 Task: Create a new custom object named 'Position' in Salesforce with fields for Position Name, Job Description, Min Pay, Max Pay, Location, Open Date, and Travel Required.
Action: Mouse moved to (743, 575)
Screenshot: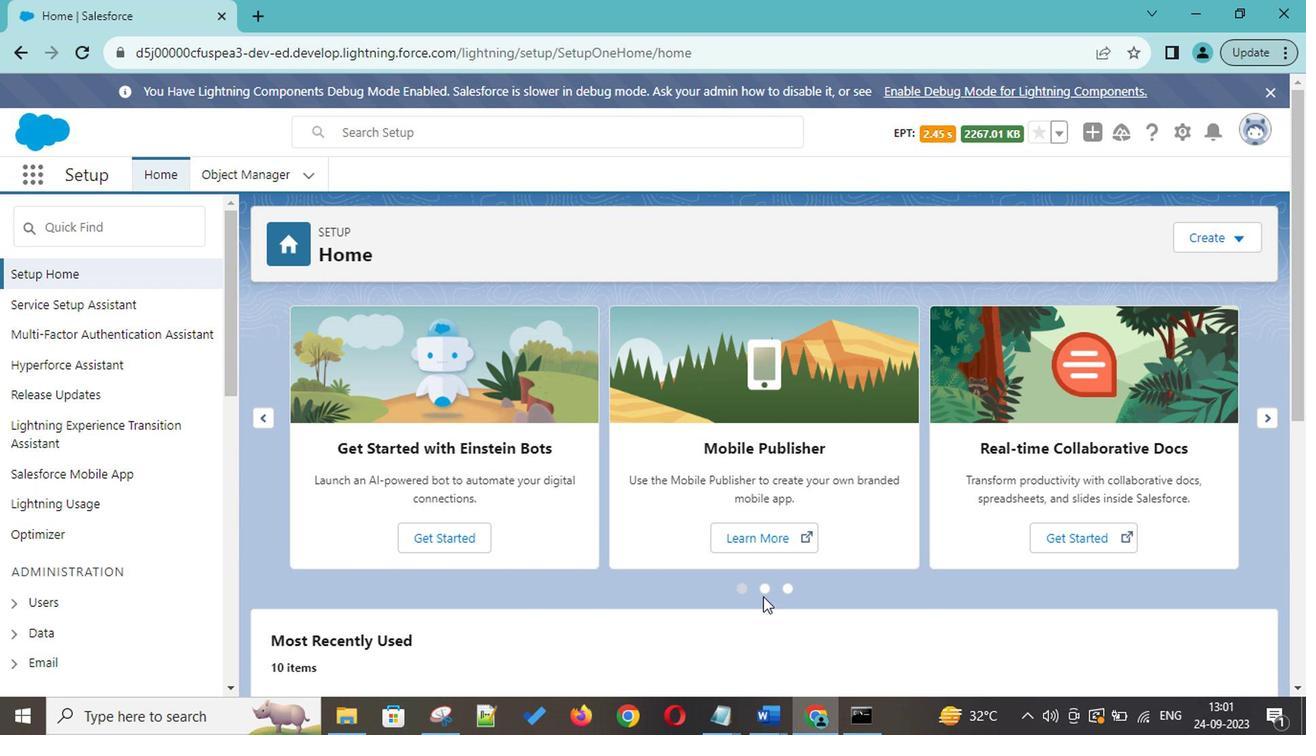 
Action: Mouse pressed left at (743, 575)
Screenshot: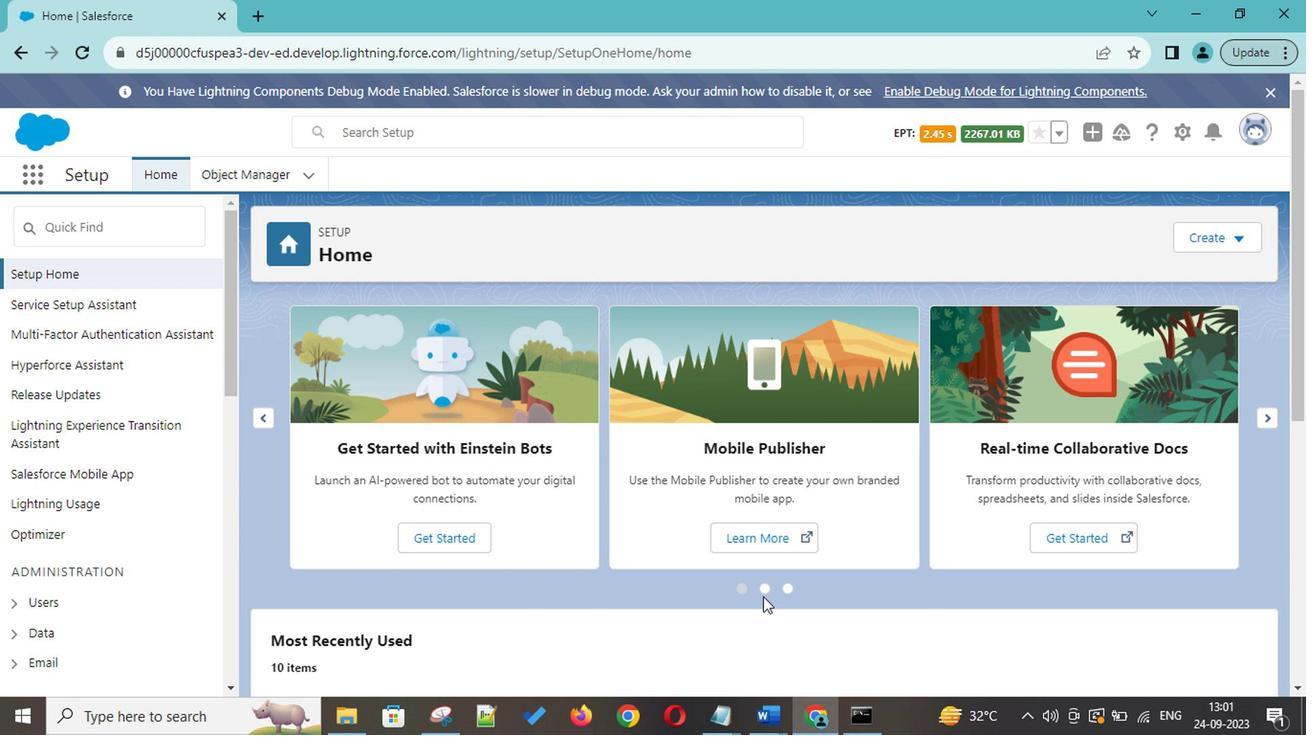 
Action: Mouse moved to (1070, 314)
Screenshot: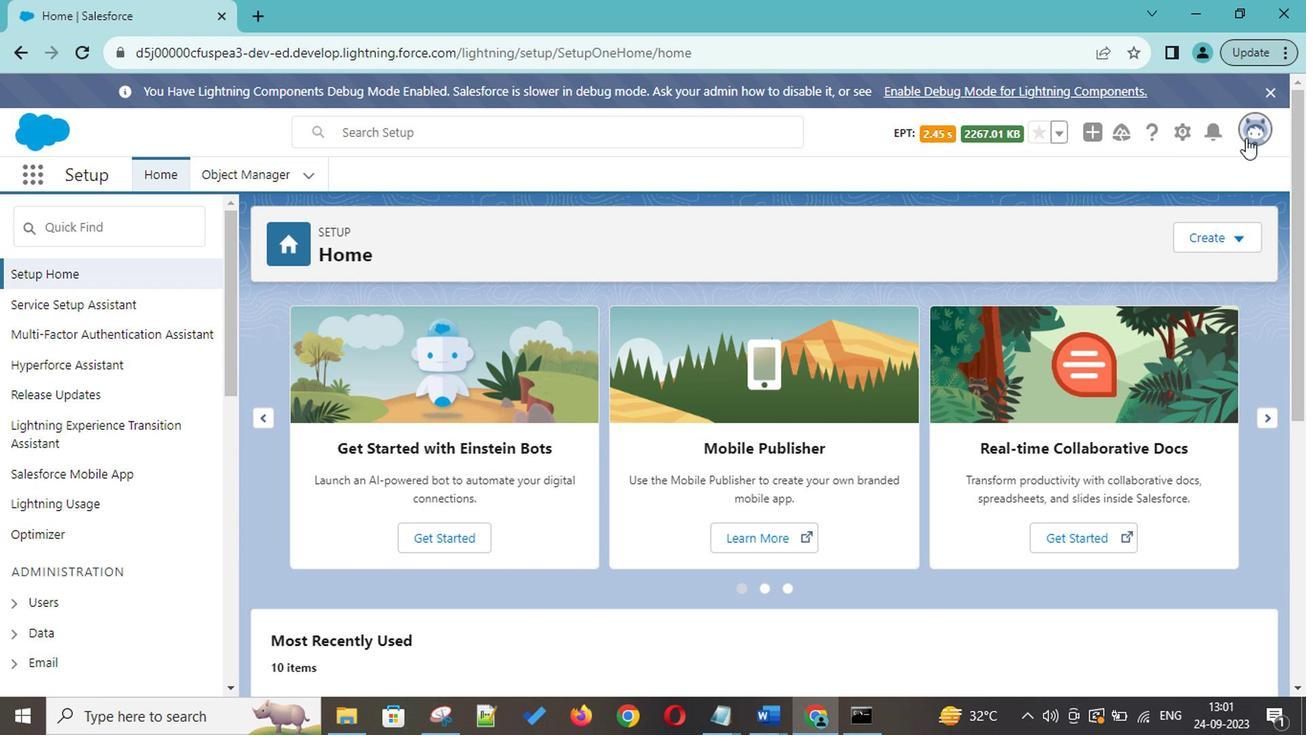
Action: Mouse pressed left at (1070, 314)
Screenshot: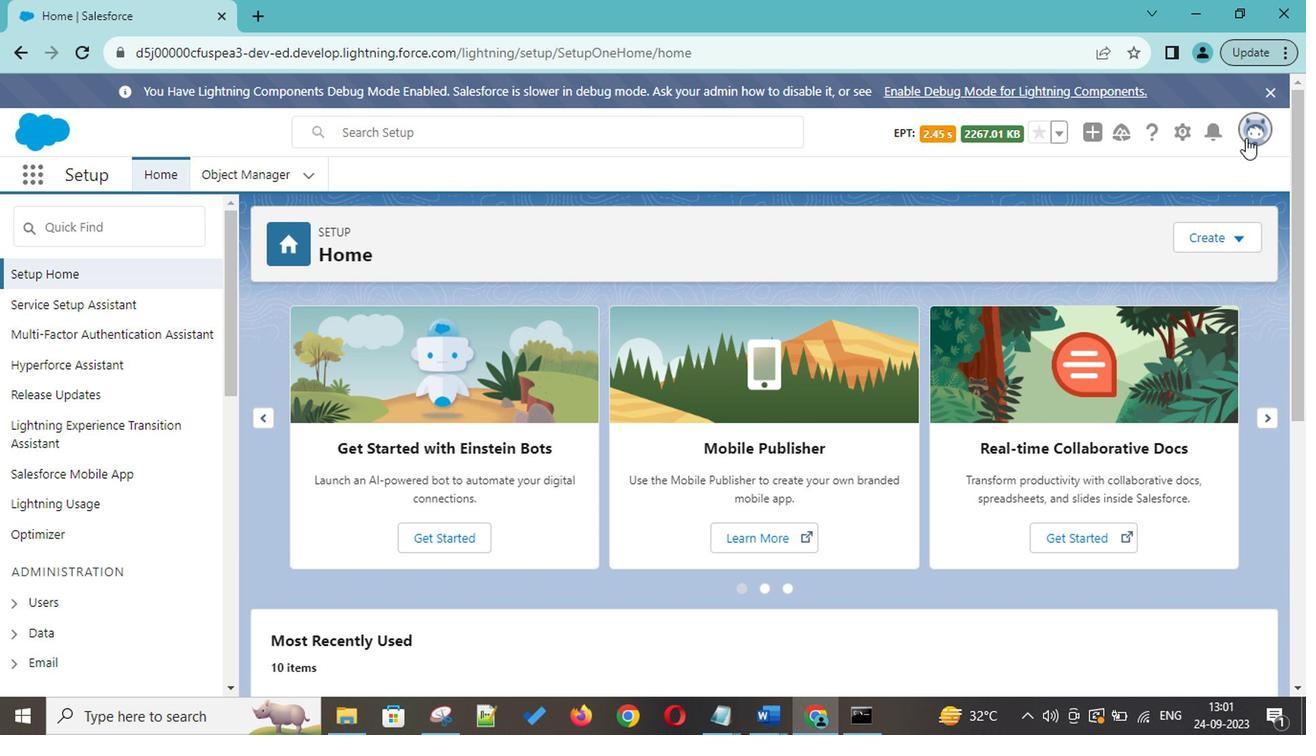 
Action: Mouse moved to (941, 472)
Screenshot: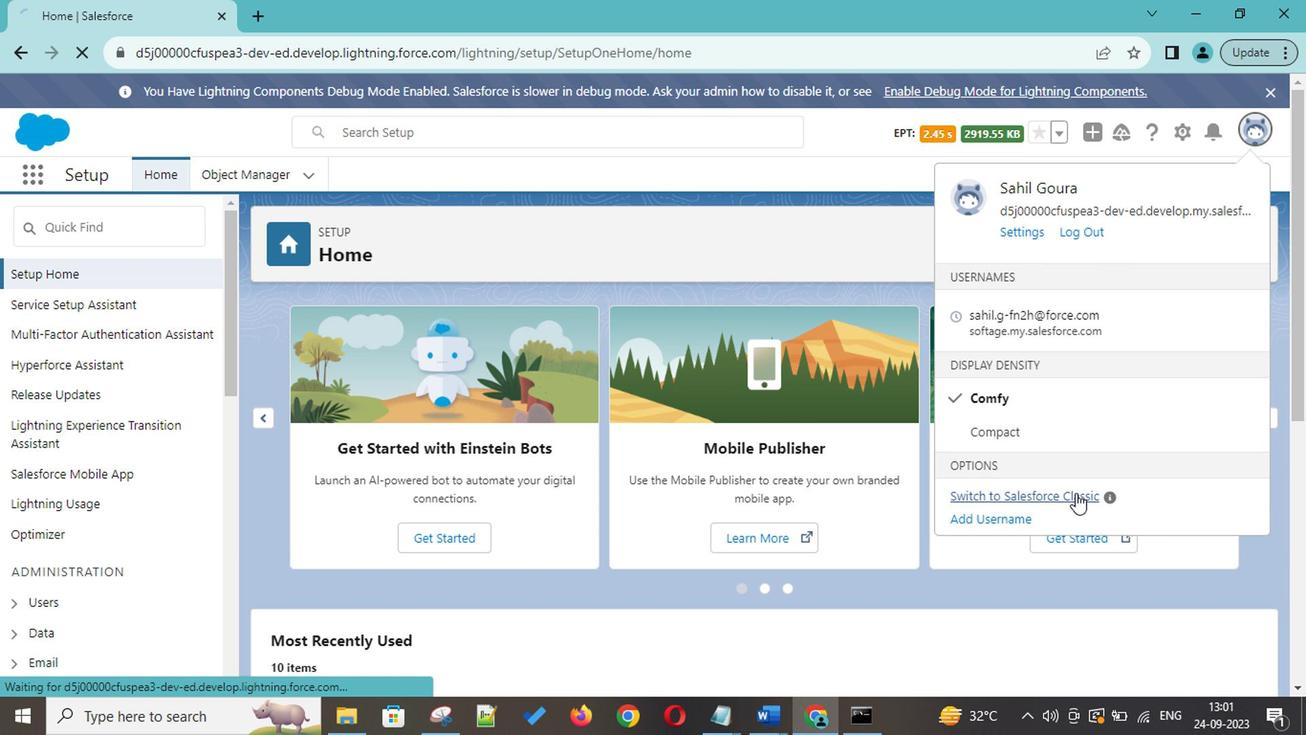 
Action: Mouse pressed left at (941, 472)
Screenshot: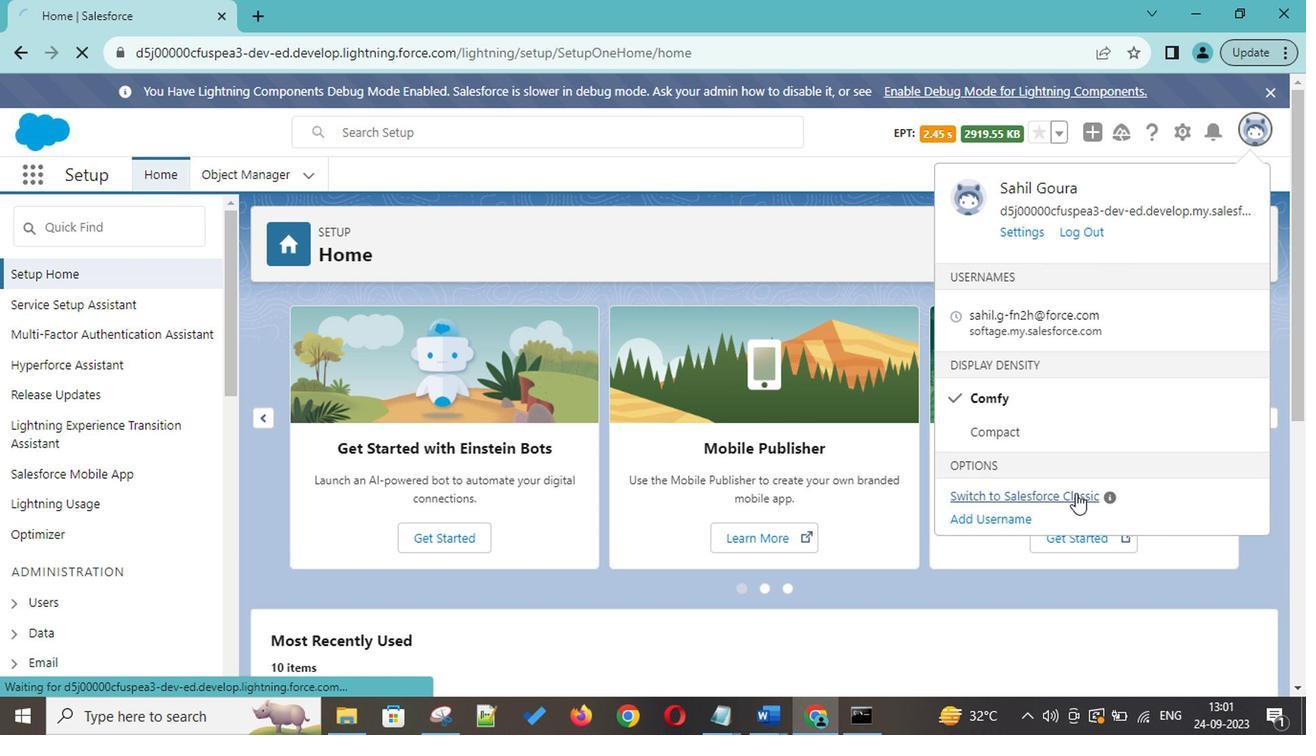 
Action: Mouse moved to (255, 438)
Screenshot: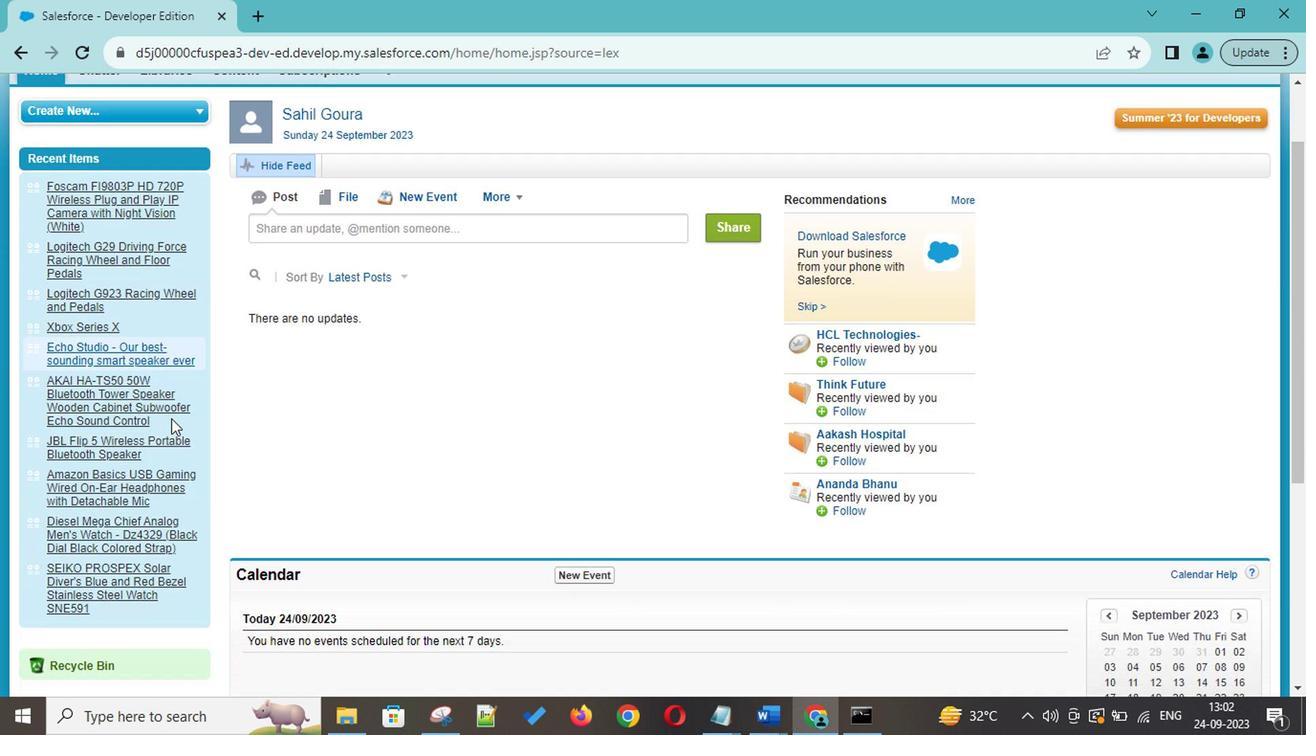 
Action: Mouse scrolled (255, 437) with delta (0, 0)
Screenshot: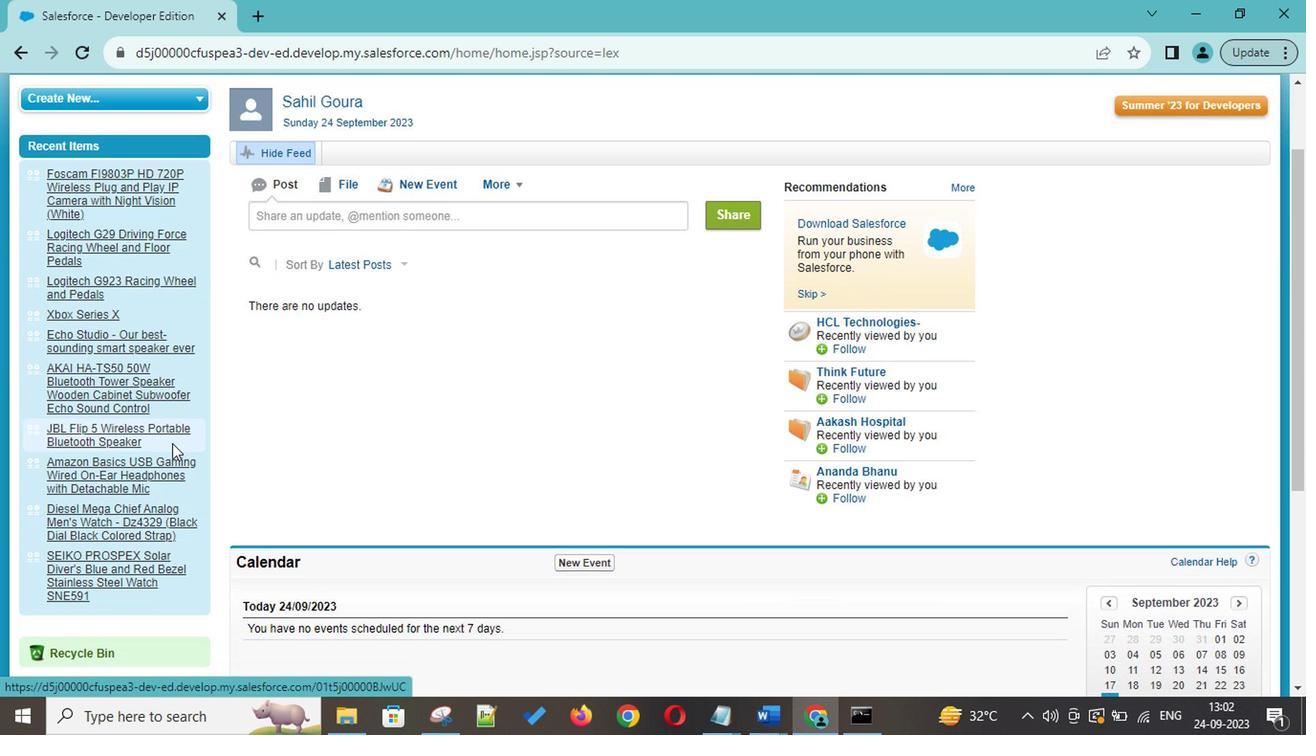 
Action: Mouse moved to (256, 449)
Screenshot: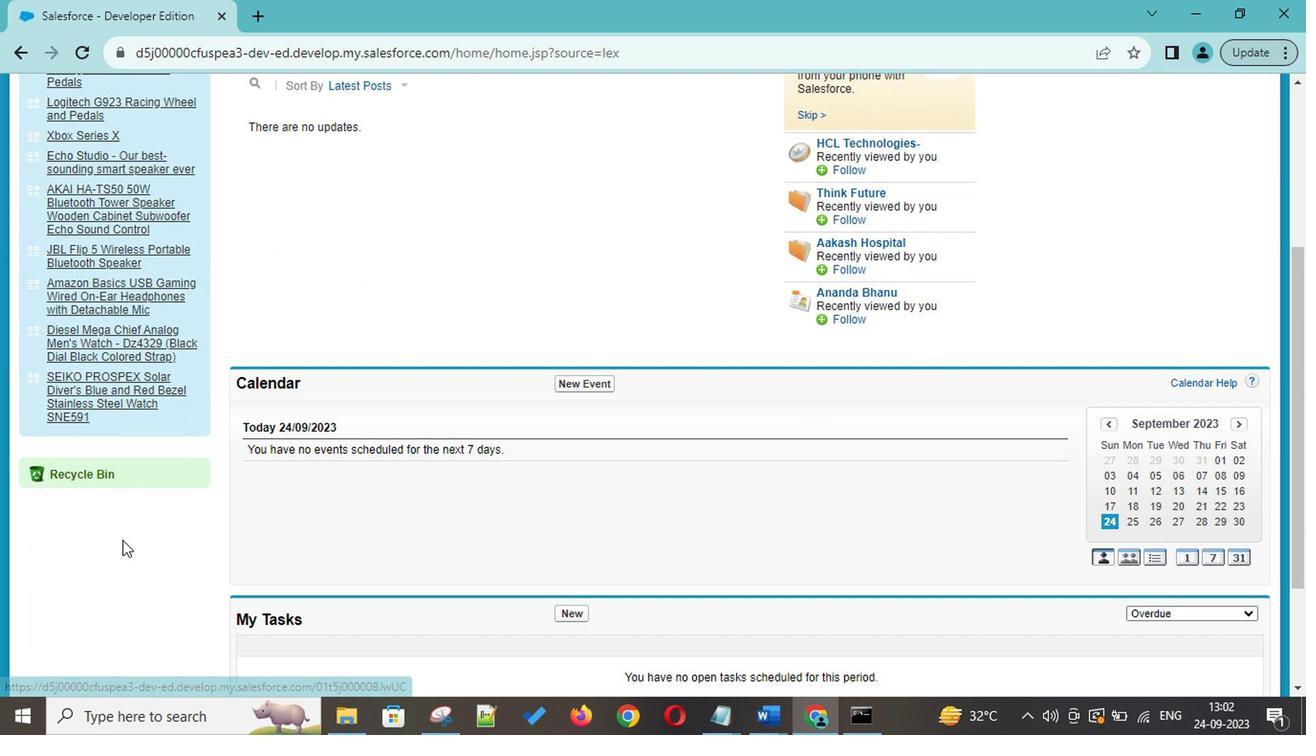 
Action: Mouse scrolled (256, 449) with delta (0, 0)
Screenshot: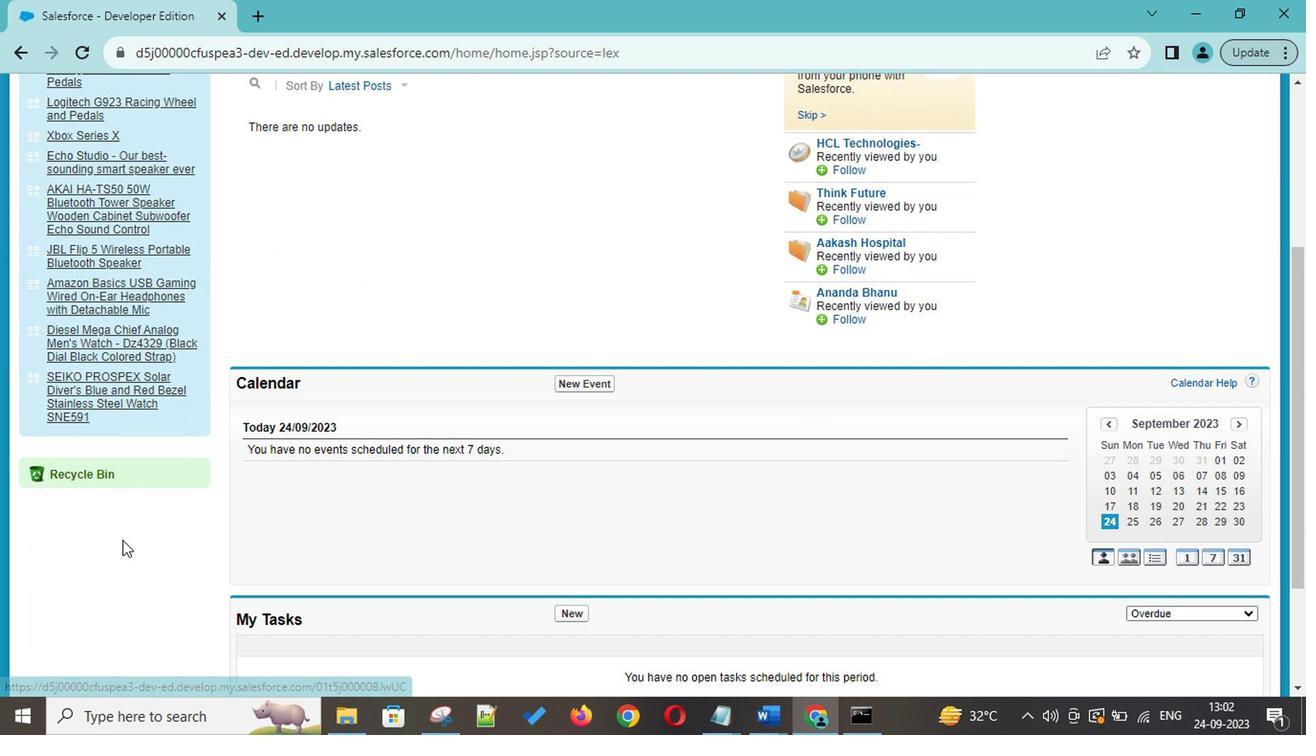 
Action: Mouse moved to (256, 451)
Screenshot: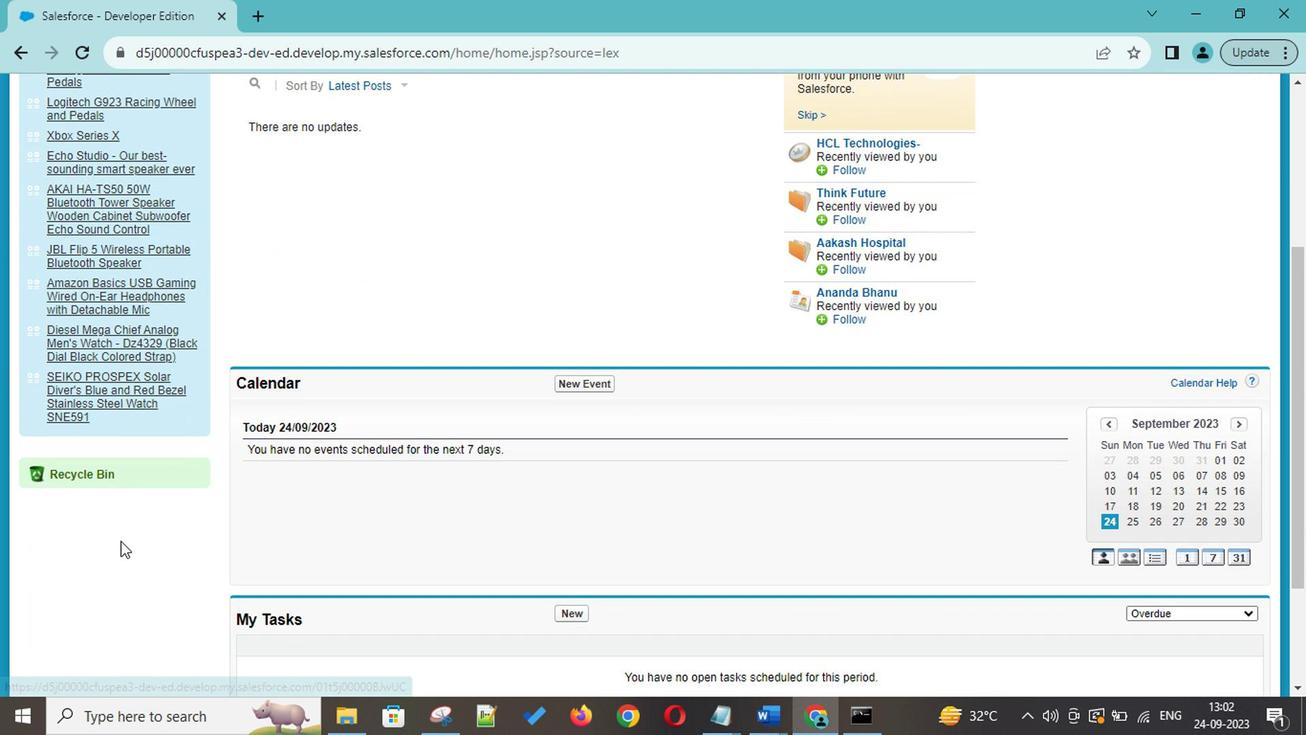 
Action: Mouse scrolled (256, 450) with delta (0, 0)
Screenshot: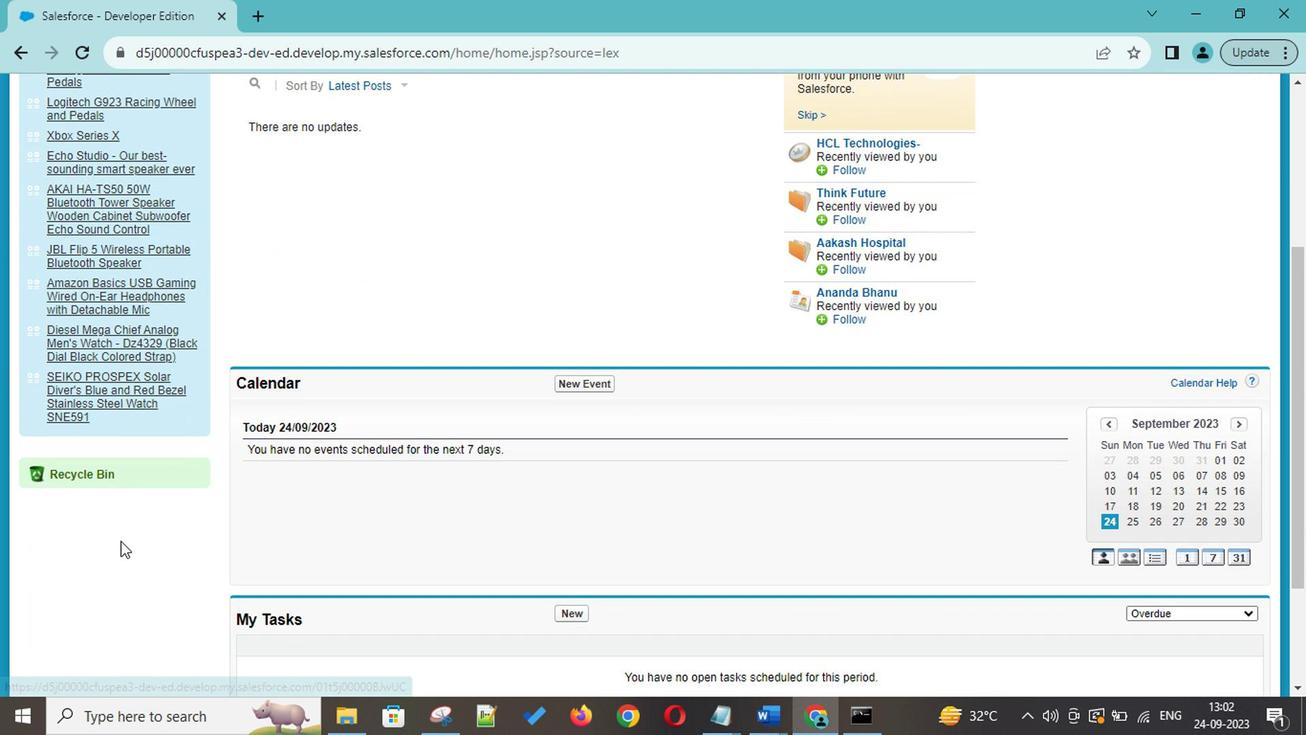 
Action: Mouse moved to (713, 383)
Screenshot: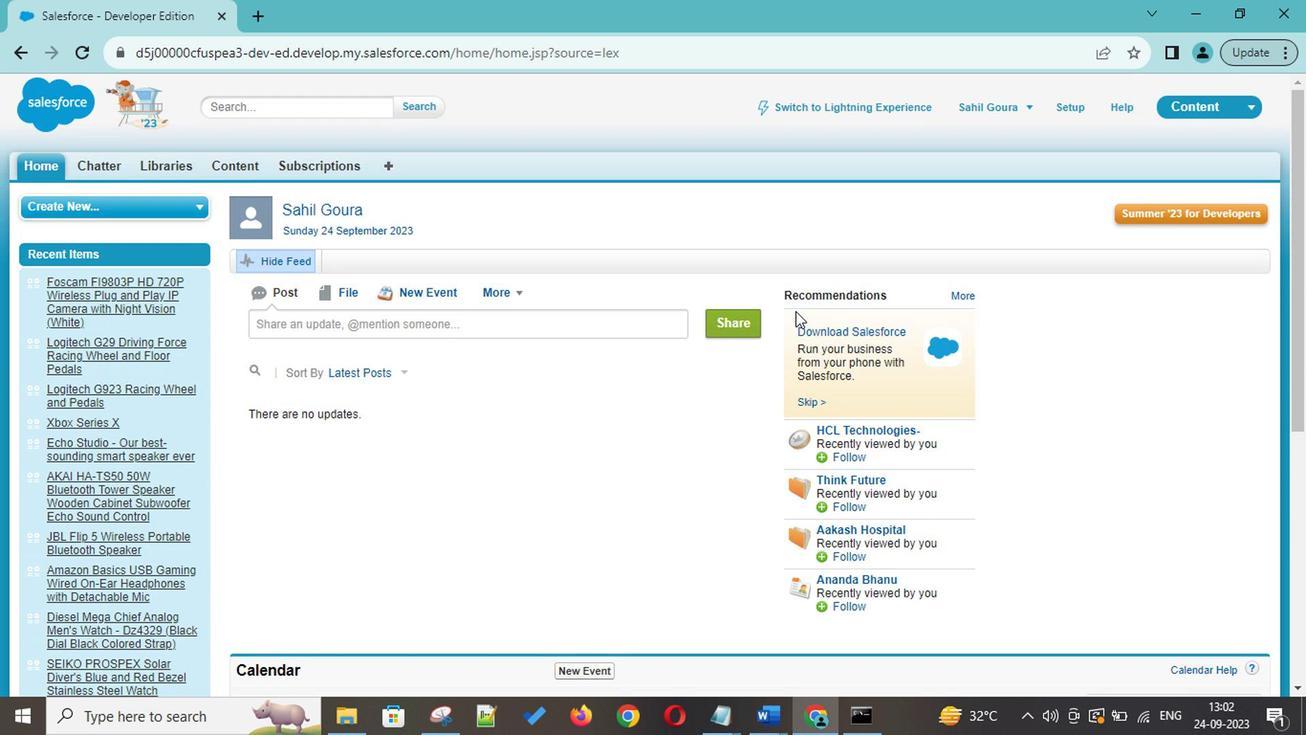 
Action: Mouse scrolled (713, 384) with delta (0, 0)
Screenshot: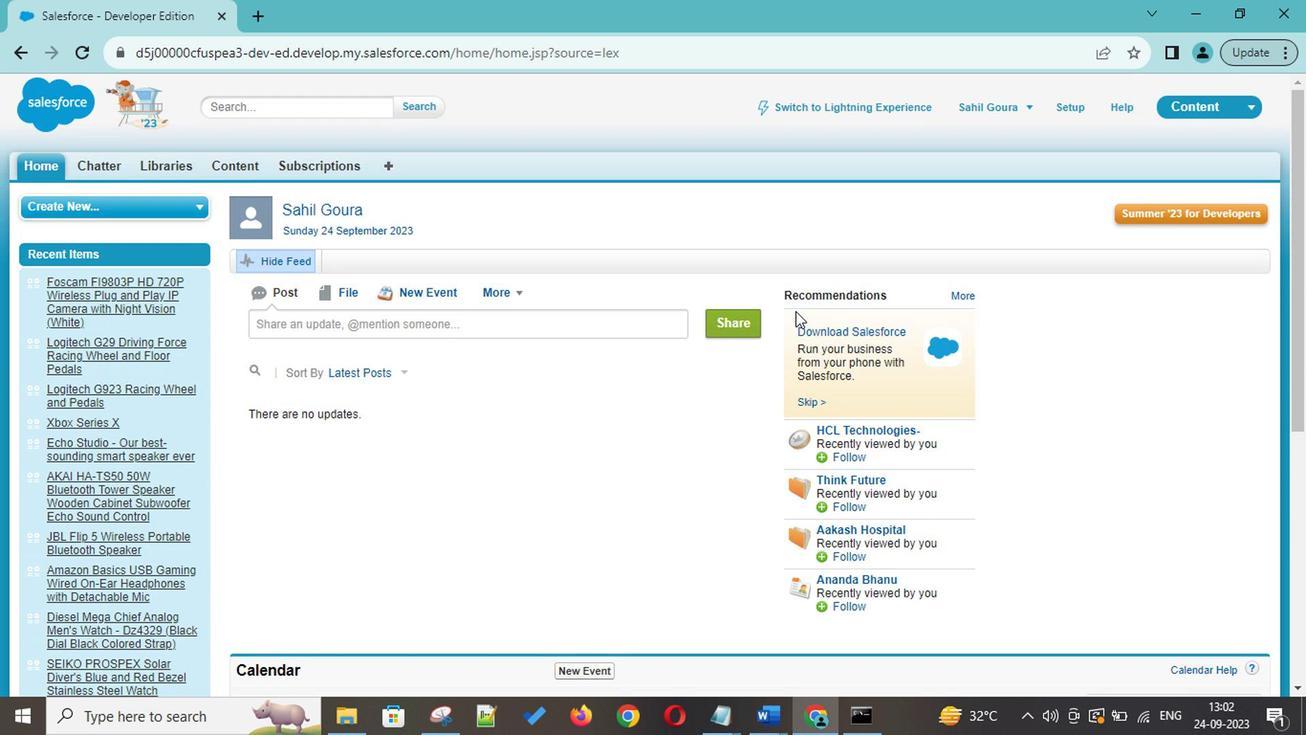 
Action: Mouse moved to (715, 384)
Screenshot: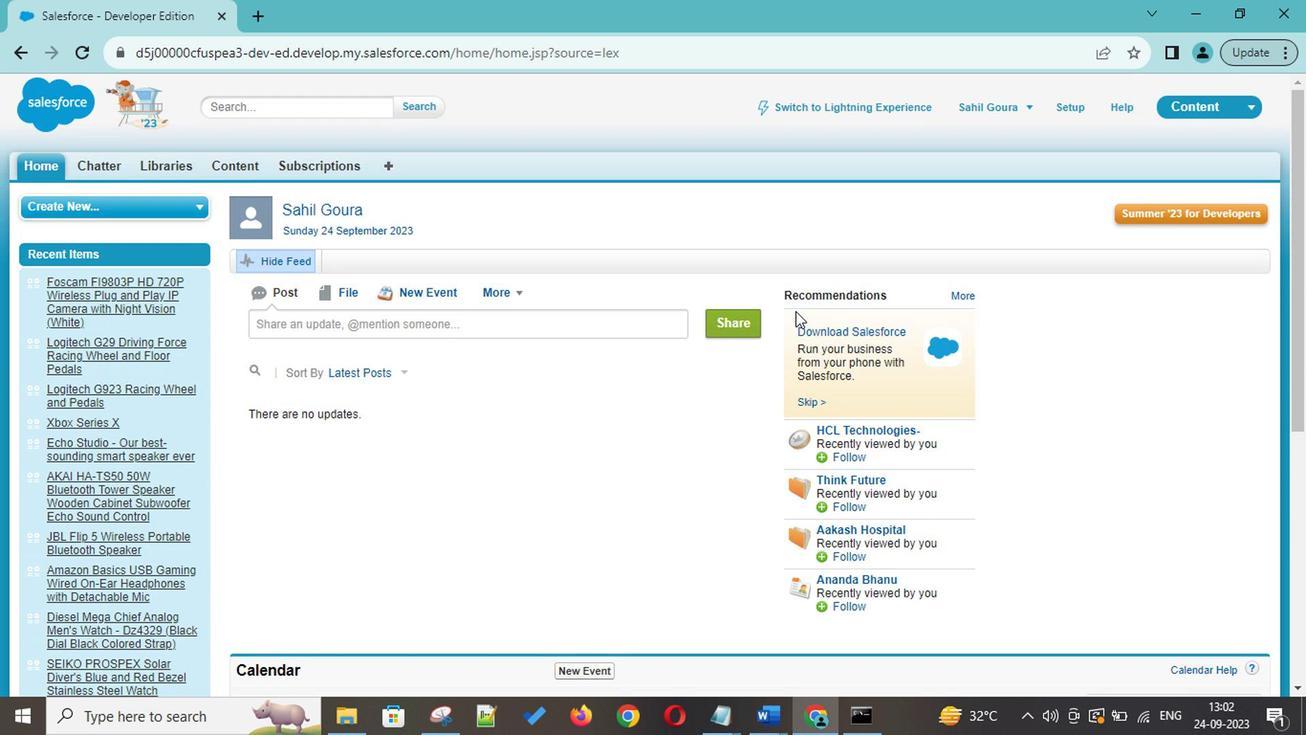 
Action: Mouse scrolled (715, 385) with delta (0, 0)
Screenshot: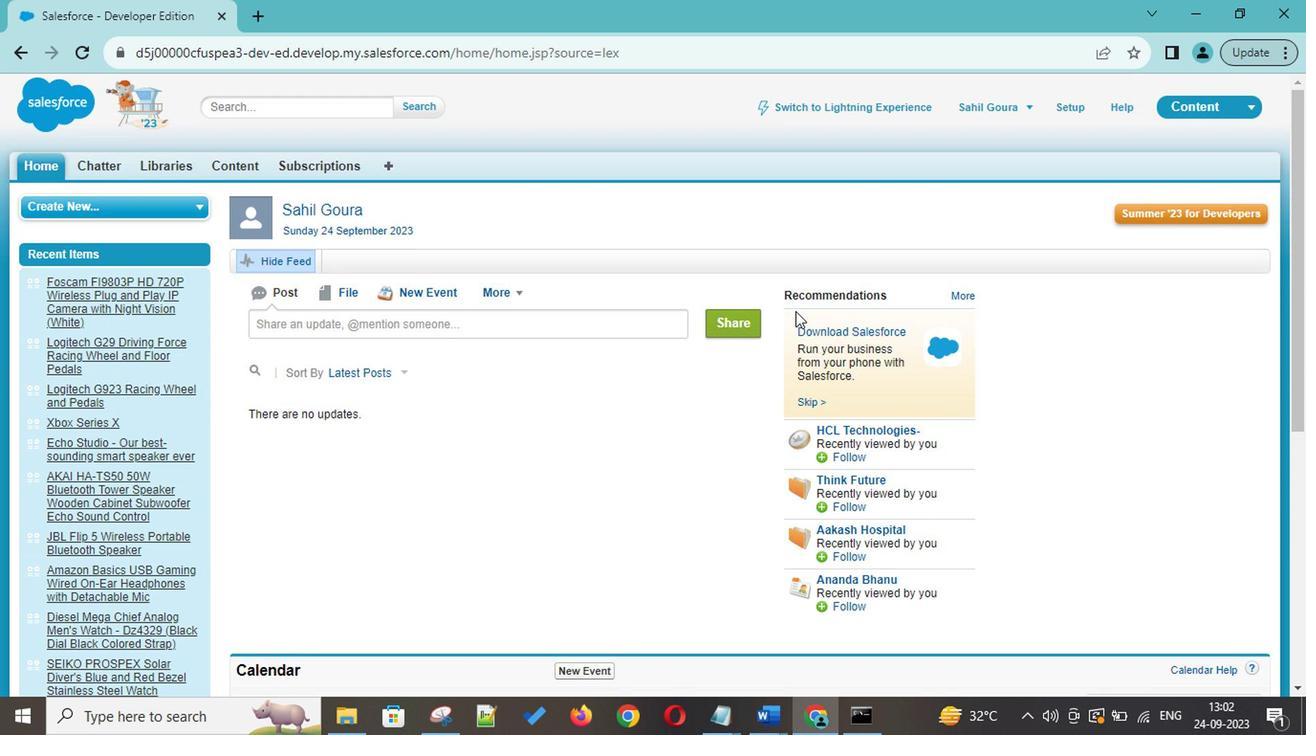 
Action: Mouse moved to (723, 387)
Screenshot: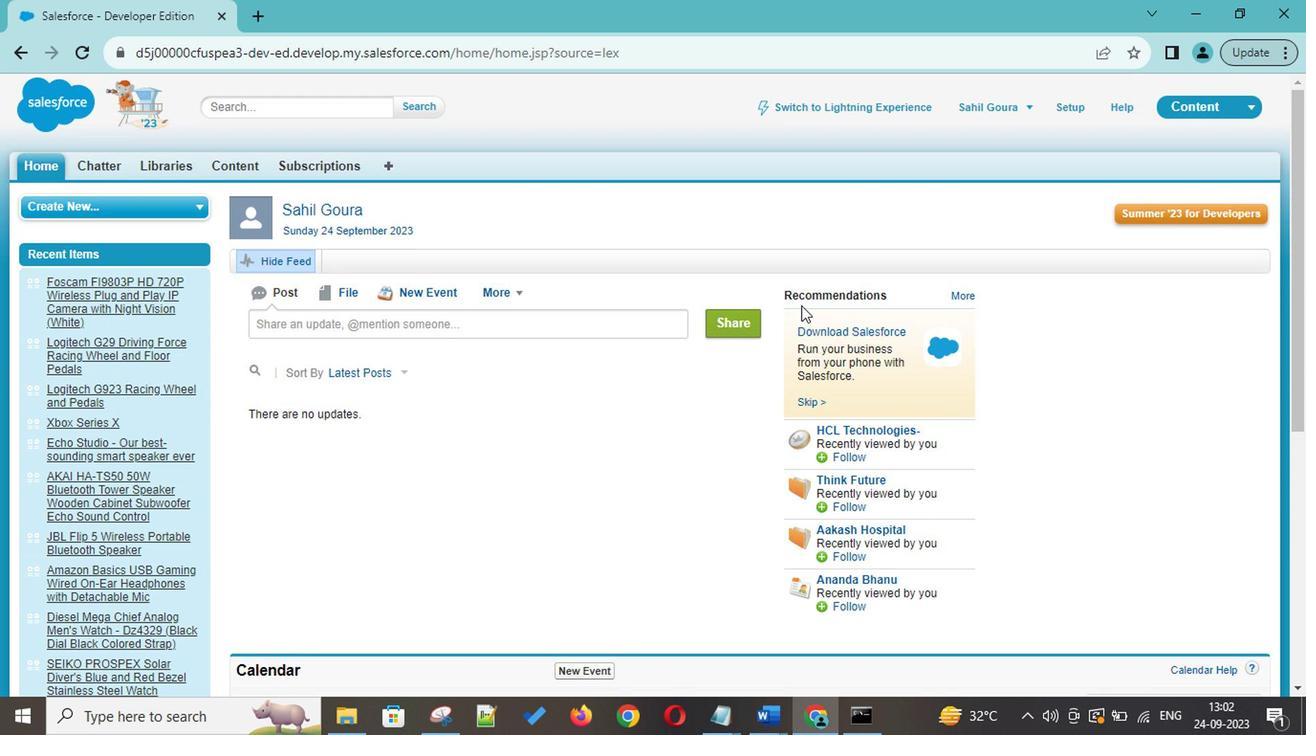 
Action: Mouse scrolled (723, 387) with delta (0, 0)
Screenshot: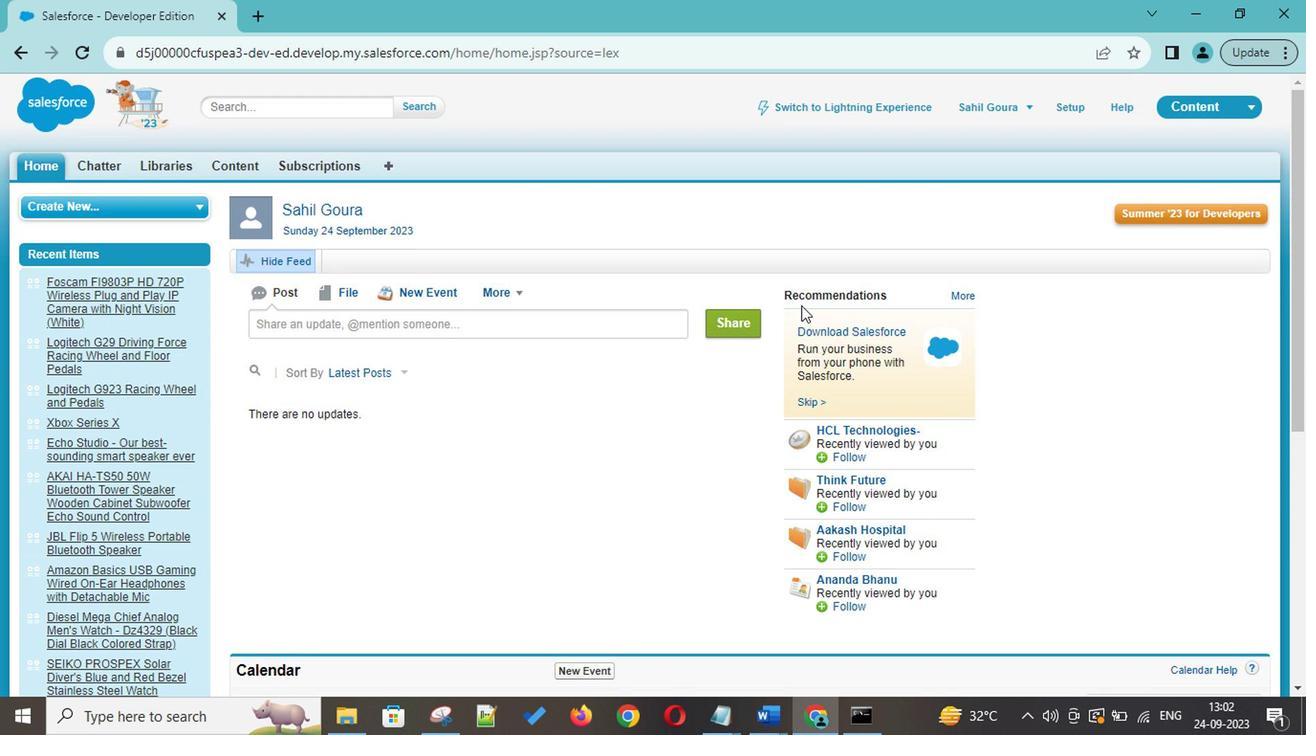 
Action: Mouse moved to (724, 387)
Screenshot: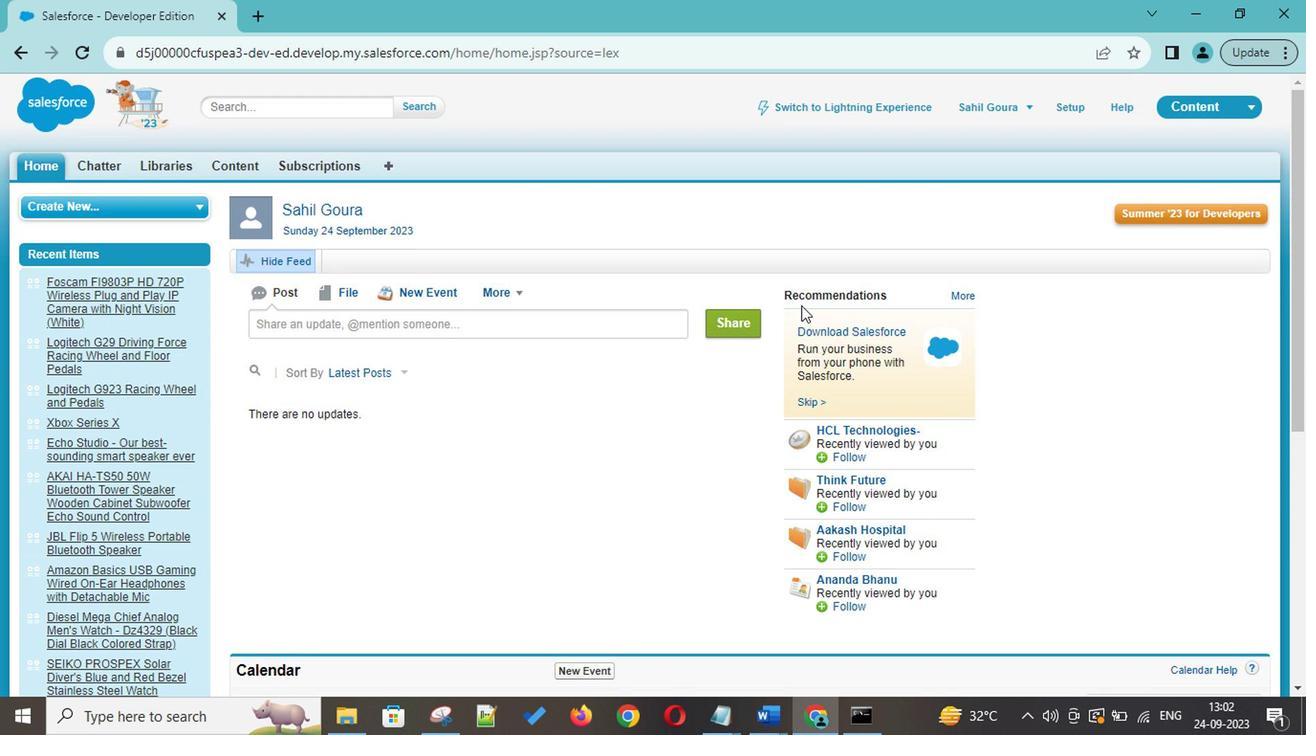 
Action: Mouse scrolled (724, 387) with delta (0, 0)
Screenshot: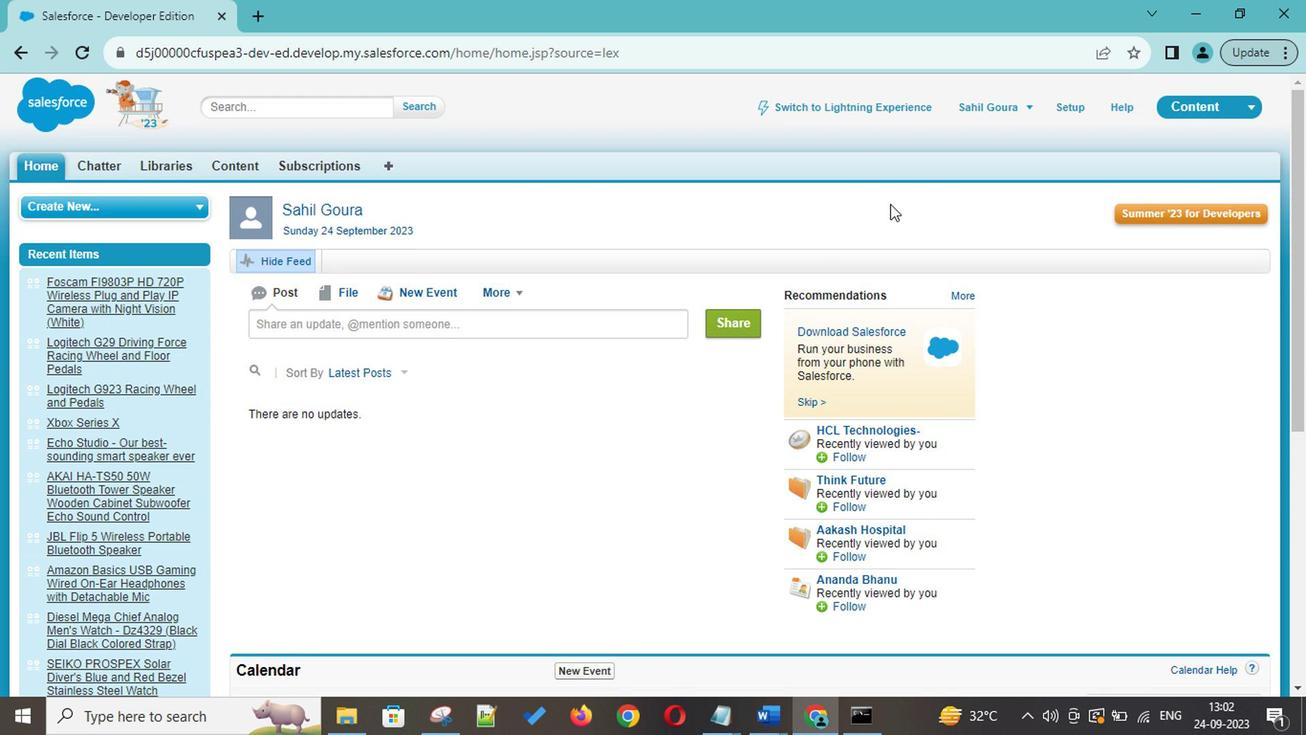 
Action: Mouse moved to (728, 392)
Screenshot: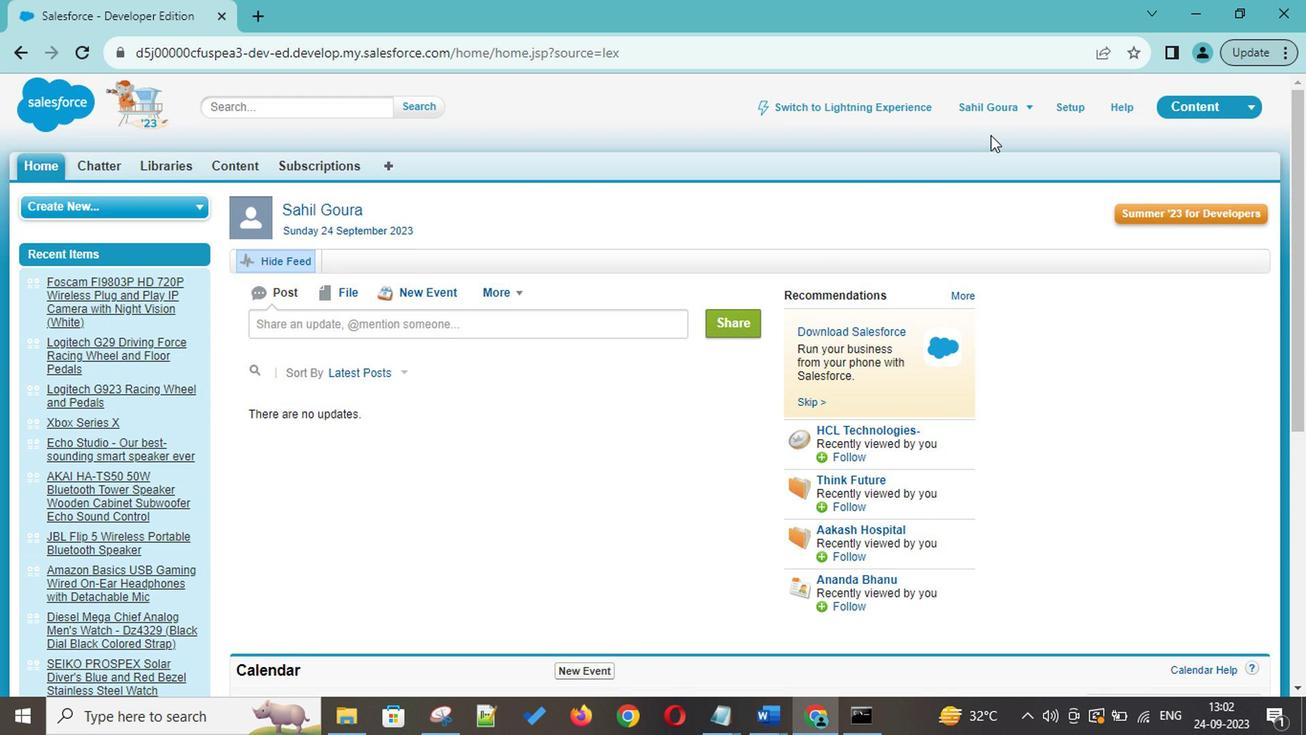 
Action: Mouse scrolled (728, 392) with delta (0, 0)
Screenshot: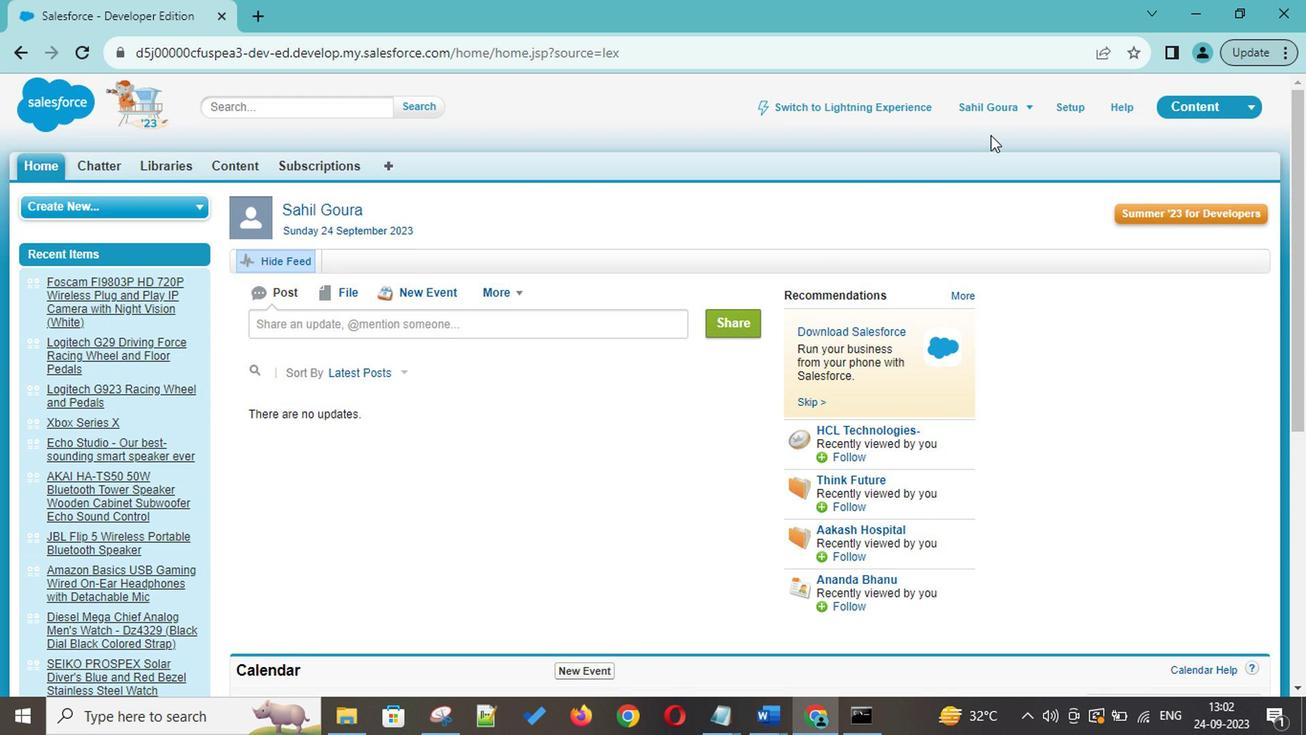 
Action: Mouse scrolled (728, 392) with delta (0, 0)
Screenshot: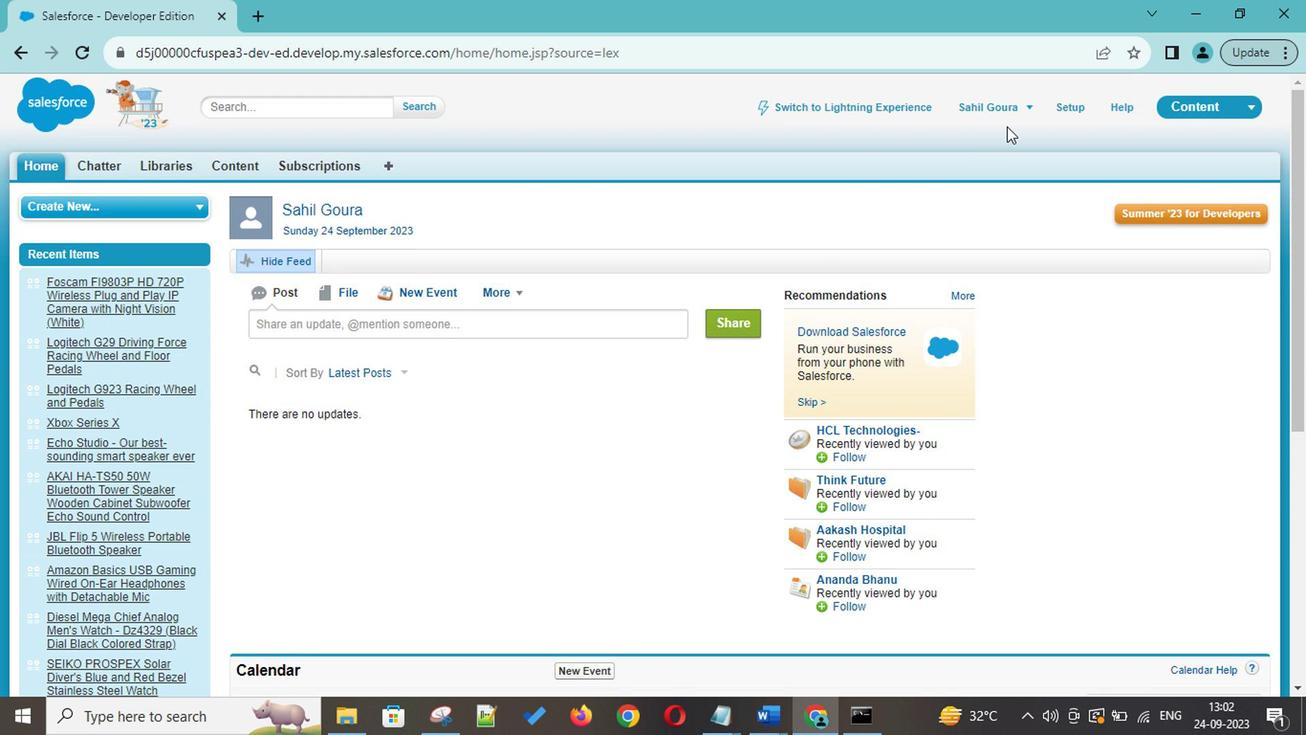 
Action: Mouse scrolled (728, 392) with delta (0, 0)
Screenshot: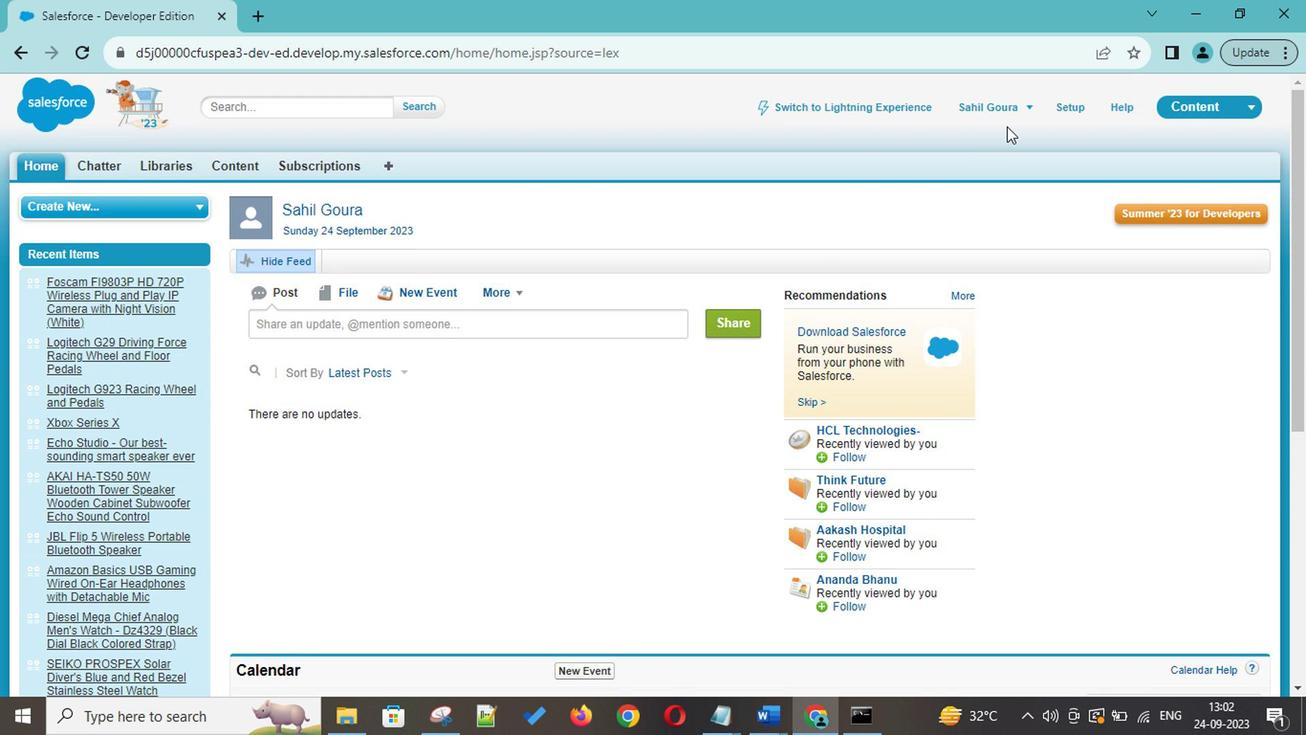 
Action: Mouse scrolled (728, 392) with delta (0, 0)
Screenshot: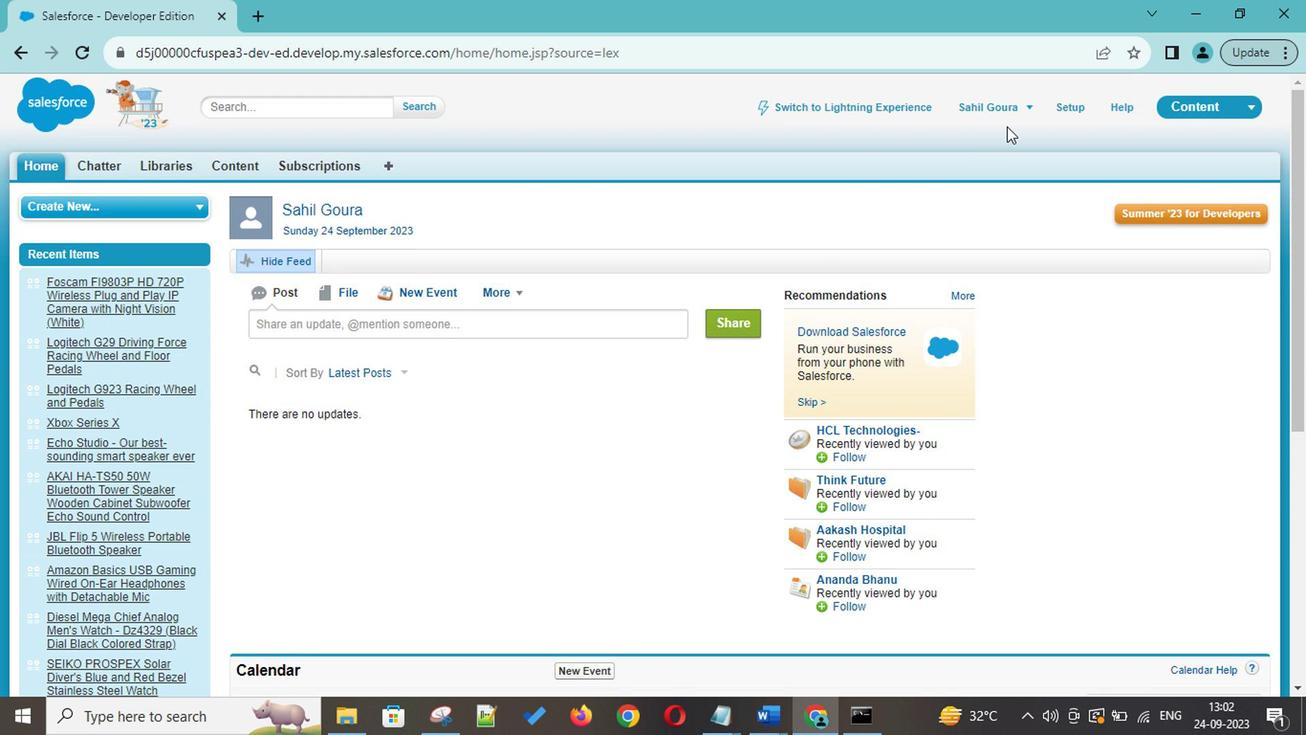 
Action: Mouse scrolled (728, 392) with delta (0, 0)
Screenshot: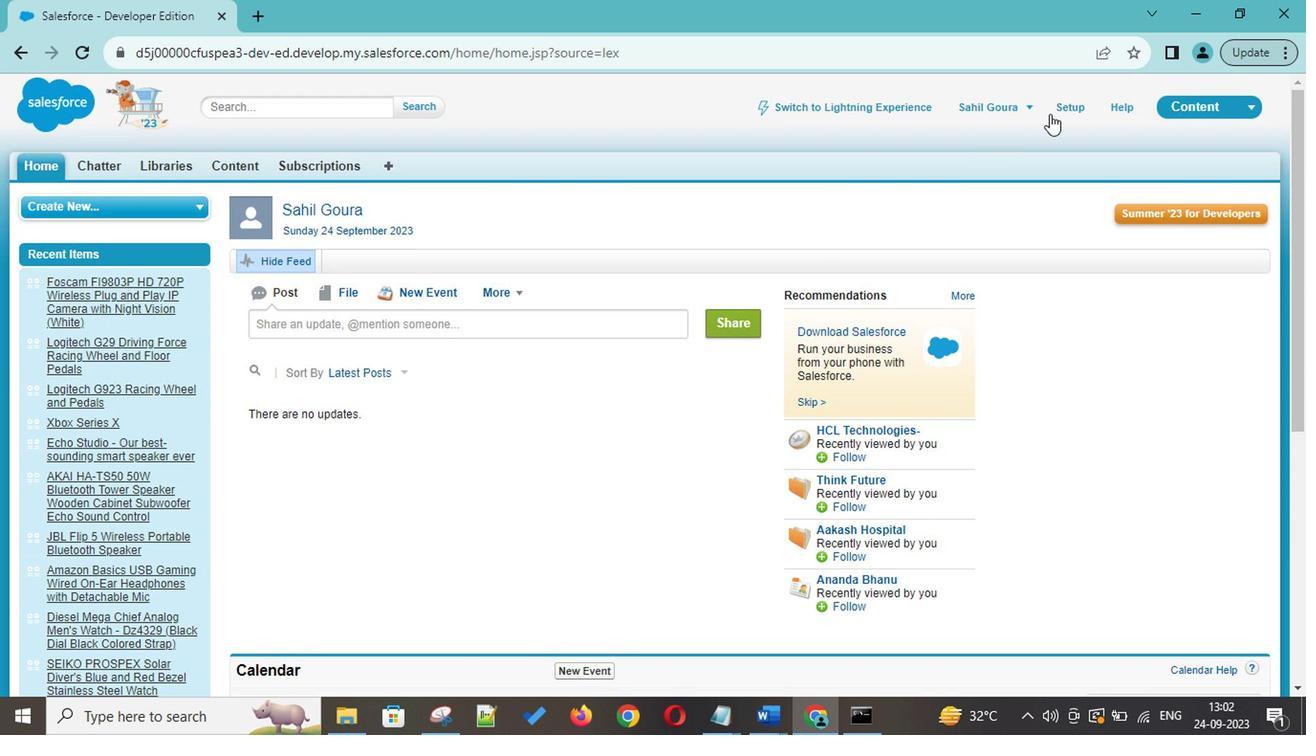 
Action: Mouse scrolled (728, 392) with delta (0, 0)
Screenshot: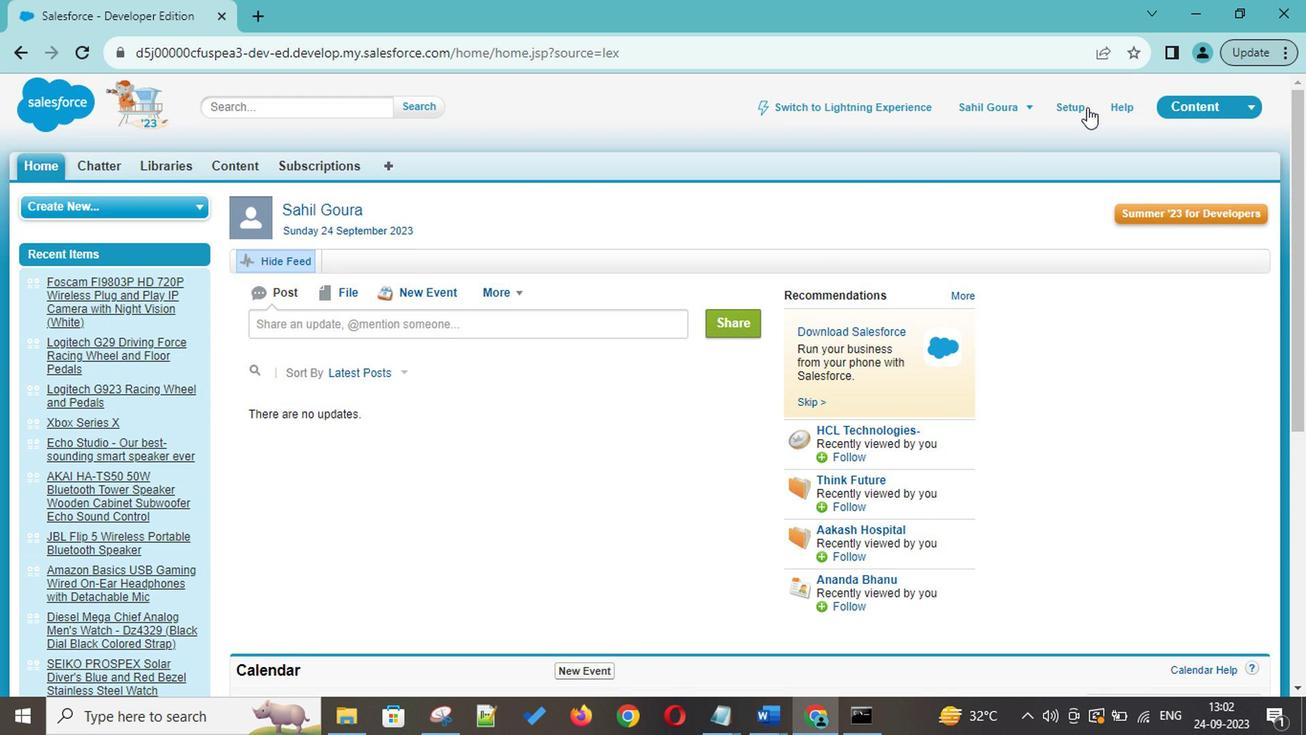 
Action: Mouse moved to (936, 300)
Screenshot: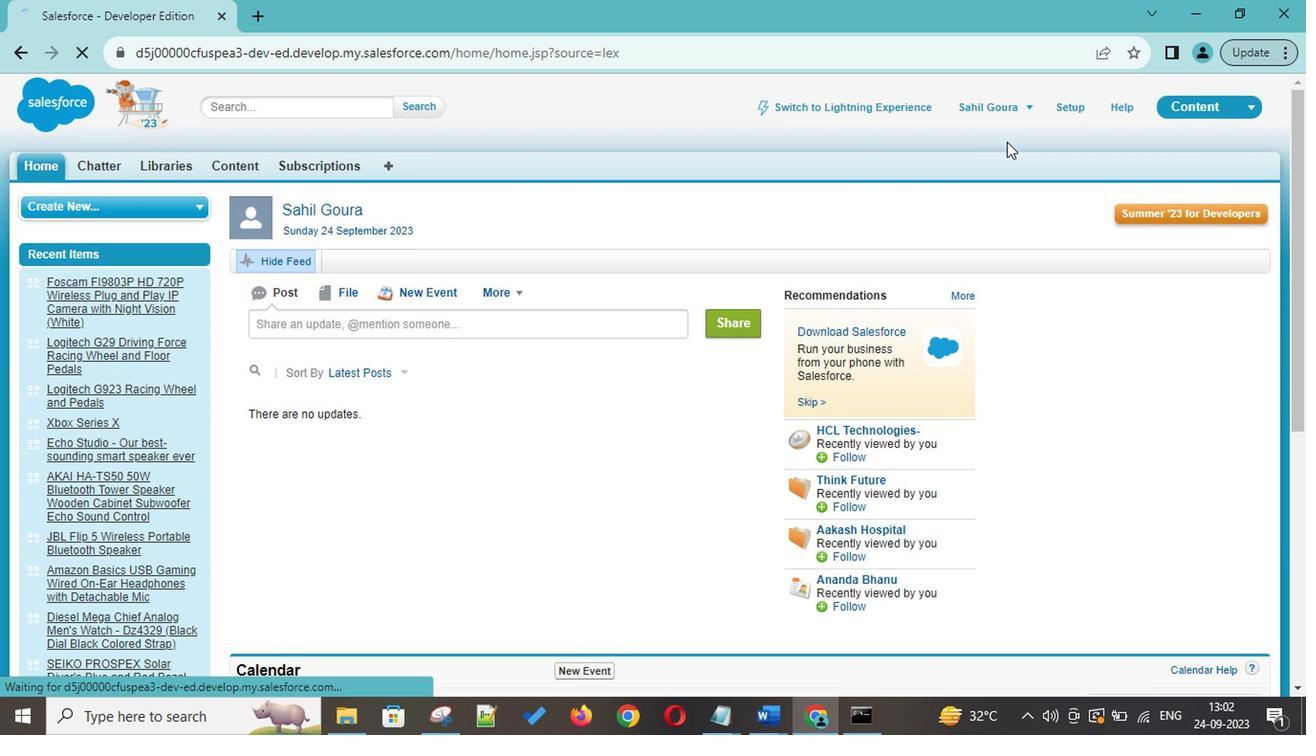 
Action: Mouse pressed left at (936, 300)
Screenshot: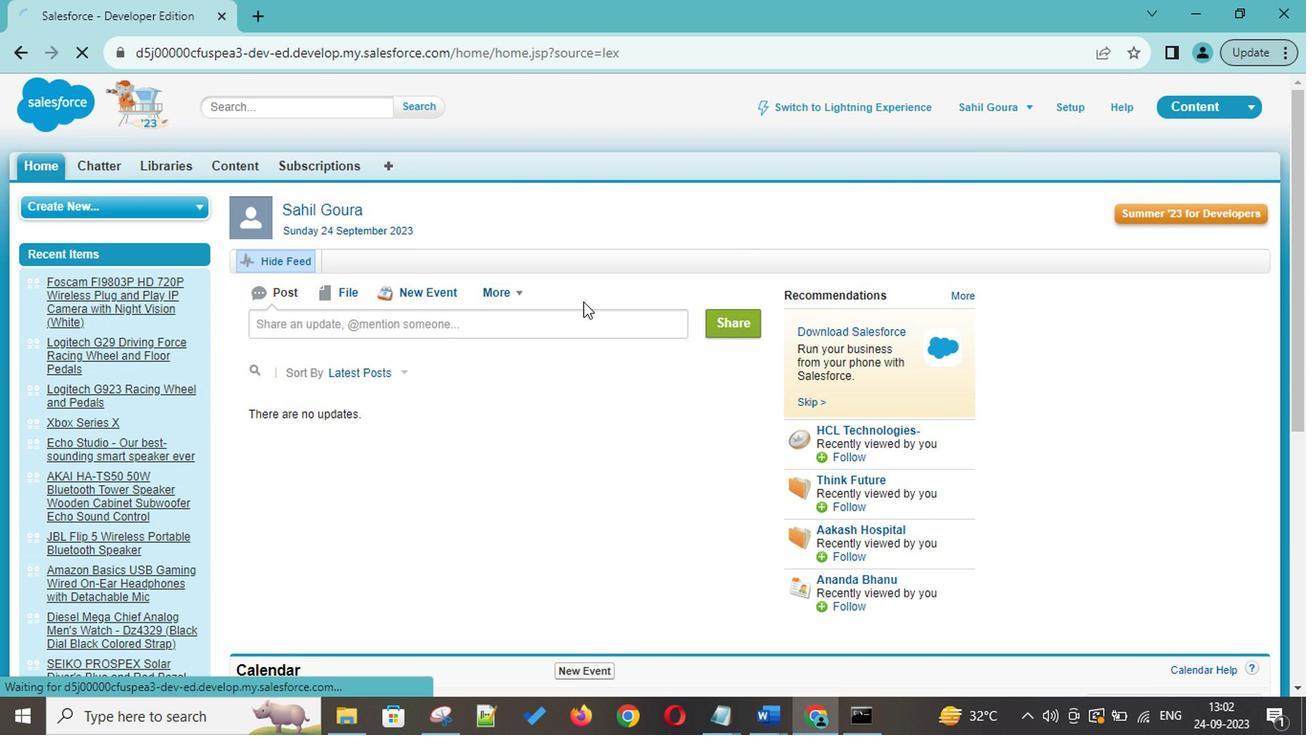 
Action: Mouse moved to (257, 466)
Screenshot: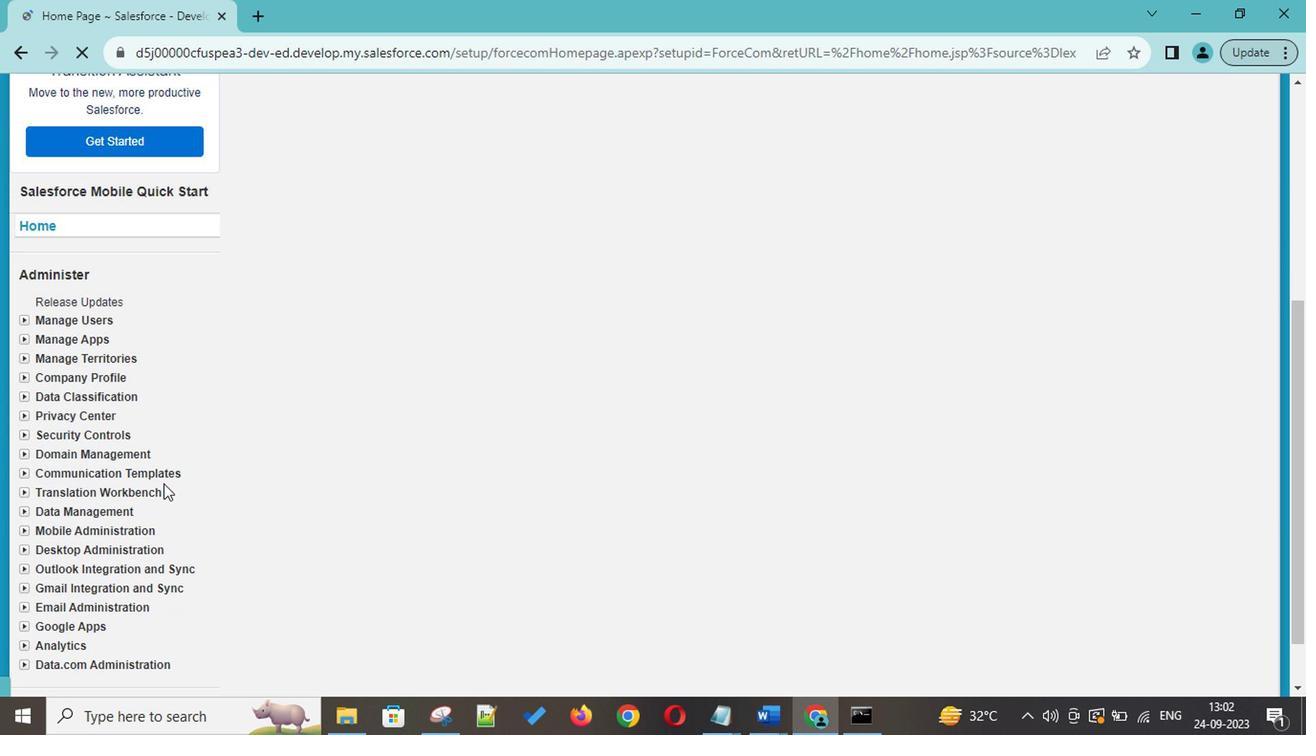 
Action: Mouse scrolled (257, 465) with delta (0, 0)
Screenshot: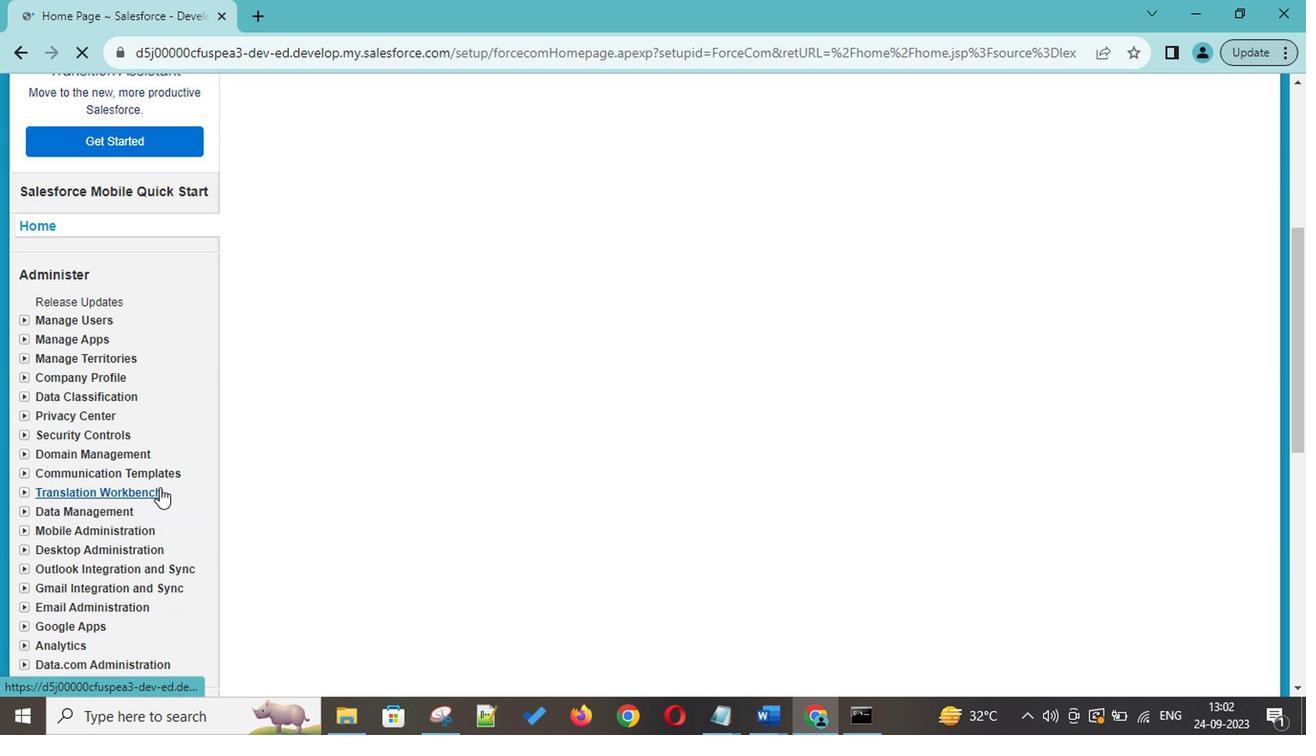 
Action: Mouse scrolled (257, 465) with delta (0, 0)
Screenshot: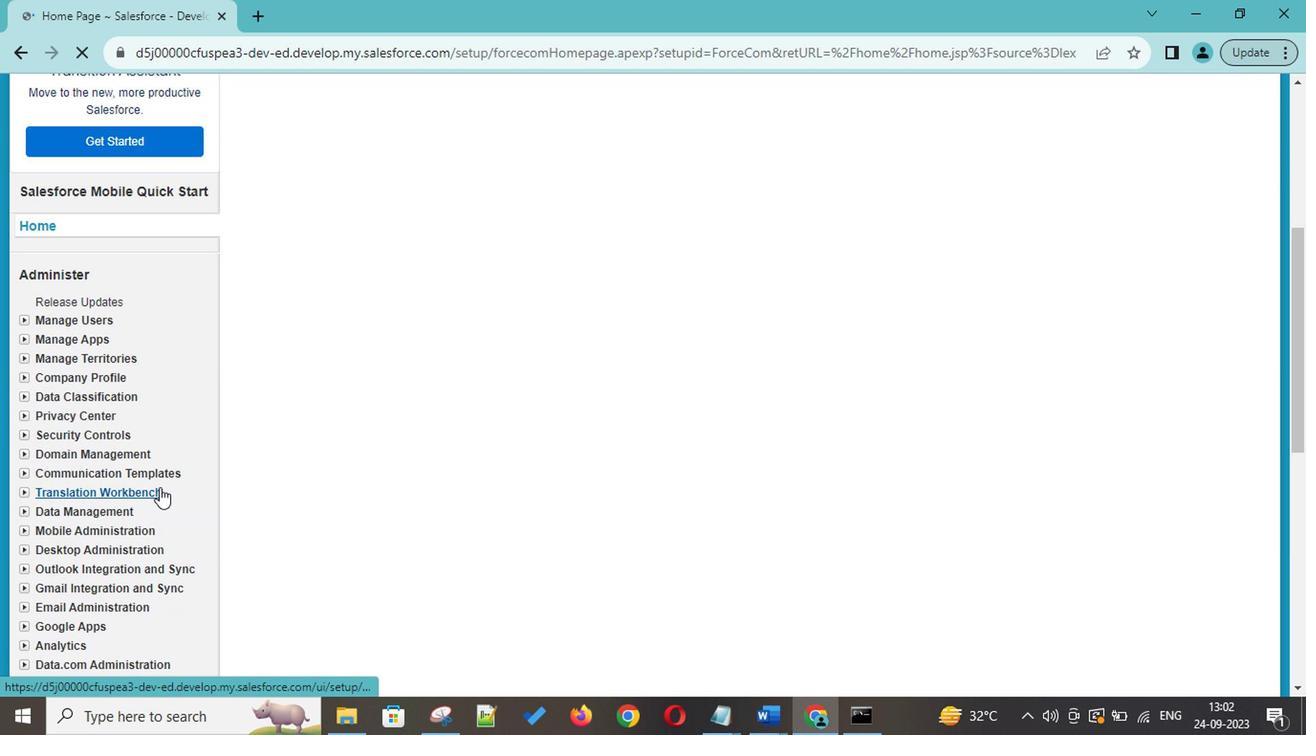 
Action: Mouse scrolled (257, 465) with delta (0, 0)
Screenshot: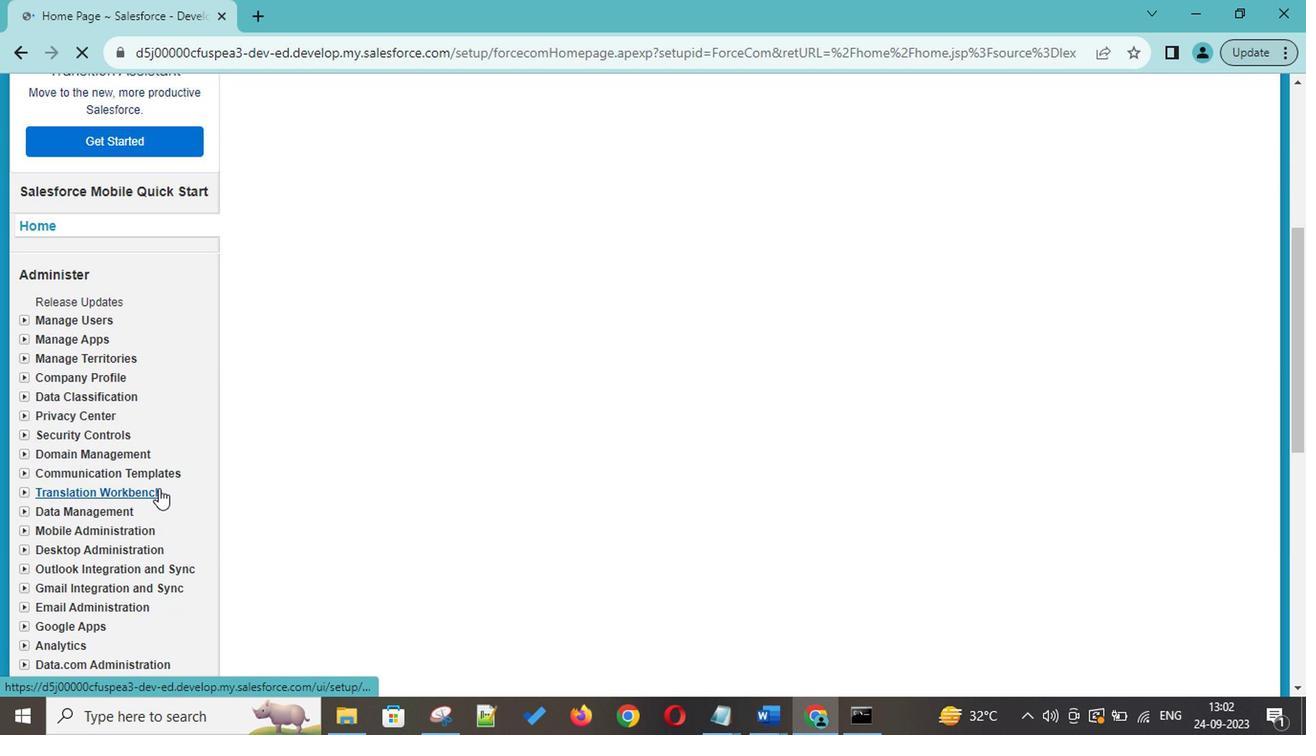 
Action: Mouse scrolled (257, 465) with delta (0, 0)
Screenshot: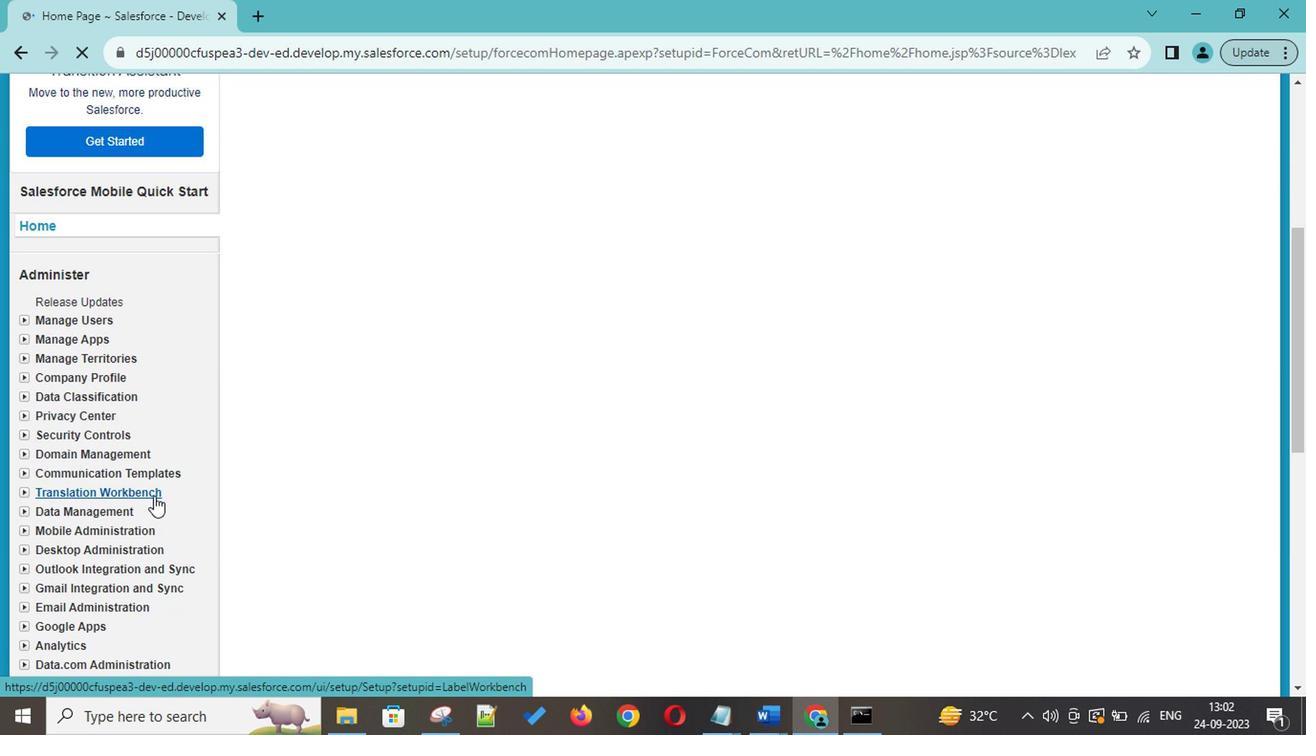 
Action: Mouse moved to (242, 474)
Screenshot: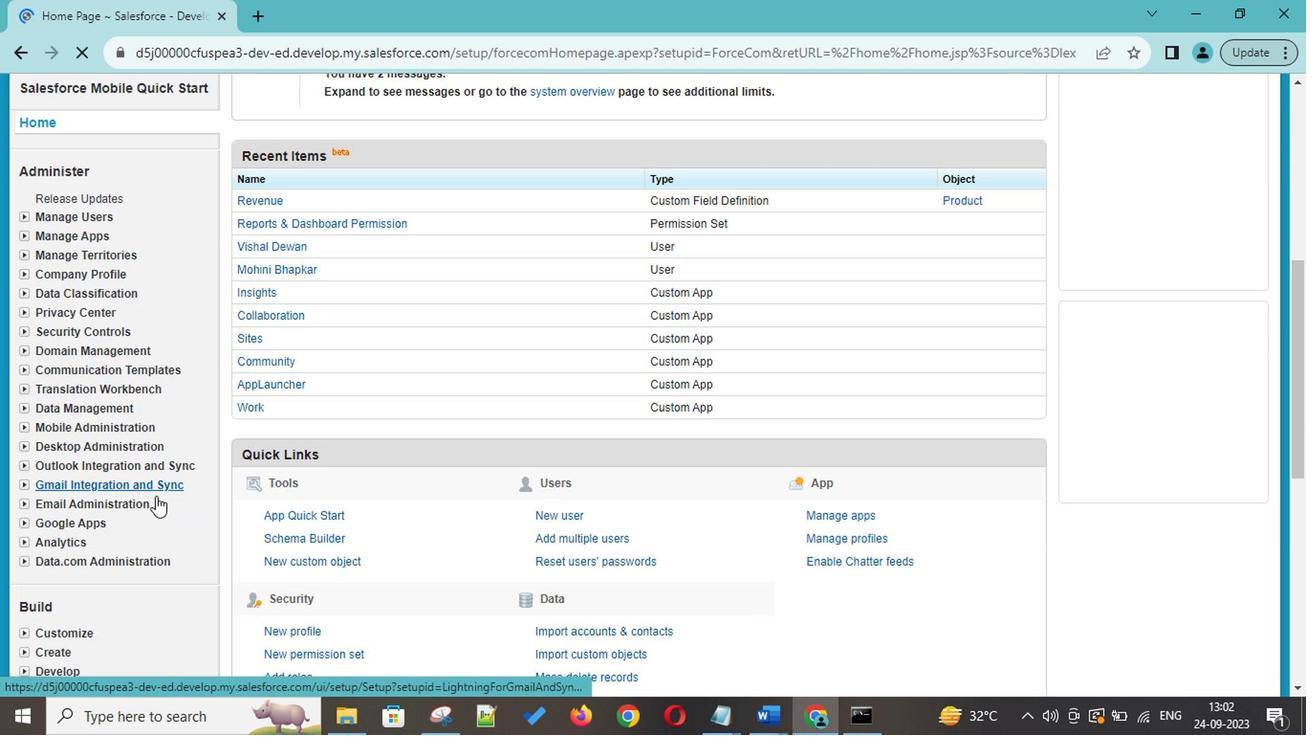 
Action: Mouse scrolled (242, 474) with delta (0, 0)
Screenshot: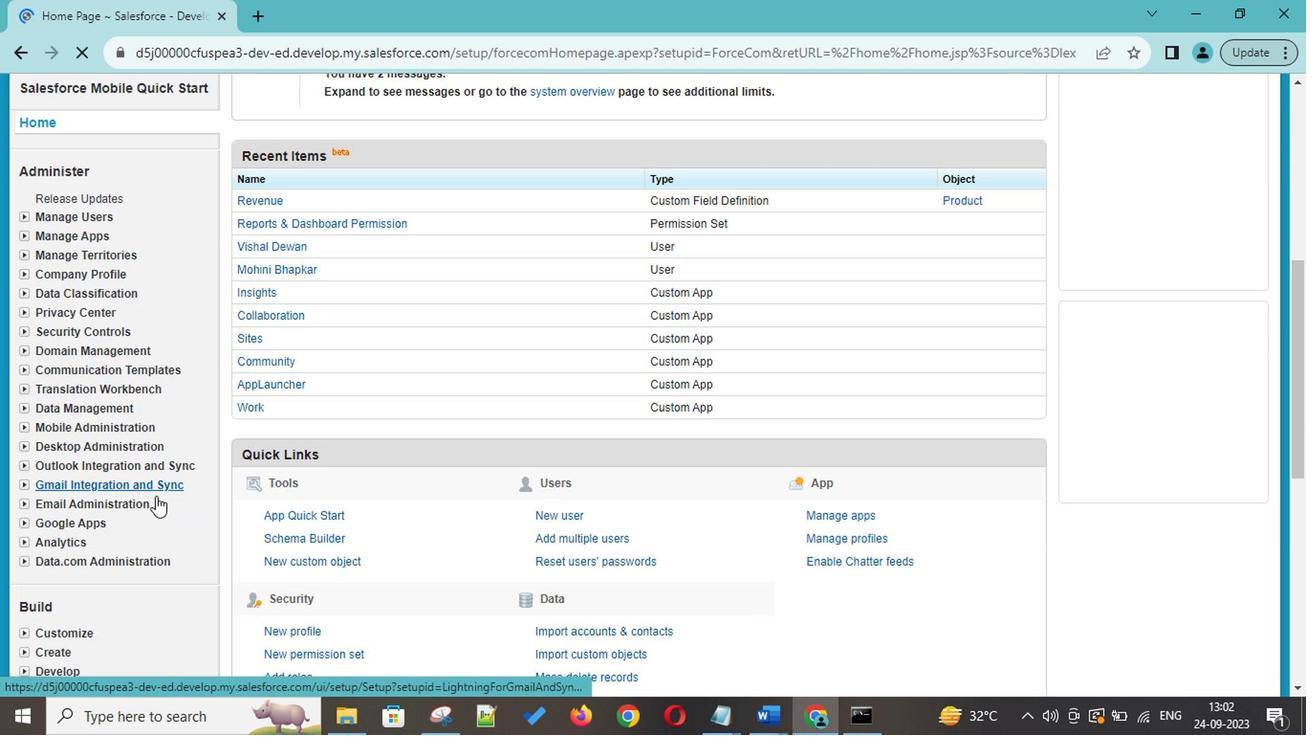 
Action: Mouse moved to (244, 474)
Screenshot: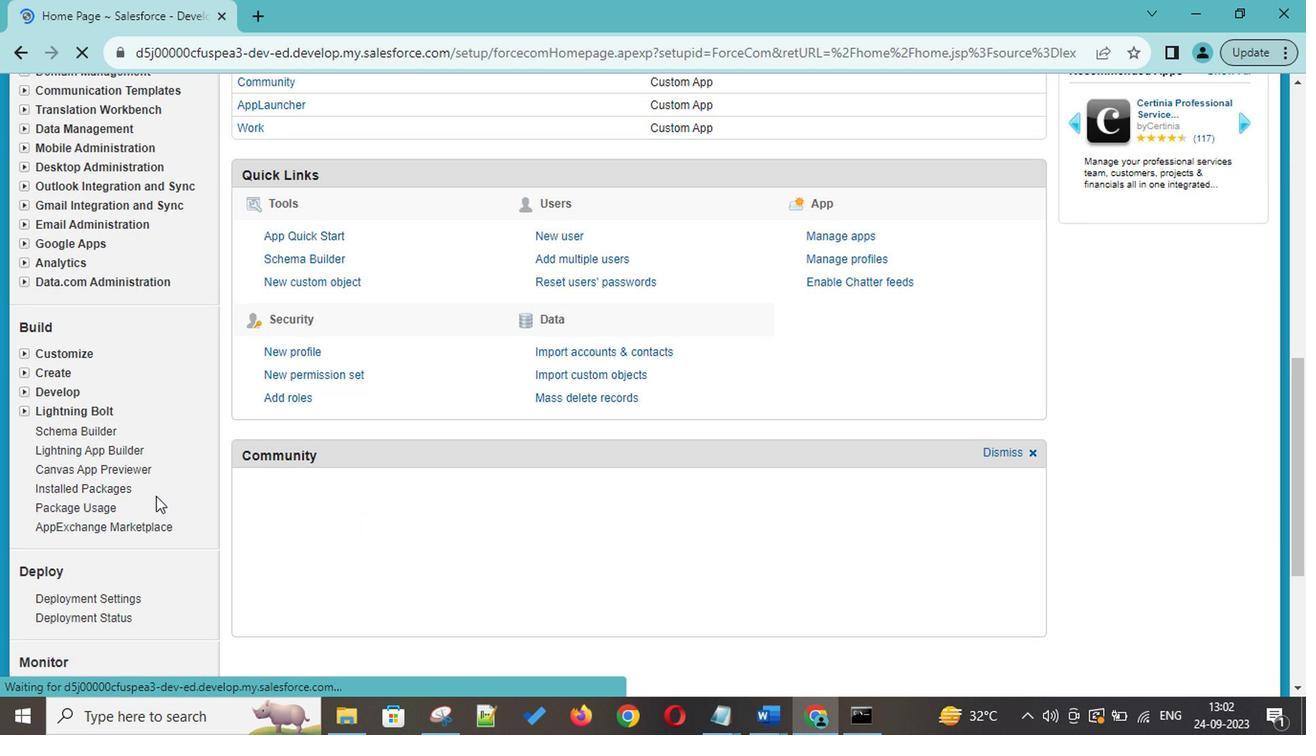 
Action: Mouse scrolled (244, 474) with delta (0, 0)
Screenshot: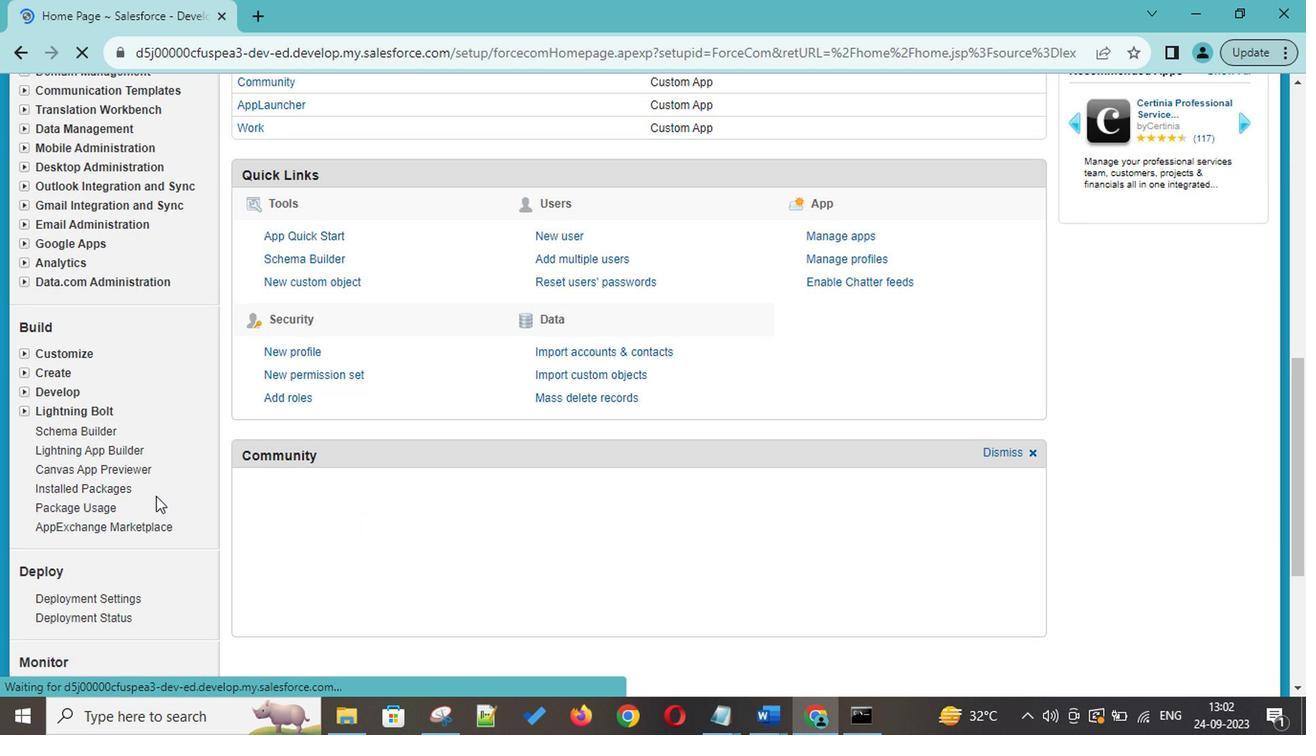 
Action: Mouse scrolled (244, 474) with delta (0, 0)
Screenshot: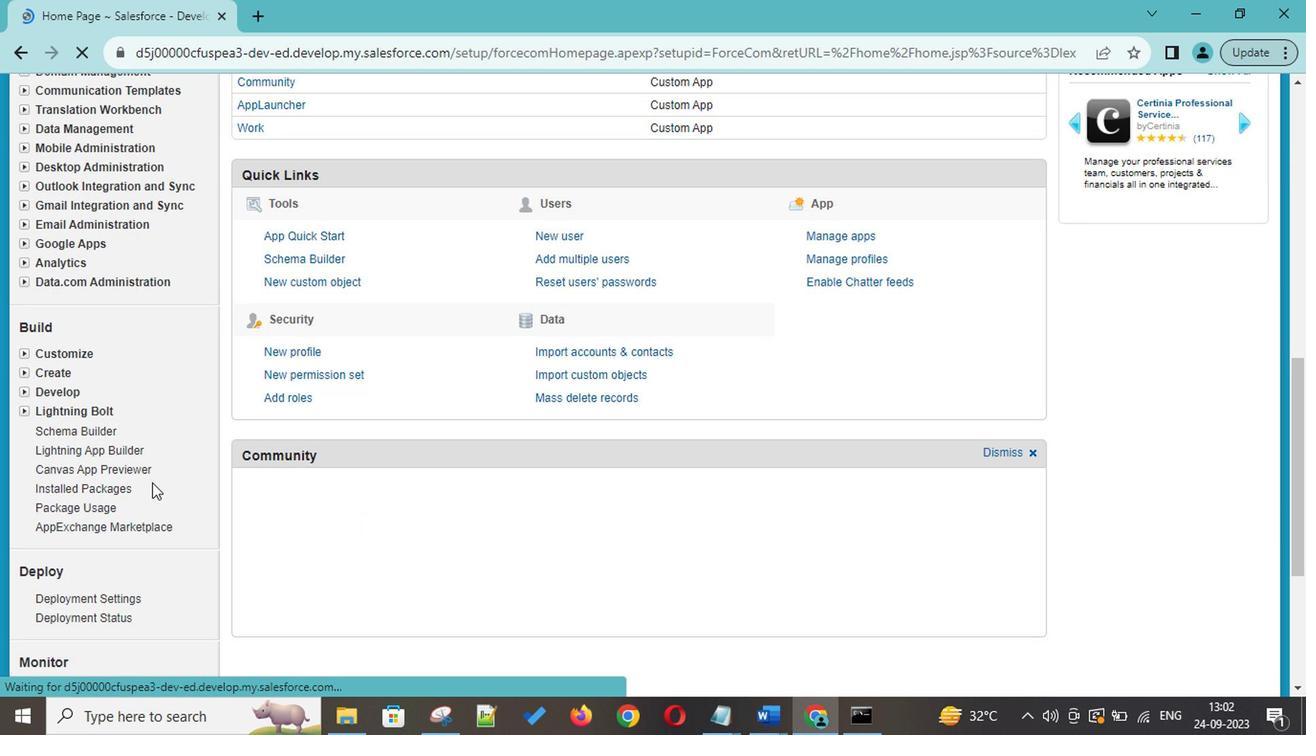 
Action: Mouse scrolled (244, 474) with delta (0, 0)
Screenshot: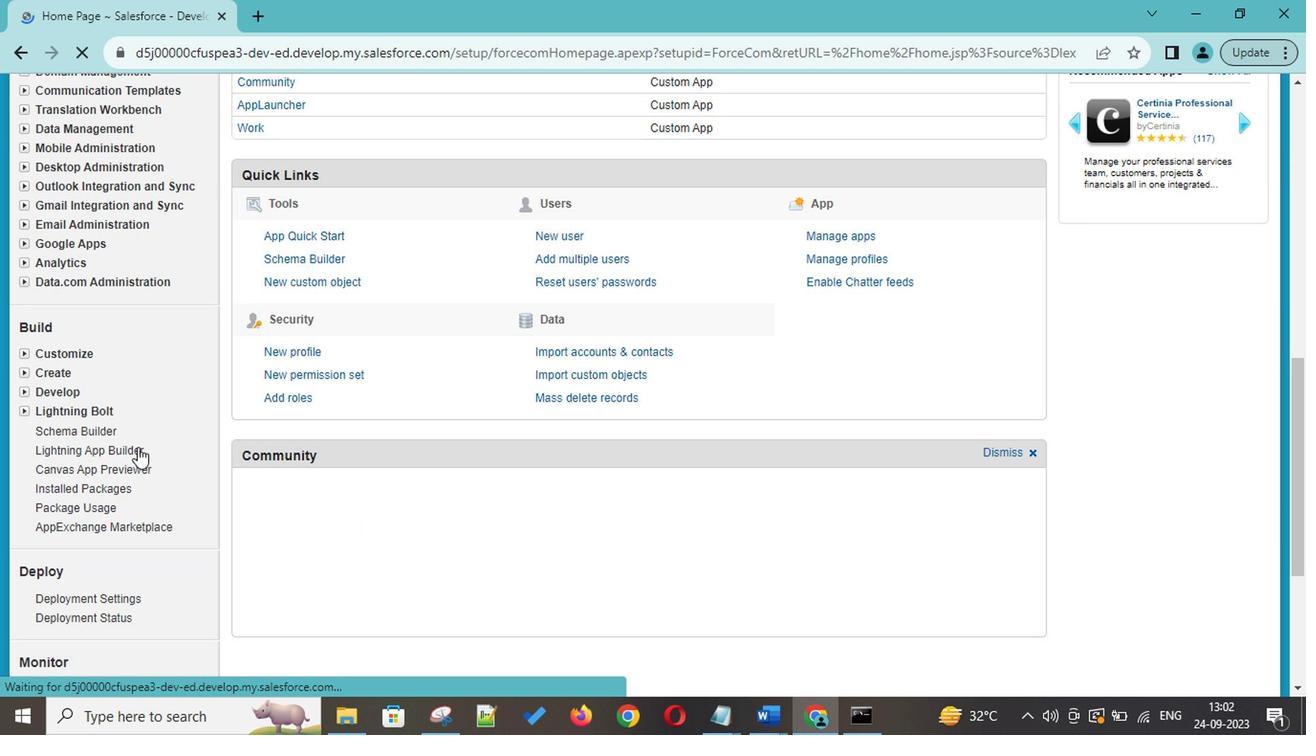 
Action: Mouse moved to (553, 424)
Screenshot: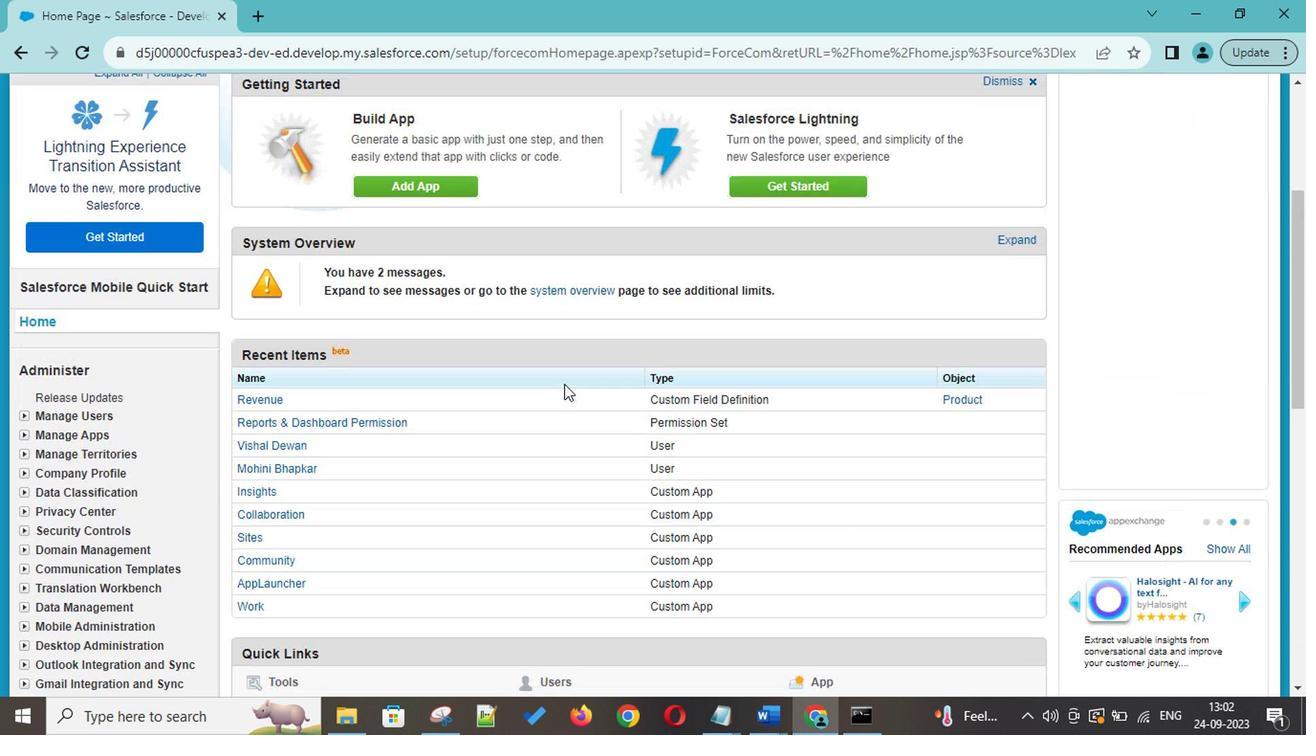 
Action: Mouse scrolled (553, 424) with delta (0, 0)
Screenshot: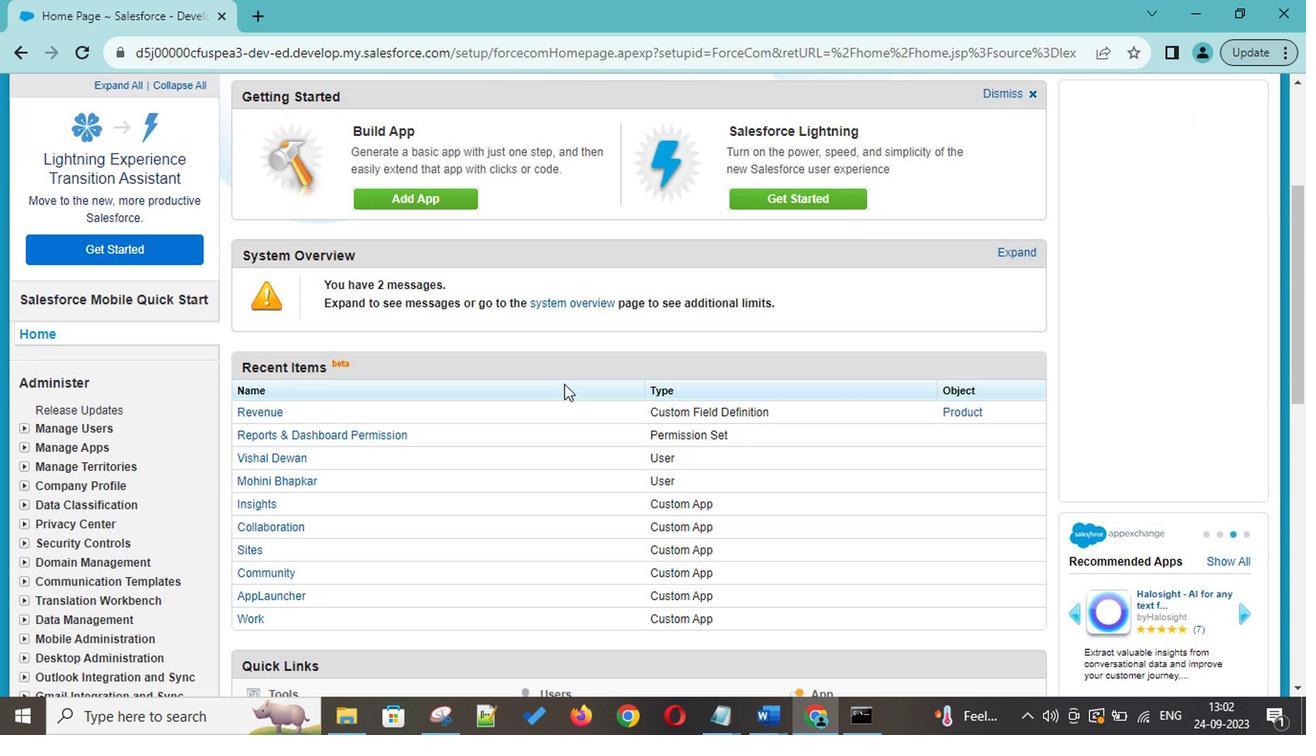 
Action: Mouse scrolled (553, 424) with delta (0, 0)
Screenshot: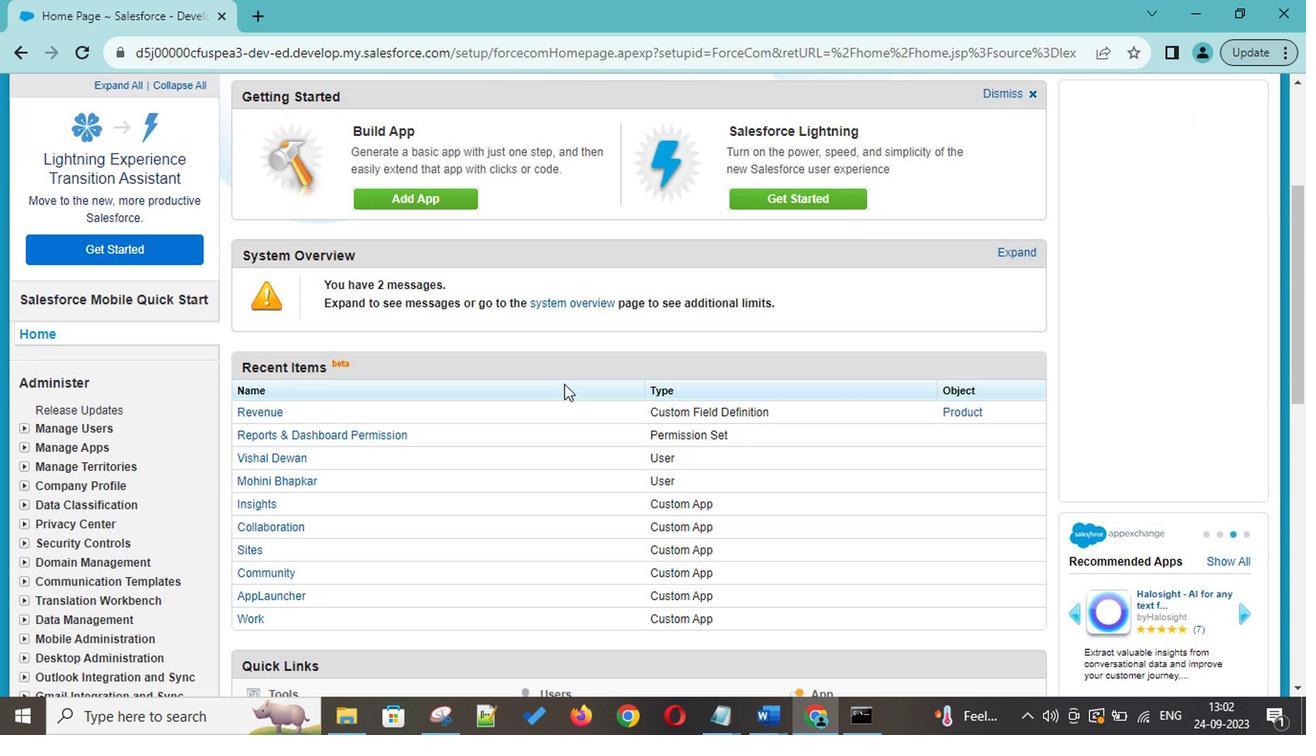 
Action: Mouse scrolled (553, 424) with delta (0, 0)
Screenshot: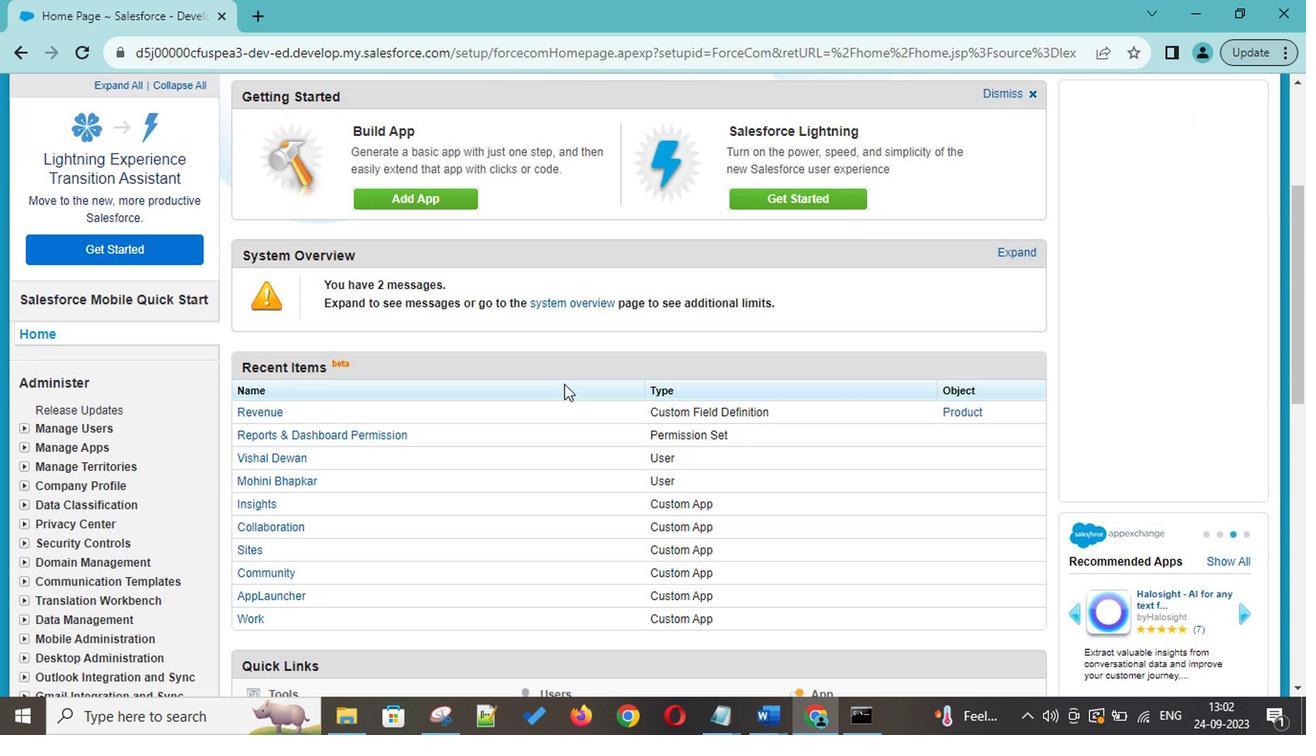 
Action: Mouse scrolled (553, 424) with delta (0, 0)
Screenshot: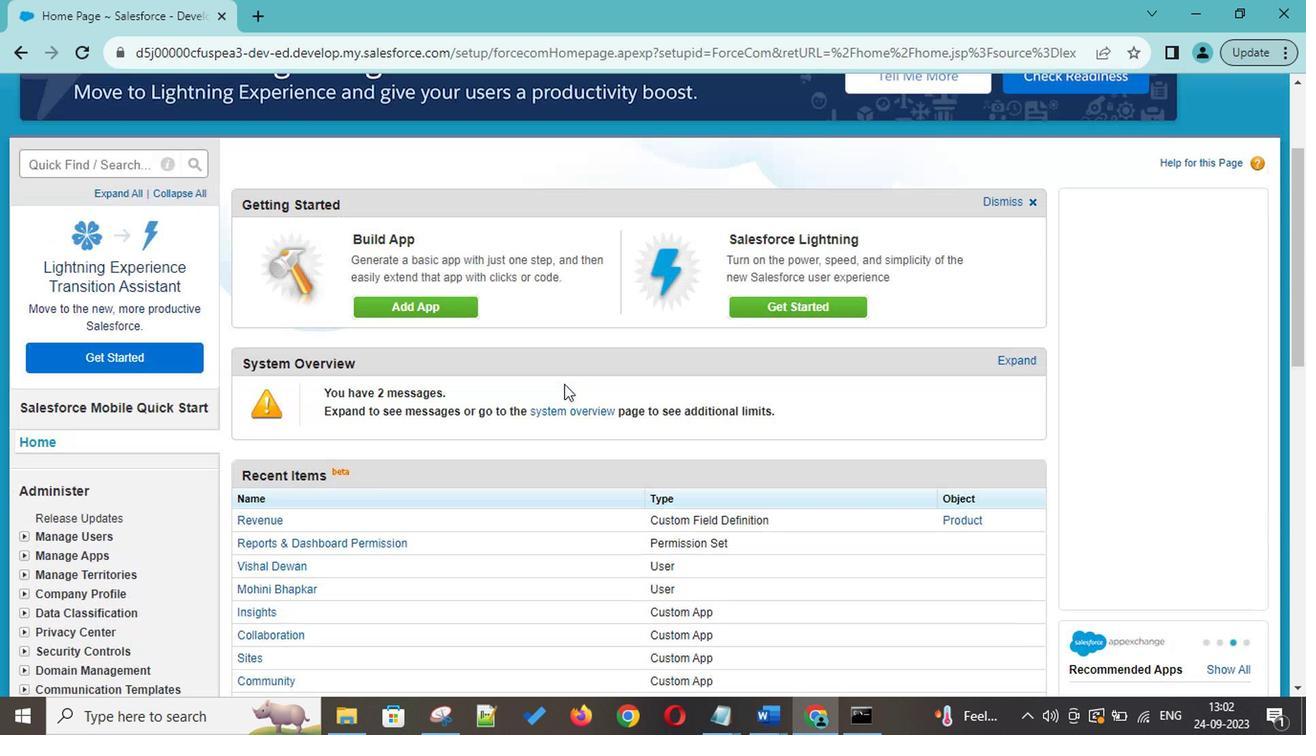 
Action: Mouse scrolled (553, 424) with delta (0, 0)
Screenshot: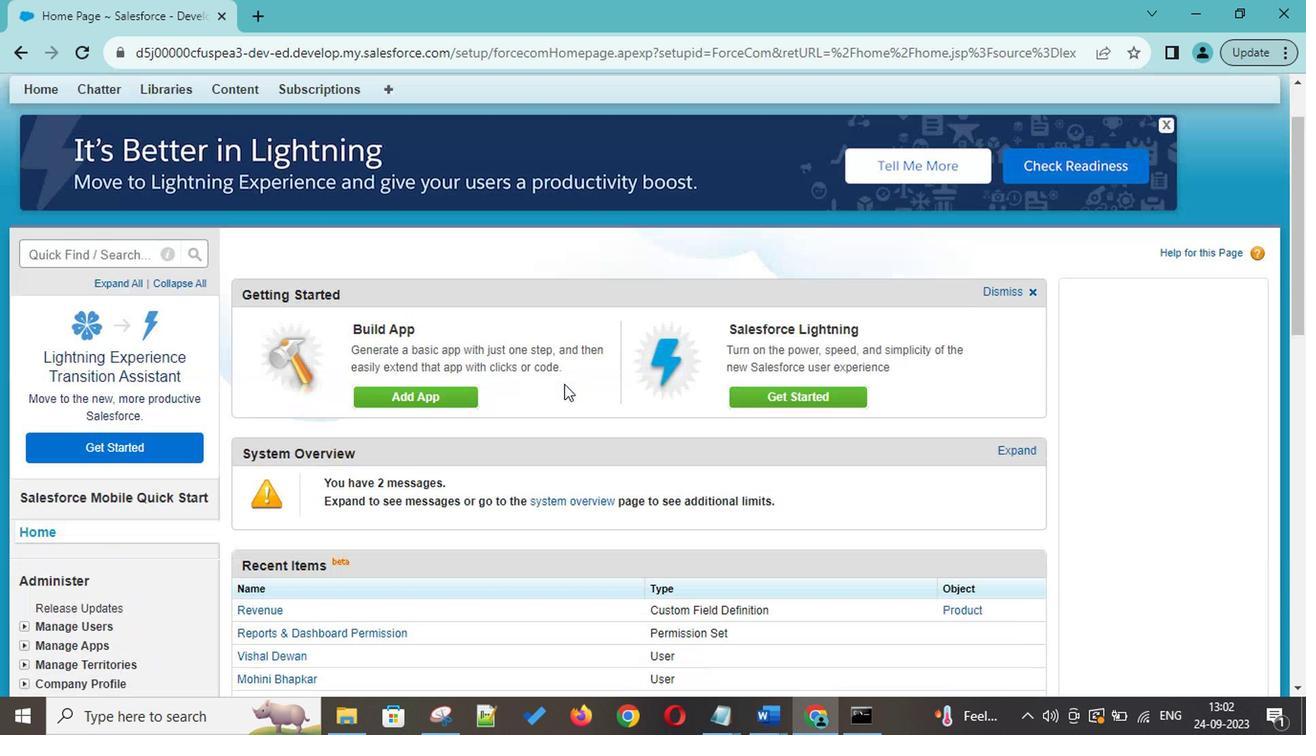 
Action: Mouse moved to (553, 424)
Screenshot: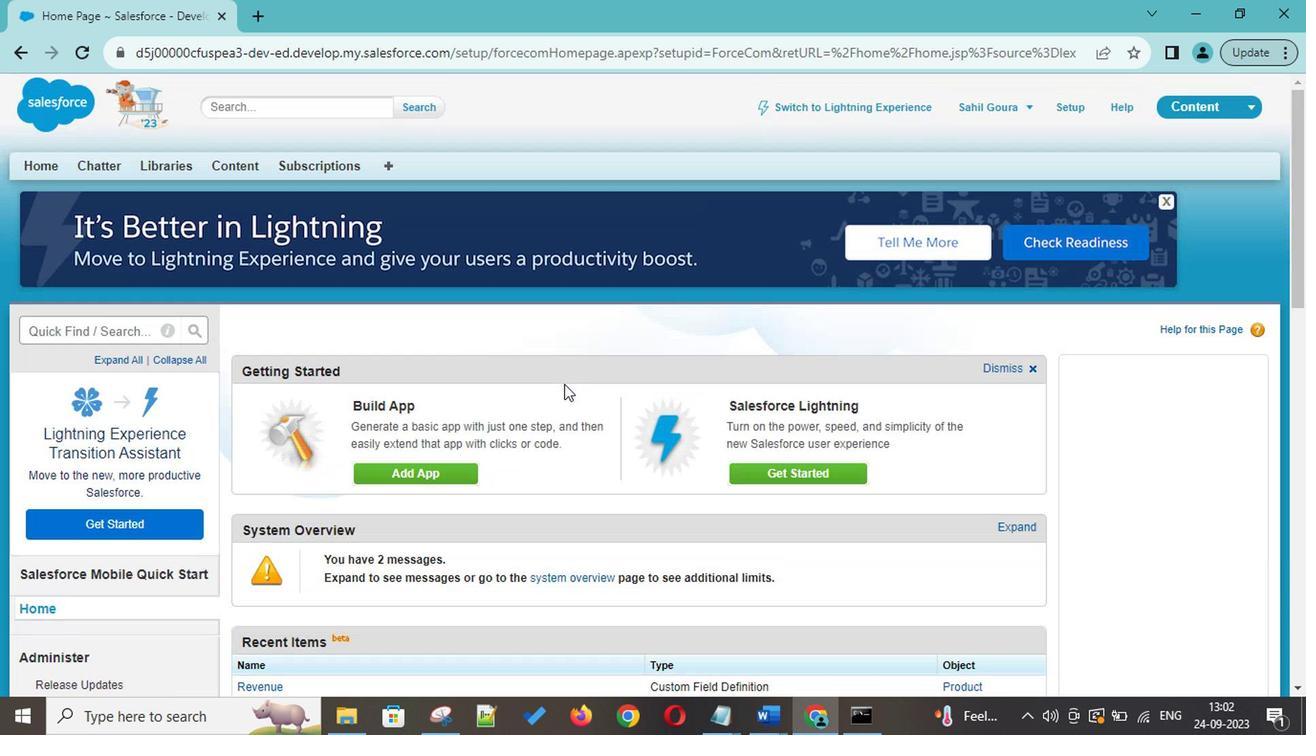 
Action: Mouse scrolled (553, 424) with delta (0, 0)
Screenshot: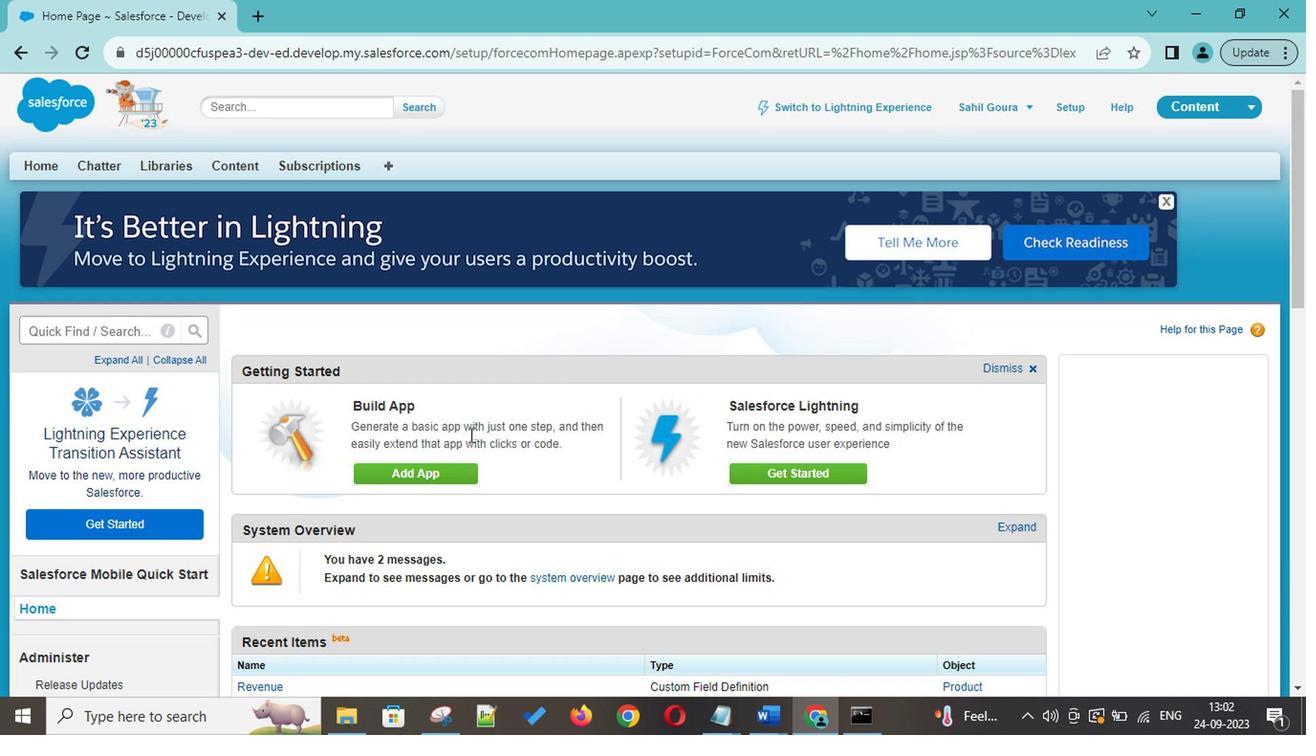
Action: Mouse scrolled (553, 424) with delta (0, 0)
Screenshot: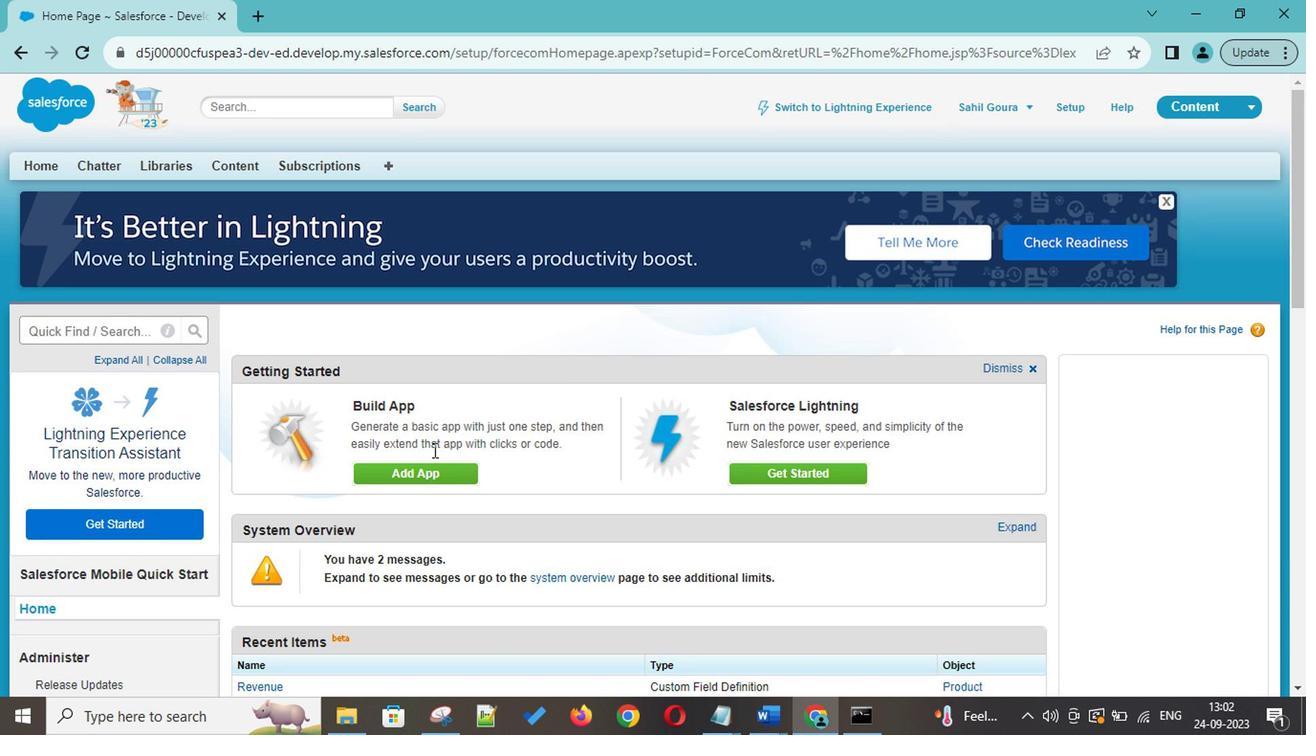 
Action: Mouse scrolled (553, 424) with delta (0, 0)
Screenshot: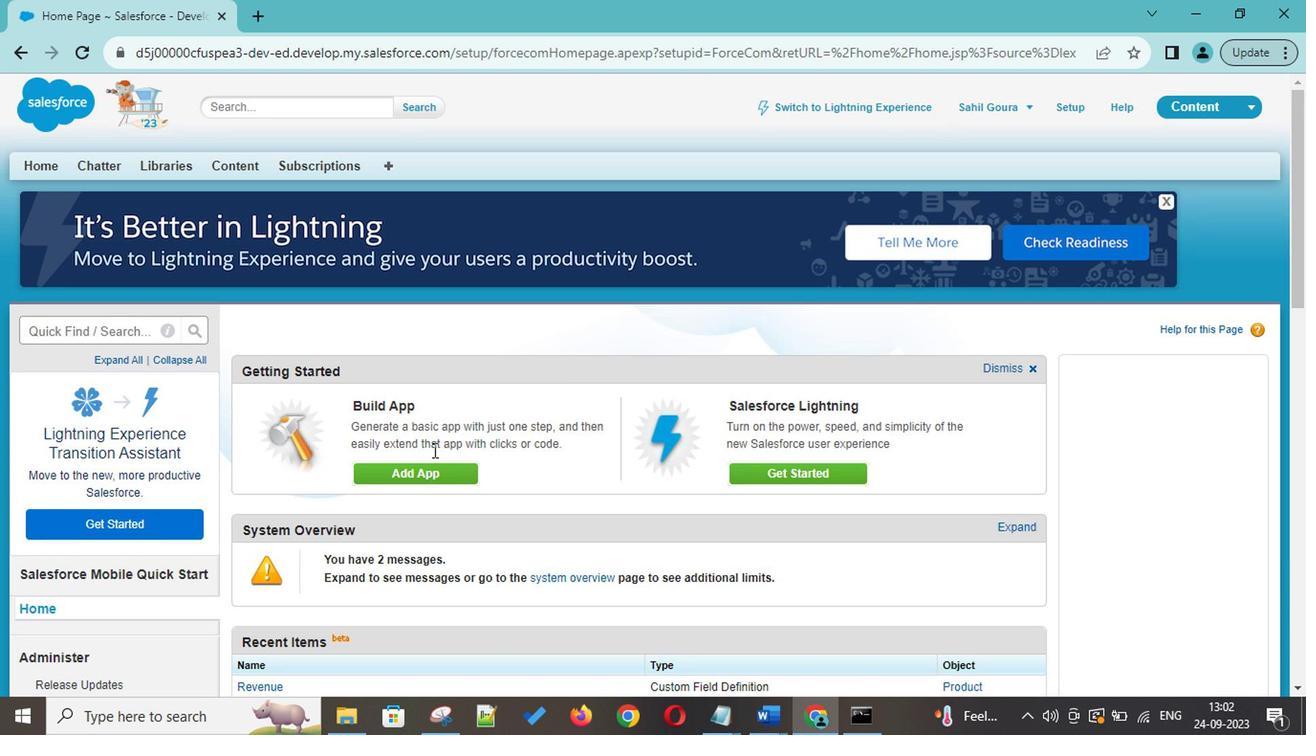 
Action: Mouse scrolled (553, 424) with delta (0, 0)
Screenshot: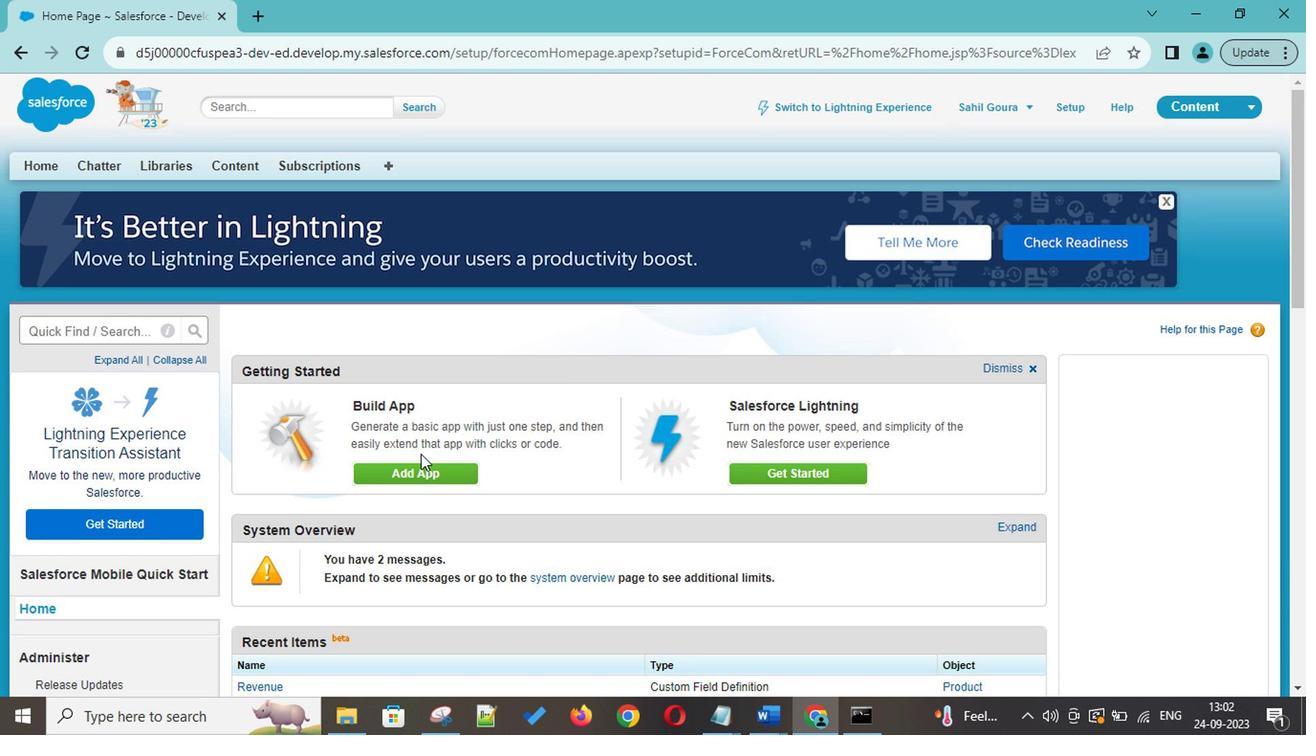 
Action: Mouse moved to (438, 462)
Screenshot: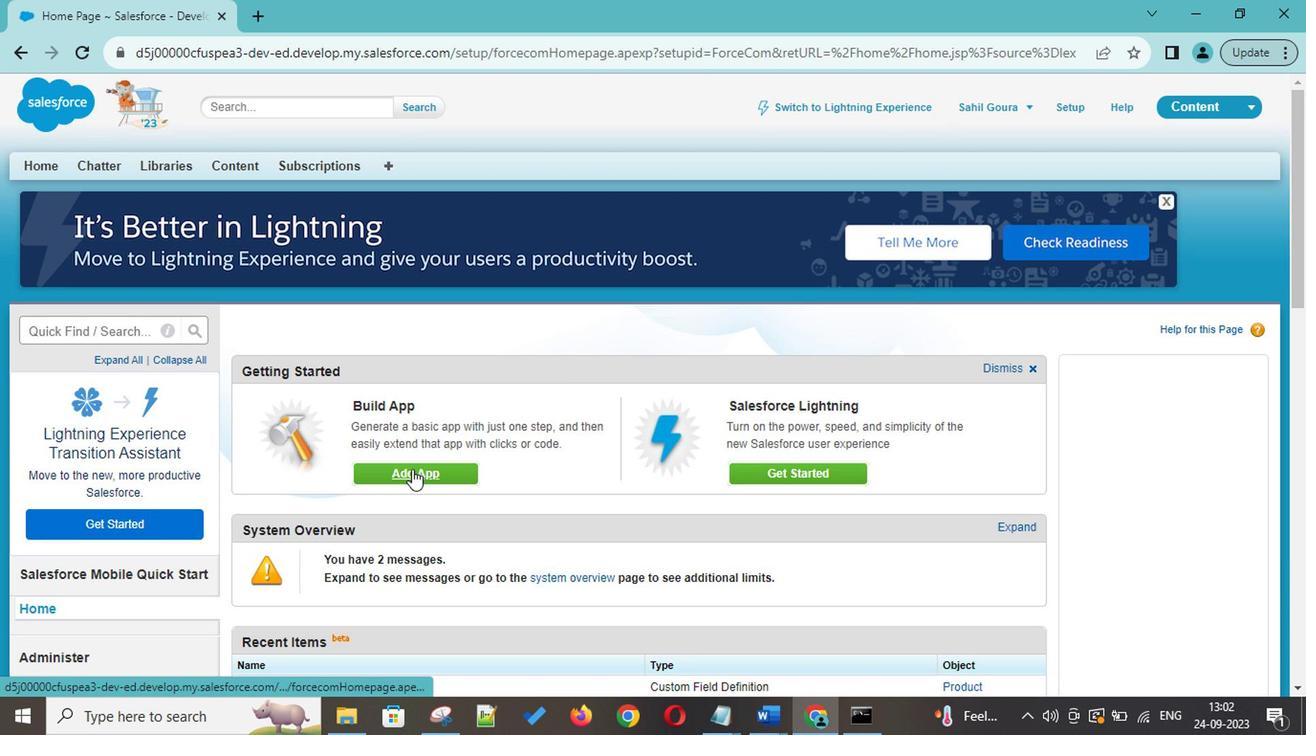 
Action: Mouse pressed left at (438, 462)
Screenshot: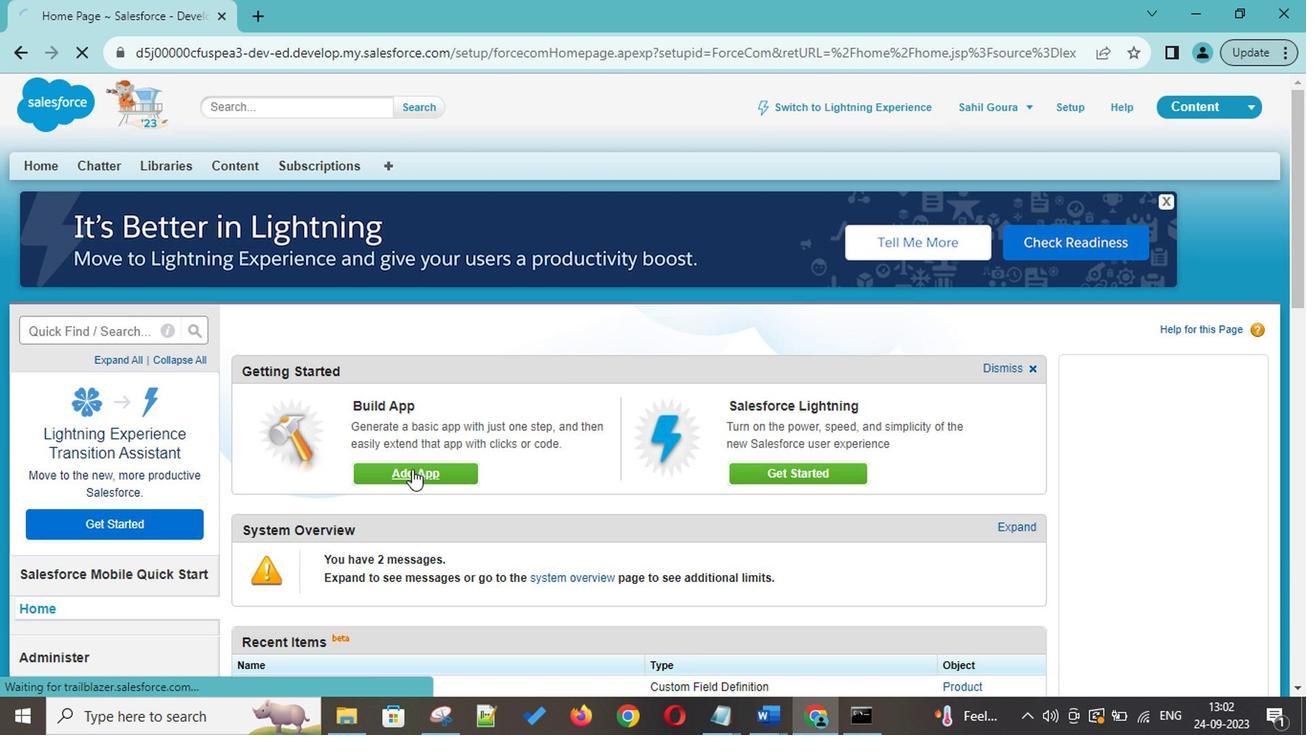 
Action: Mouse moved to (820, 319)
Screenshot: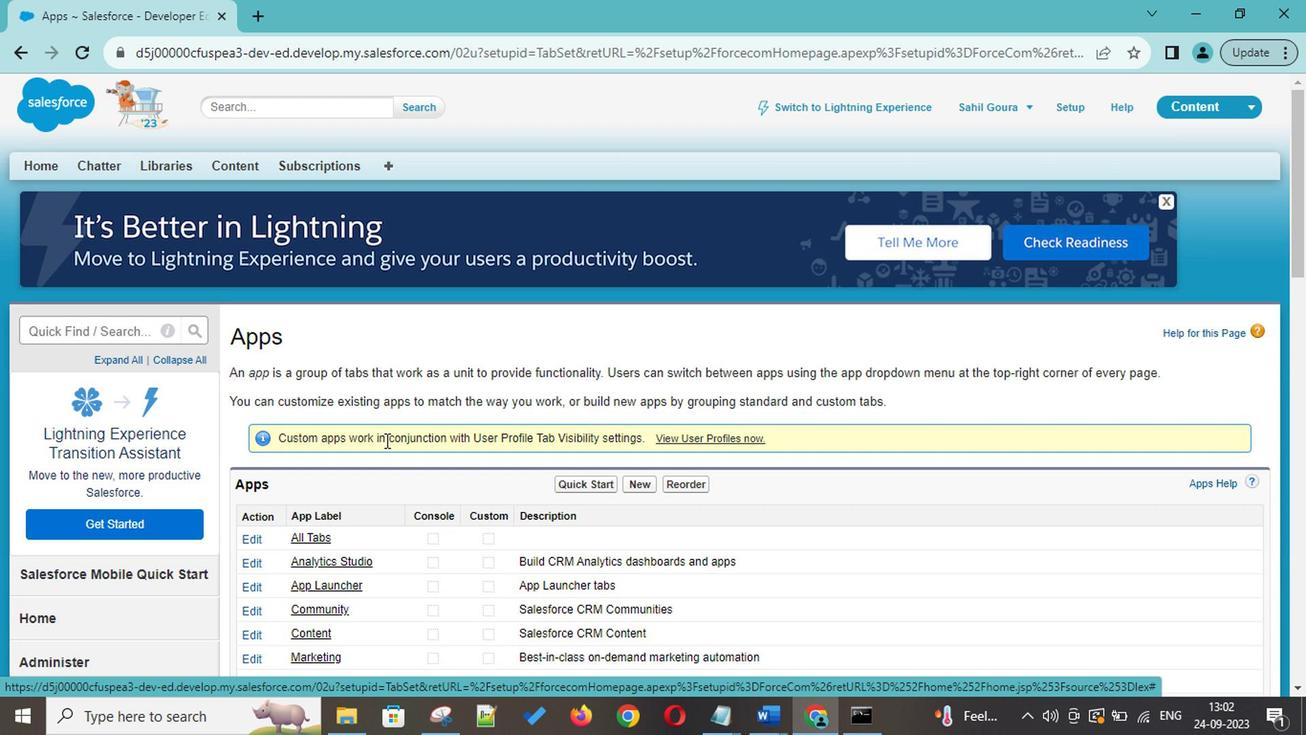 
Action: Mouse pressed left at (820, 319)
Screenshot: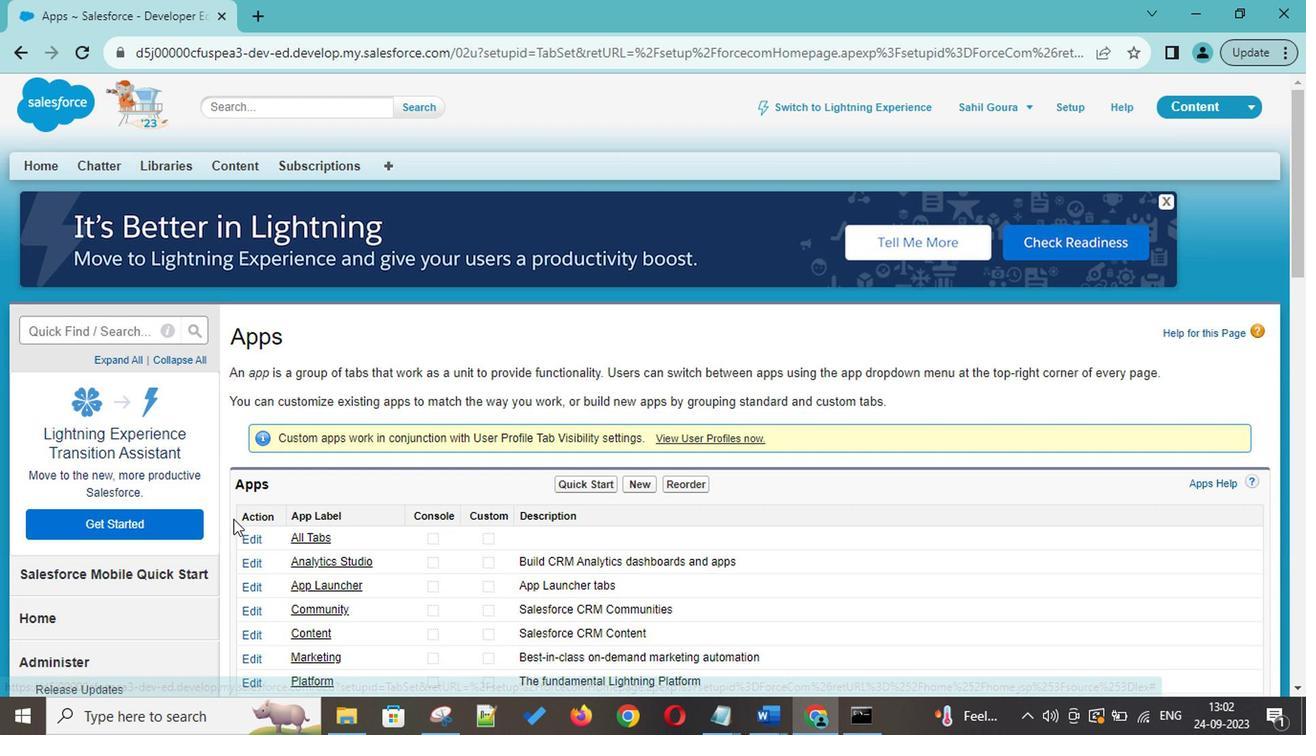 
Action: Mouse moved to (242, 496)
Screenshot: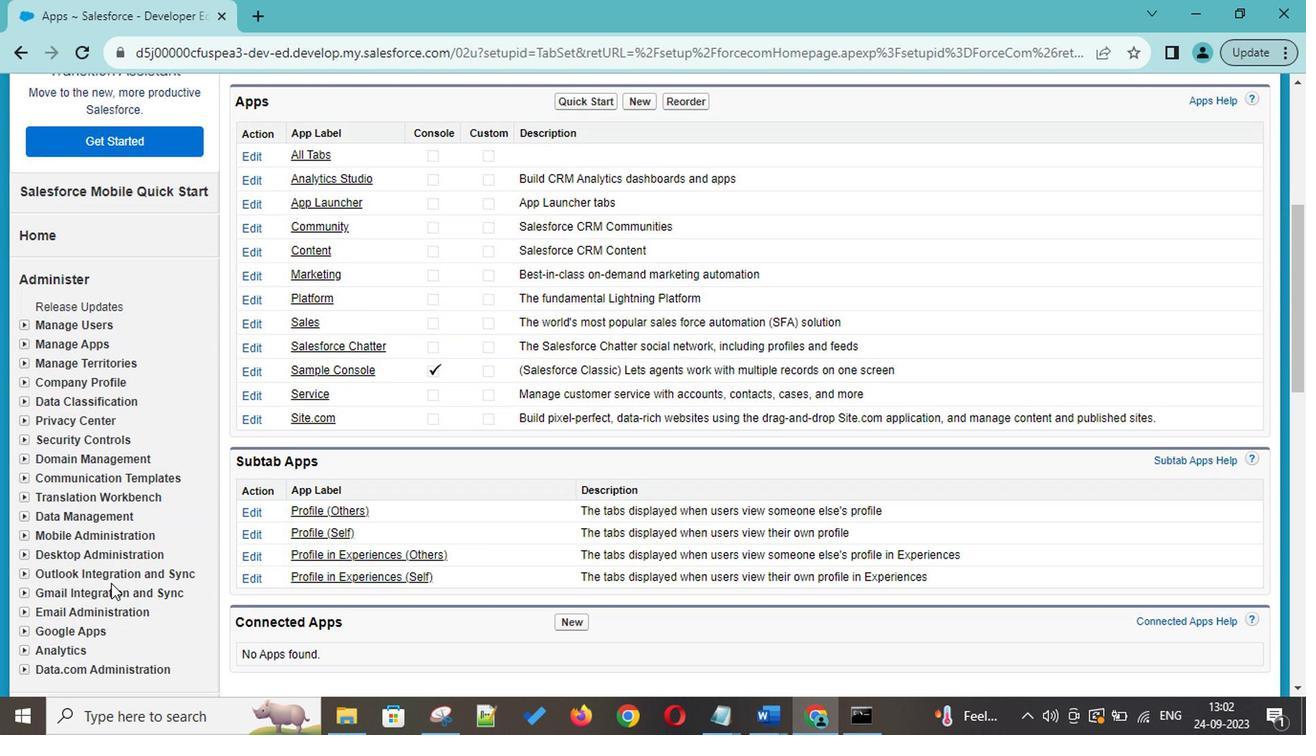 
Action: Mouse scrolled (242, 496) with delta (0, 0)
Screenshot: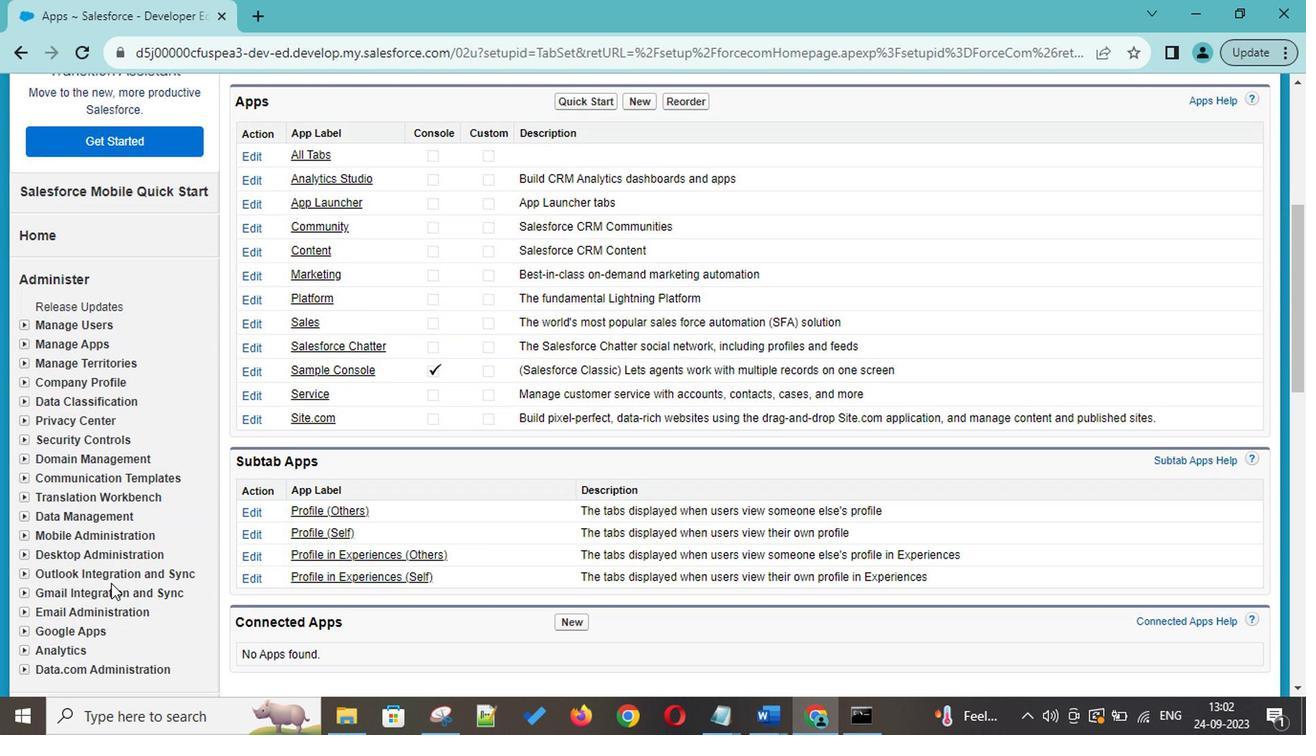 
Action: Mouse moved to (236, 498)
Screenshot: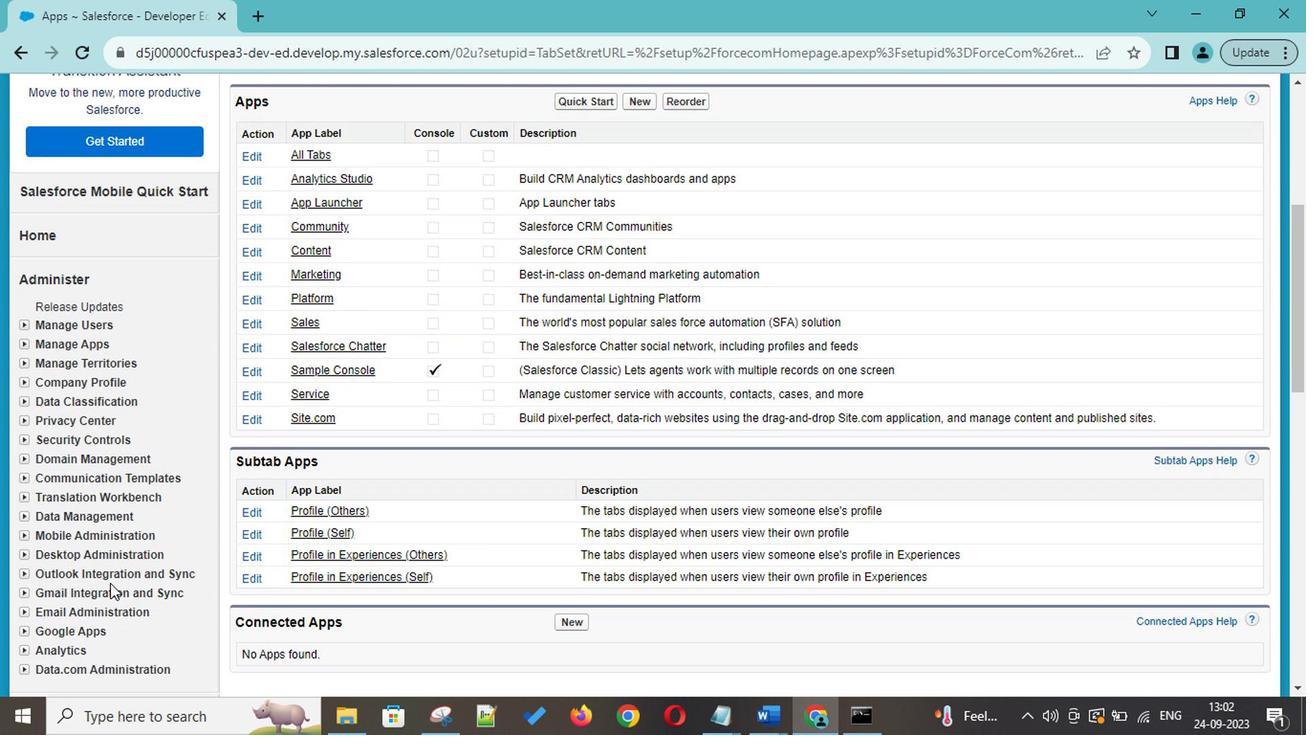 
Action: Mouse scrolled (236, 498) with delta (0, 0)
Screenshot: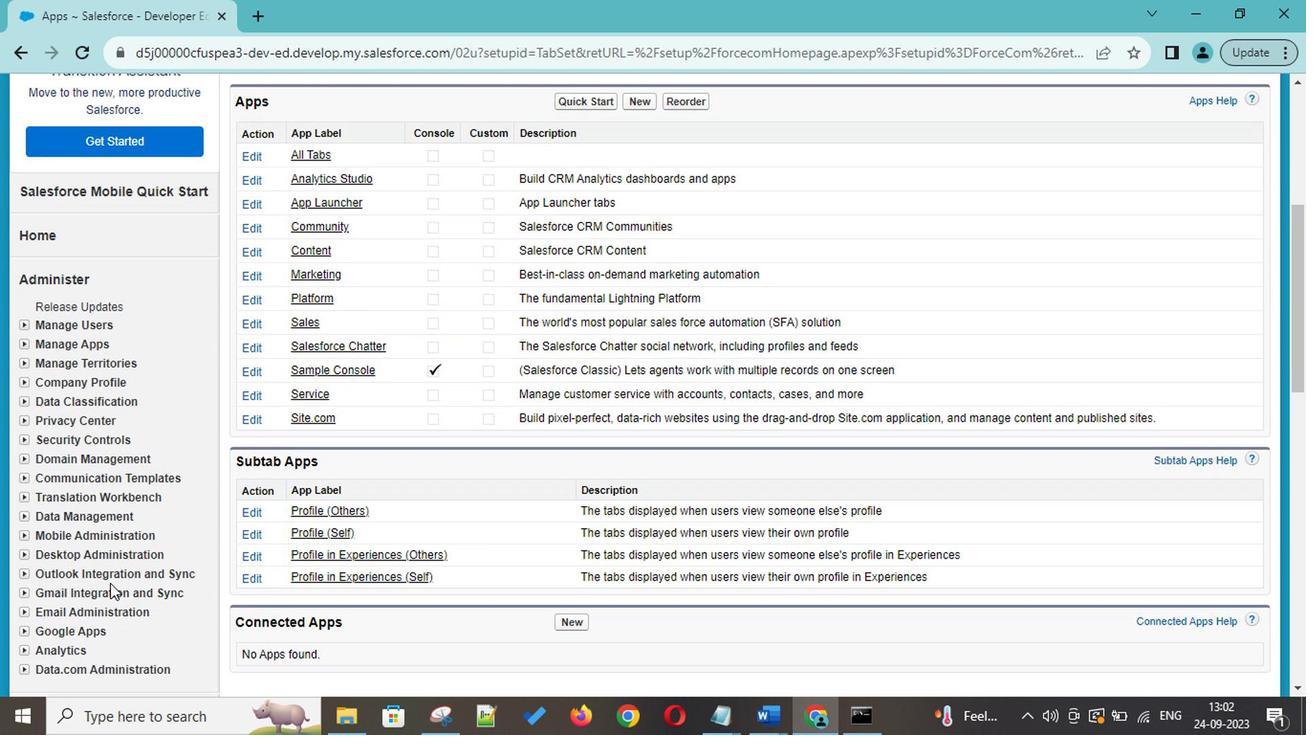 
Action: Mouse moved to (236, 498)
Screenshot: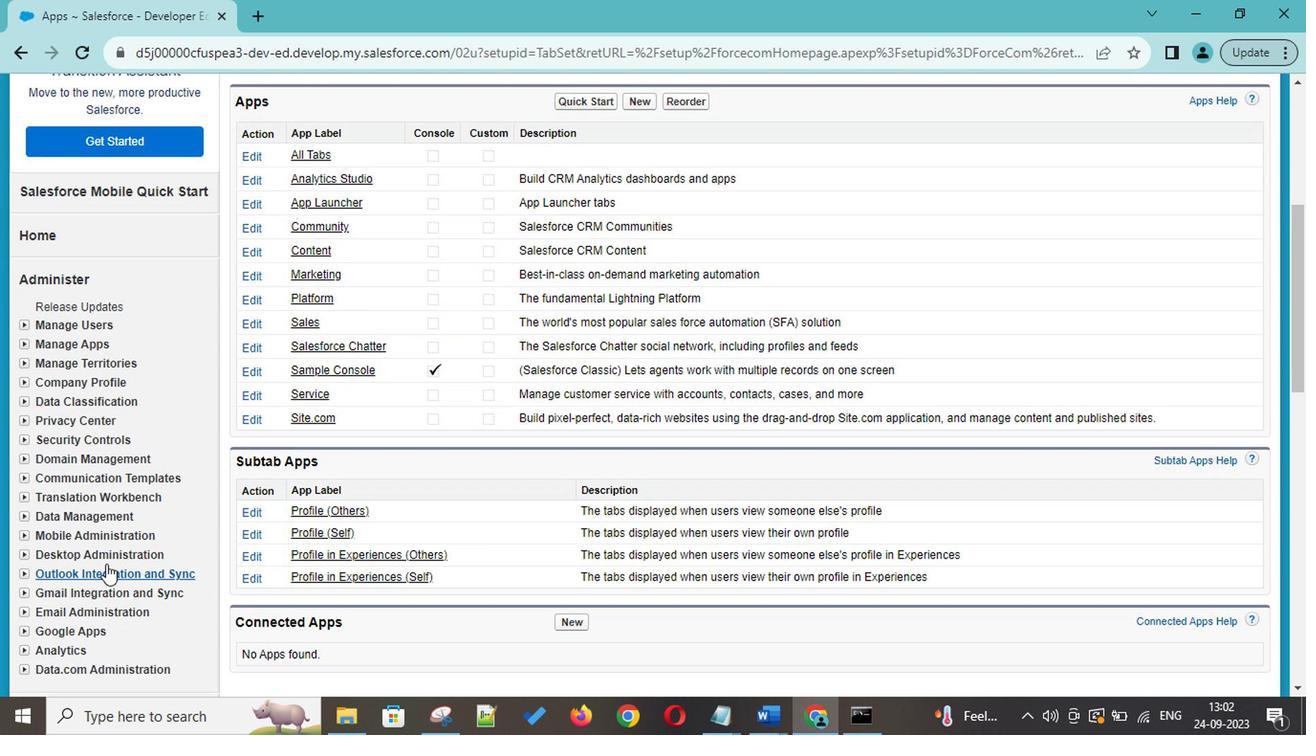 
Action: Mouse scrolled (236, 498) with delta (0, 0)
Screenshot: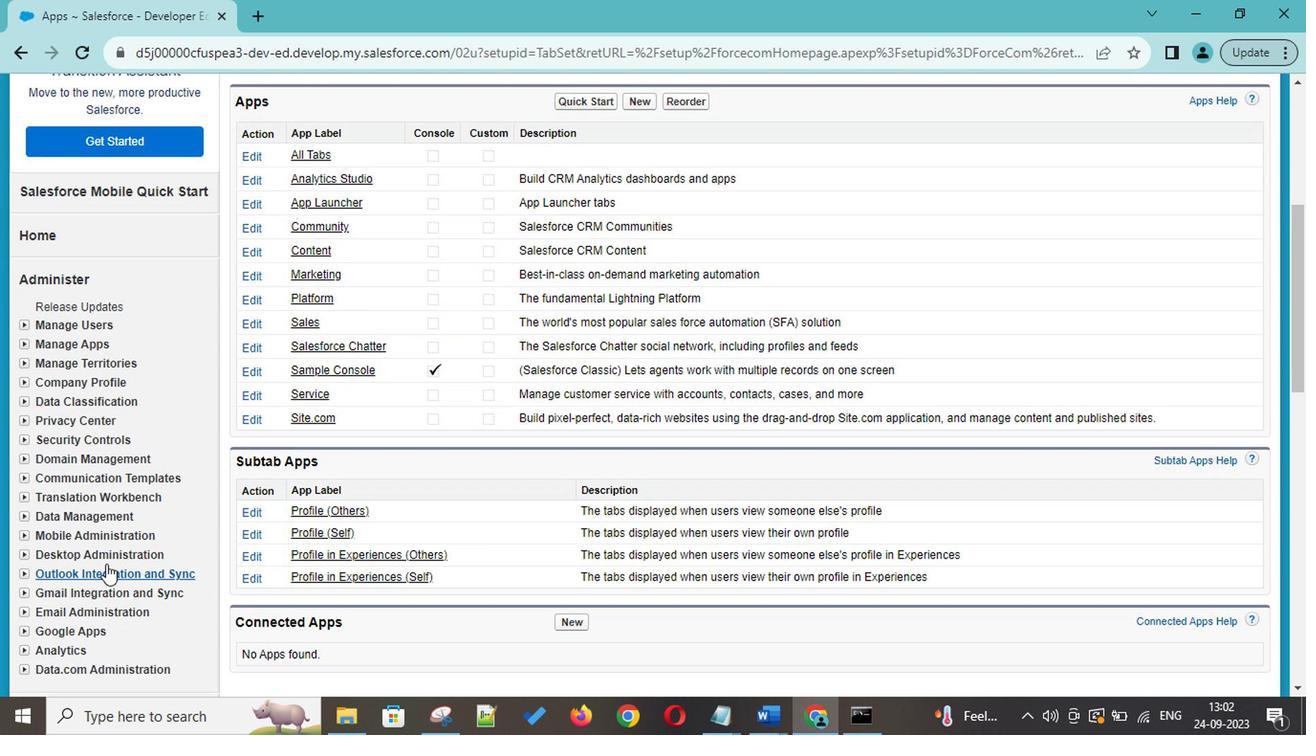
Action: Mouse moved to (235, 498)
Screenshot: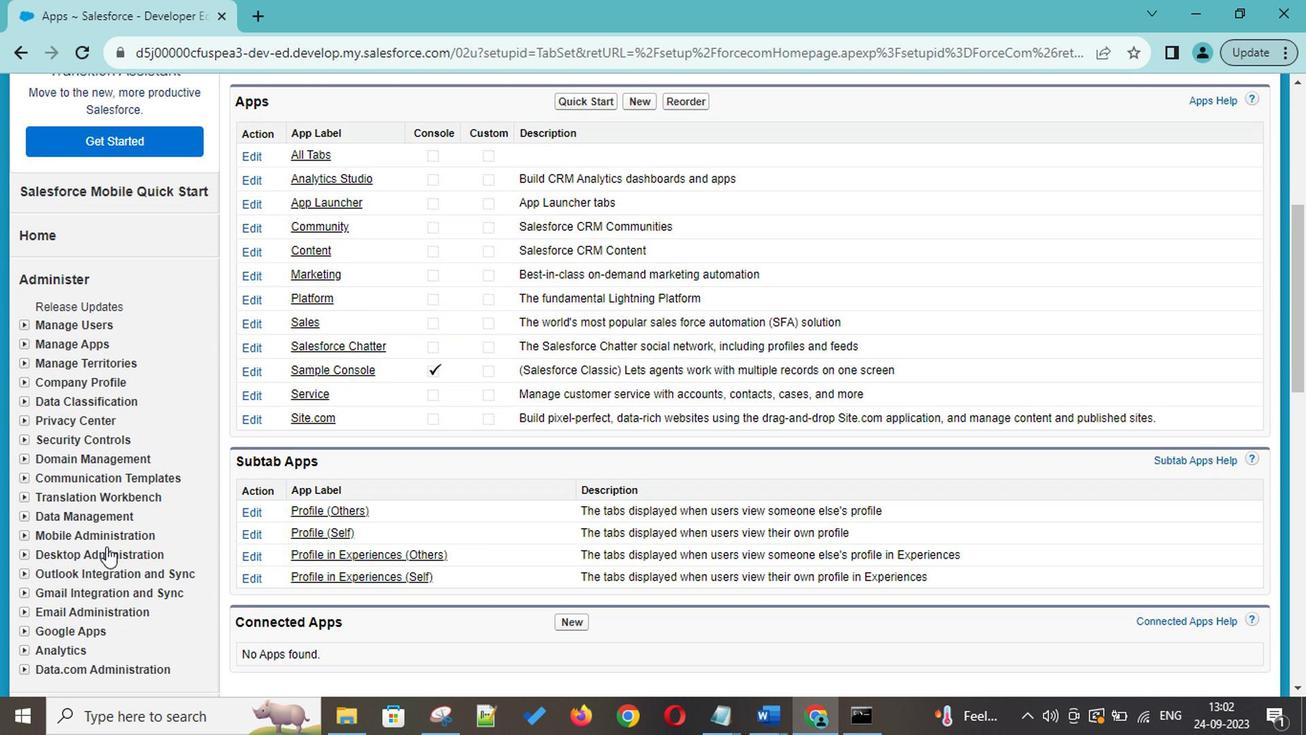 
Action: Mouse scrolled (235, 498) with delta (0, 0)
Screenshot: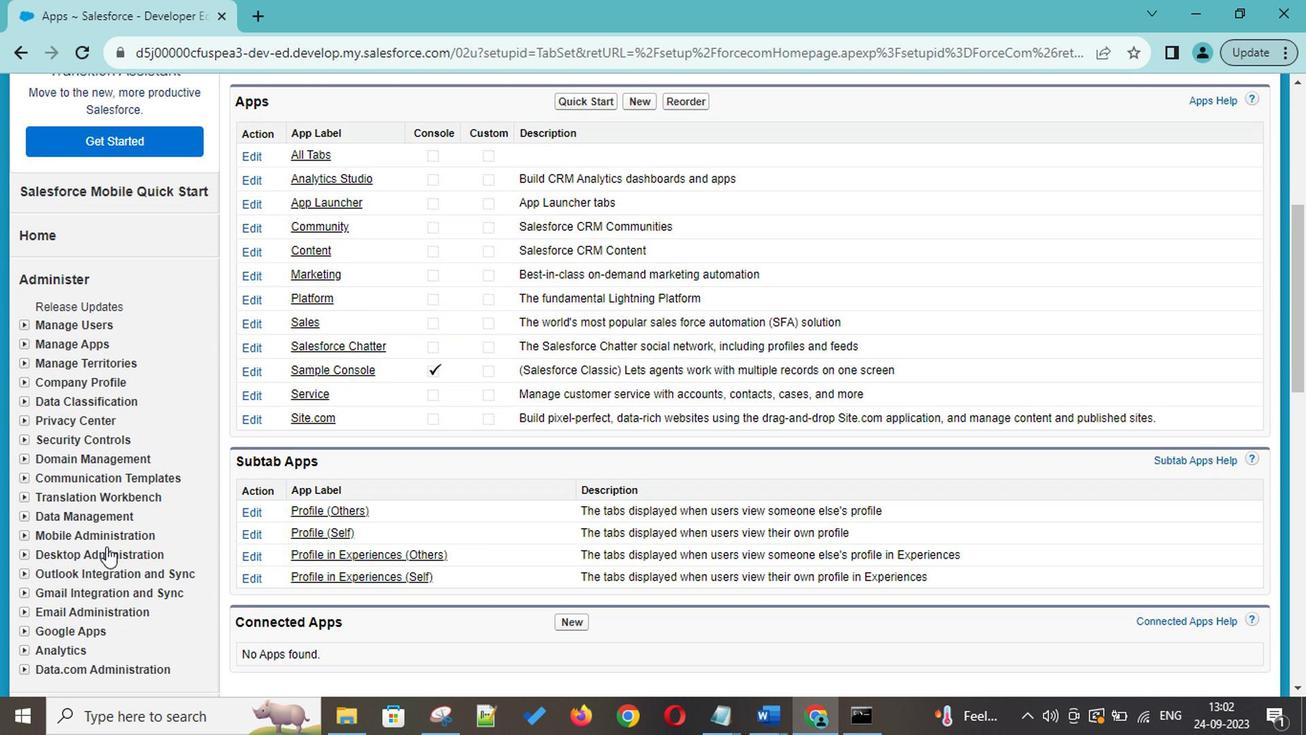 
Action: Mouse moved to (193, 513)
Screenshot: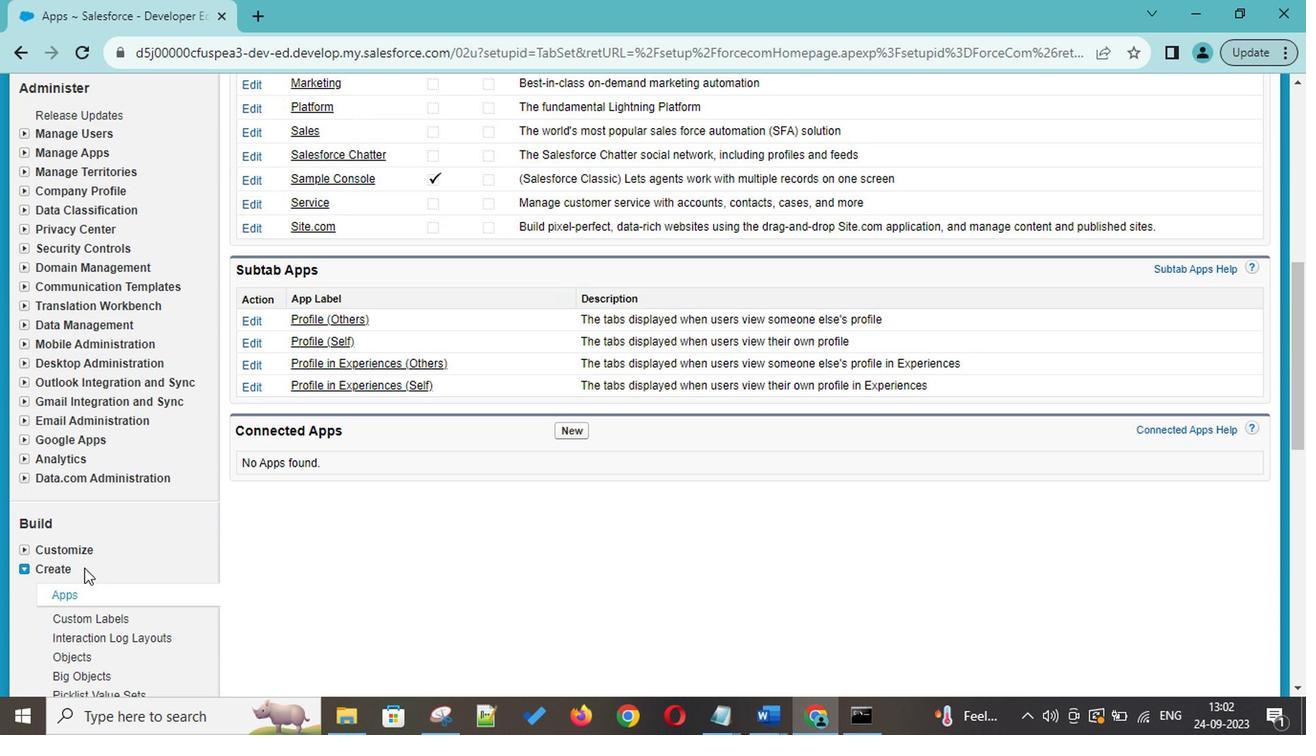 
Action: Mouse scrolled (193, 513) with delta (0, 0)
Screenshot: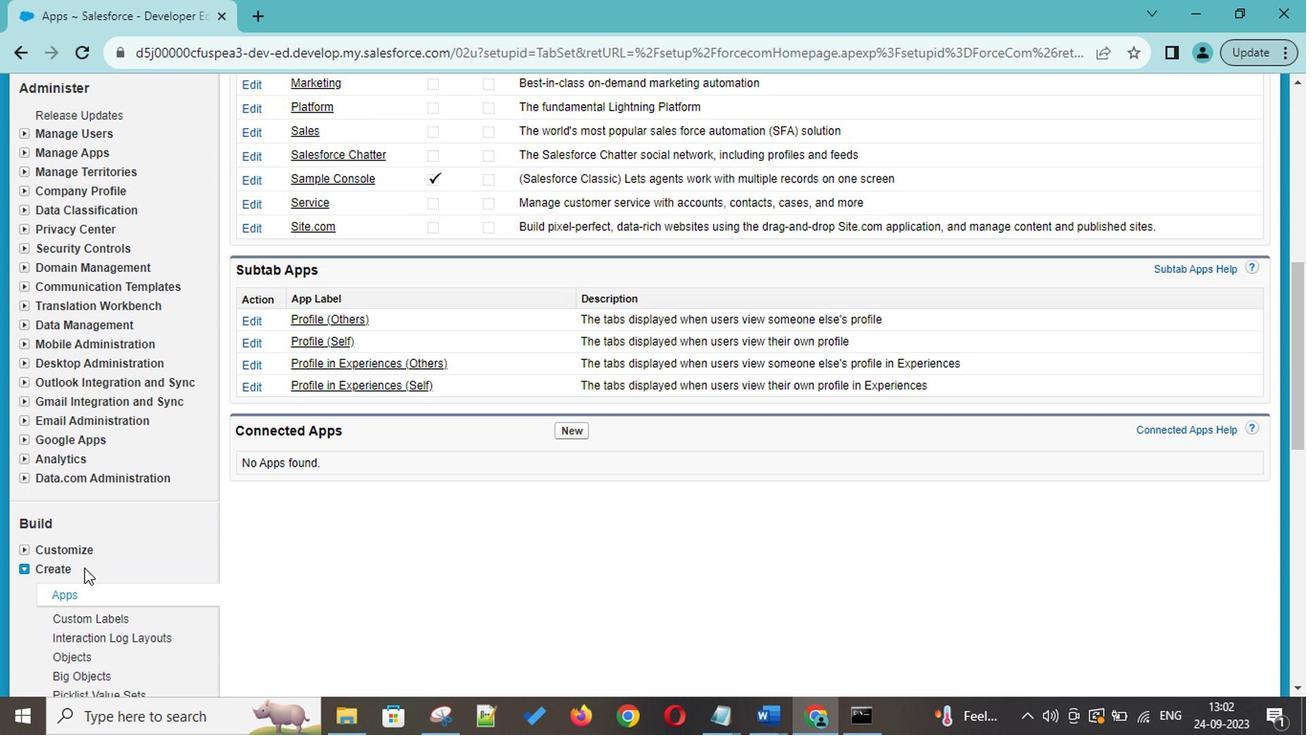 
Action: Mouse moved to (192, 514)
Screenshot: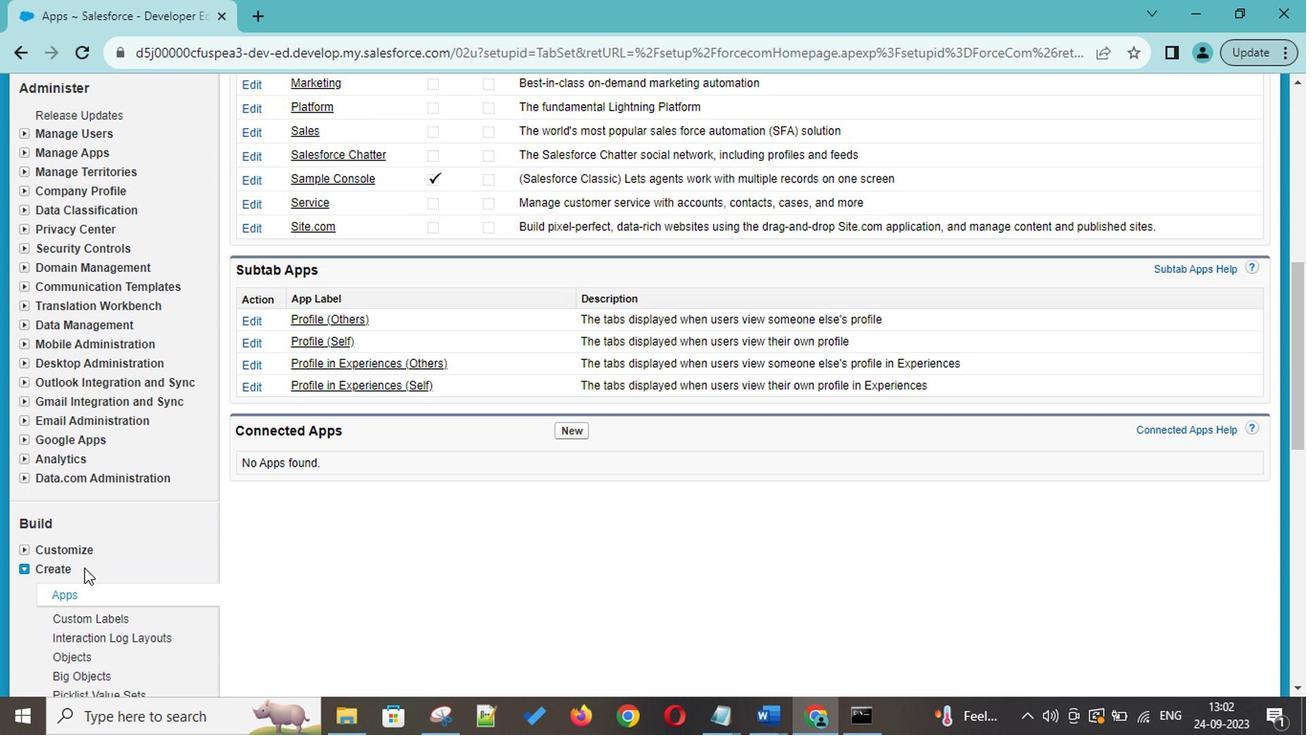 
Action: Mouse scrolled (192, 514) with delta (0, 0)
Screenshot: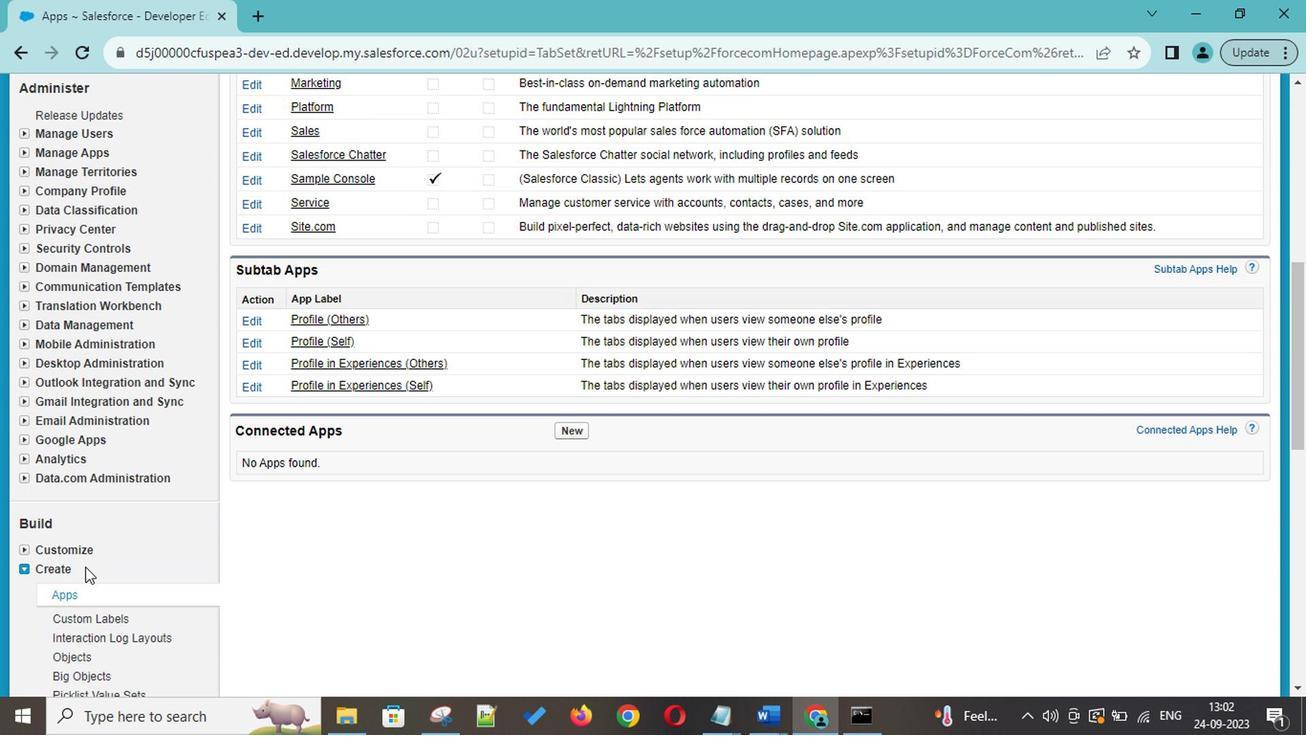 
Action: Mouse moved to (174, 505)
Screenshot: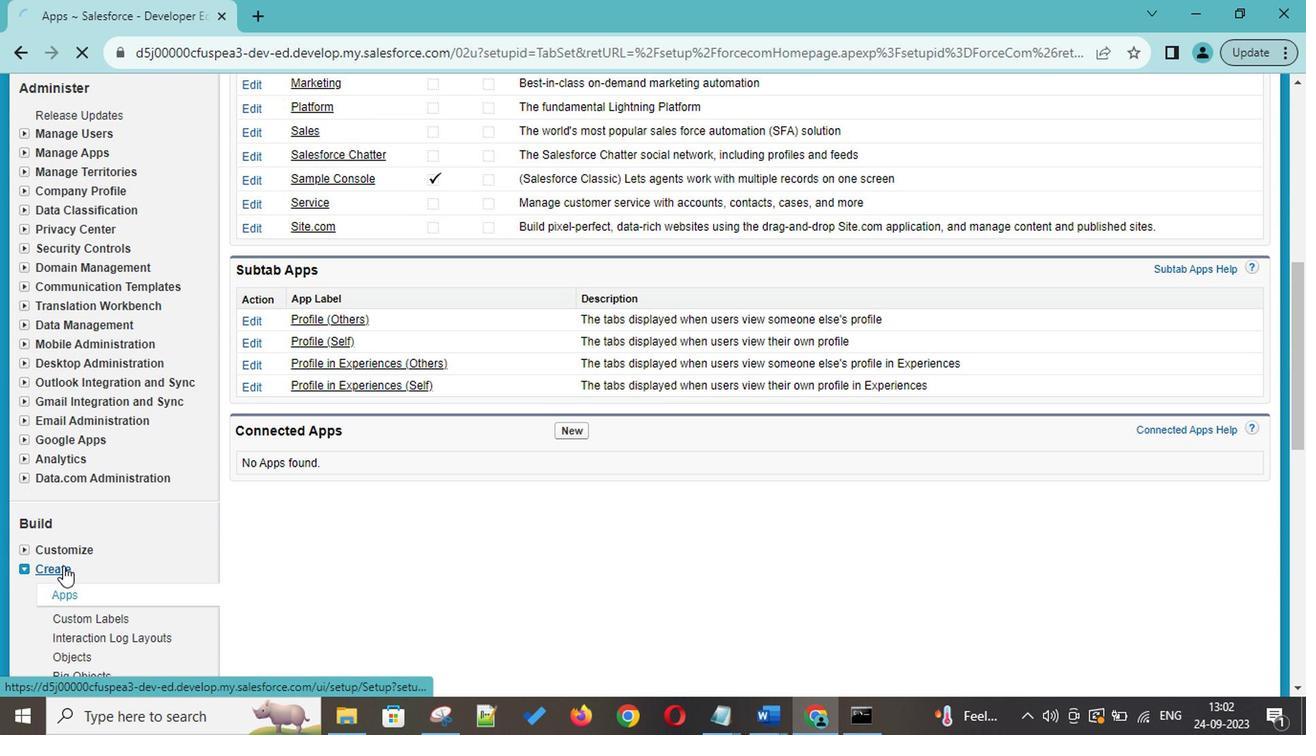 
Action: Mouse pressed left at (174, 505)
Screenshot: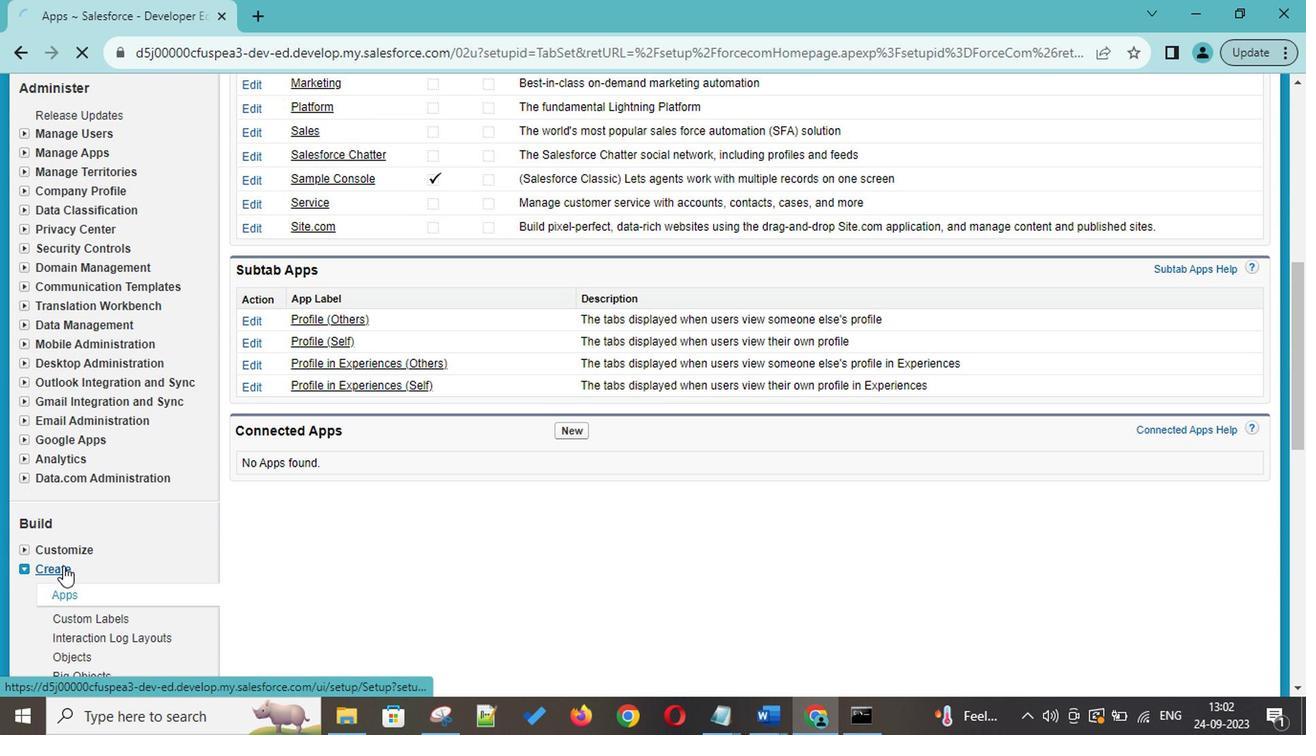 
Action: Mouse moved to (392, 502)
Screenshot: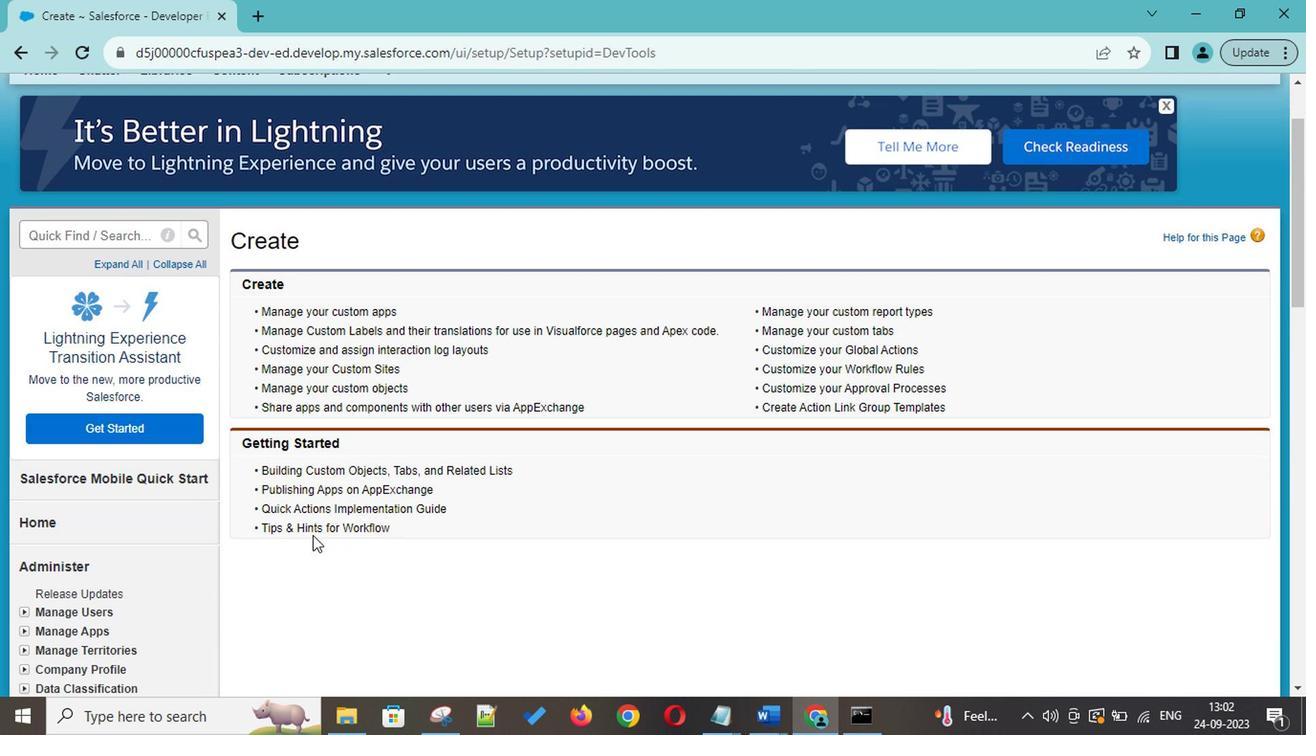 
Action: Mouse scrolled (392, 502) with delta (0, 0)
Screenshot: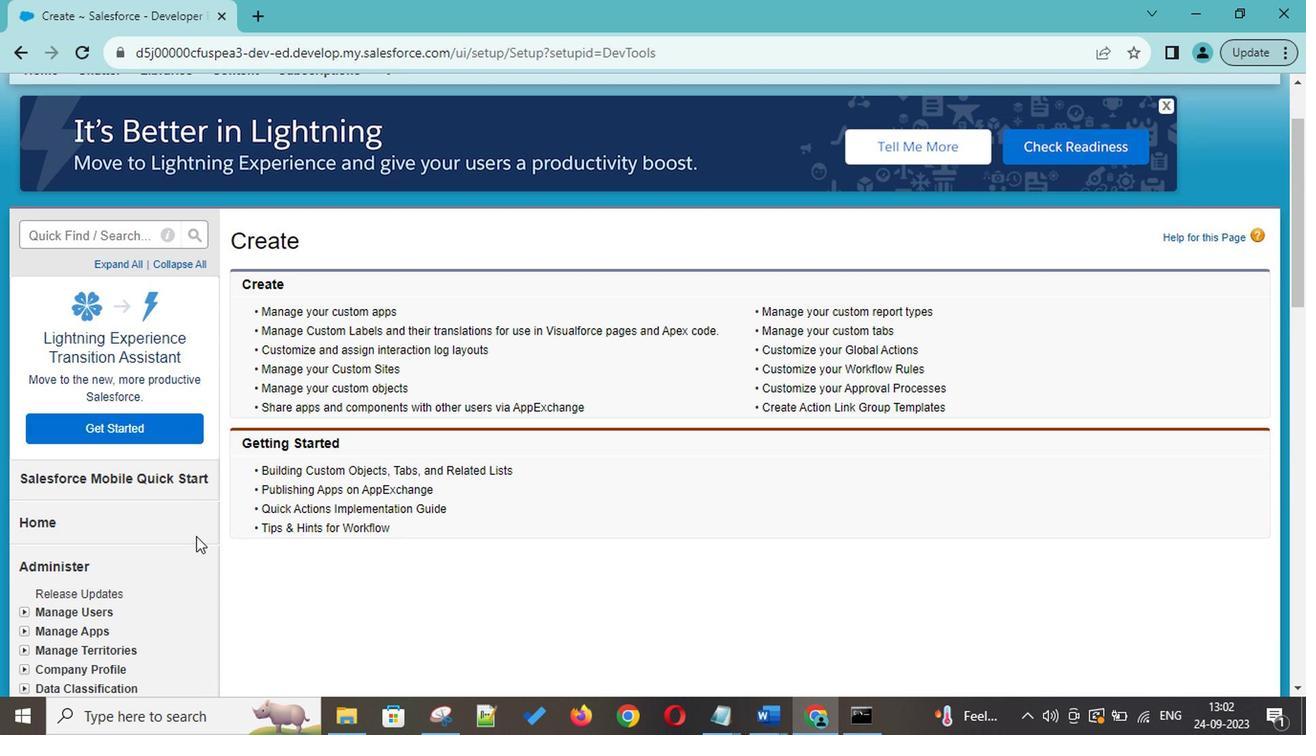 
Action: Mouse moved to (227, 500)
Screenshot: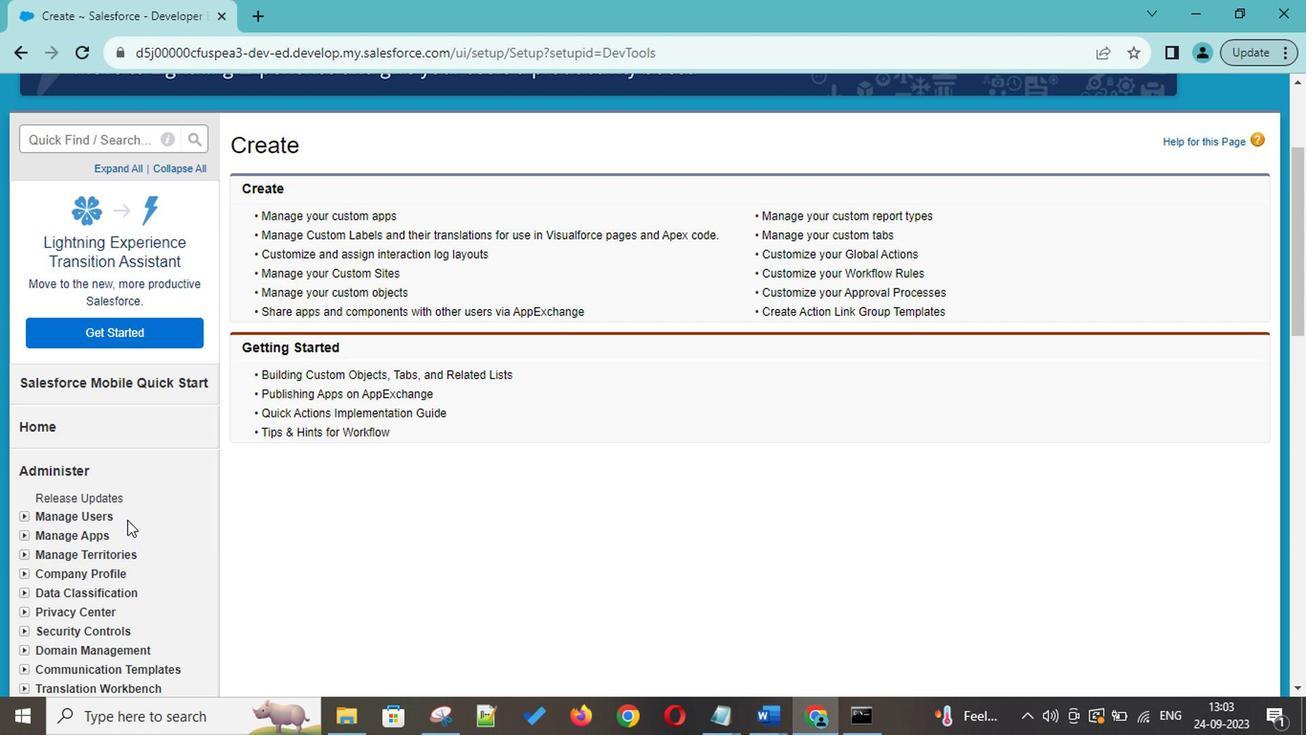 
Action: Mouse scrolled (227, 499) with delta (0, 0)
Screenshot: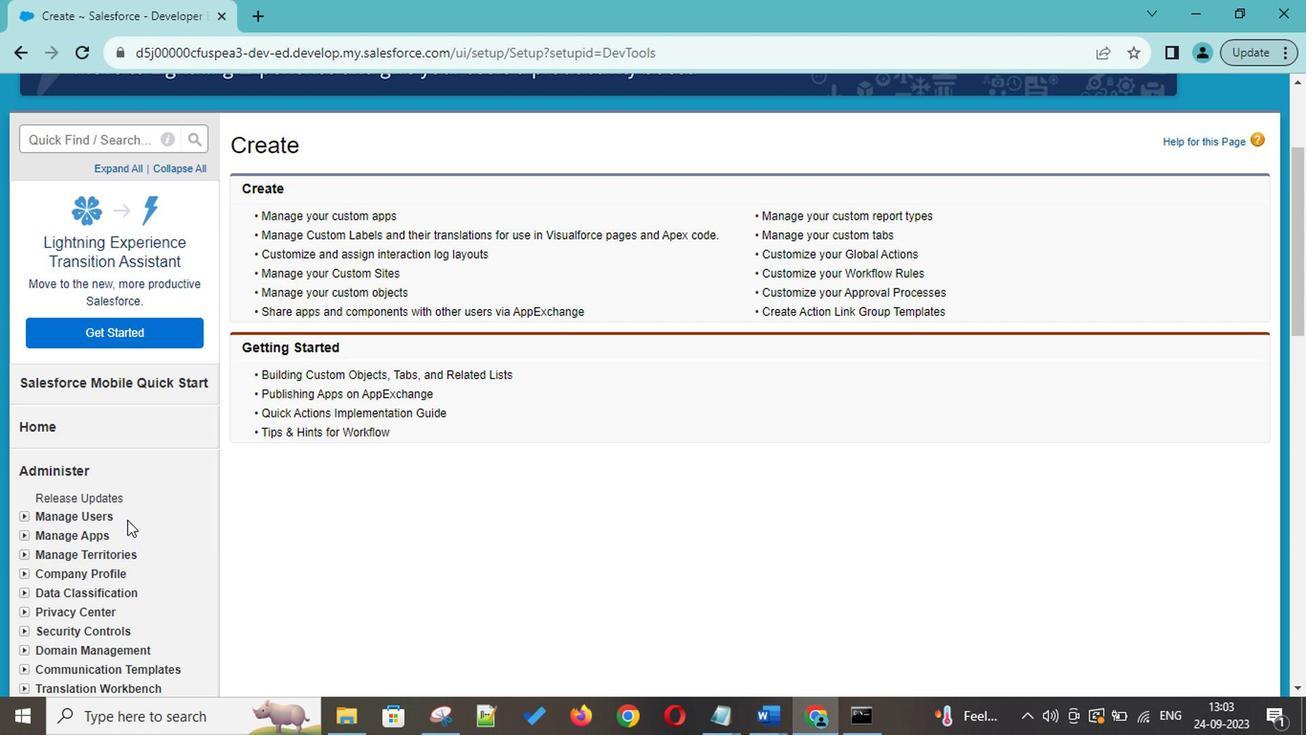 
Action: Mouse moved to (402, 424)
Screenshot: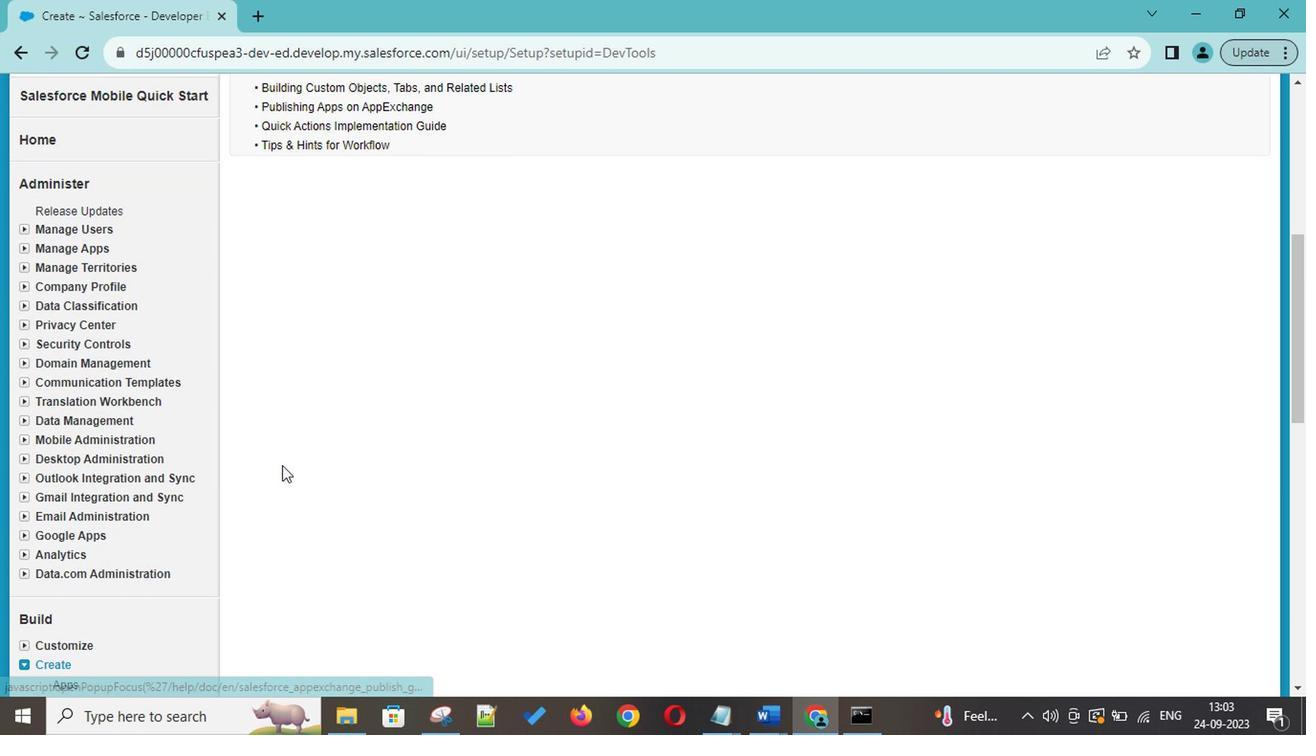 
Action: Mouse scrolled (402, 423) with delta (0, 0)
Screenshot: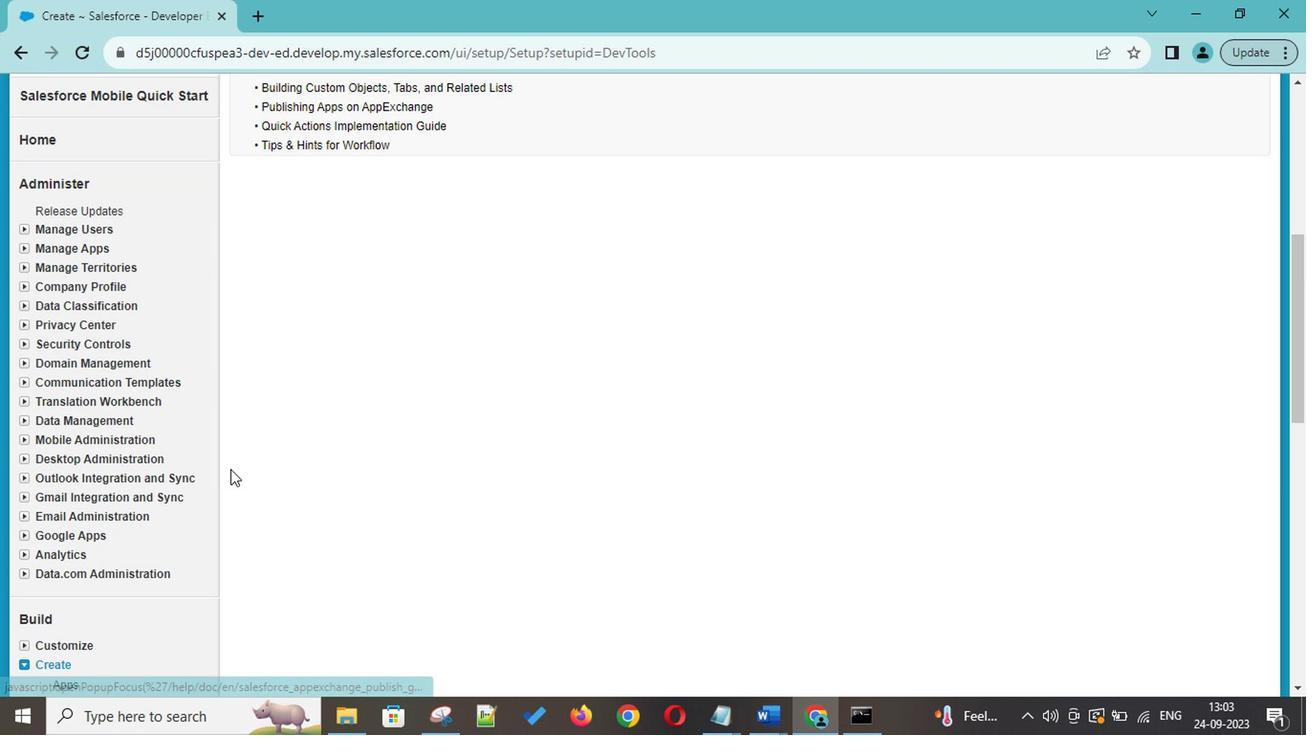 
Action: Mouse moved to (401, 426)
Screenshot: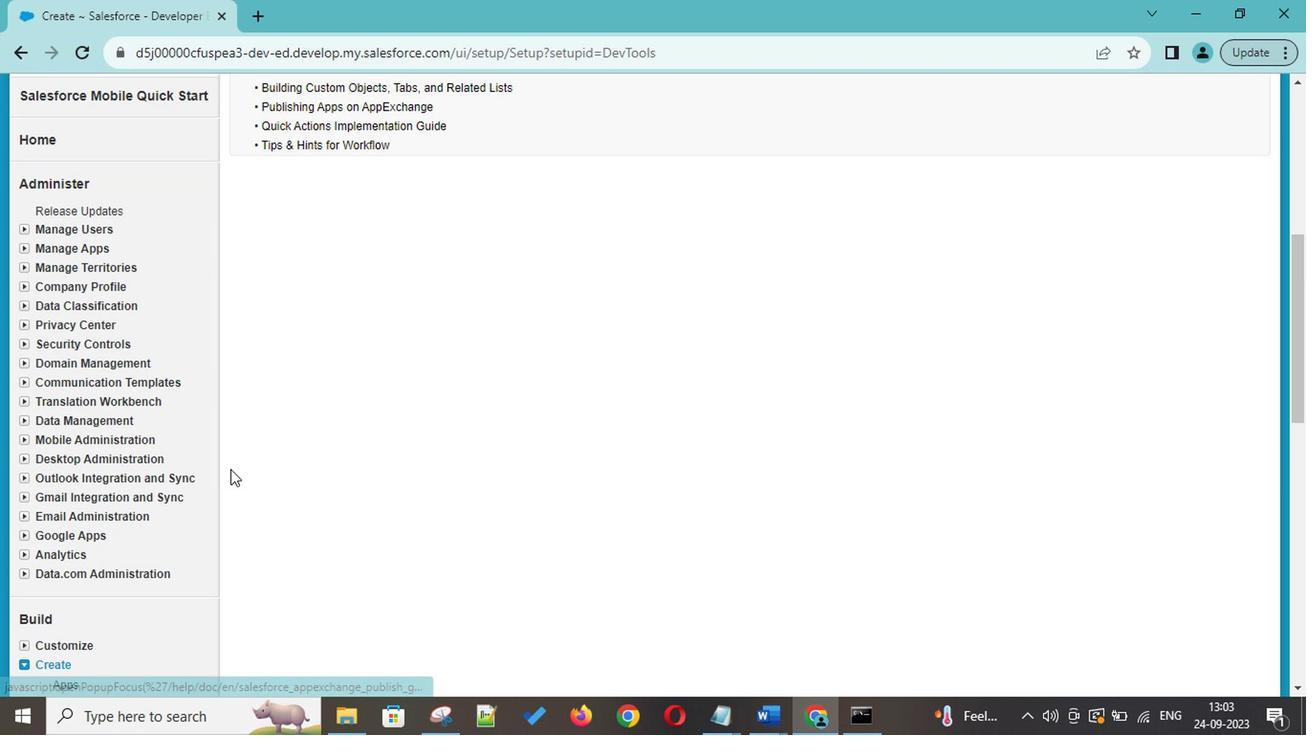 
Action: Mouse scrolled (401, 426) with delta (0, 0)
Screenshot: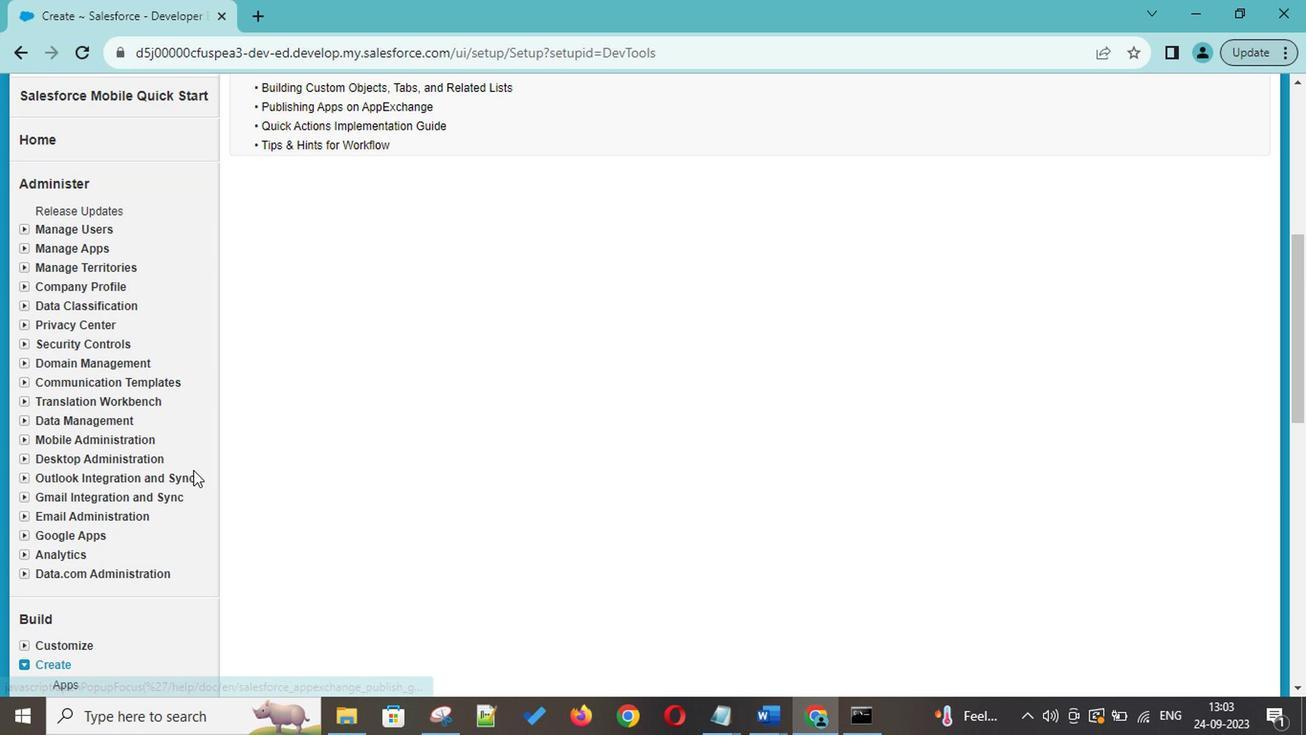 
Action: Mouse moved to (400, 426)
Screenshot: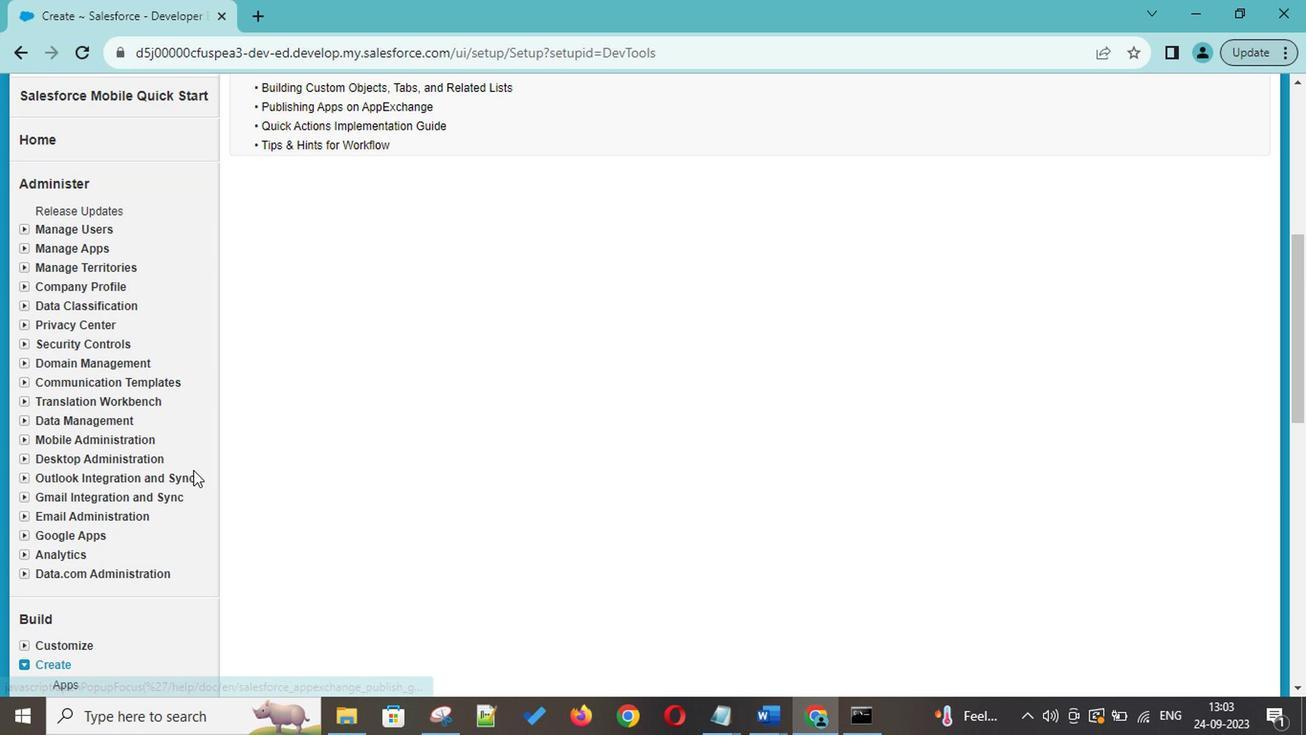 
Action: Mouse scrolled (400, 426) with delta (0, 0)
Screenshot: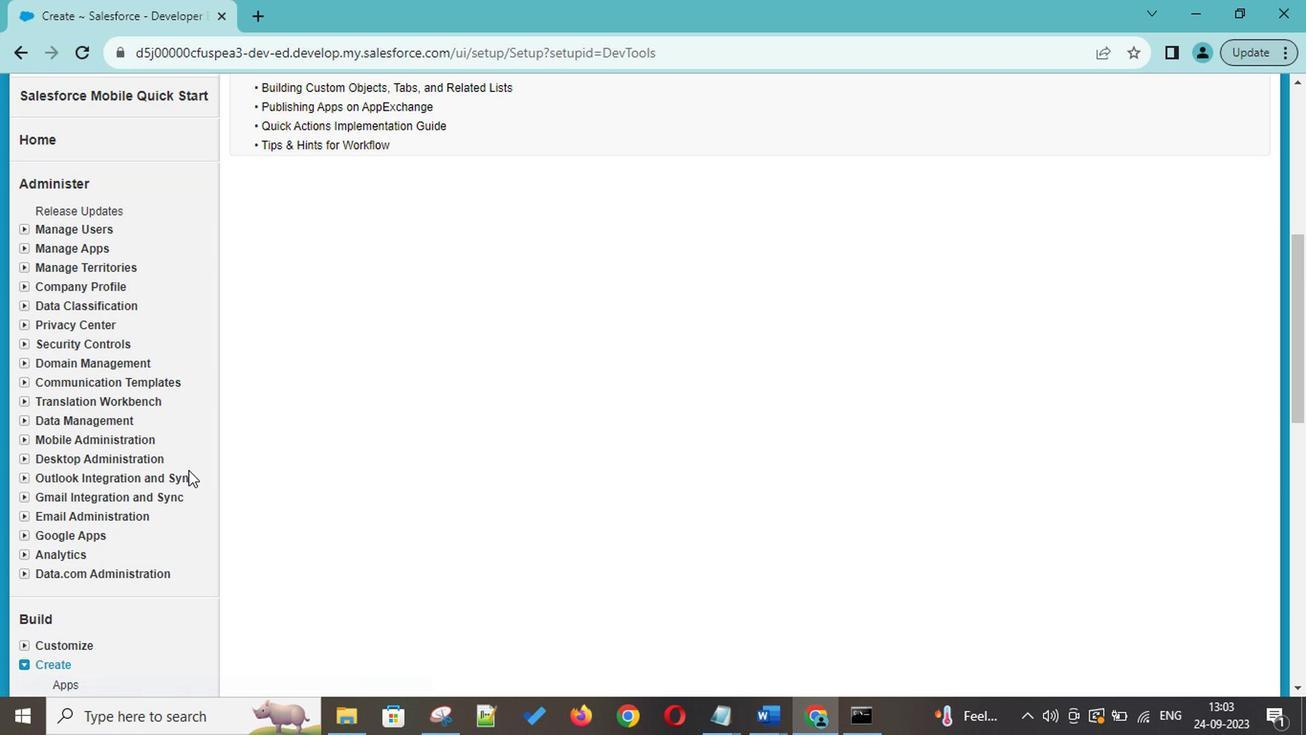 
Action: Mouse moved to (243, 490)
Screenshot: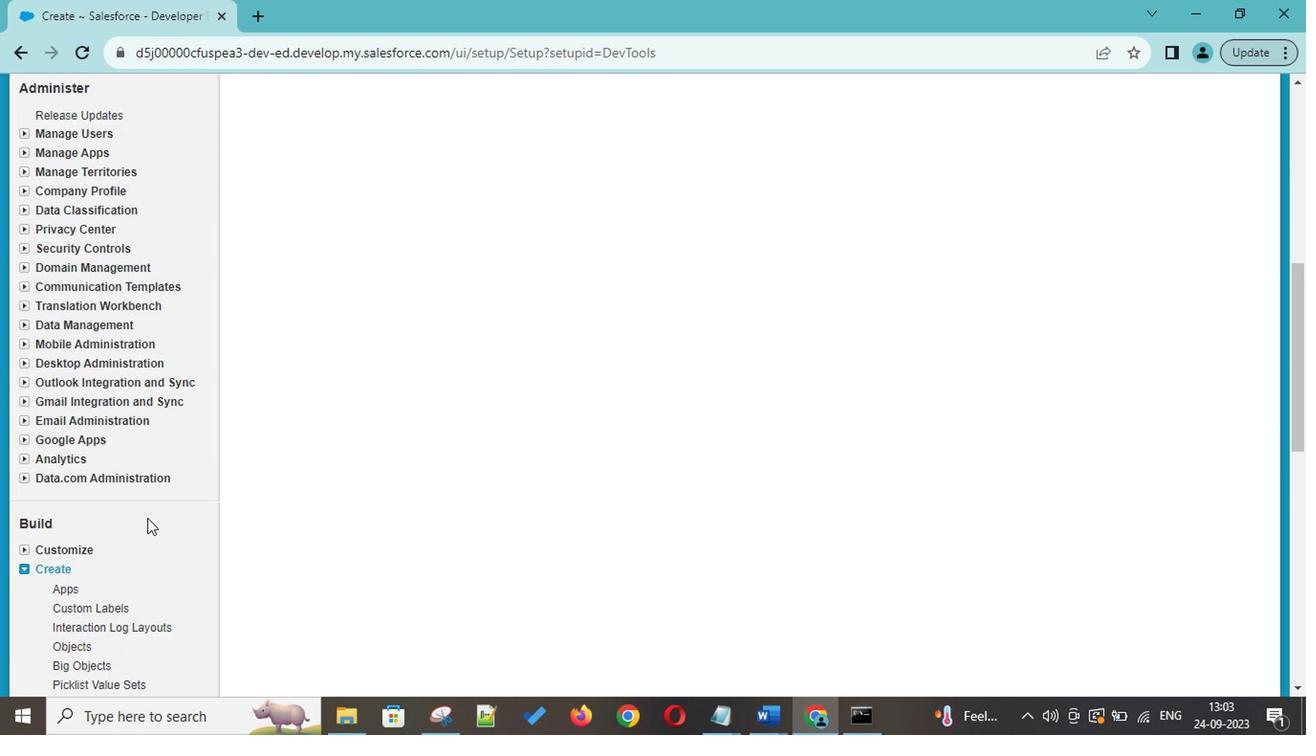
Action: Mouse scrolled (243, 490) with delta (0, 0)
Screenshot: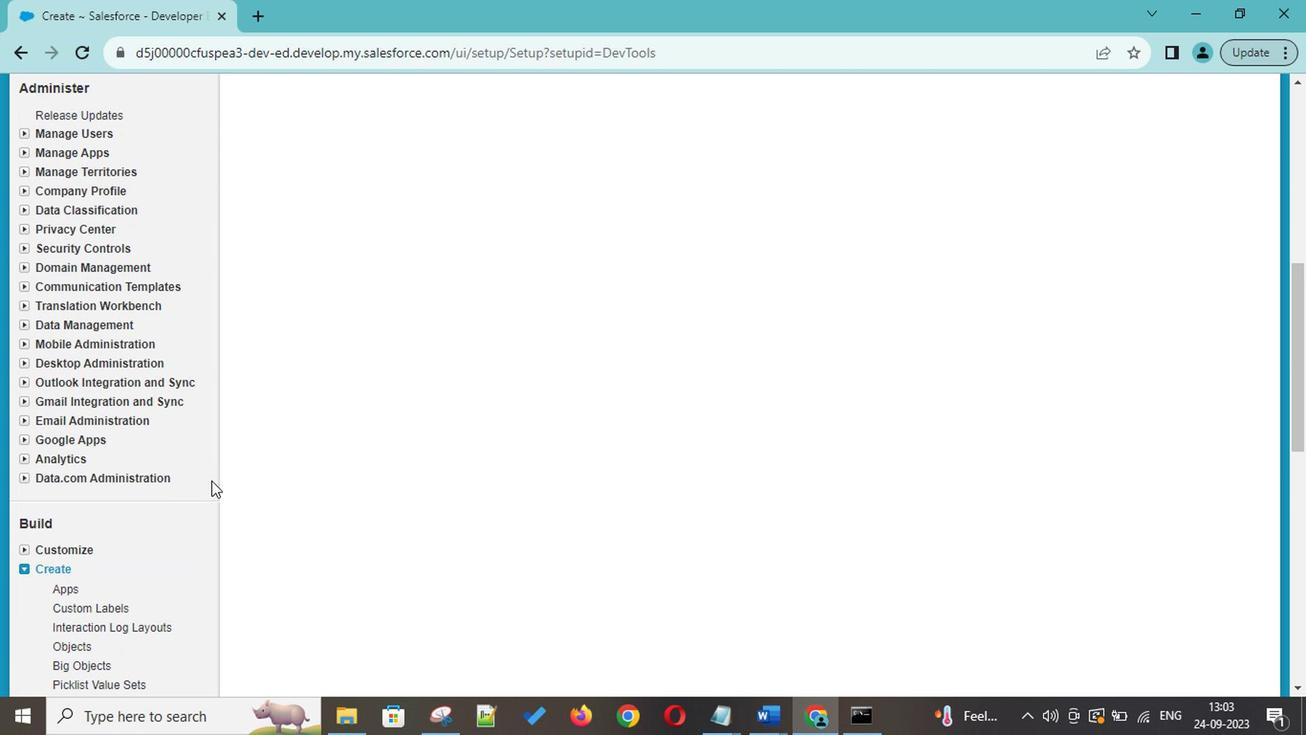 
Action: Mouse moved to (176, 515)
Screenshot: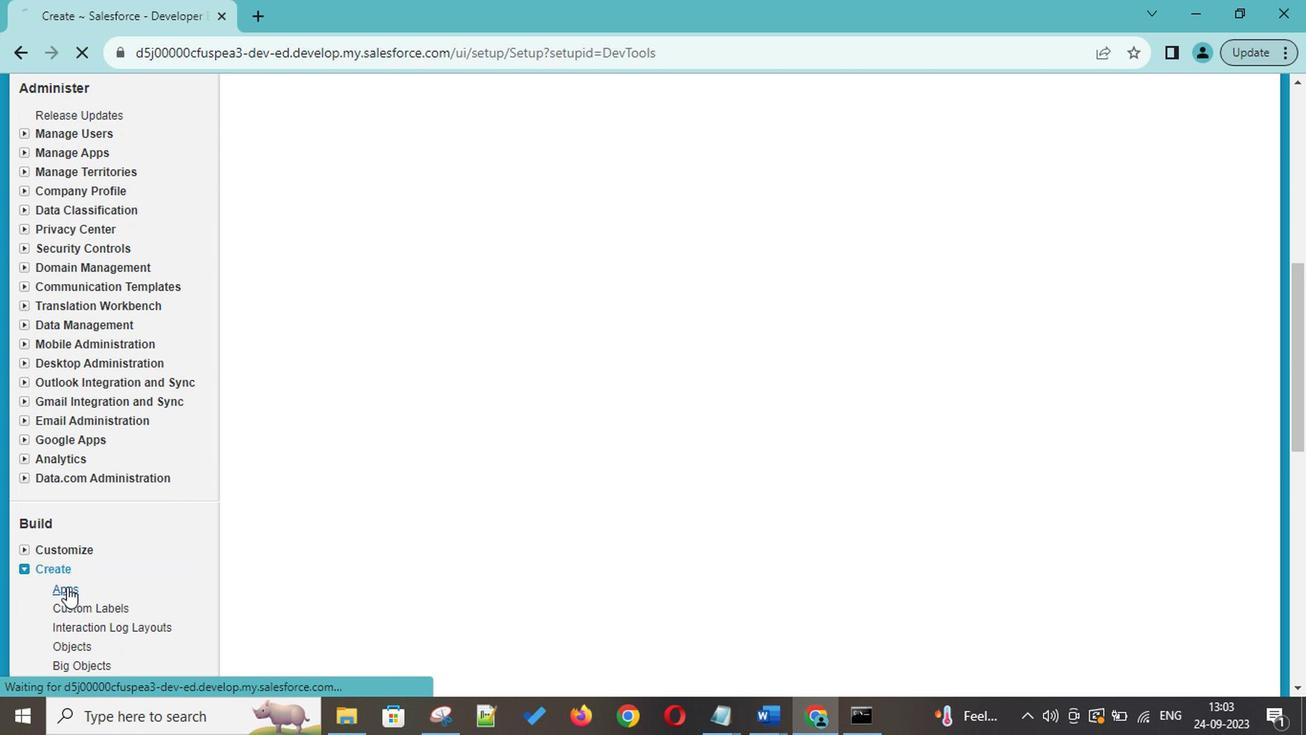 
Action: Mouse pressed left at (176, 515)
Screenshot: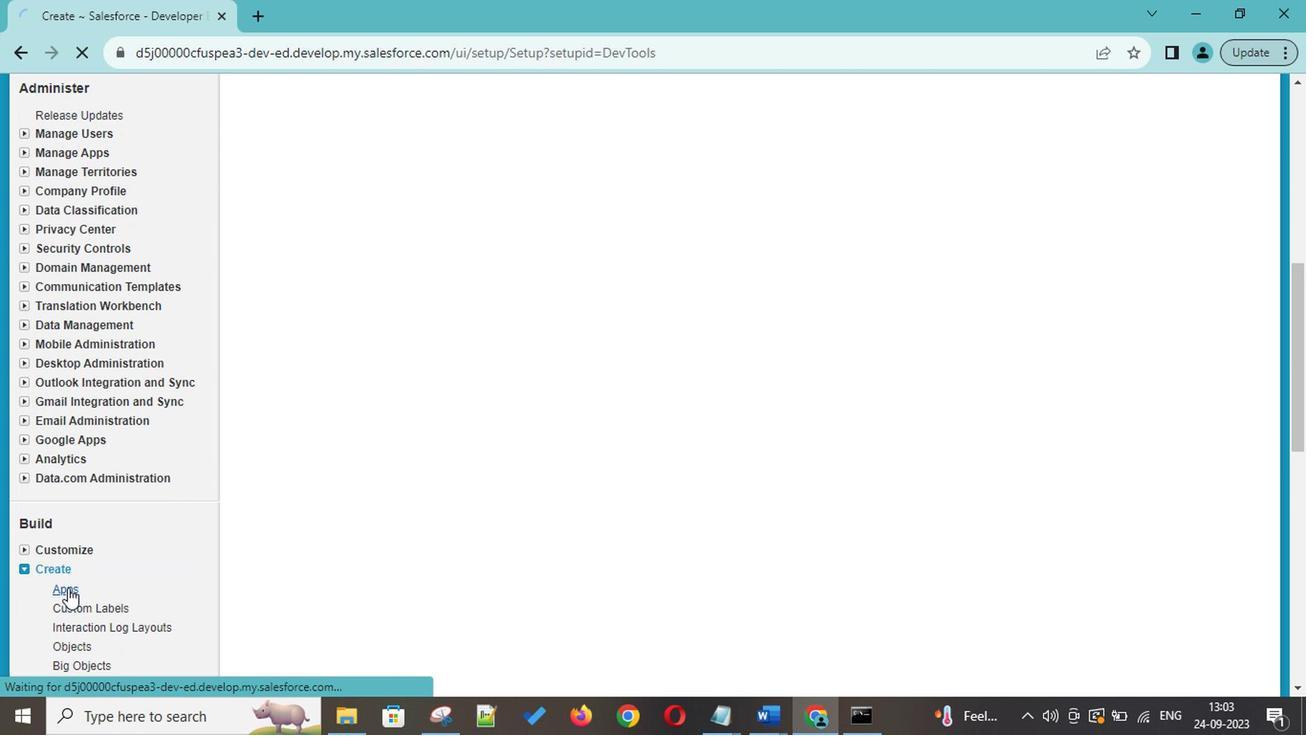 
Action: Mouse moved to (616, 468)
Screenshot: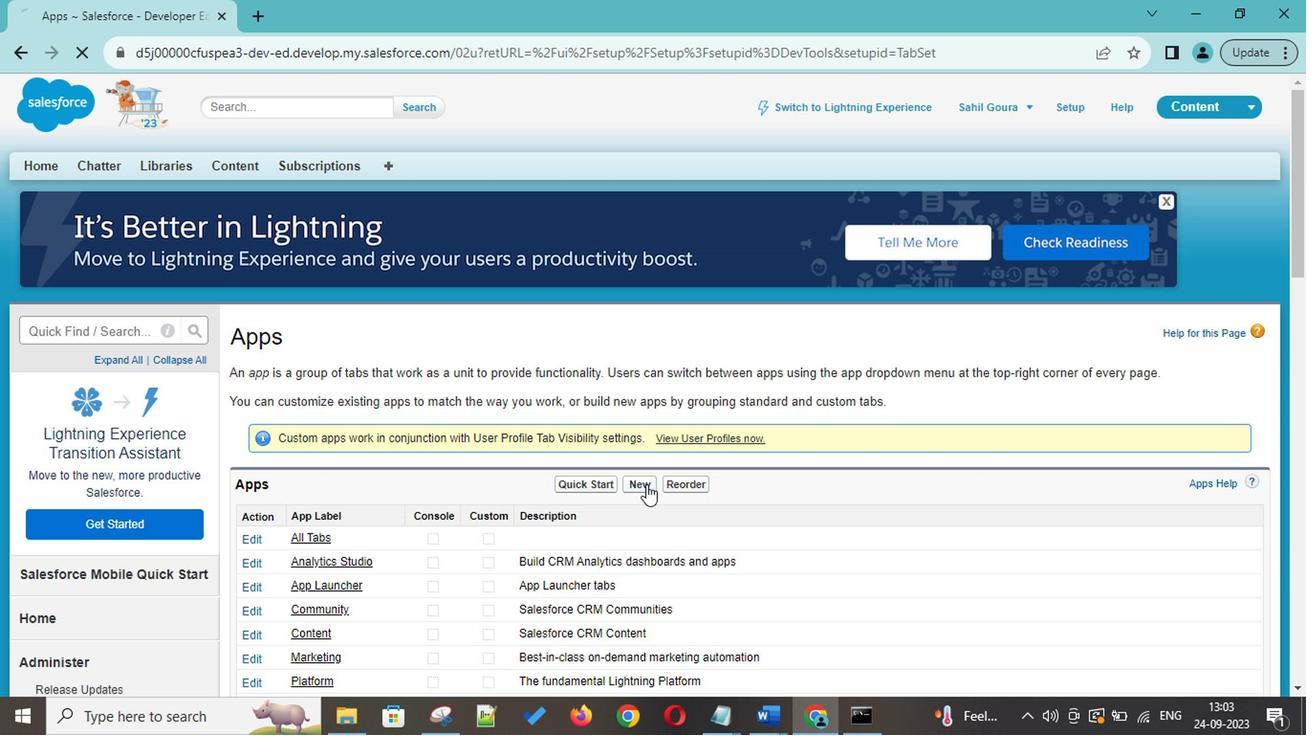 
Action: Mouse pressed left at (616, 468)
Screenshot: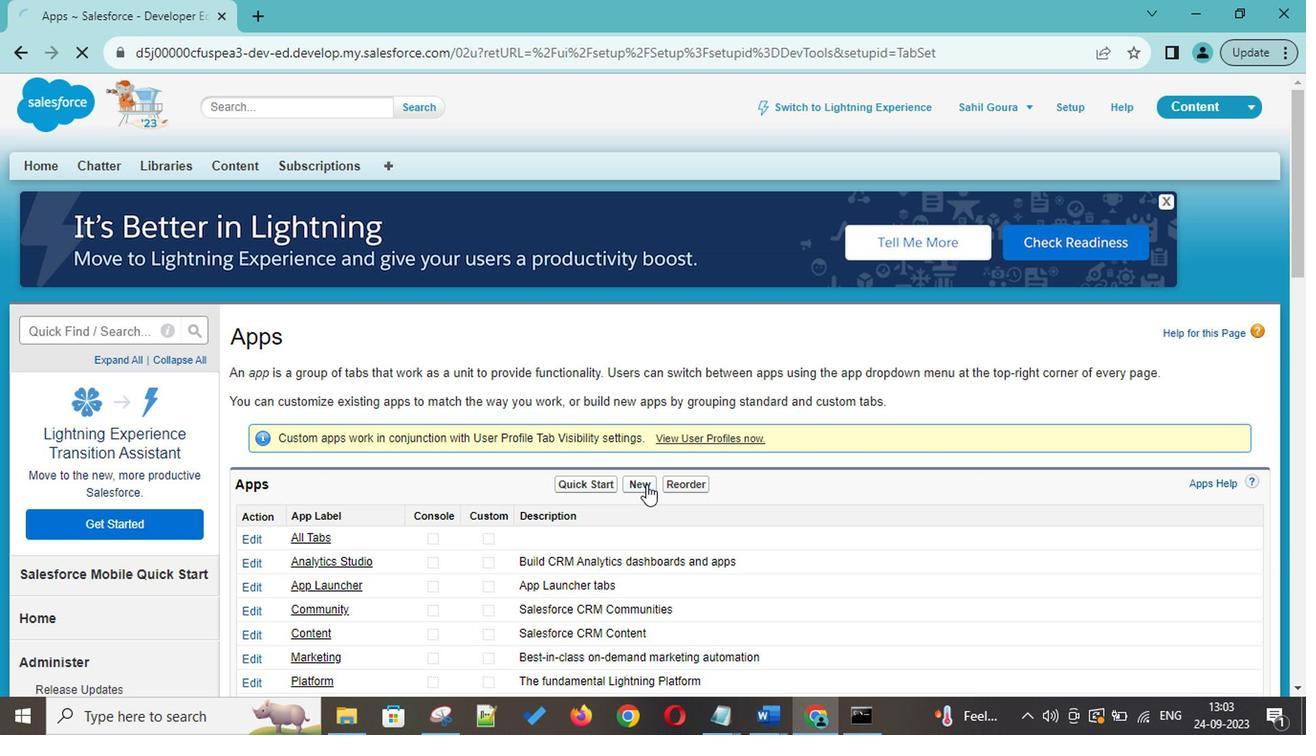 
Action: Mouse moved to (1039, 487)
Screenshot: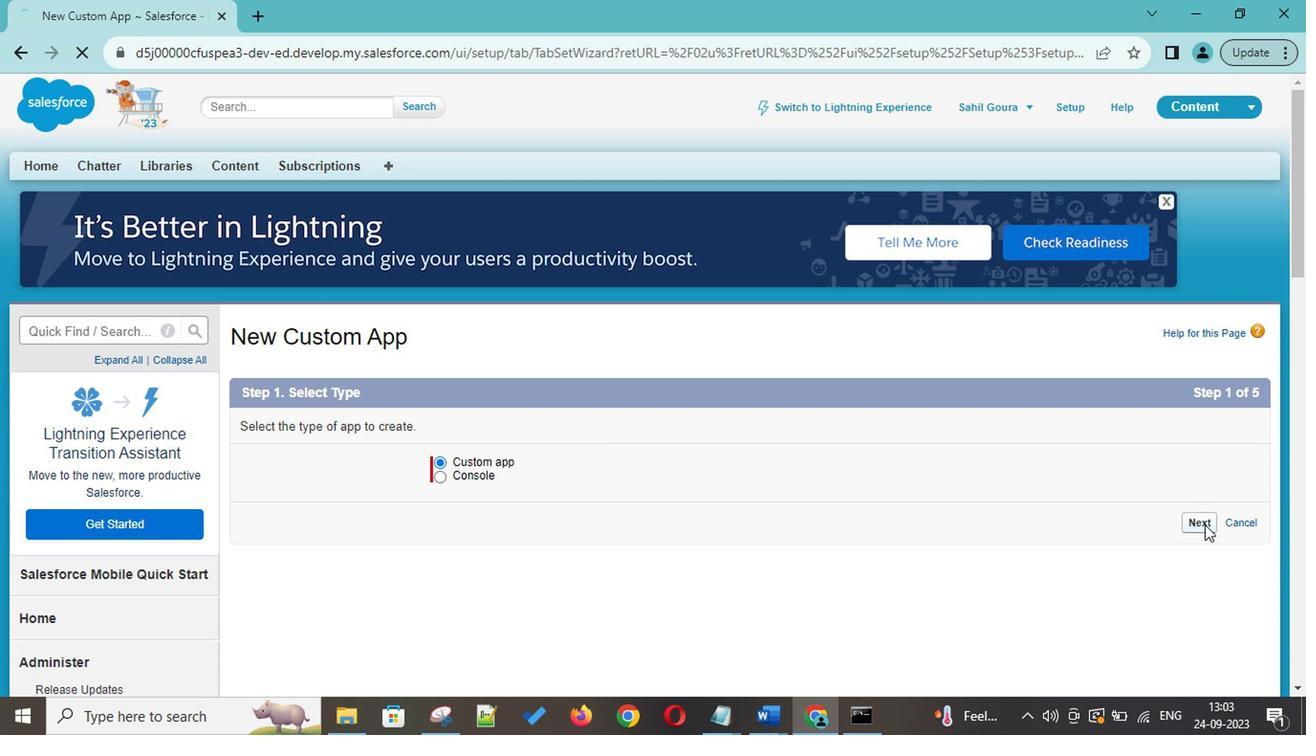 
Action: Mouse pressed left at (1039, 487)
Screenshot: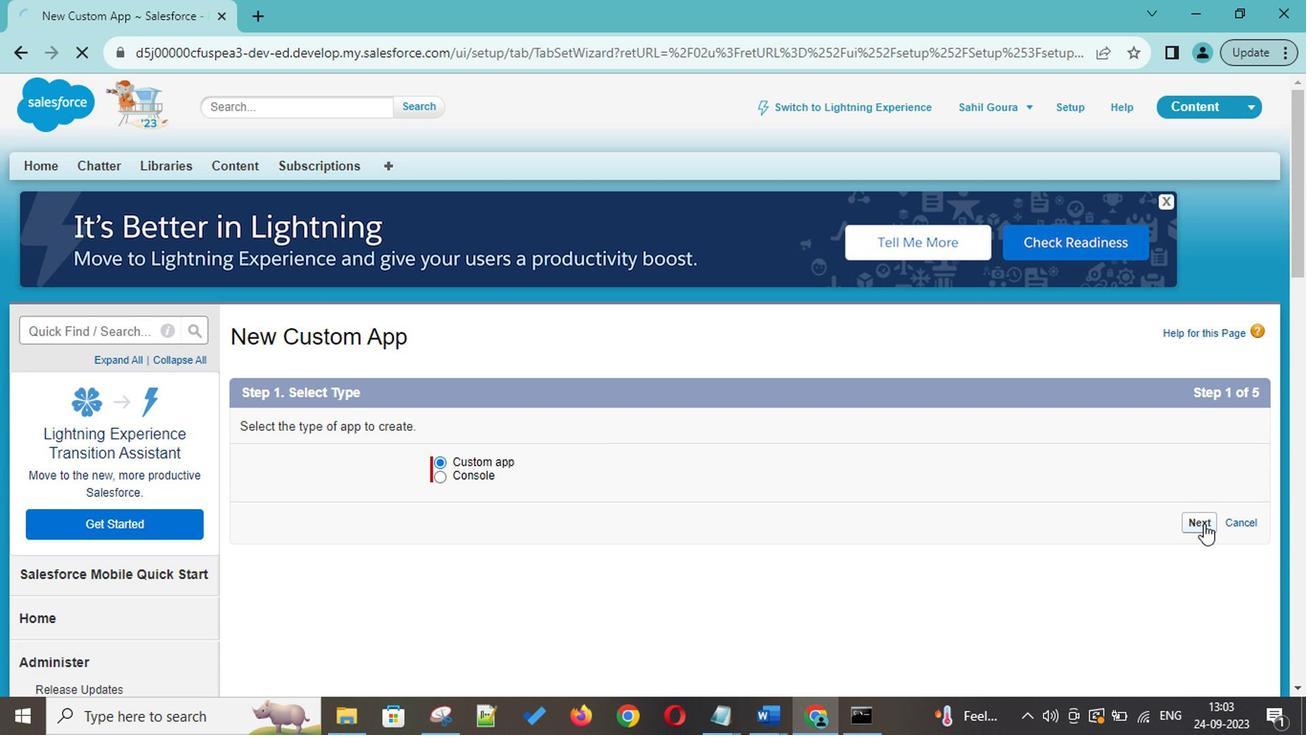 
Action: Mouse moved to (584, 478)
Screenshot: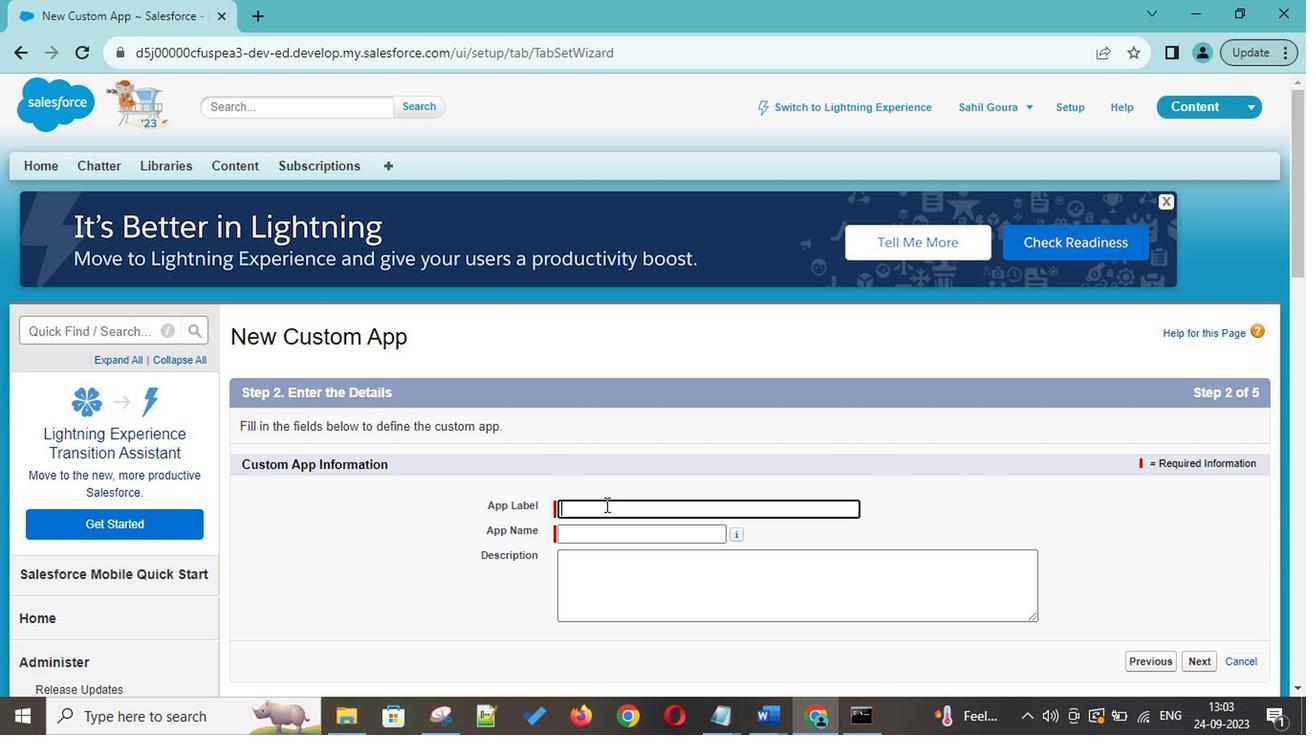 
Action: Mouse pressed left at (584, 478)
Screenshot: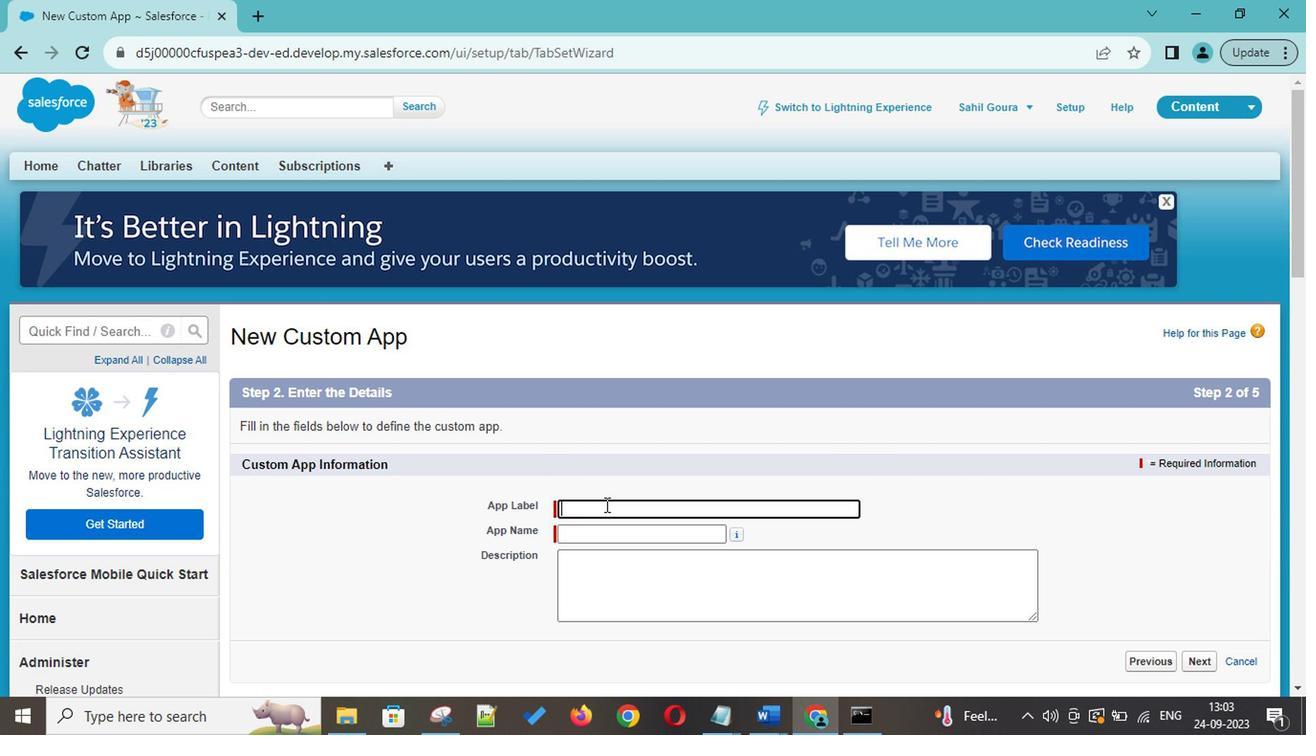 
Action: Mouse moved to (1023, 306)
Screenshot: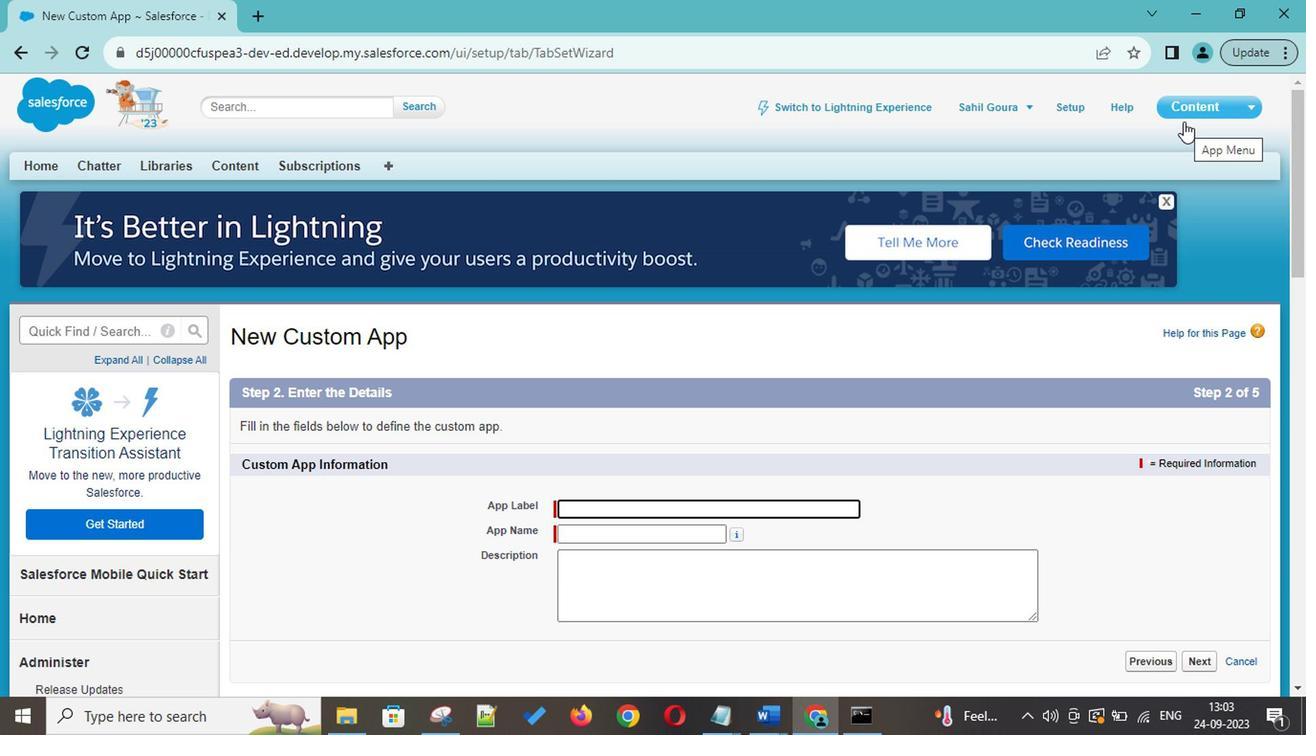
Action: Key pressed <Key.shift>Applicant<Key.space><Key.shift>Tracking<Key.shift>Syst<Key.backspace><Key.backspace><Key.backspace><Key.backspace><Key.space><Key.shift>System
Screenshot: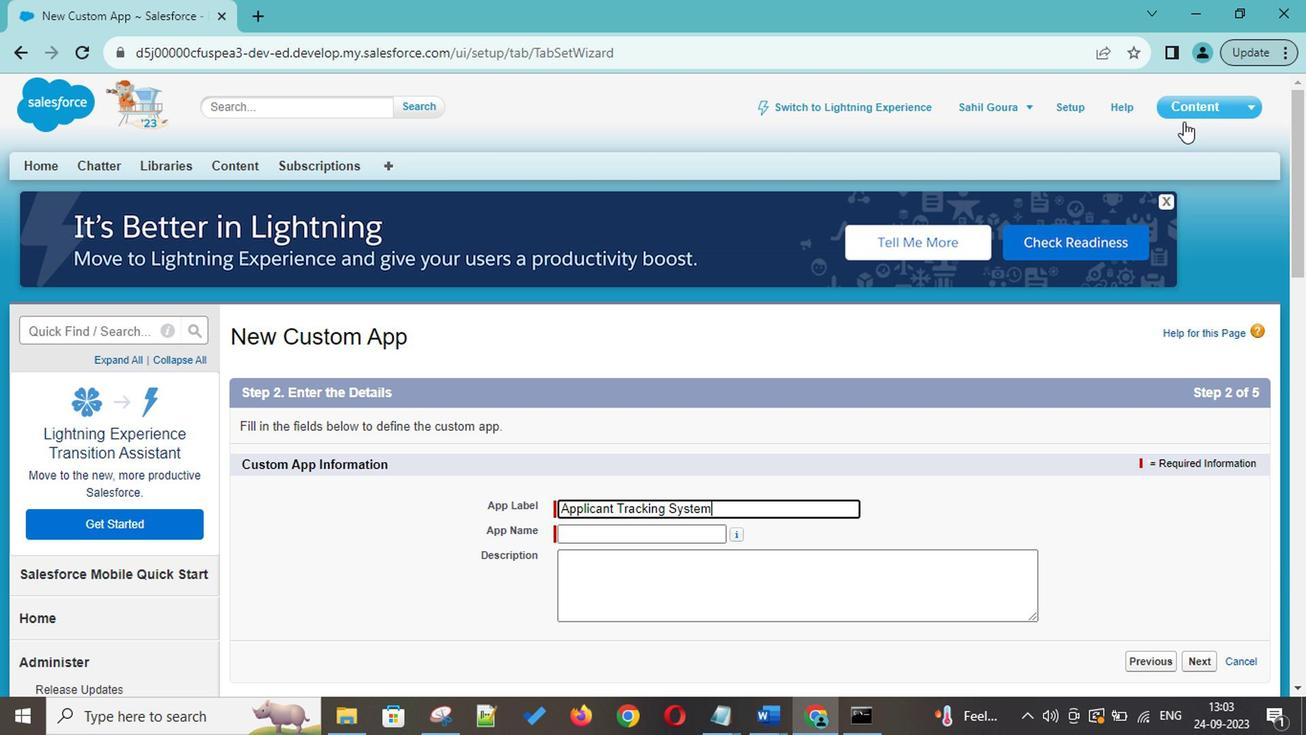 
Action: Mouse moved to (671, 490)
Screenshot: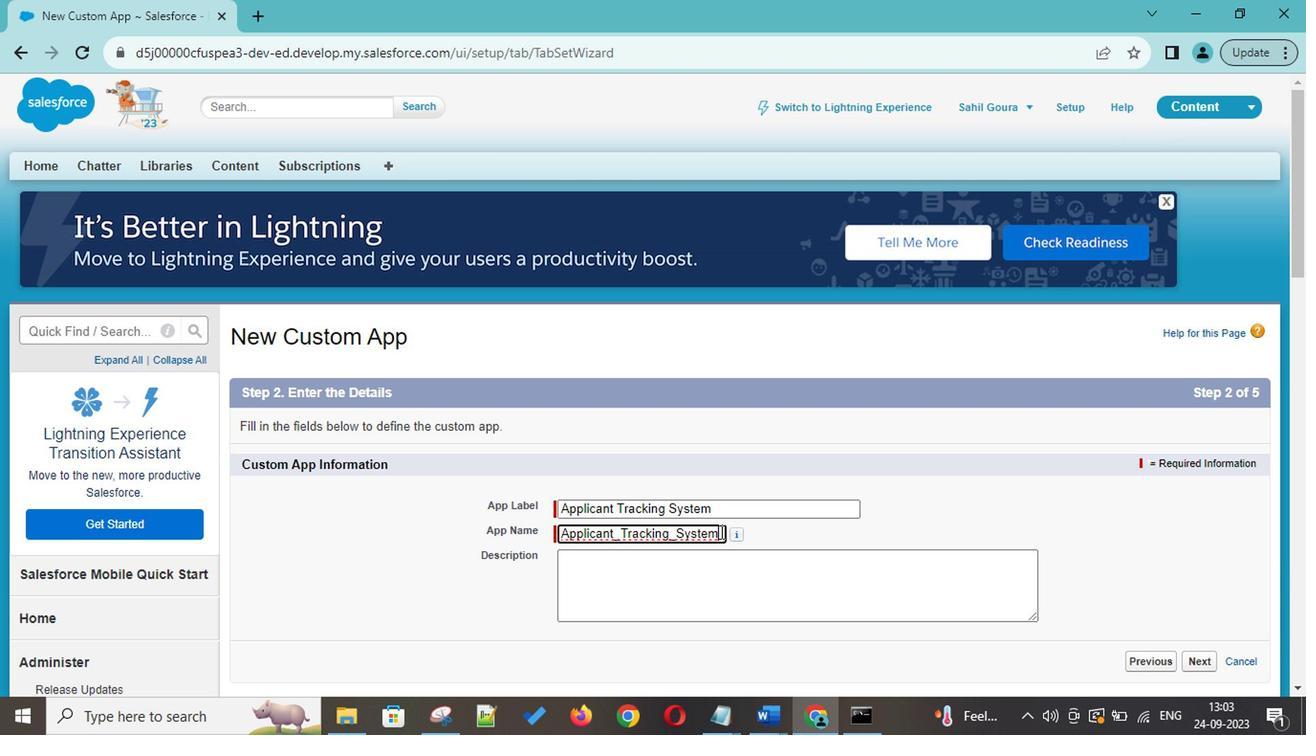 
Action: Mouse pressed left at (671, 490)
Screenshot: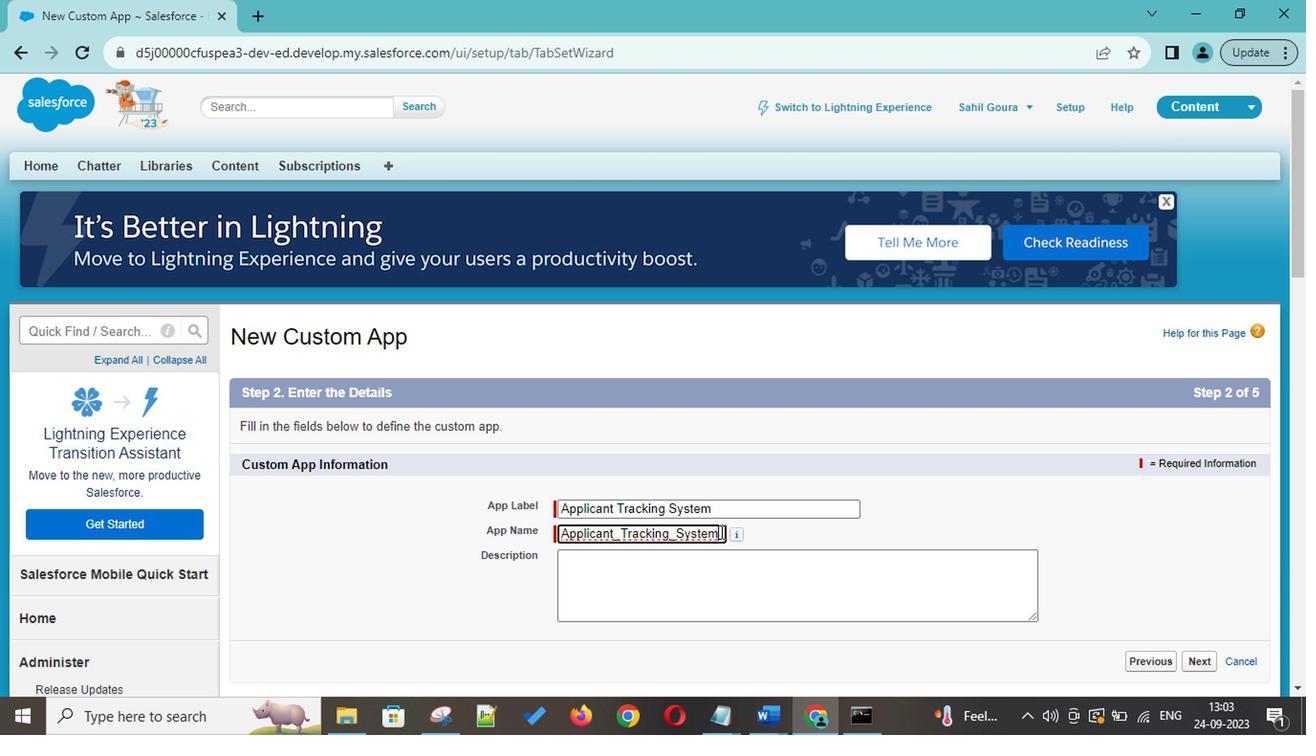 
Action: Mouse moved to (662, 514)
Screenshot: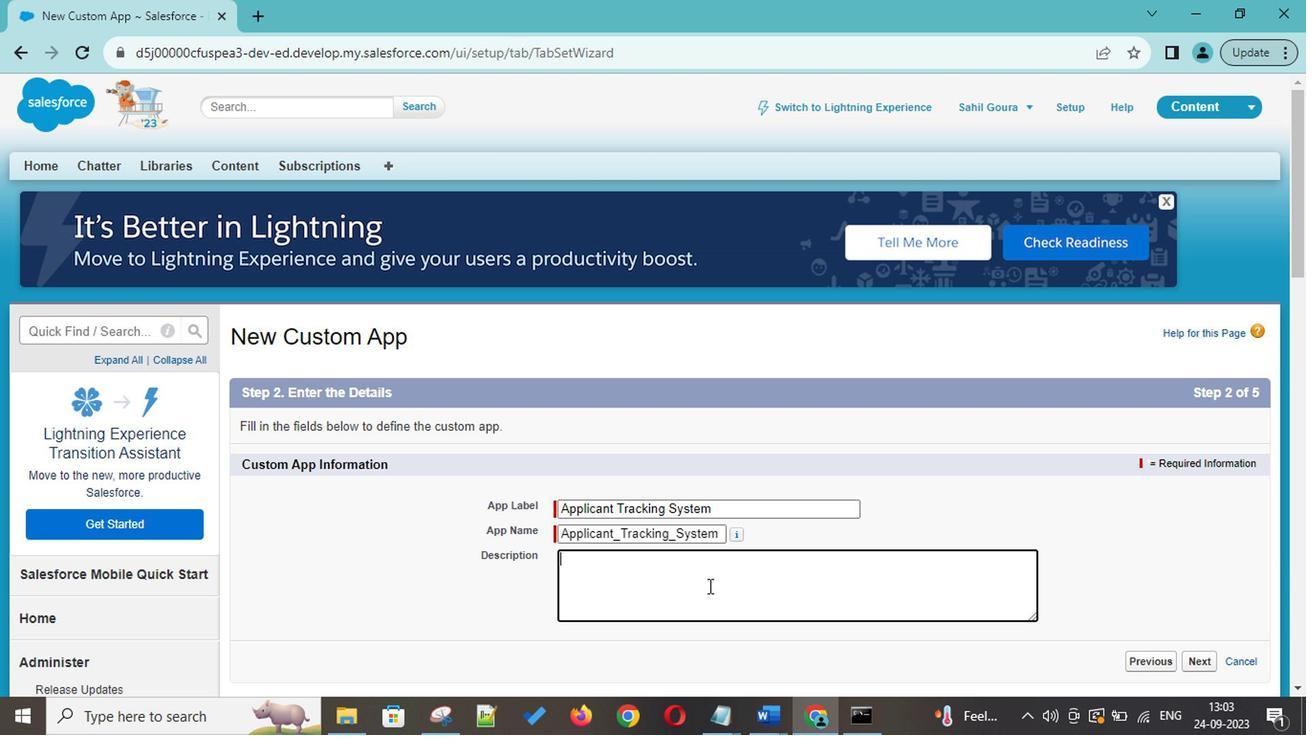 
Action: Mouse pressed left at (662, 514)
Screenshot: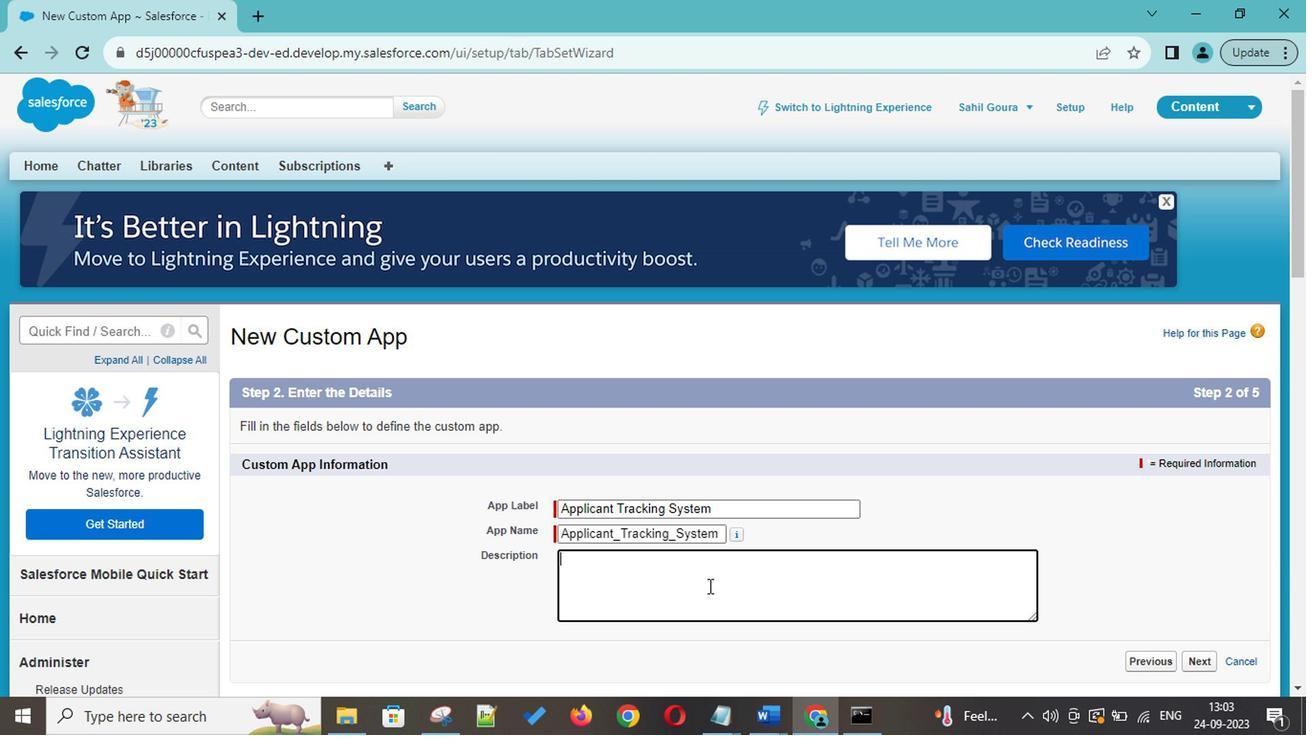 
Action: Mouse moved to (724, 426)
Screenshot: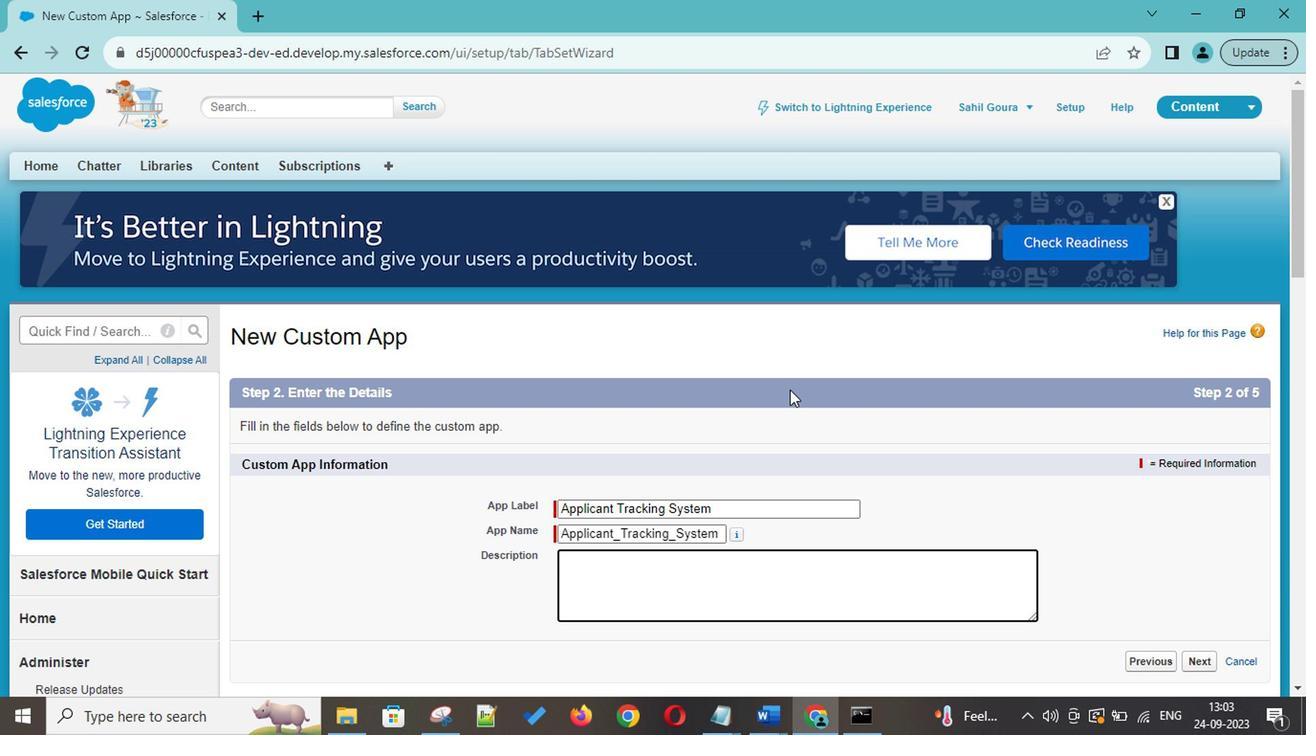 
Action: Mouse pressed left at (724, 426)
Screenshot: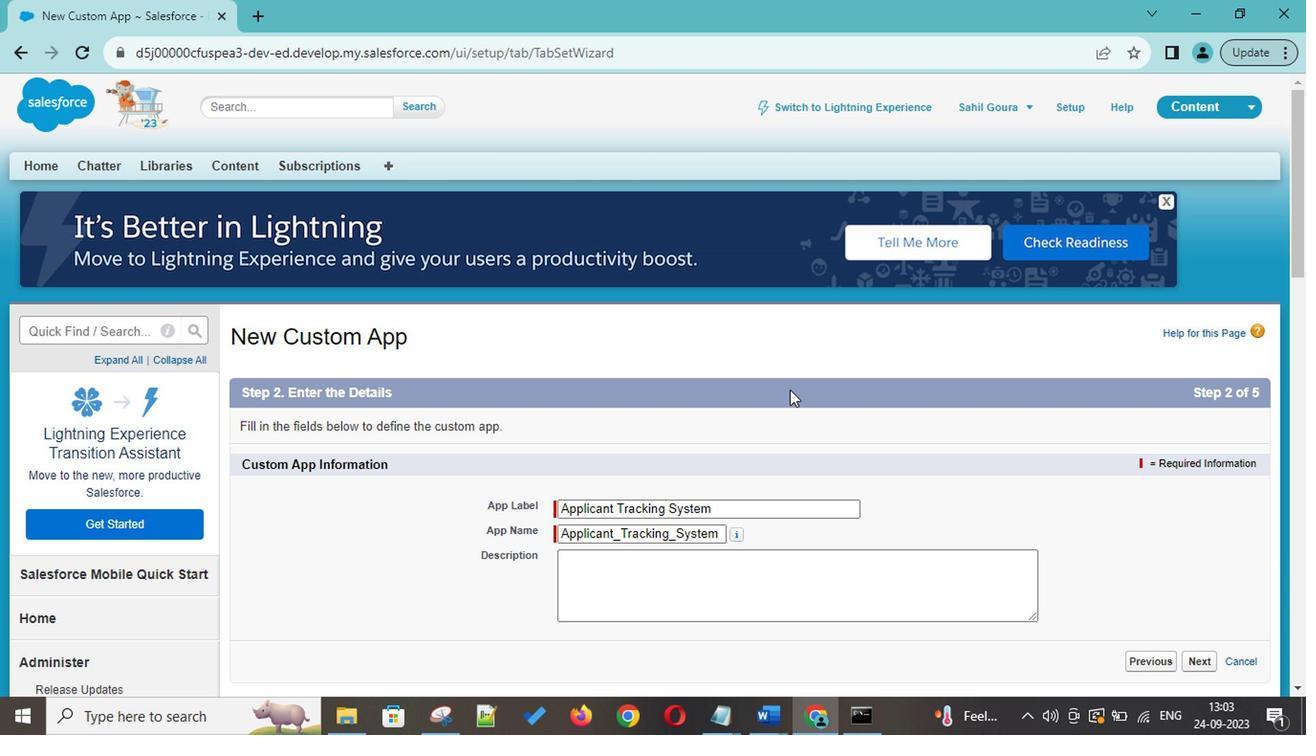 
Action: Mouse moved to (712, 509)
Screenshot: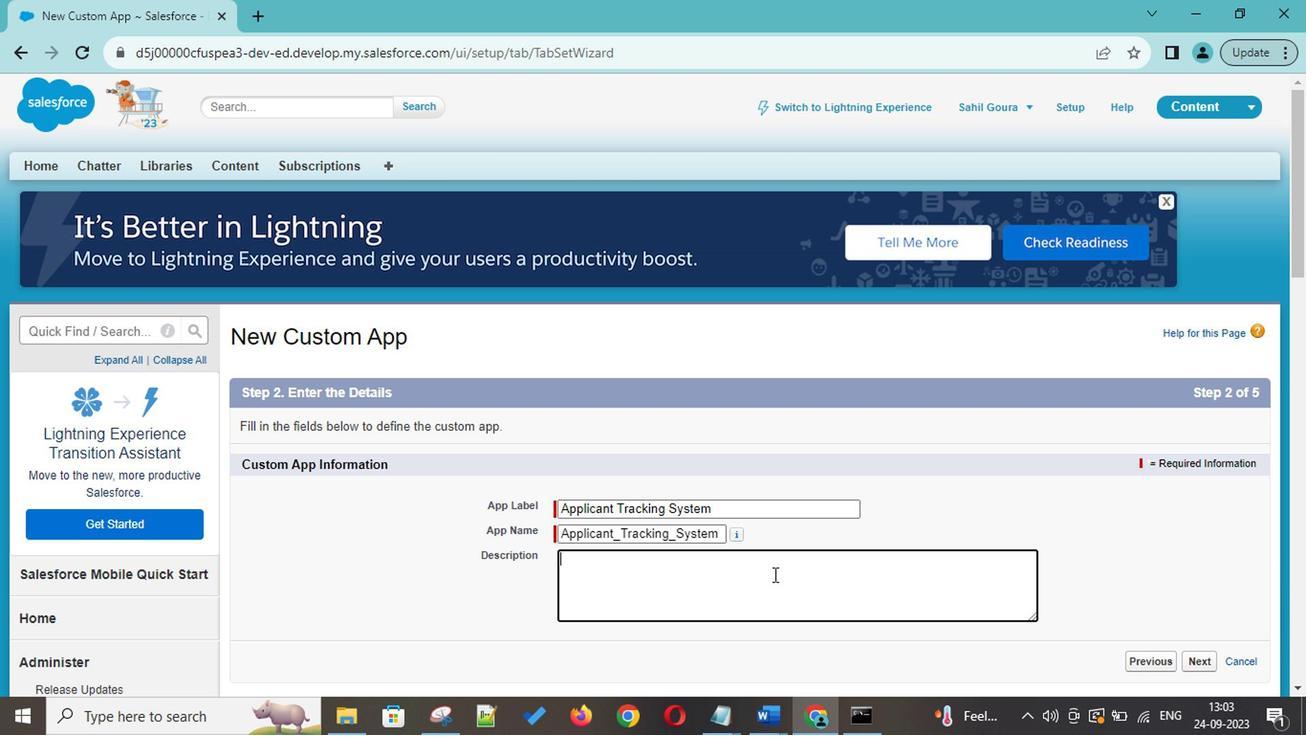 
Action: Mouse pressed left at (712, 509)
Screenshot: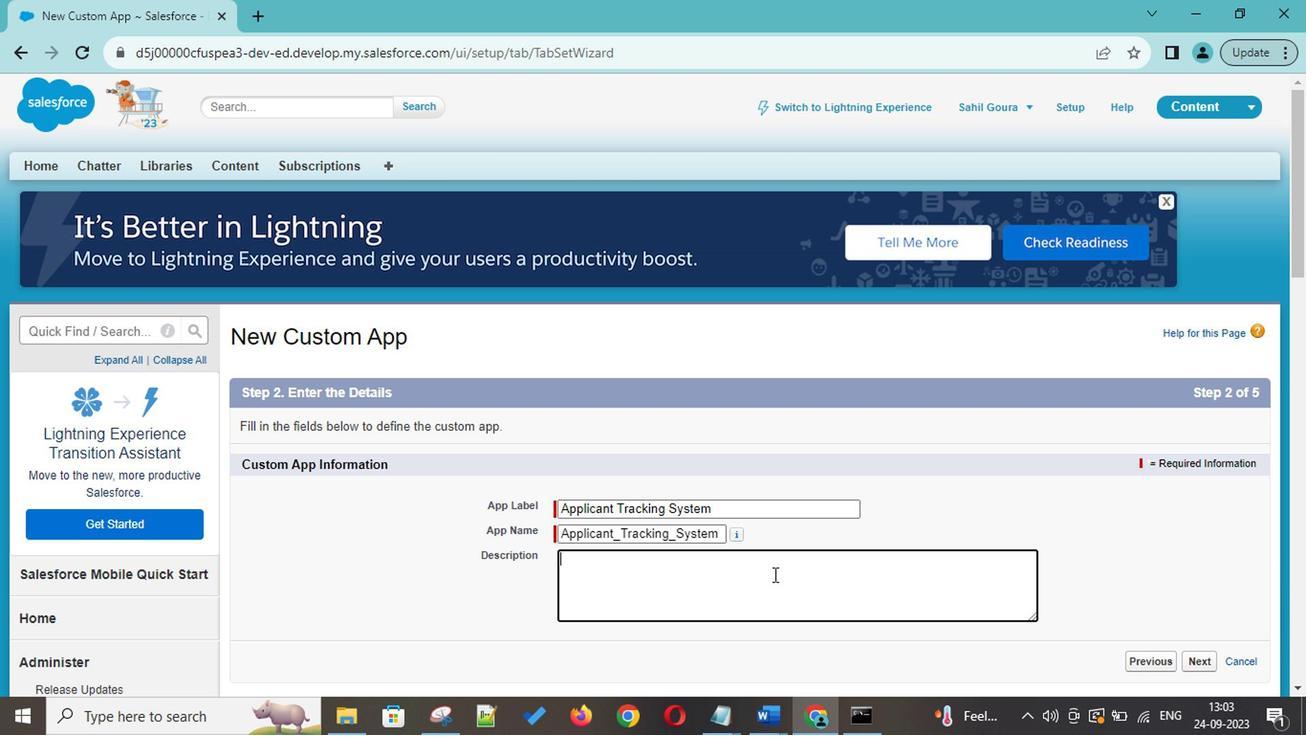 
Action: Key pressed <Key.shift>This<Key.space>isa<Key.space><Key.backspace><Key.backspace><Key.space>a<Key.space><Key.backspace>n<Key.space><Key.shift>Applicant<Key.space><Key.shift>Tracking<Key.space><Key.shift>System
Screenshot: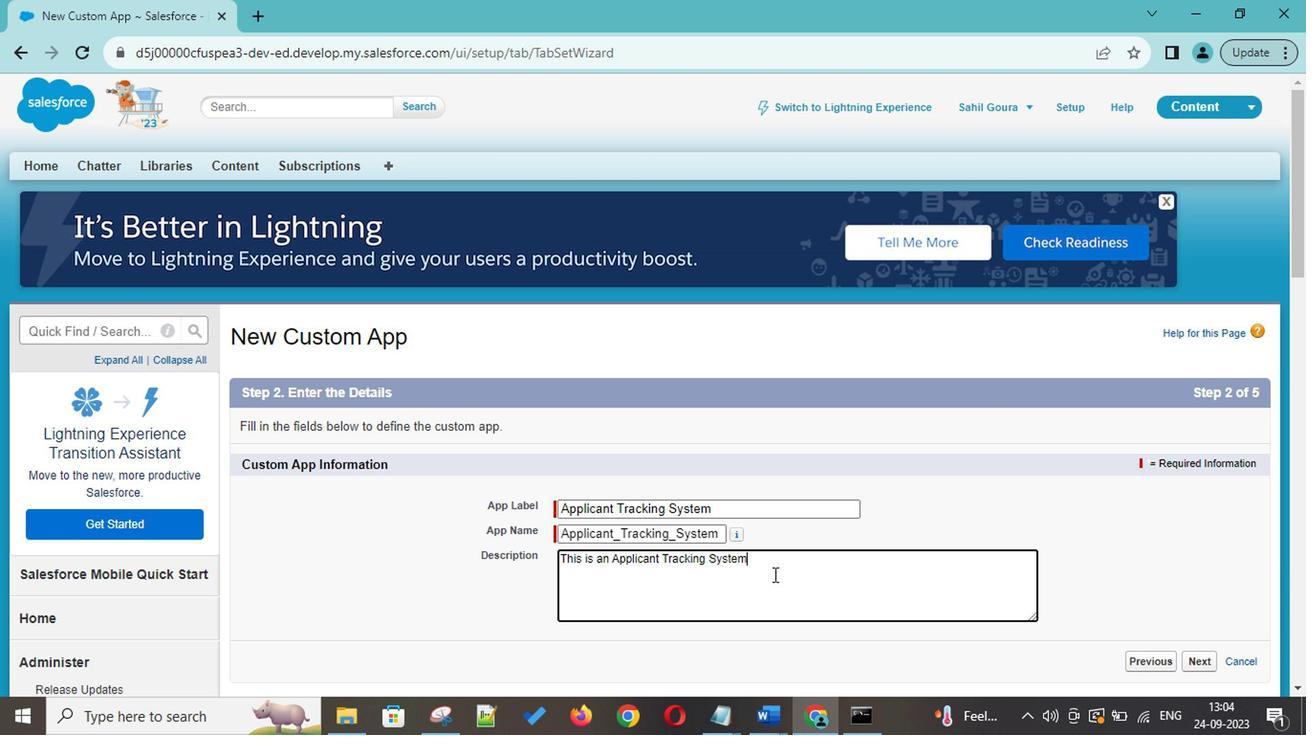 
Action: Mouse moved to (1033, 549)
Screenshot: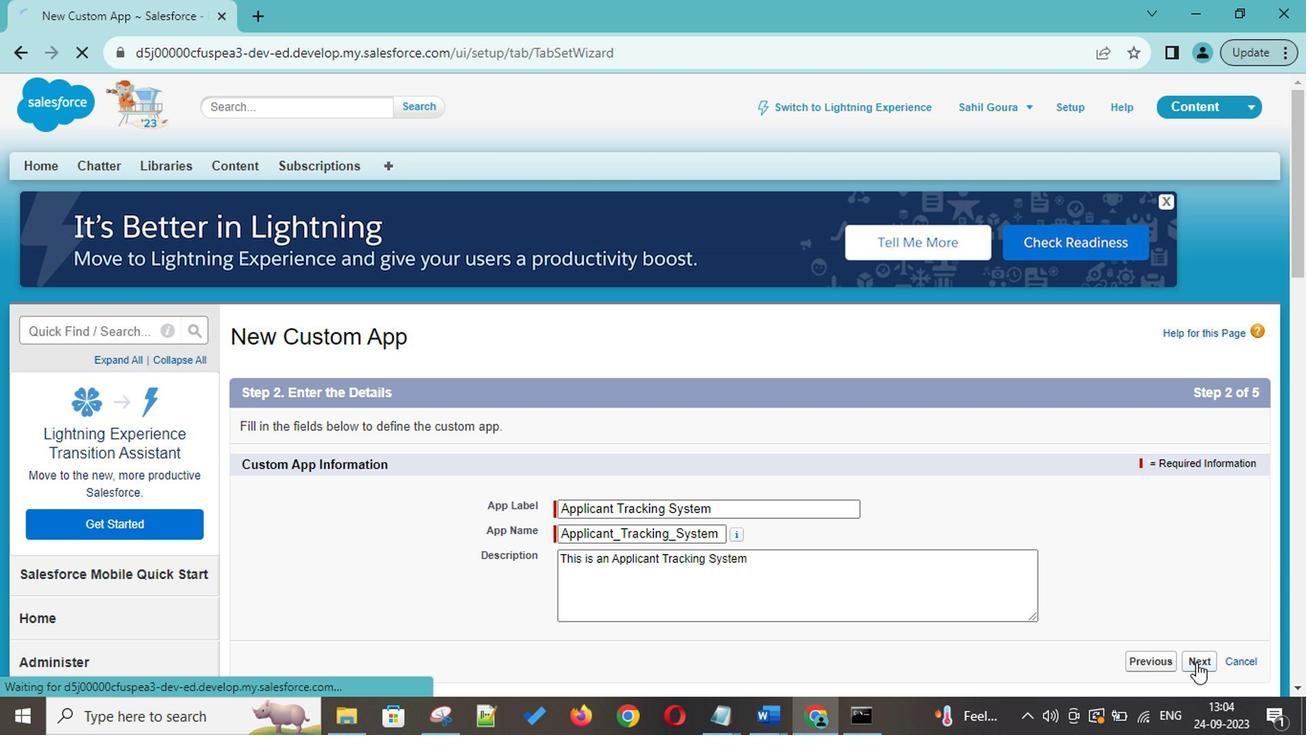 
Action: Mouse pressed left at (1033, 549)
Screenshot: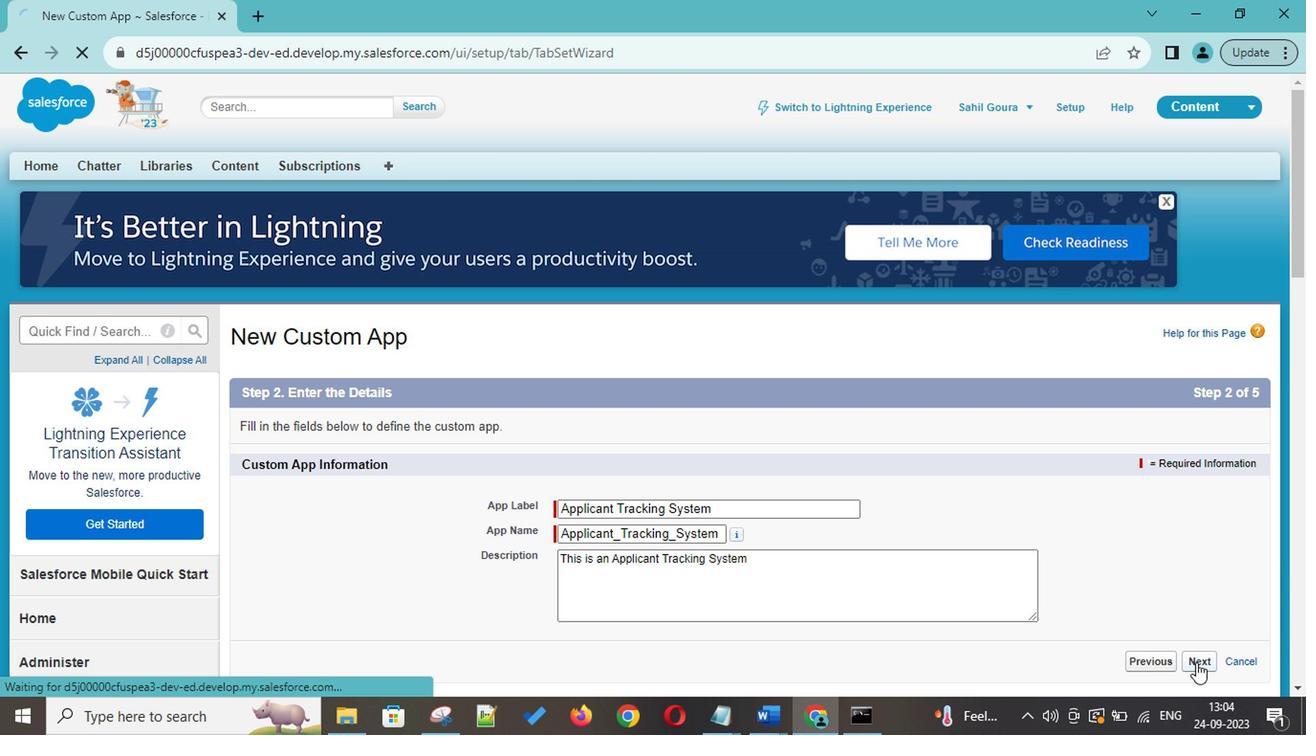
Action: Mouse moved to (824, 506)
Screenshot: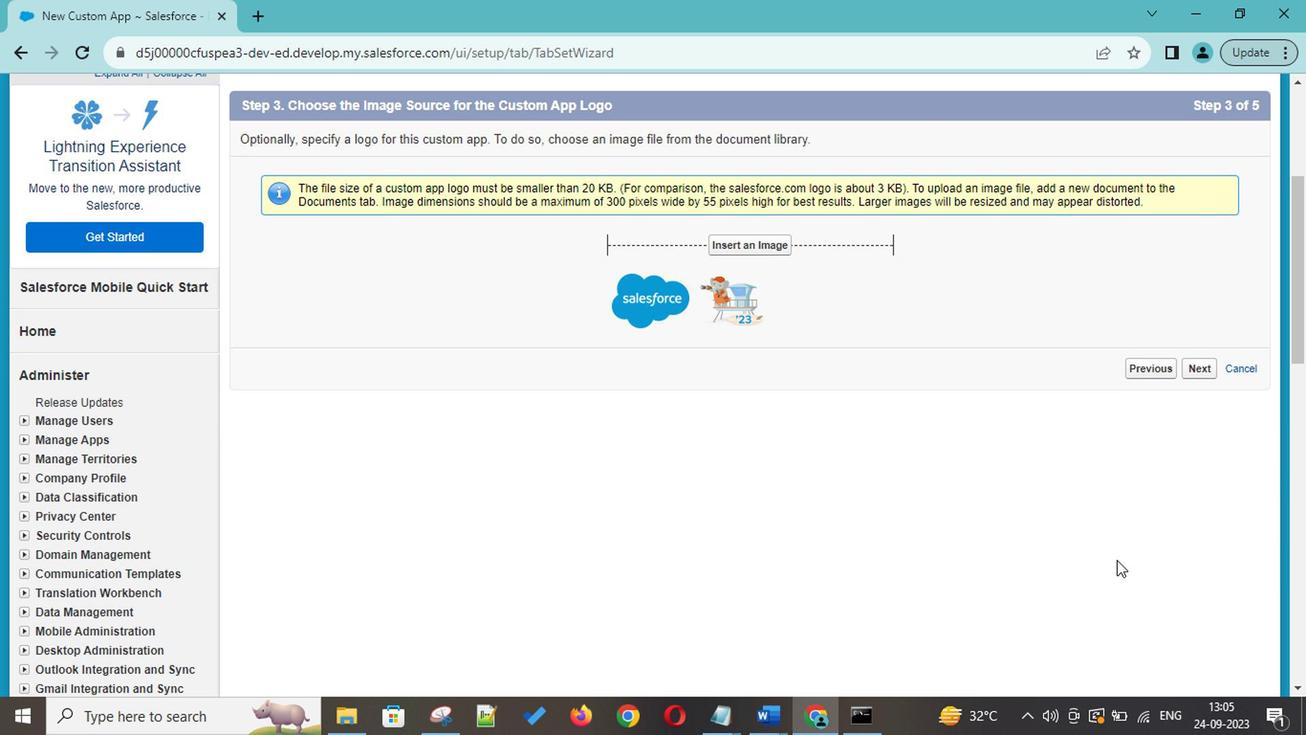 
Action: Mouse scrolled (824, 506) with delta (0, 0)
Screenshot: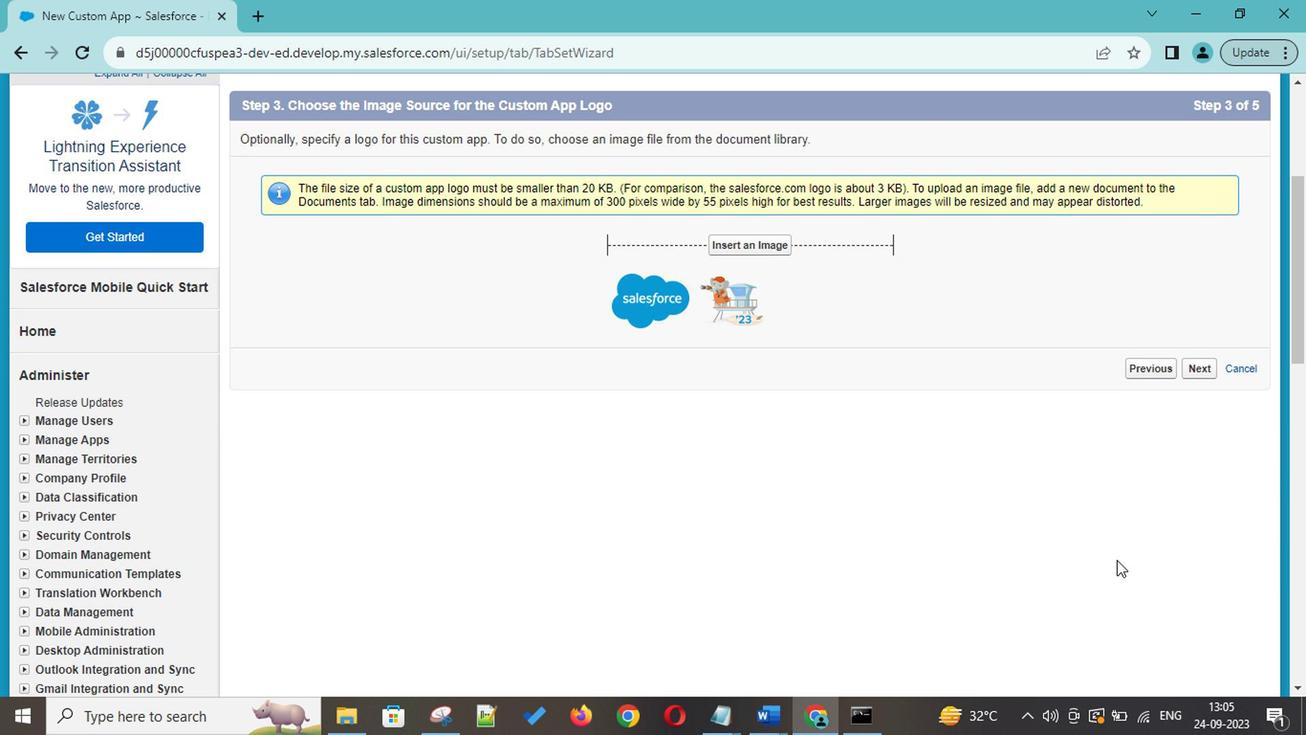 
Action: Mouse scrolled (824, 506) with delta (0, 0)
Screenshot: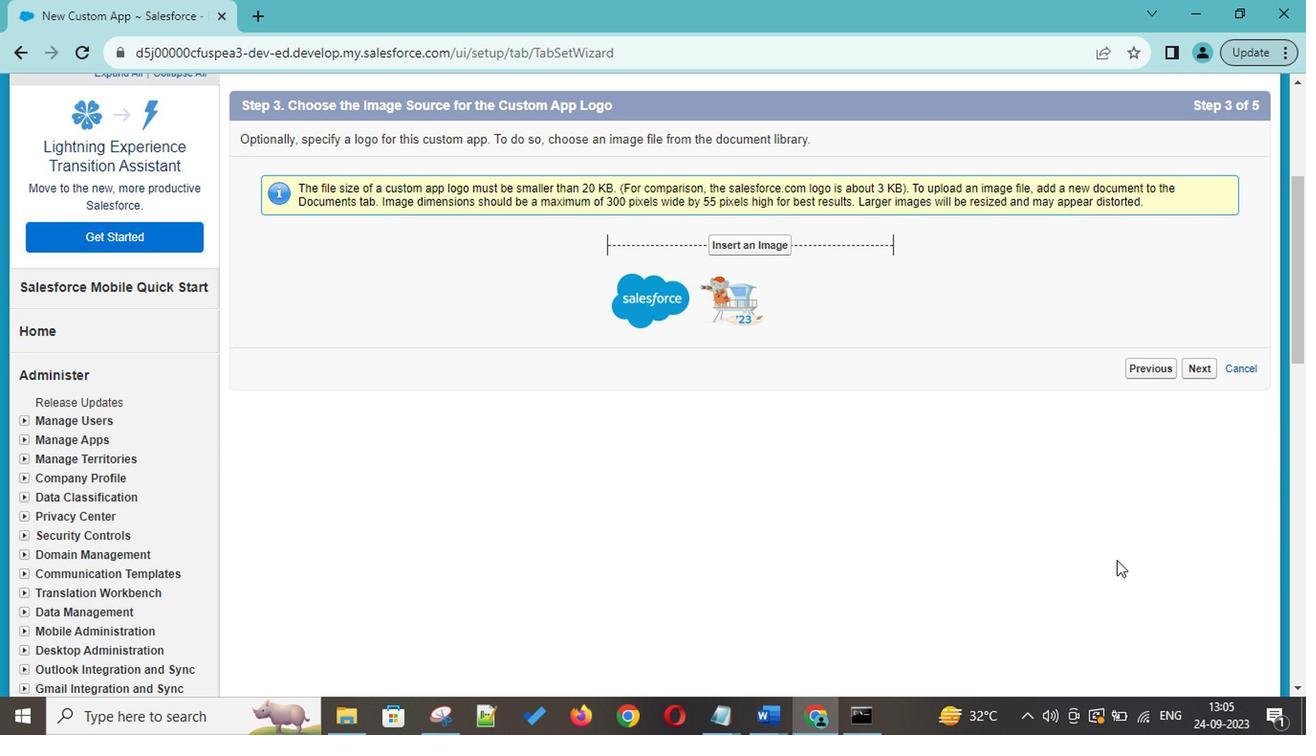 
Action: Mouse scrolled (824, 506) with delta (0, 0)
Screenshot: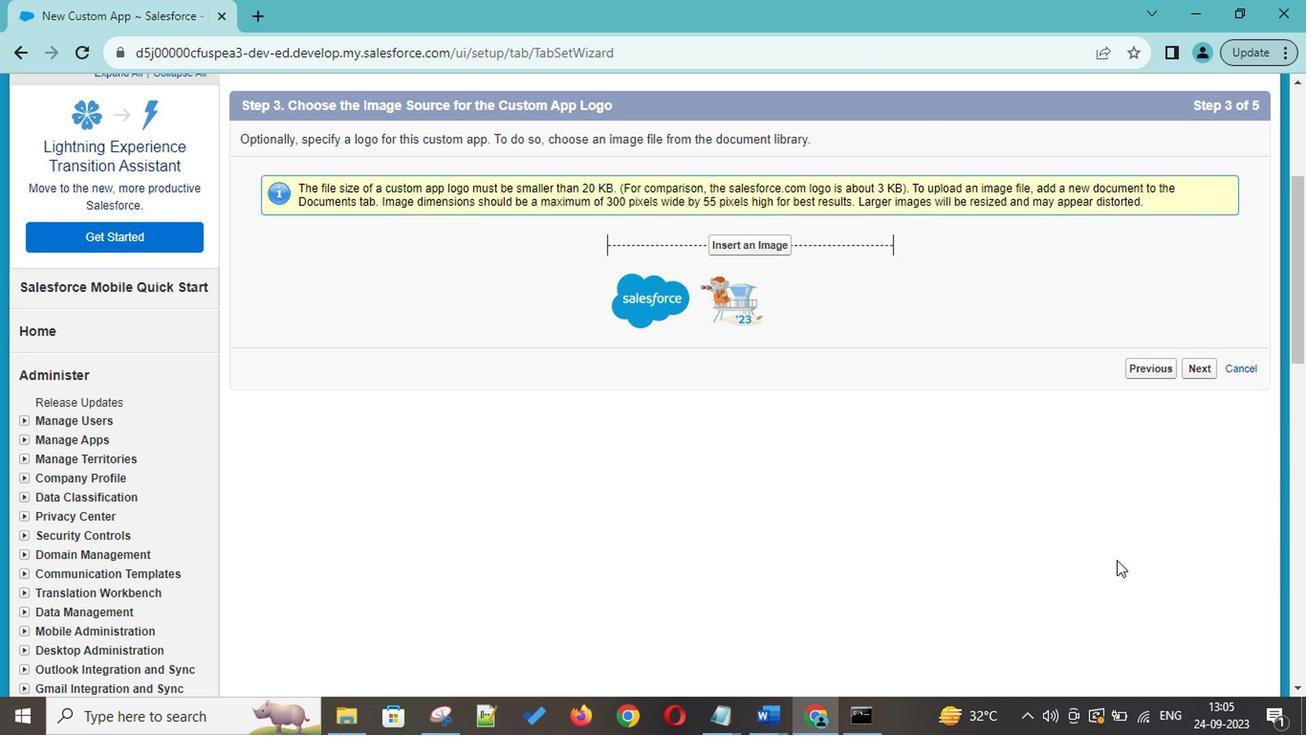 
Action: Mouse moved to (969, 502)
Screenshot: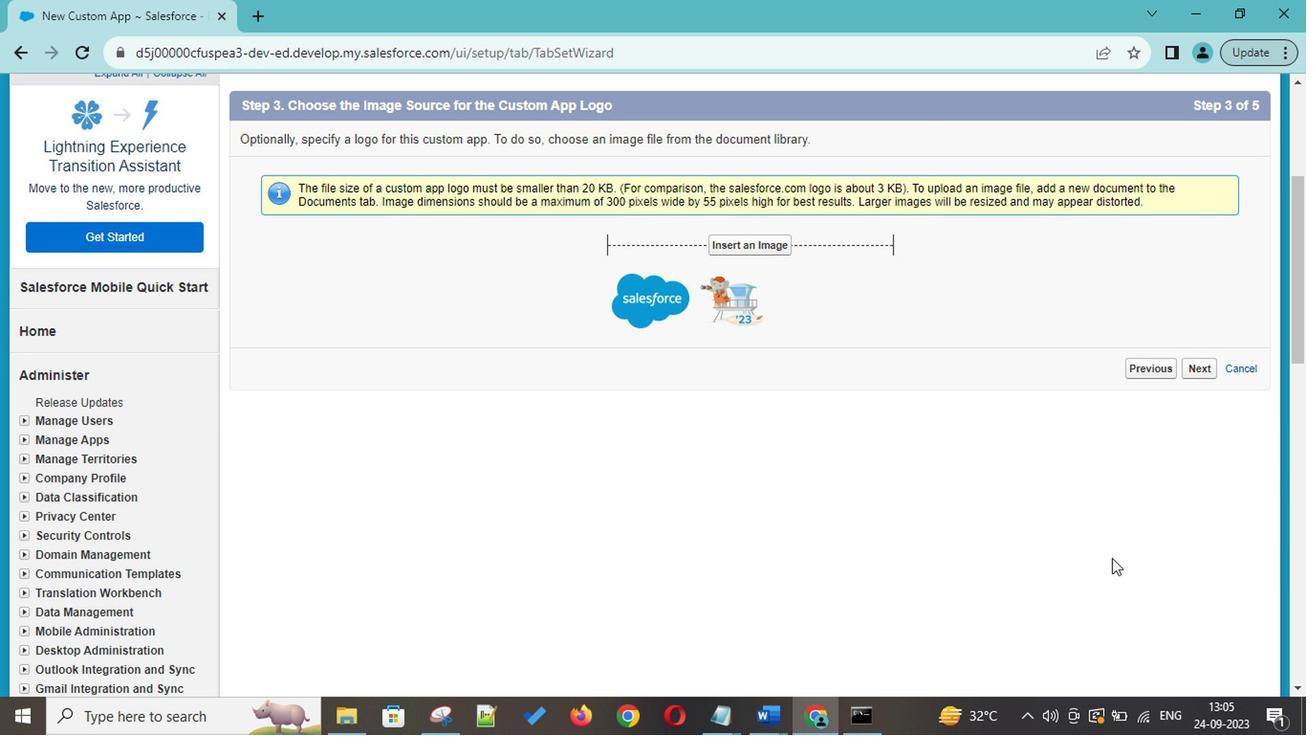 
Action: Mouse scrolled (969, 502) with delta (0, 0)
Screenshot: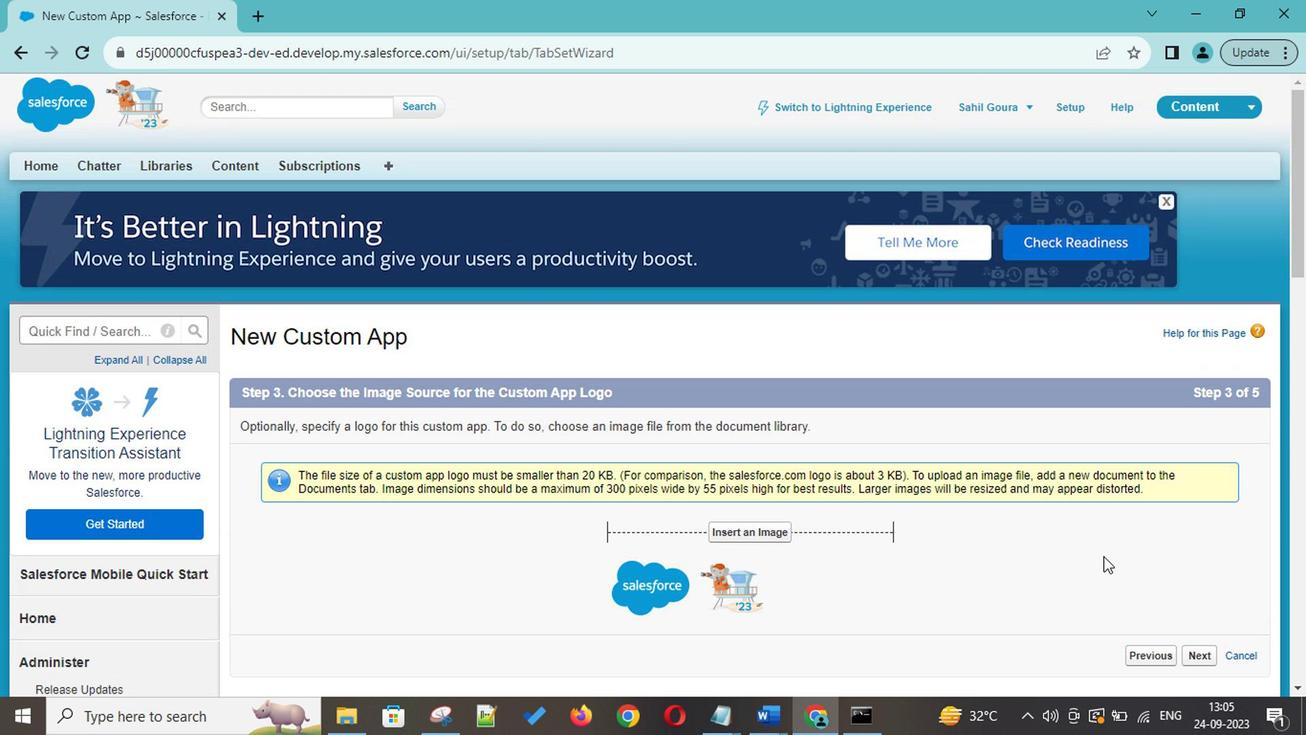 
Action: Mouse moved to (968, 502)
Screenshot: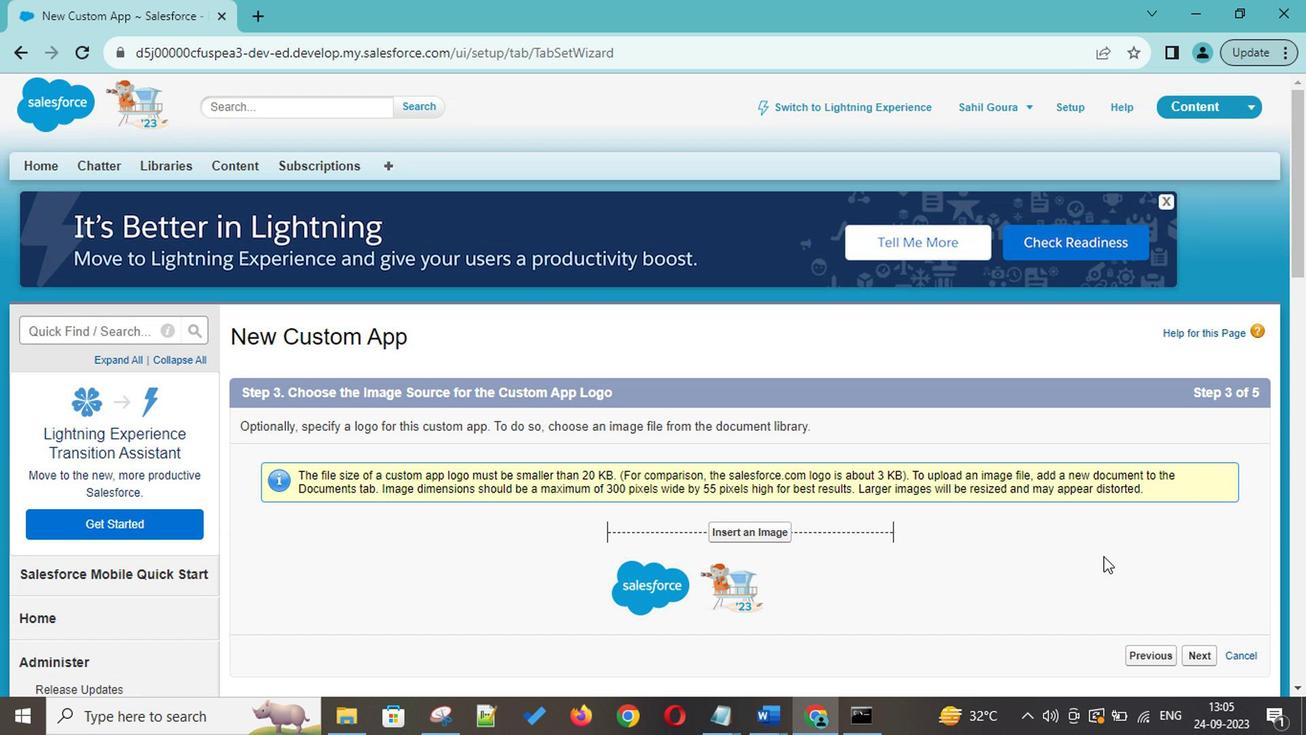 
Action: Mouse scrolled (968, 502) with delta (0, 0)
Screenshot: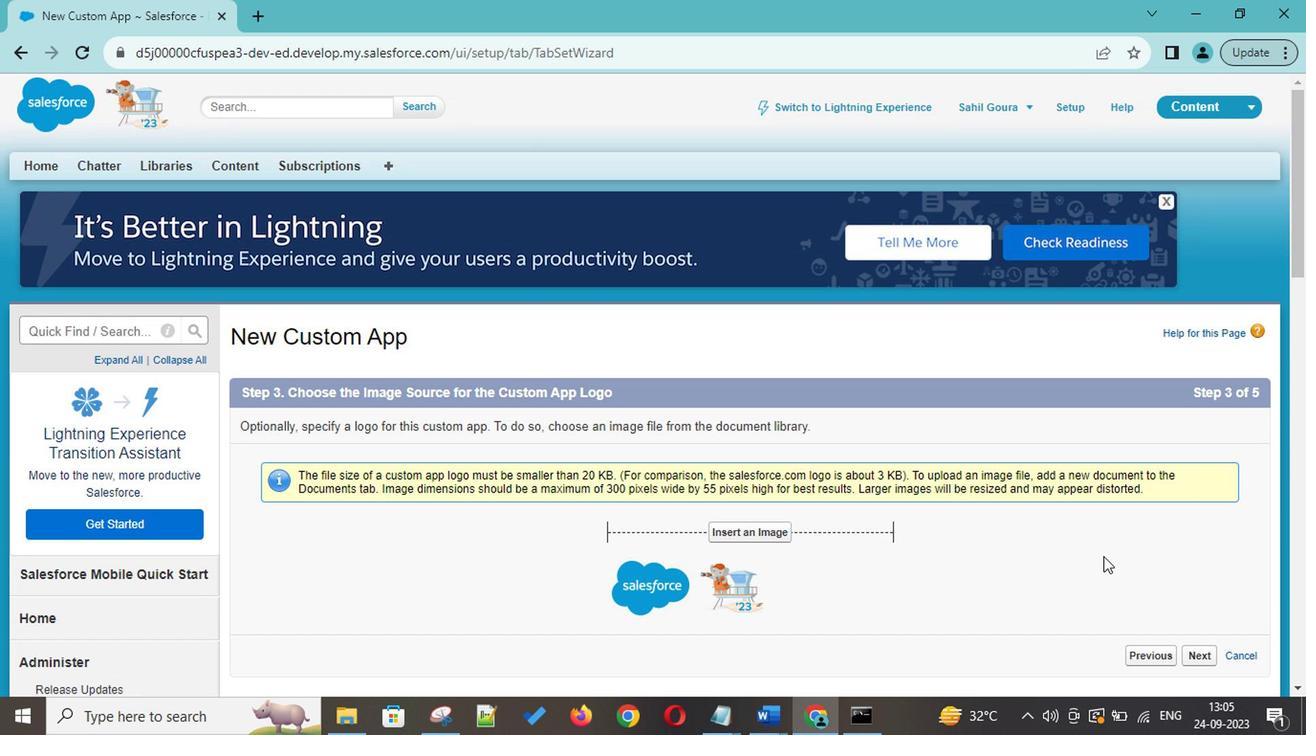 
Action: Mouse scrolled (968, 502) with delta (0, 0)
Screenshot: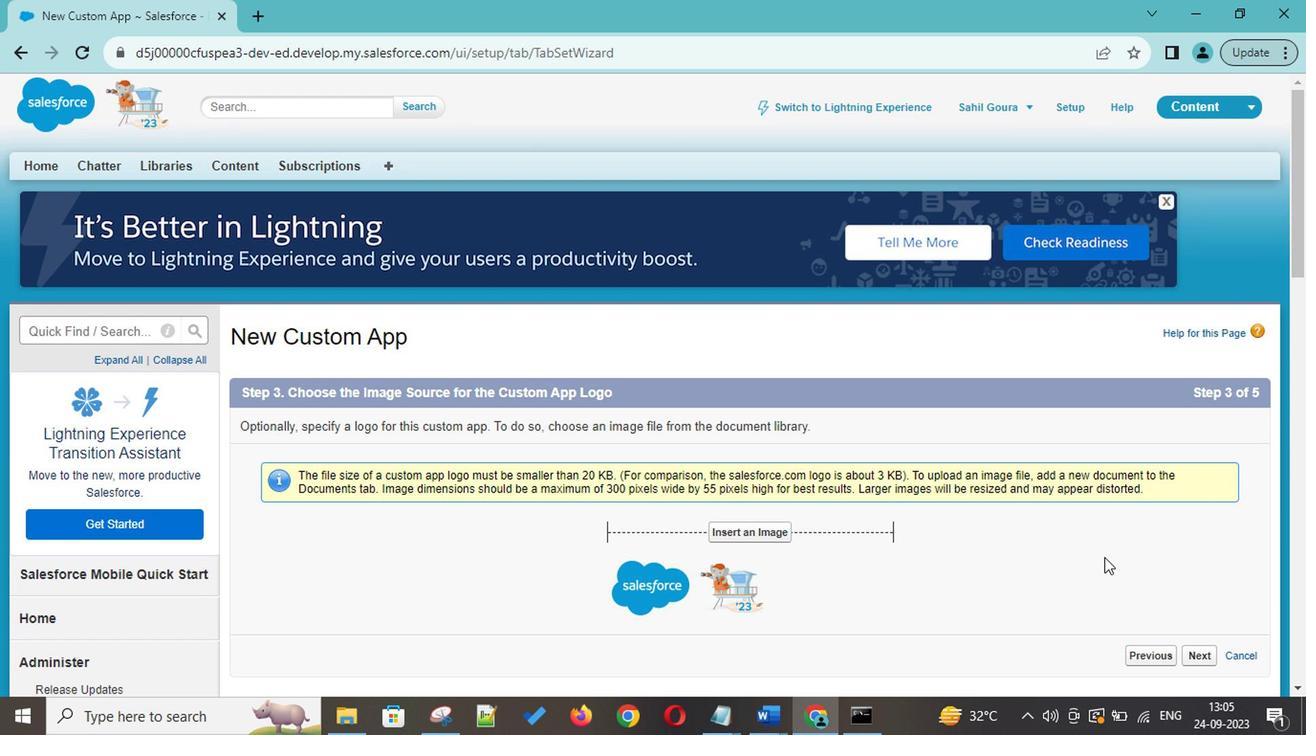 
Action: Mouse moved to (1033, 546)
Screenshot: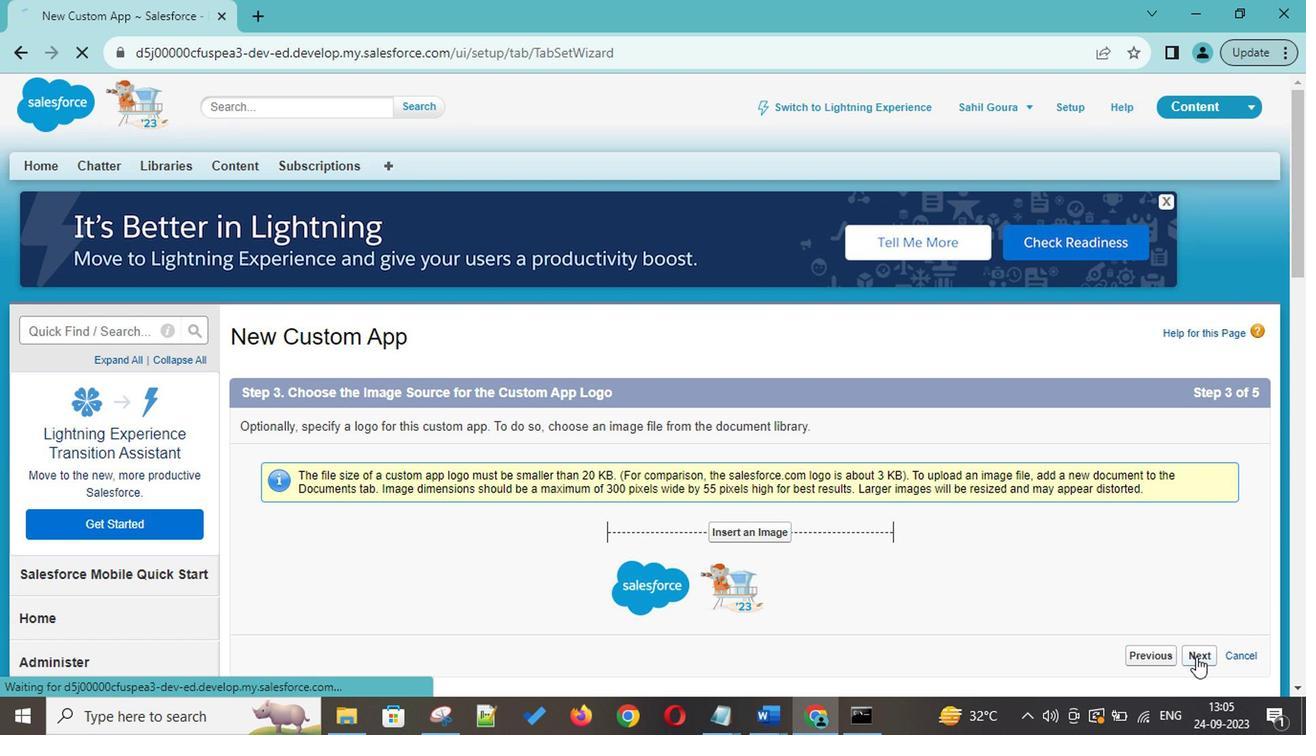 
Action: Mouse pressed left at (1033, 546)
Screenshot: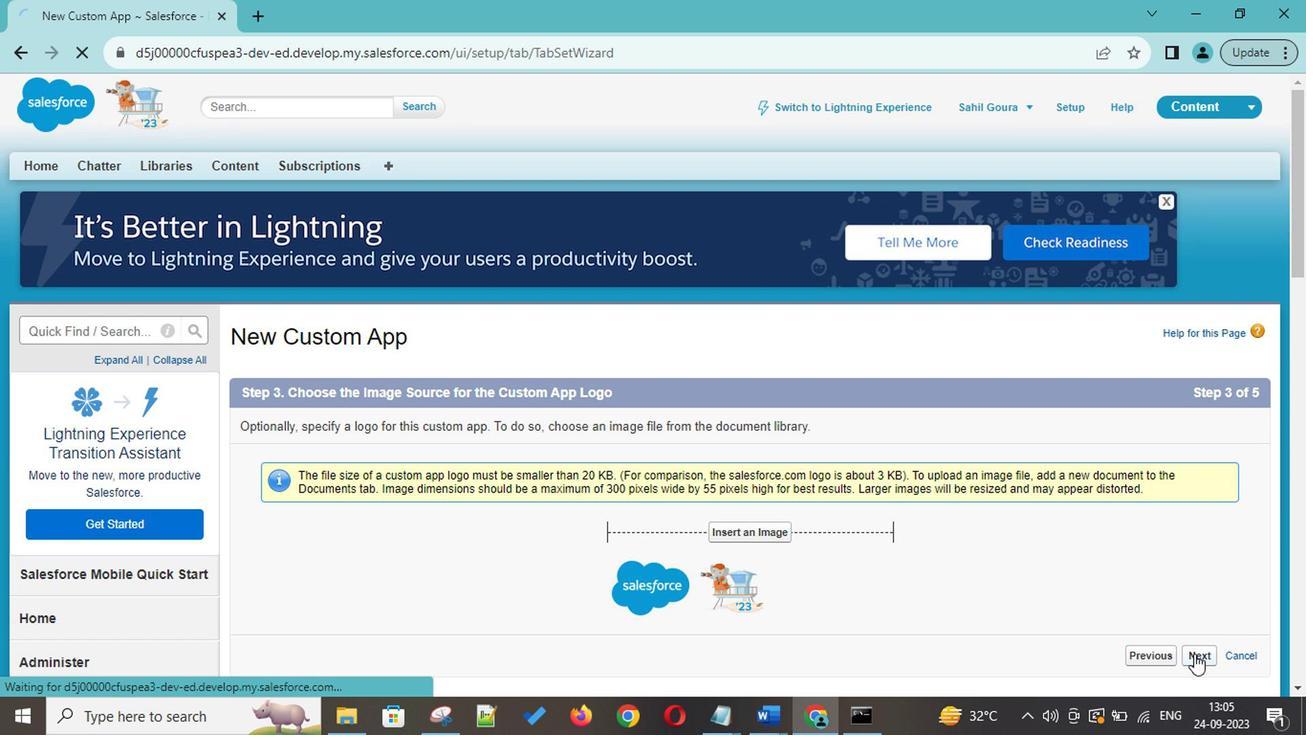 
Action: Mouse moved to (979, 529)
Screenshot: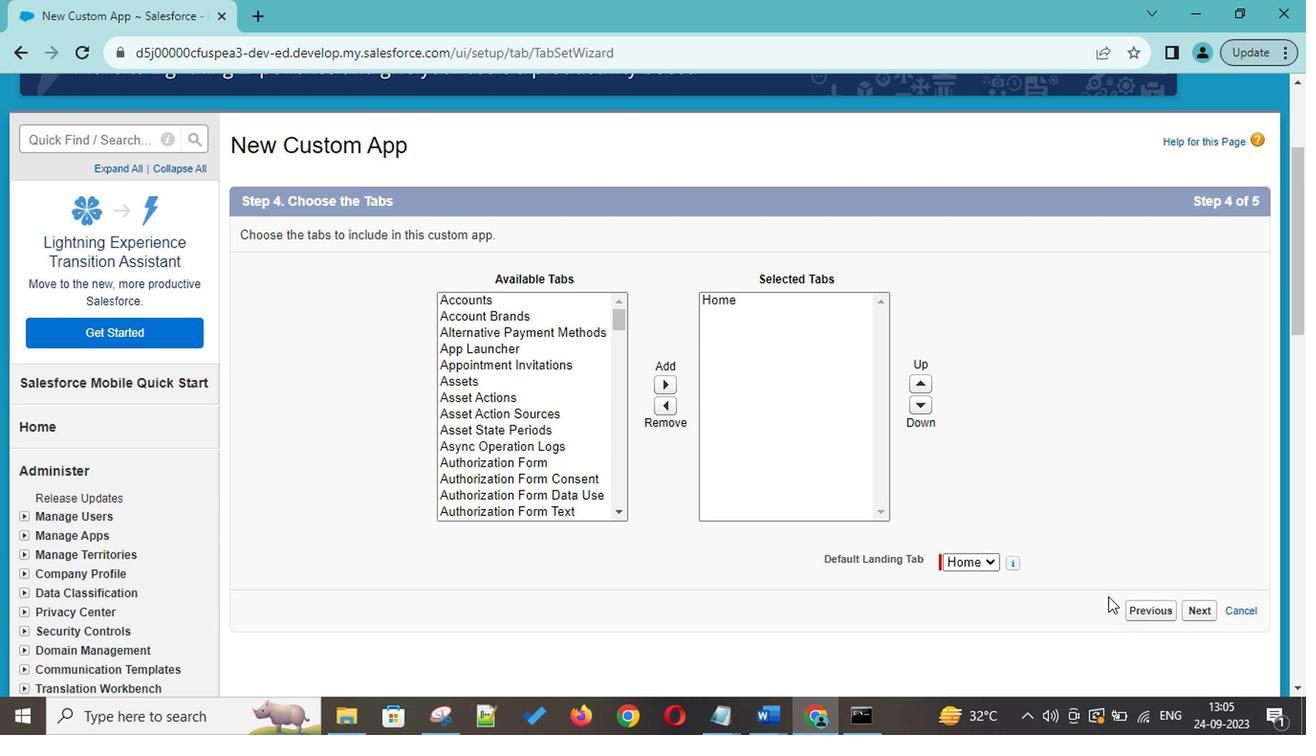 
Action: Mouse scrolled (979, 528) with delta (0, 0)
Screenshot: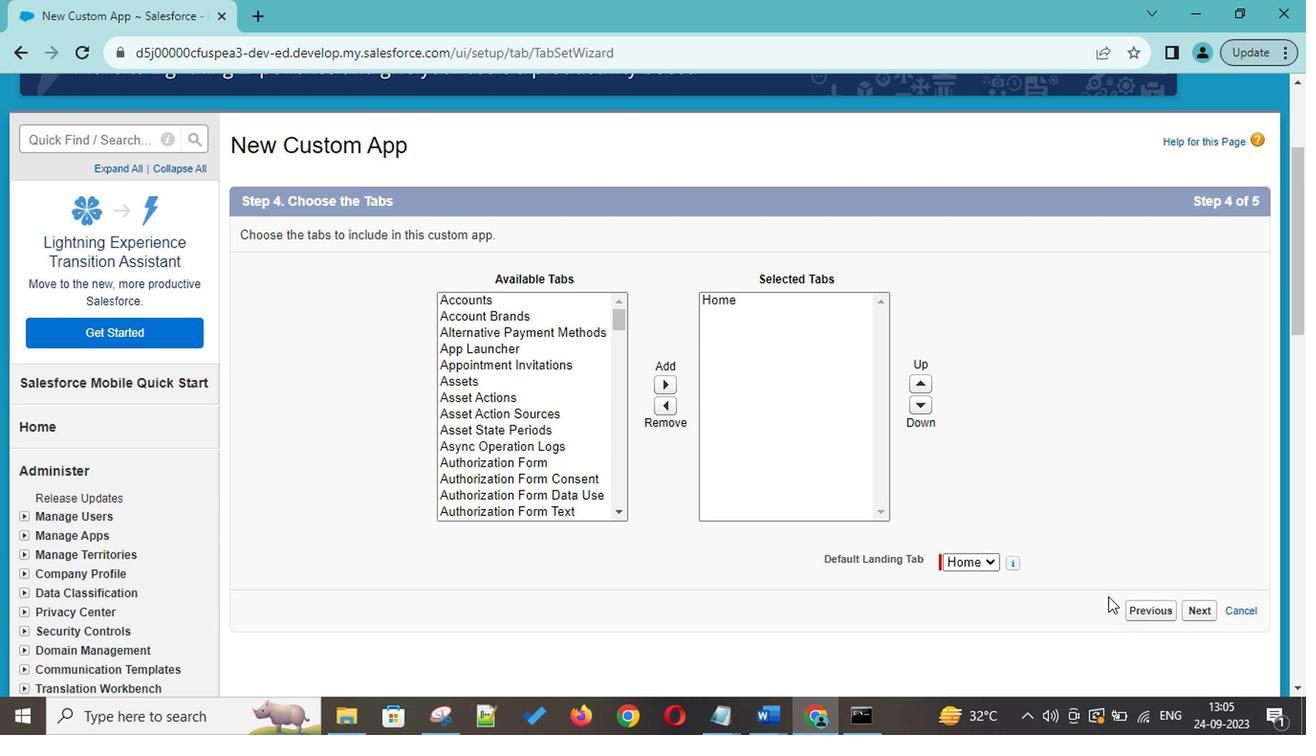 
Action: Mouse moved to (976, 529)
Screenshot: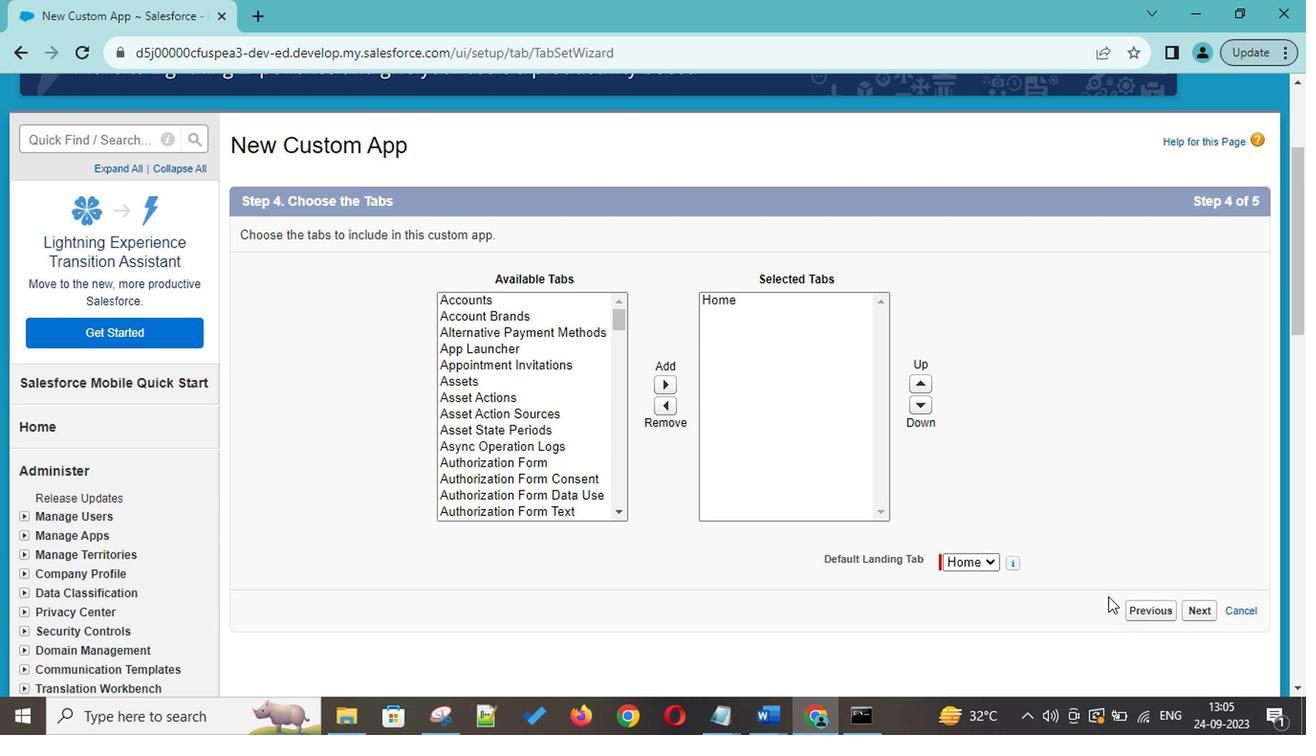 
Action: Mouse scrolled (976, 528) with delta (0, 0)
Screenshot: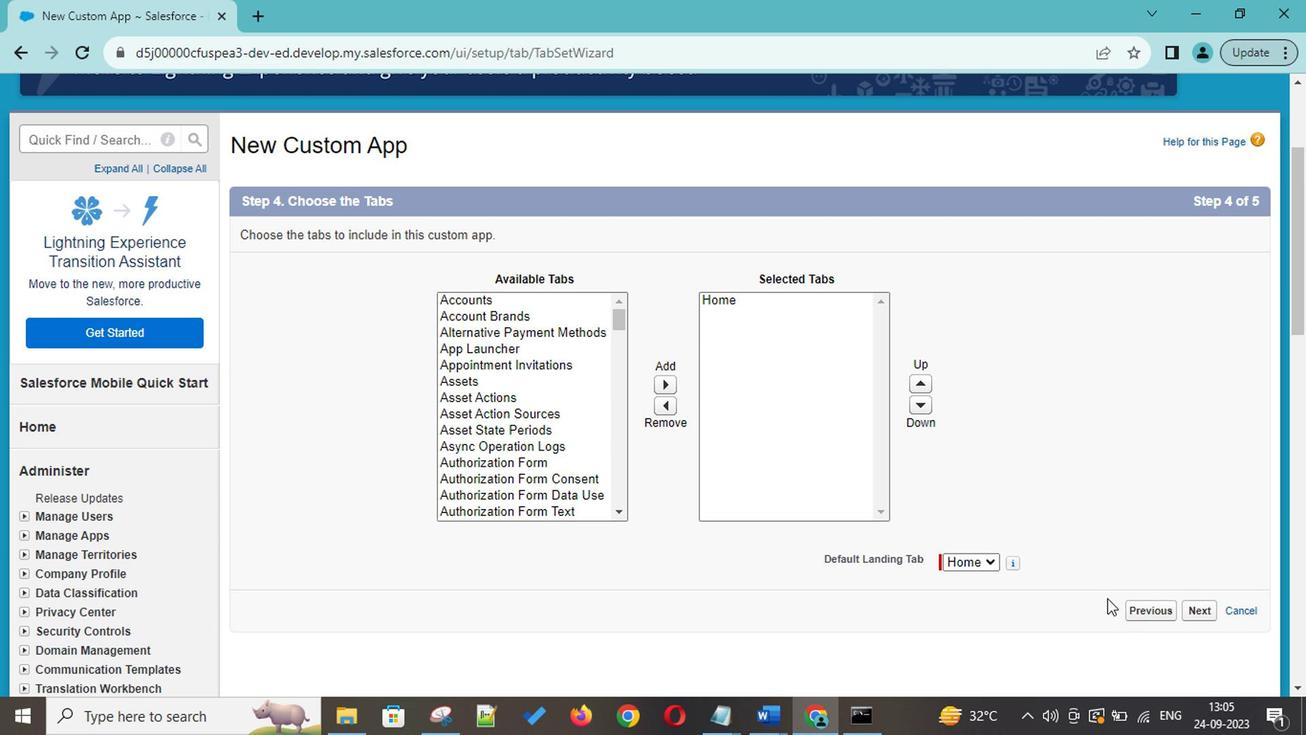 
Action: Mouse moved to (1034, 527)
Screenshot: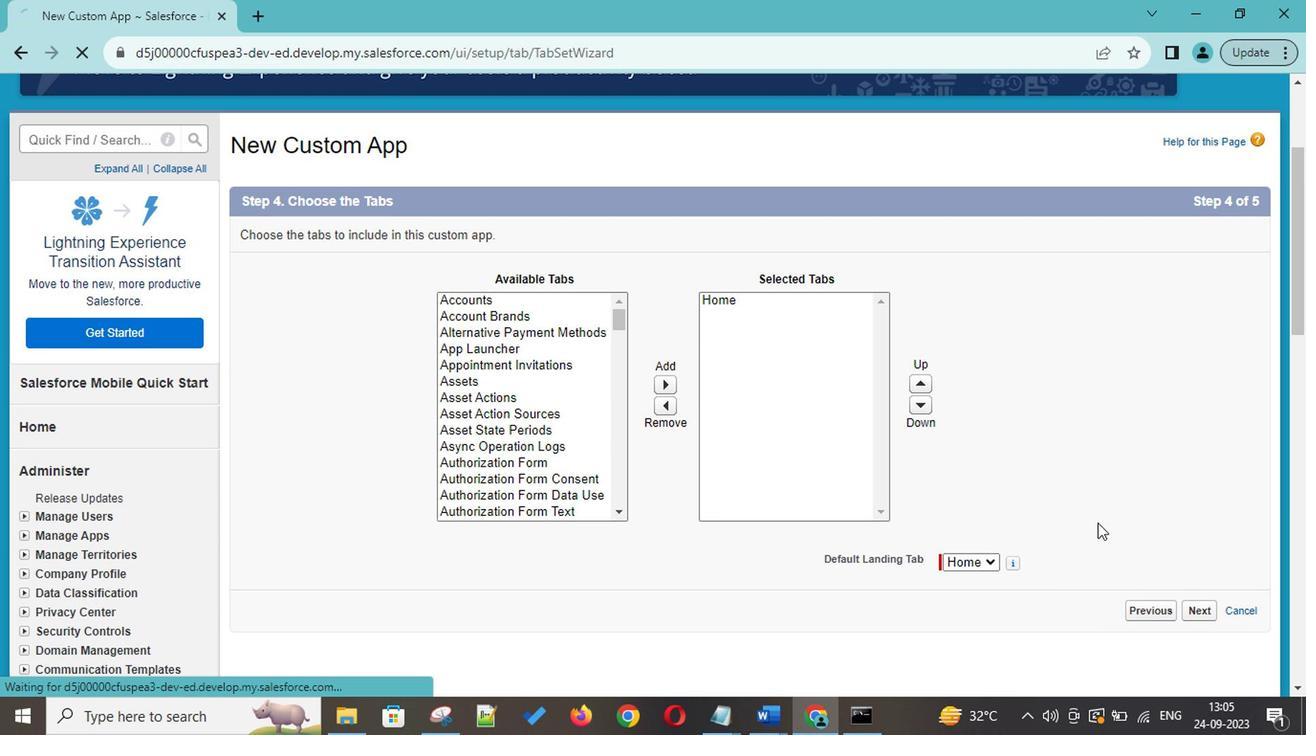 
Action: Mouse pressed left at (1034, 527)
Screenshot: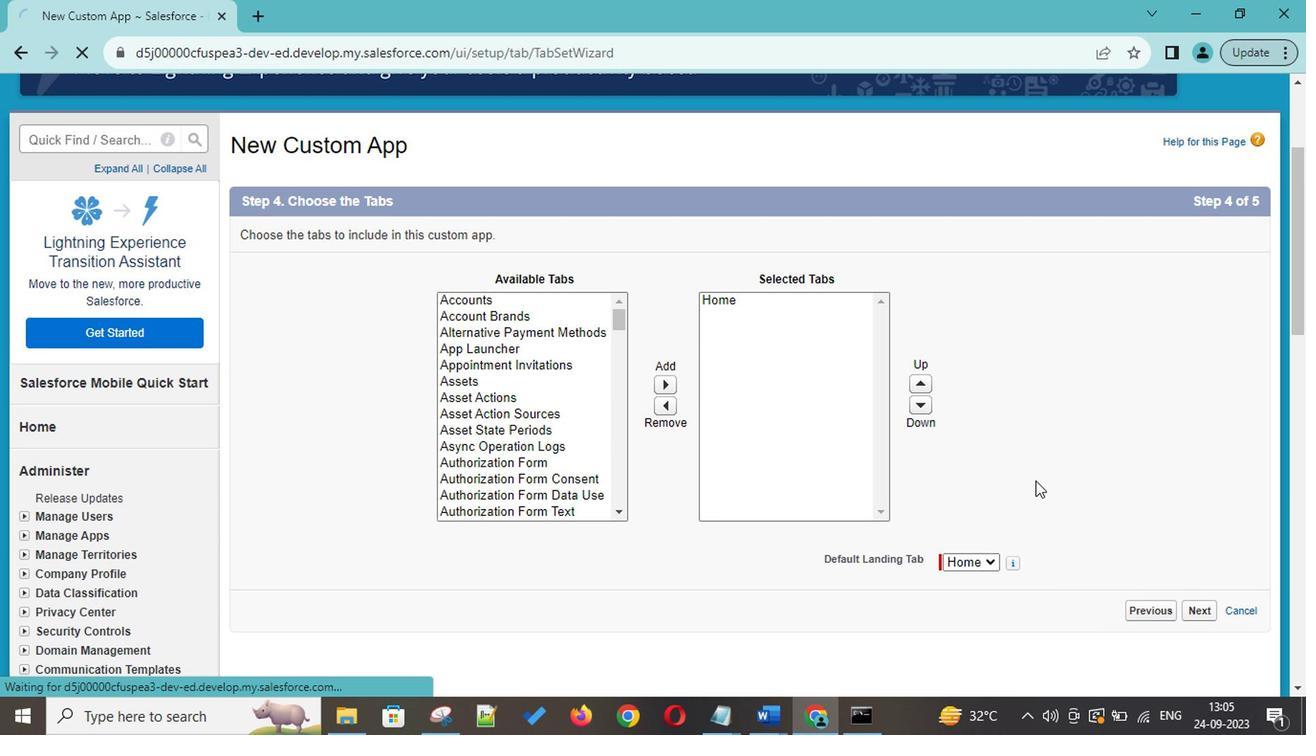 
Action: Mouse moved to (888, 494)
Screenshot: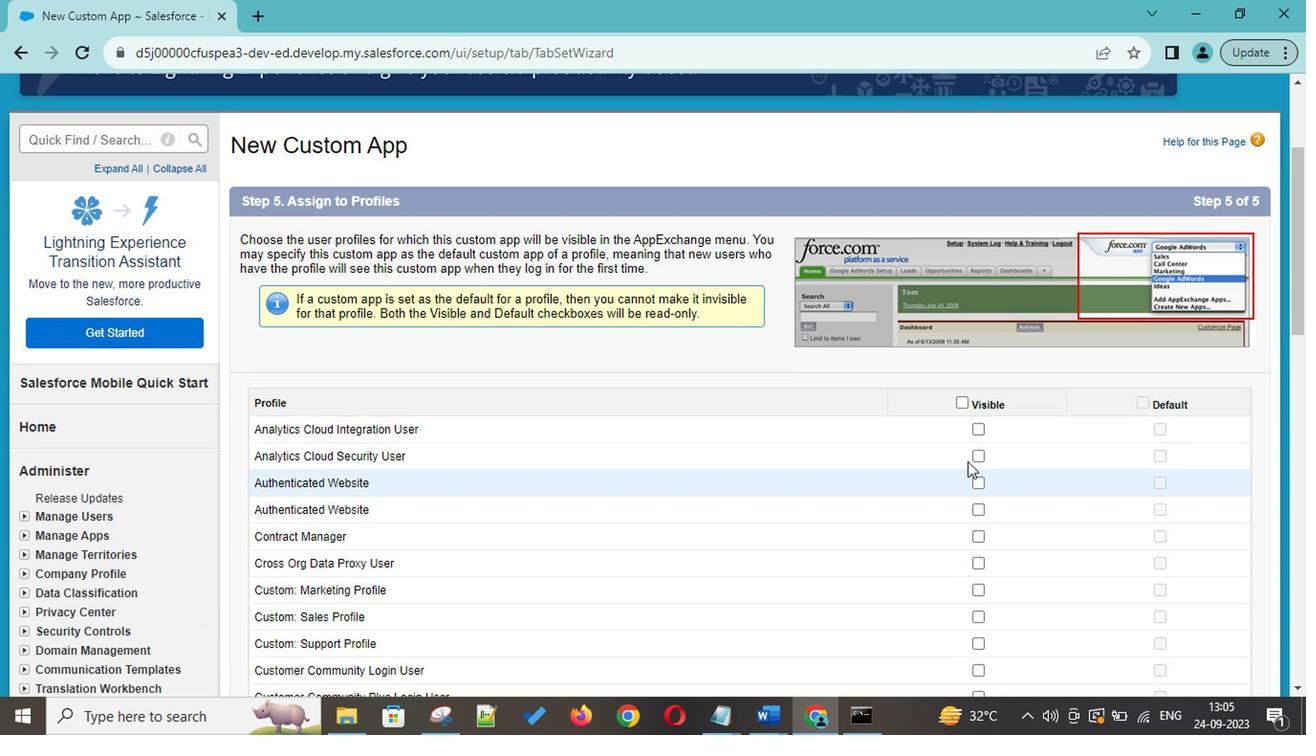 
Action: Mouse scrolled (888, 494) with delta (0, 0)
Screenshot: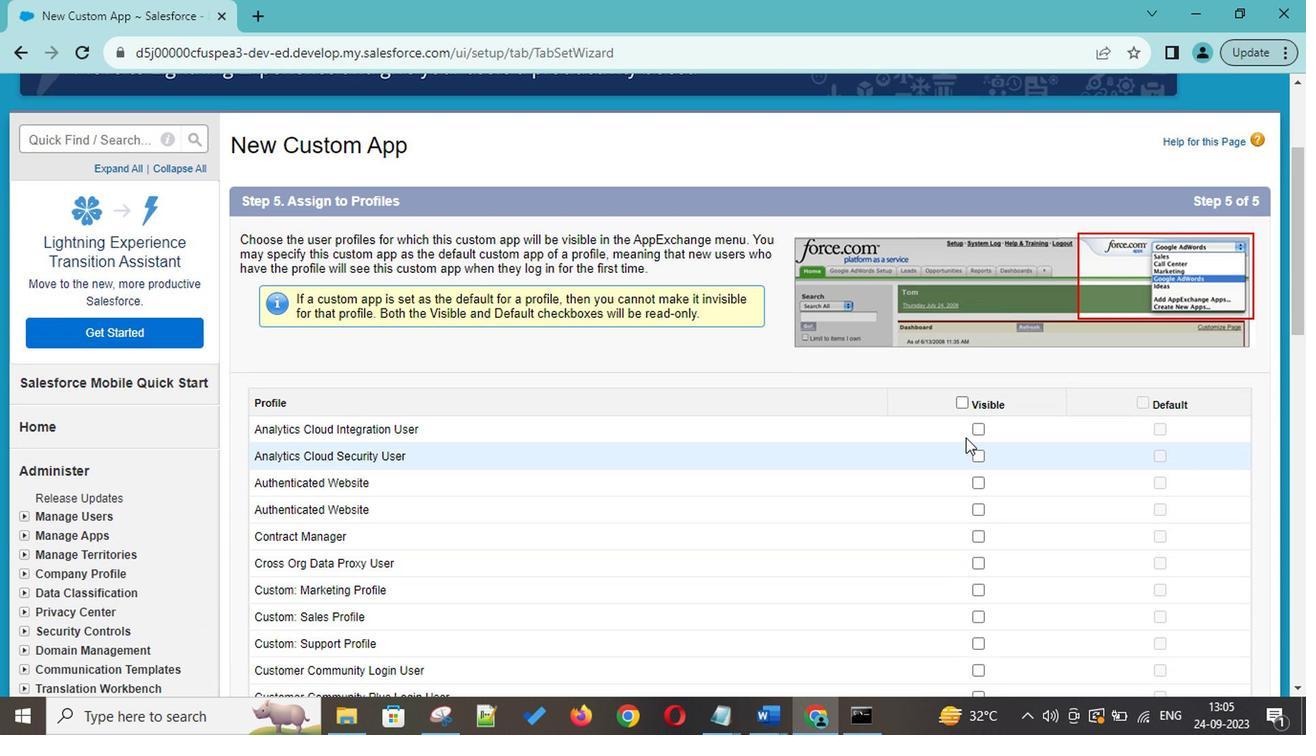 
Action: Mouse scrolled (888, 494) with delta (0, 0)
Screenshot: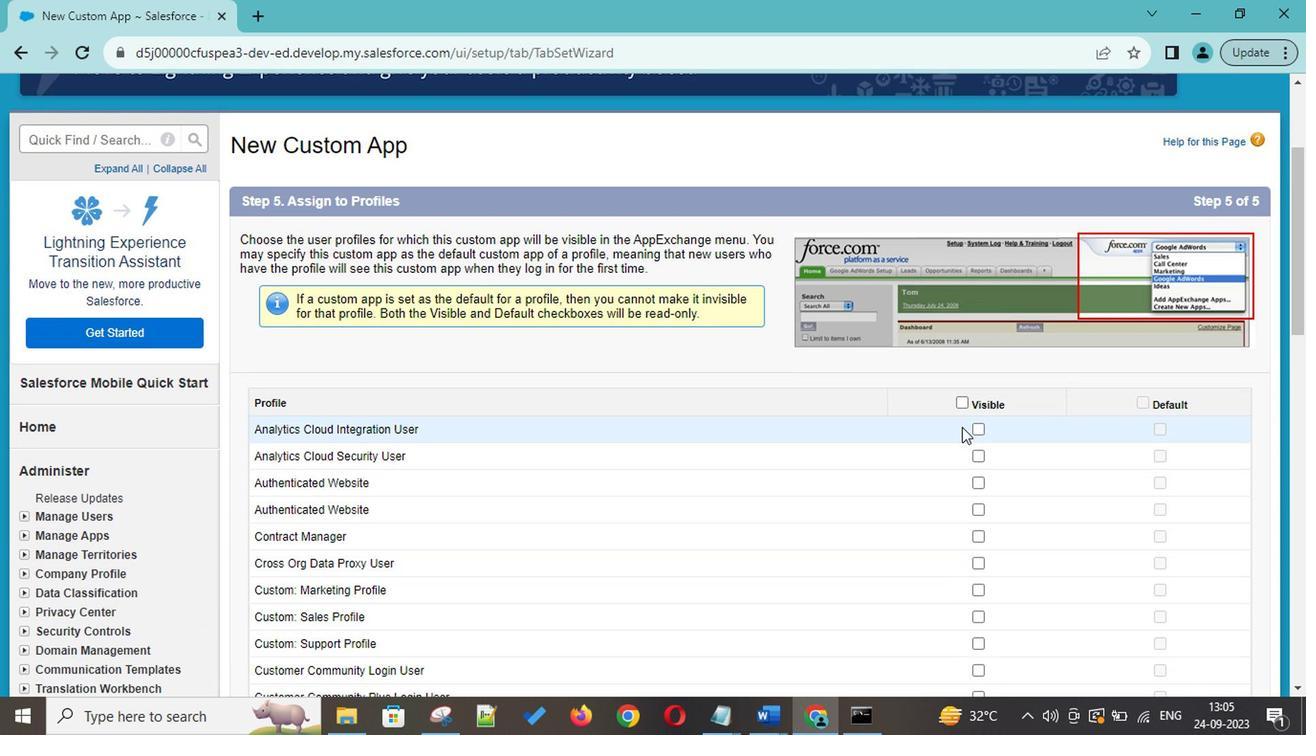 
Action: Mouse moved to (854, 433)
Screenshot: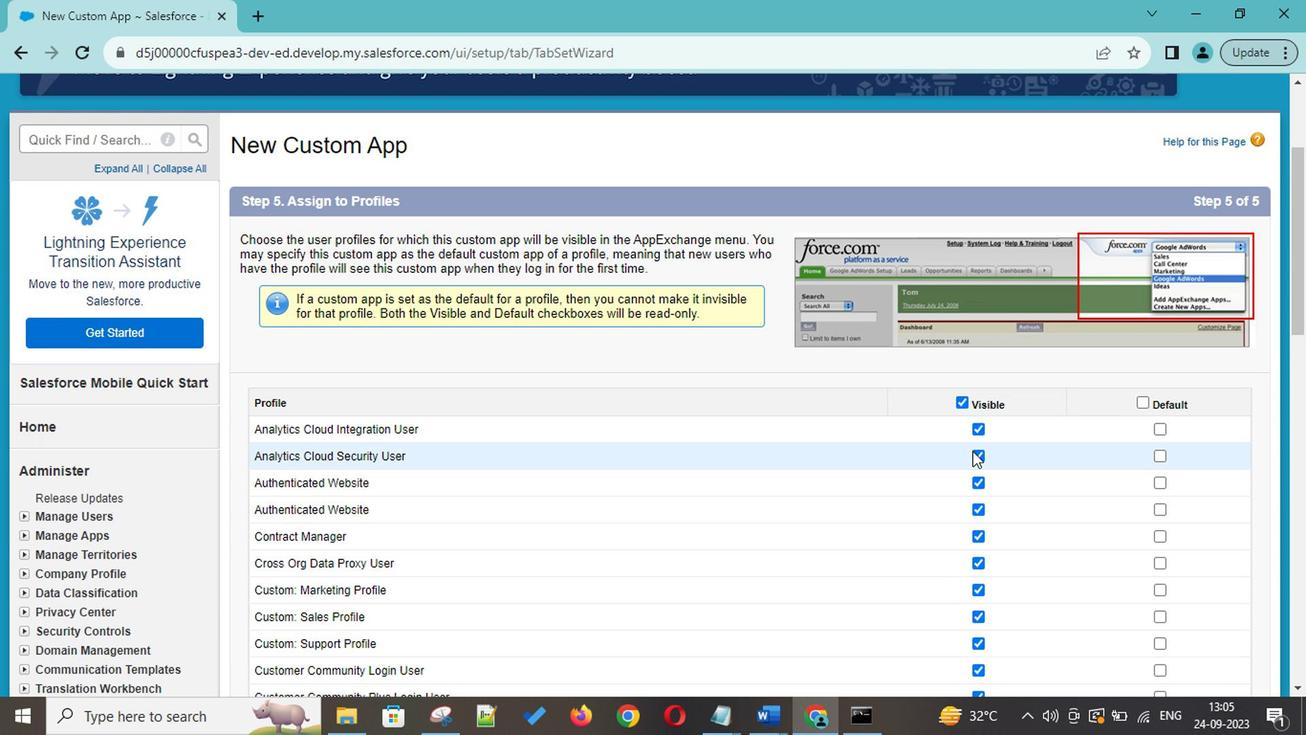 
Action: Mouse pressed left at (854, 433)
Screenshot: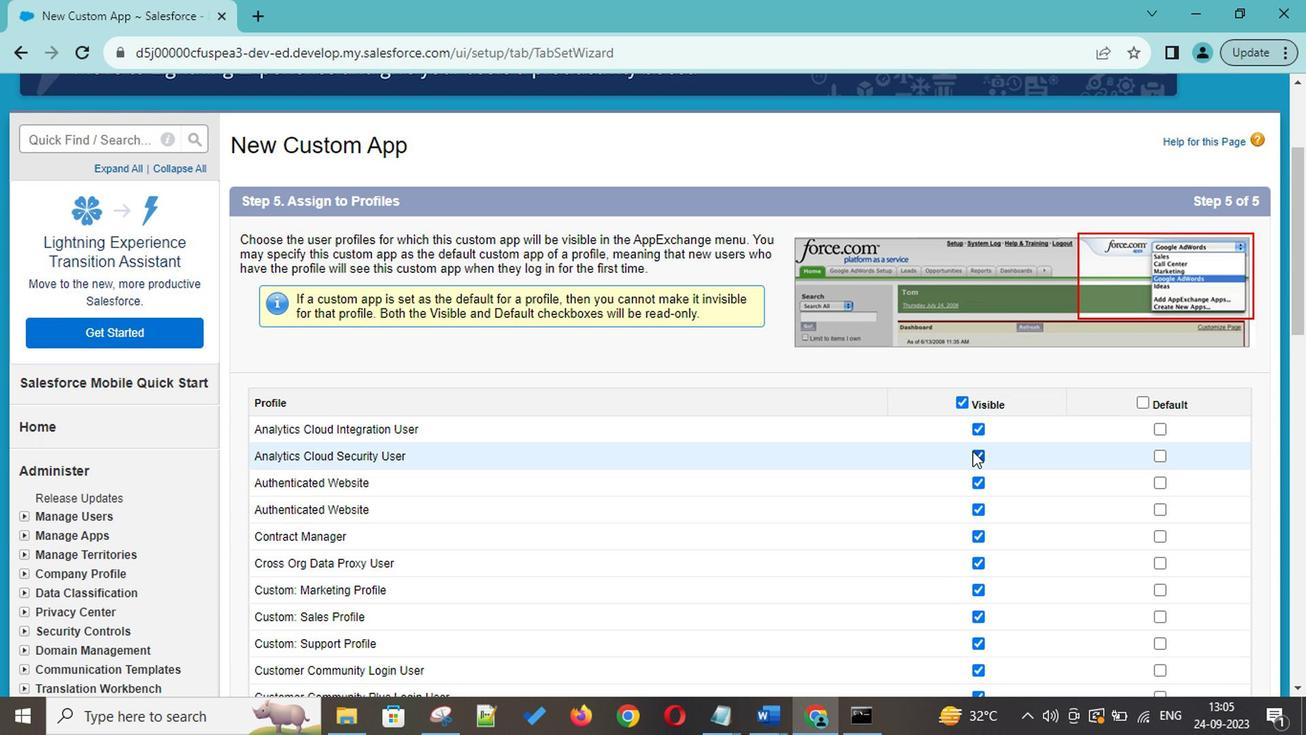 
Action: Mouse moved to (943, 489)
Screenshot: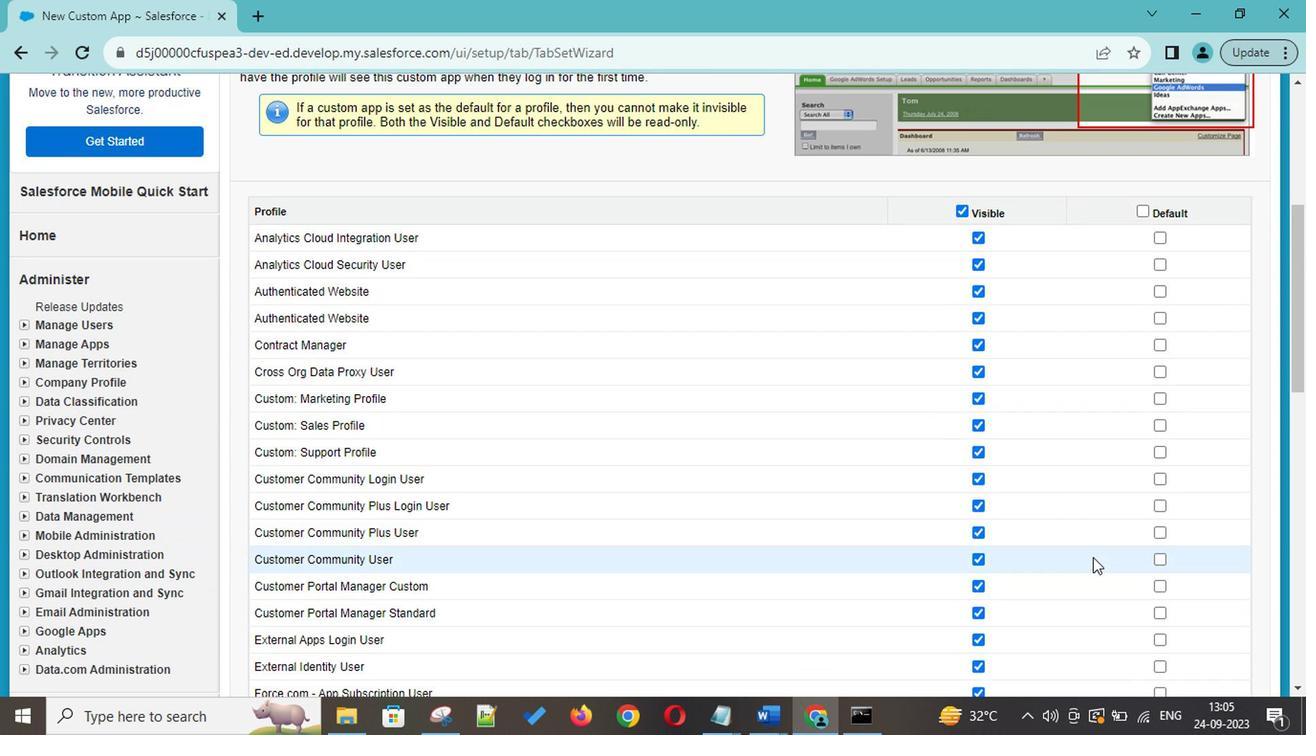 
Action: Mouse scrolled (943, 488) with delta (0, 0)
Screenshot: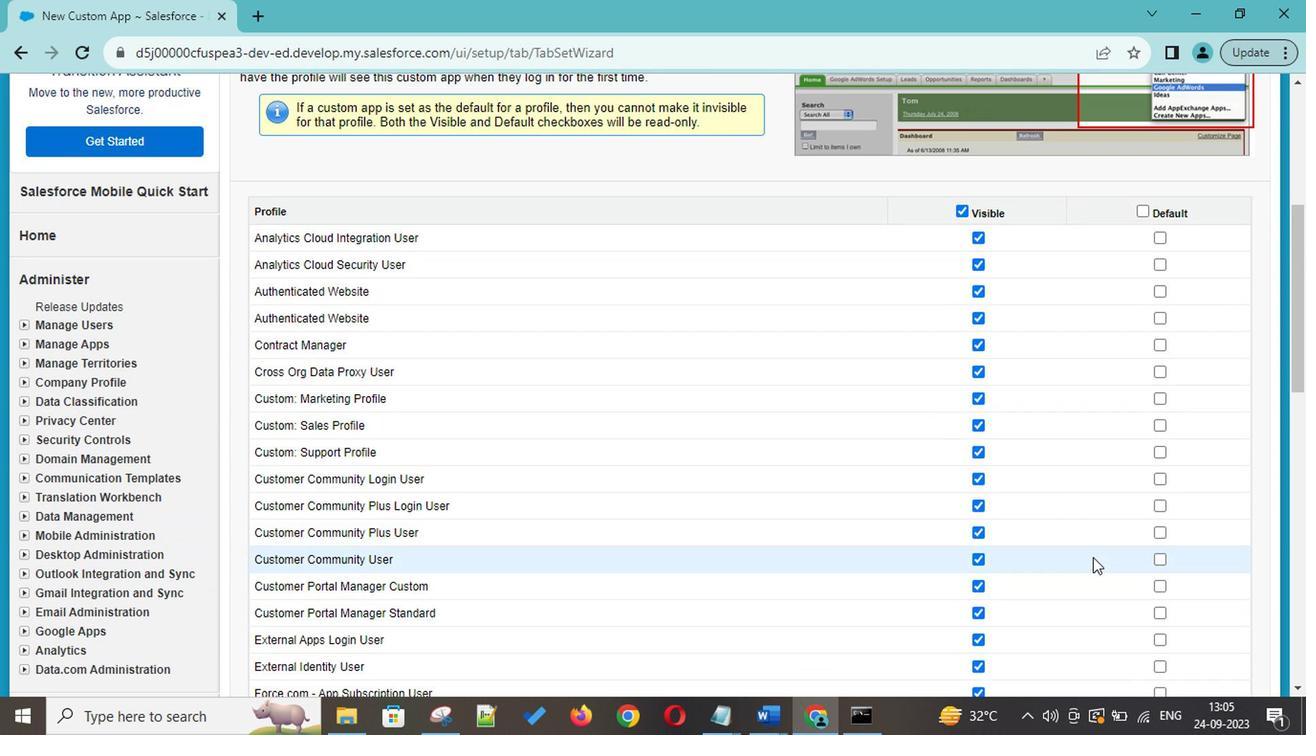 
Action: Mouse moved to (941, 489)
Screenshot: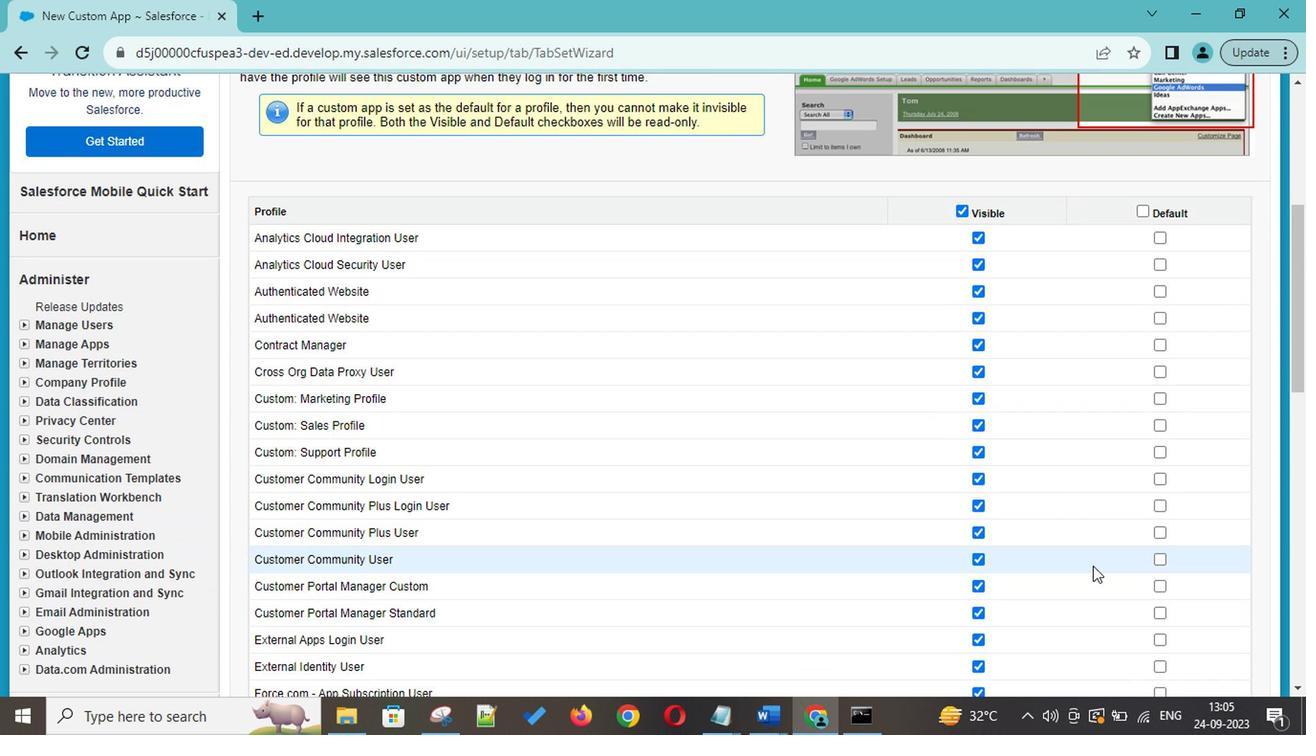 
Action: Mouse scrolled (941, 489) with delta (0, 0)
Screenshot: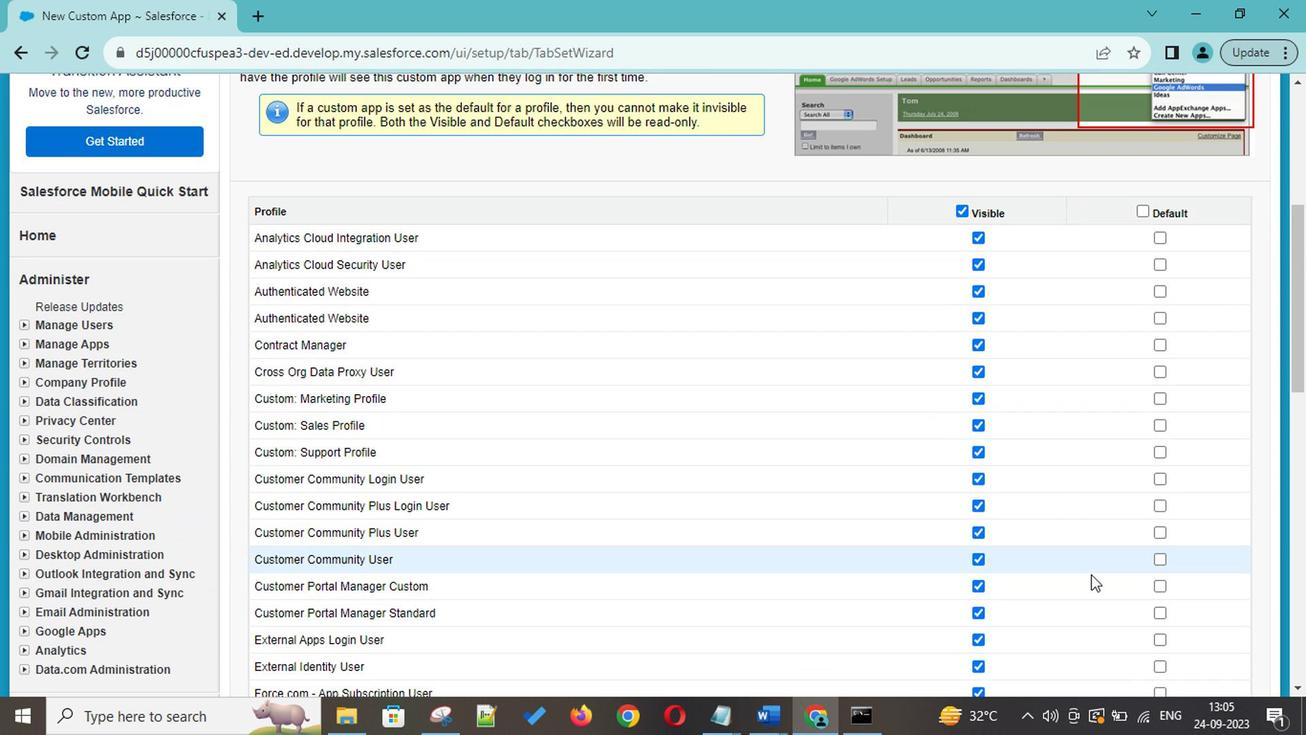 
Action: Mouse moved to (954, 509)
Screenshot: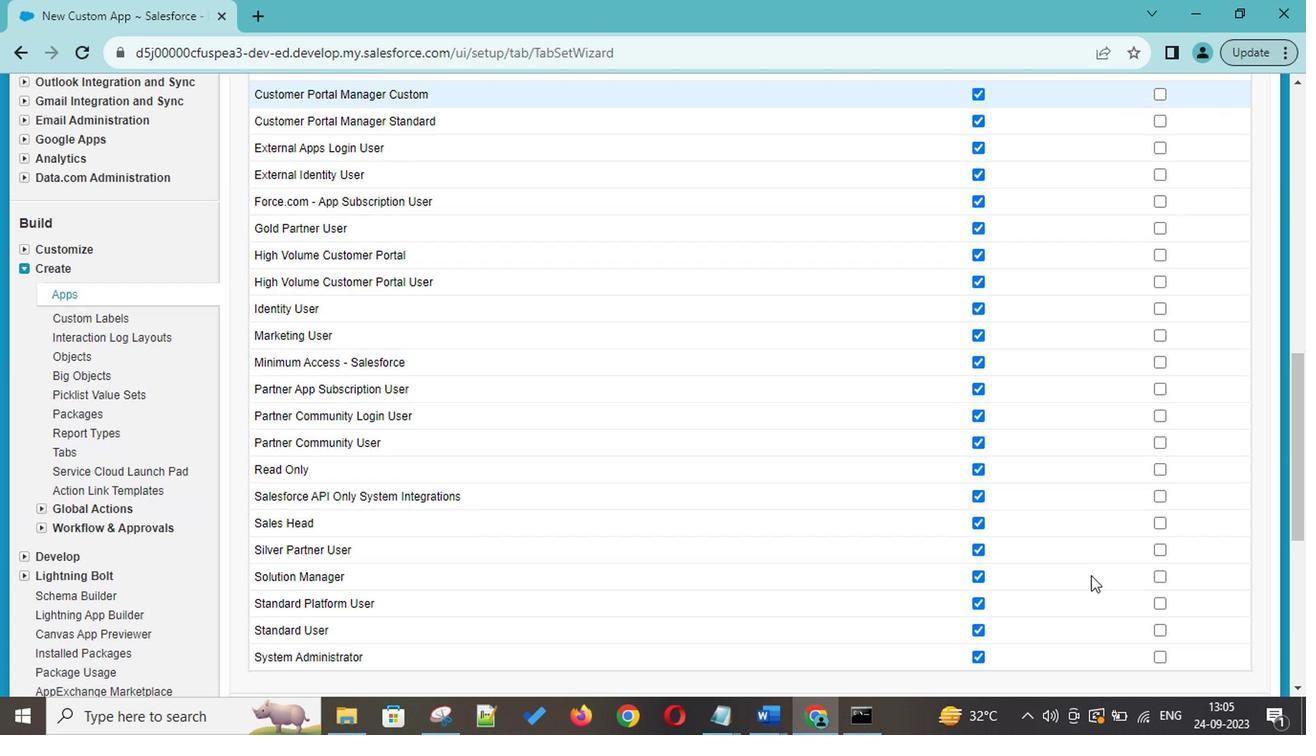 
Action: Mouse scrolled (954, 509) with delta (0, 0)
Screenshot: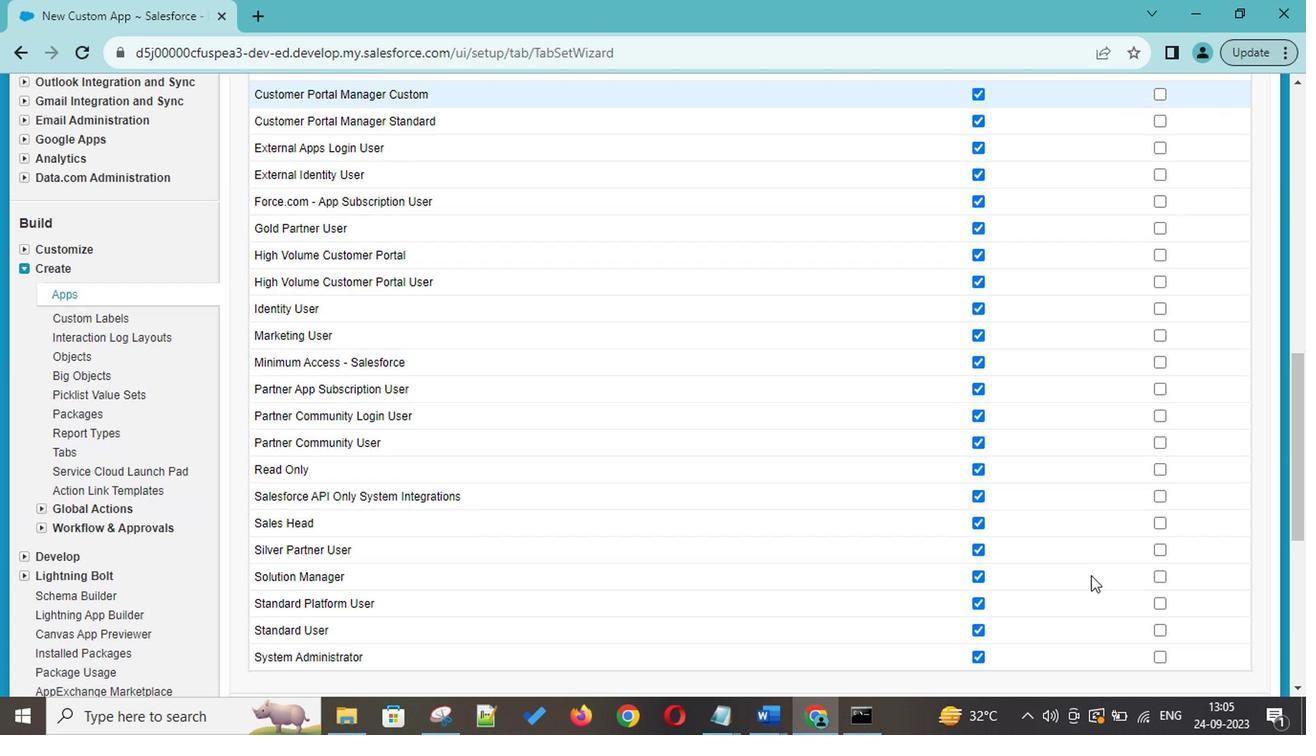 
Action: Mouse moved to (953, 509)
Screenshot: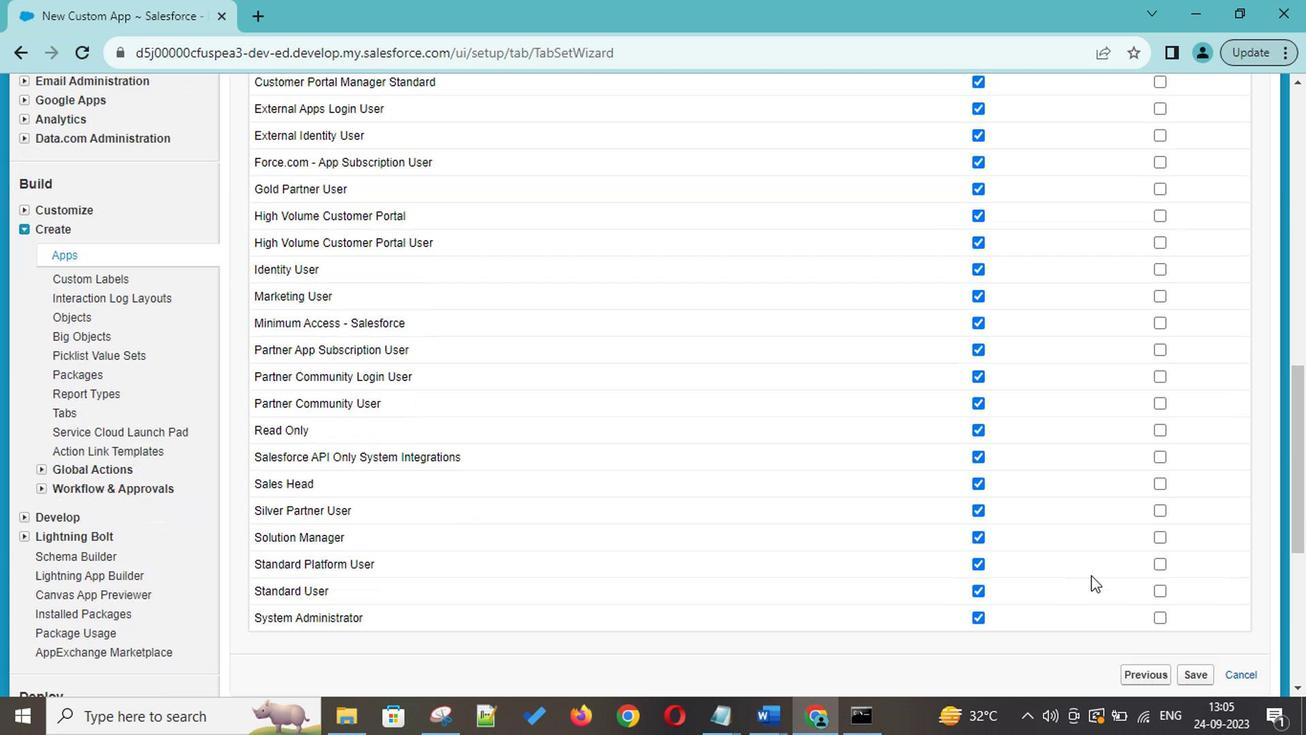 
Action: Mouse scrolled (953, 509) with delta (0, 0)
Screenshot: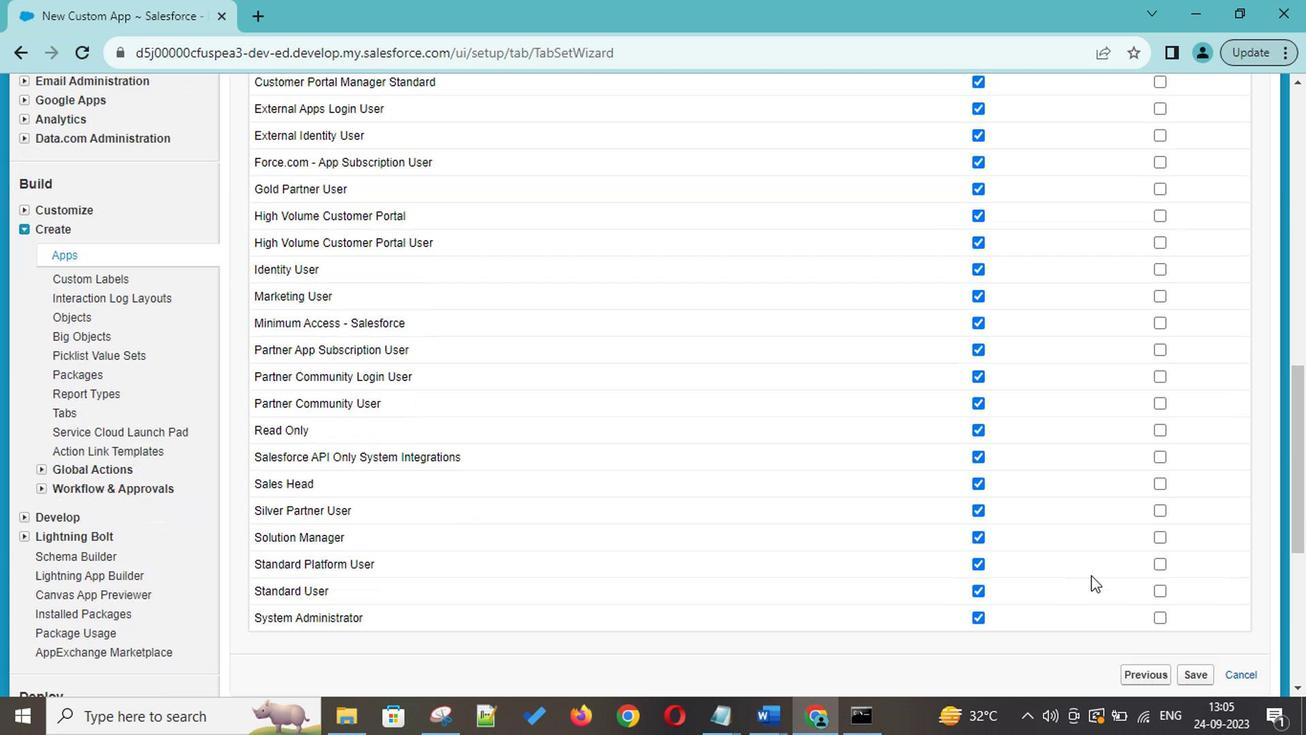 
Action: Mouse moved to (953, 509)
Screenshot: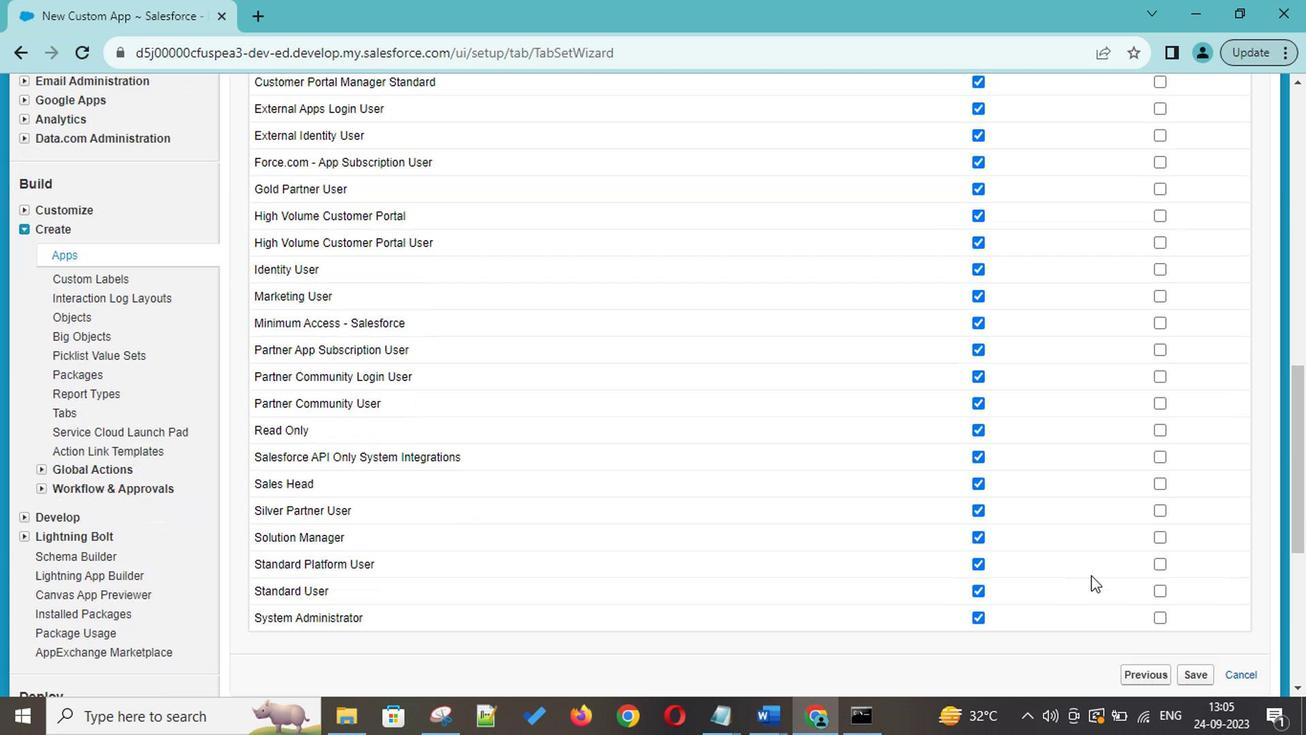 
Action: Mouse scrolled (953, 509) with delta (0, 0)
Screenshot: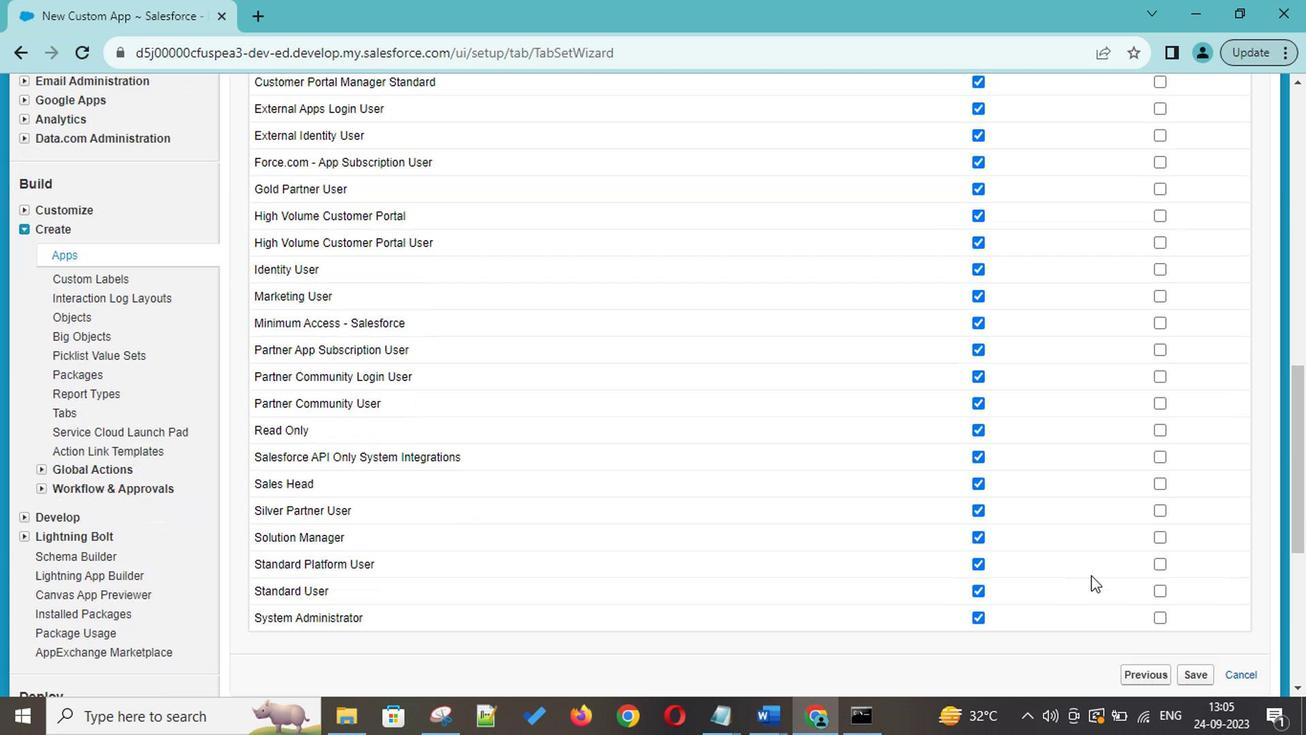 
Action: Mouse scrolled (953, 509) with delta (0, 0)
Screenshot: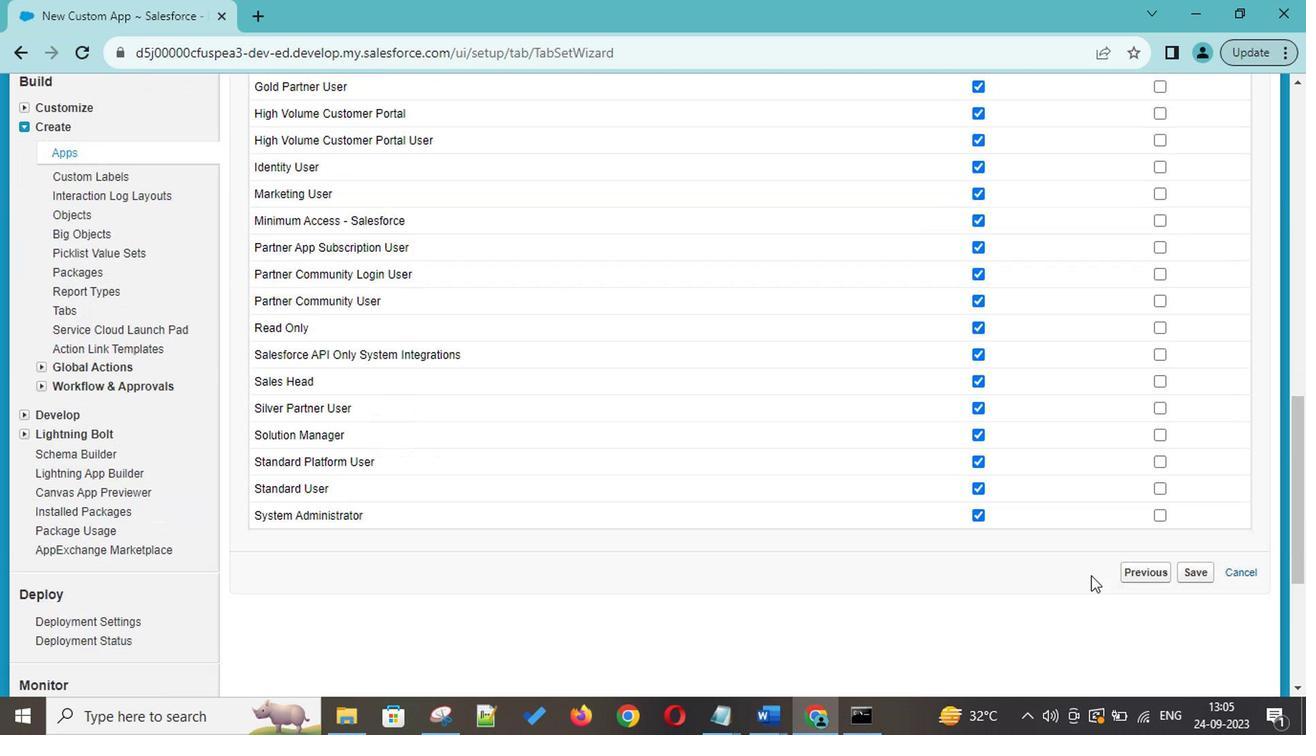 
Action: Mouse scrolled (953, 509) with delta (0, 0)
Screenshot: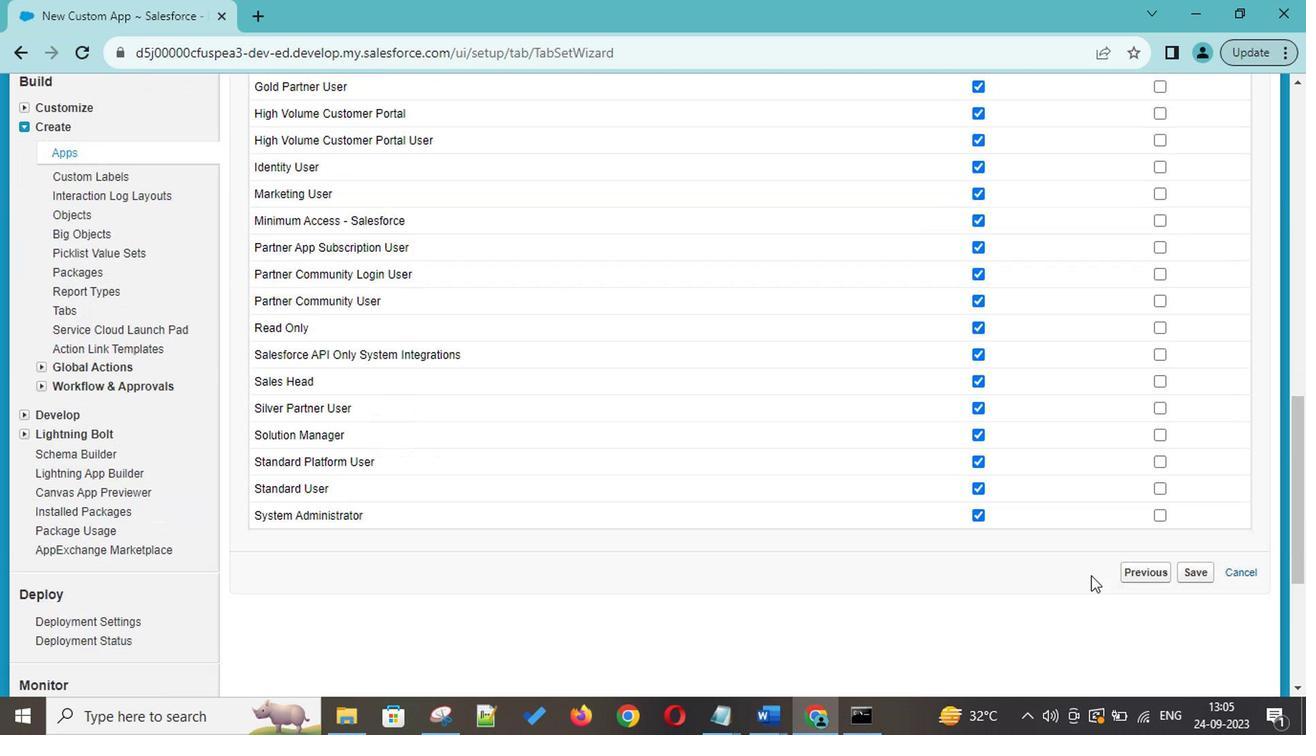 
Action: Mouse scrolled (953, 509) with delta (0, 0)
Screenshot: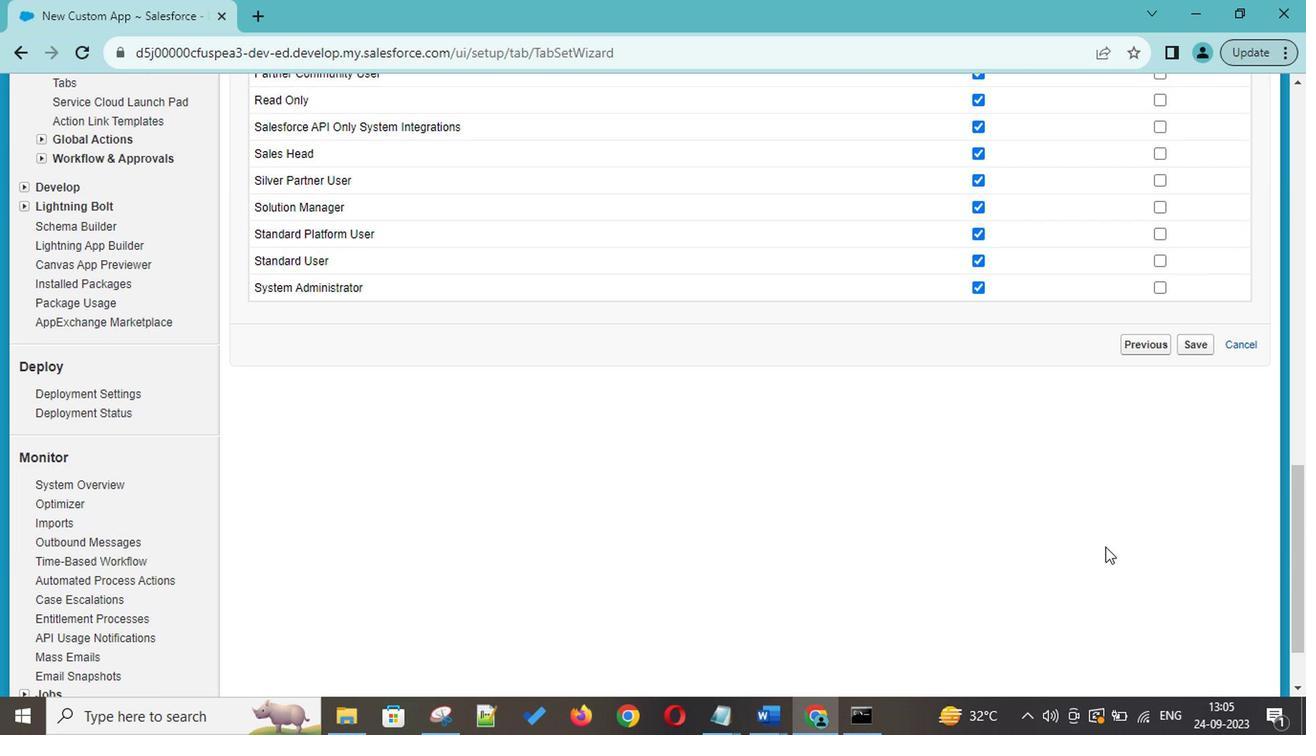 
Action: Mouse scrolled (953, 509) with delta (0, 0)
Screenshot: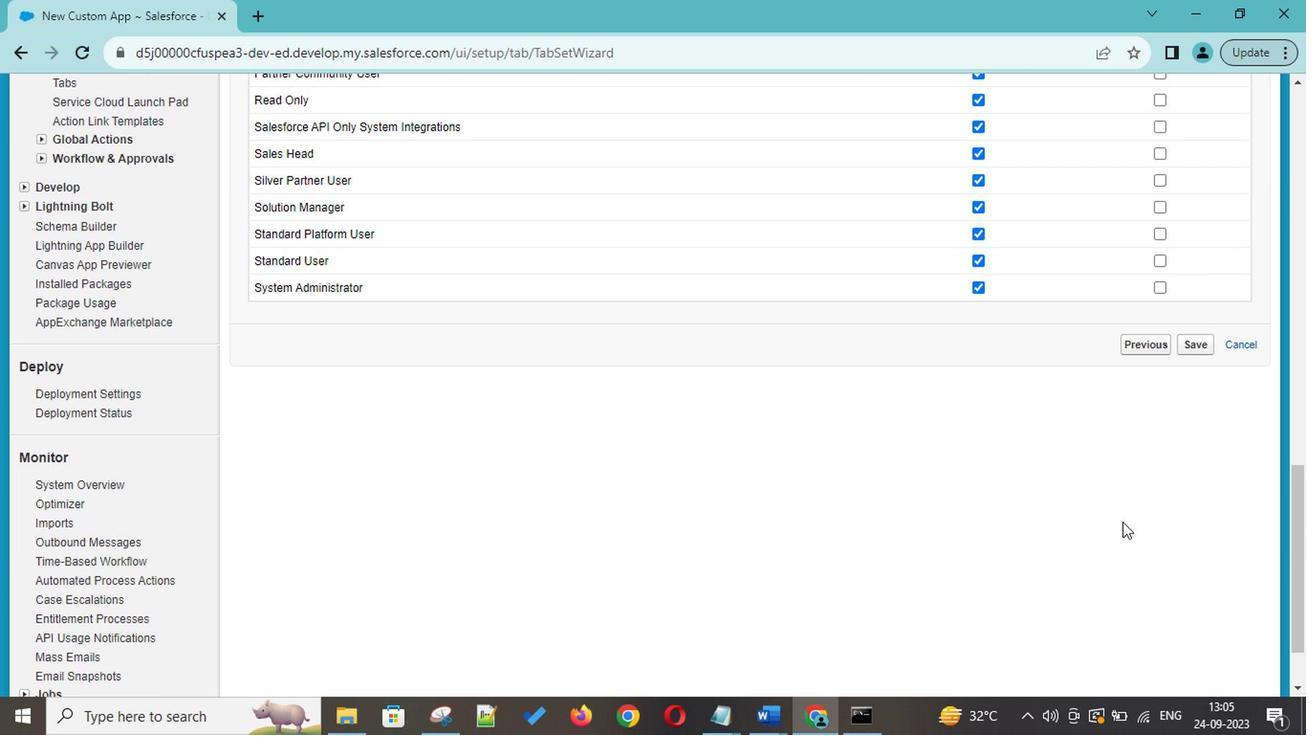
Action: Mouse scrolled (953, 509) with delta (0, 0)
Screenshot: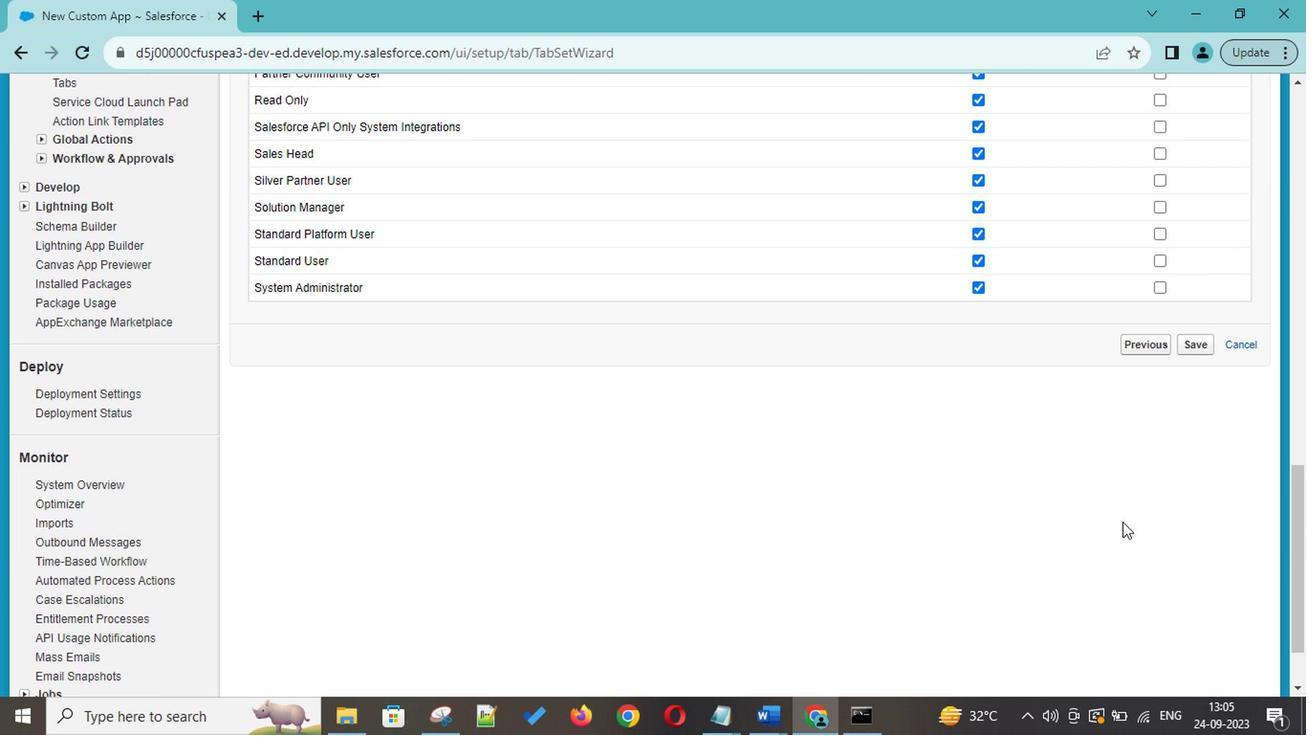 
Action: Mouse scrolled (953, 509) with delta (0, 0)
Screenshot: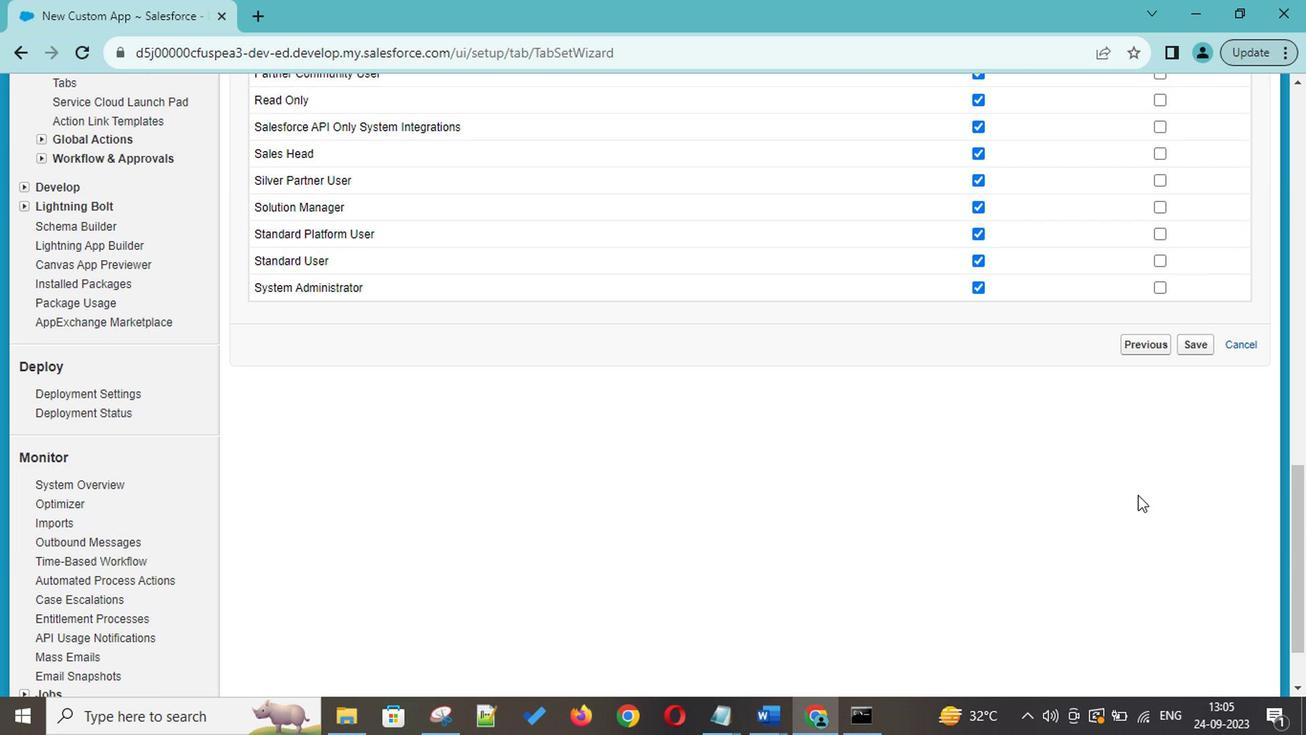 
Action: Mouse moved to (1024, 409)
Screenshot: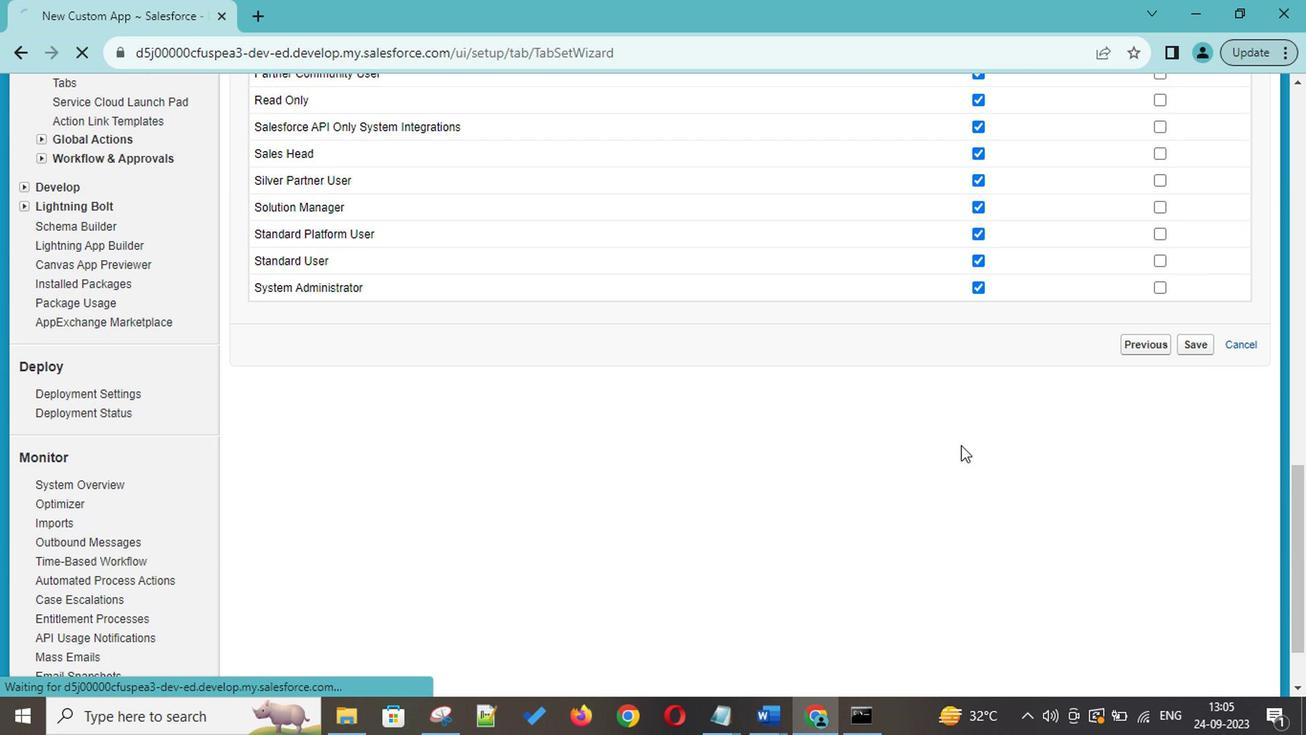 
Action: Mouse pressed left at (1024, 409)
Screenshot: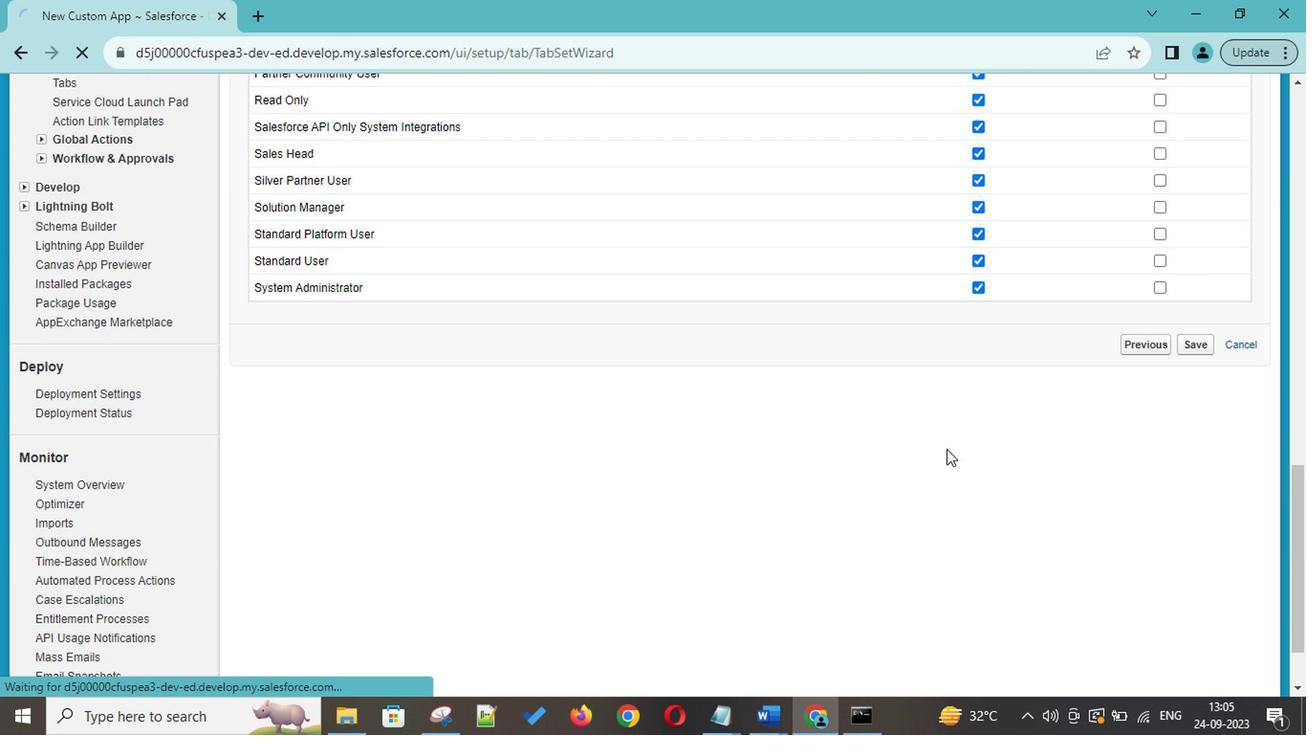
Action: Mouse moved to (1033, 406)
Screenshot: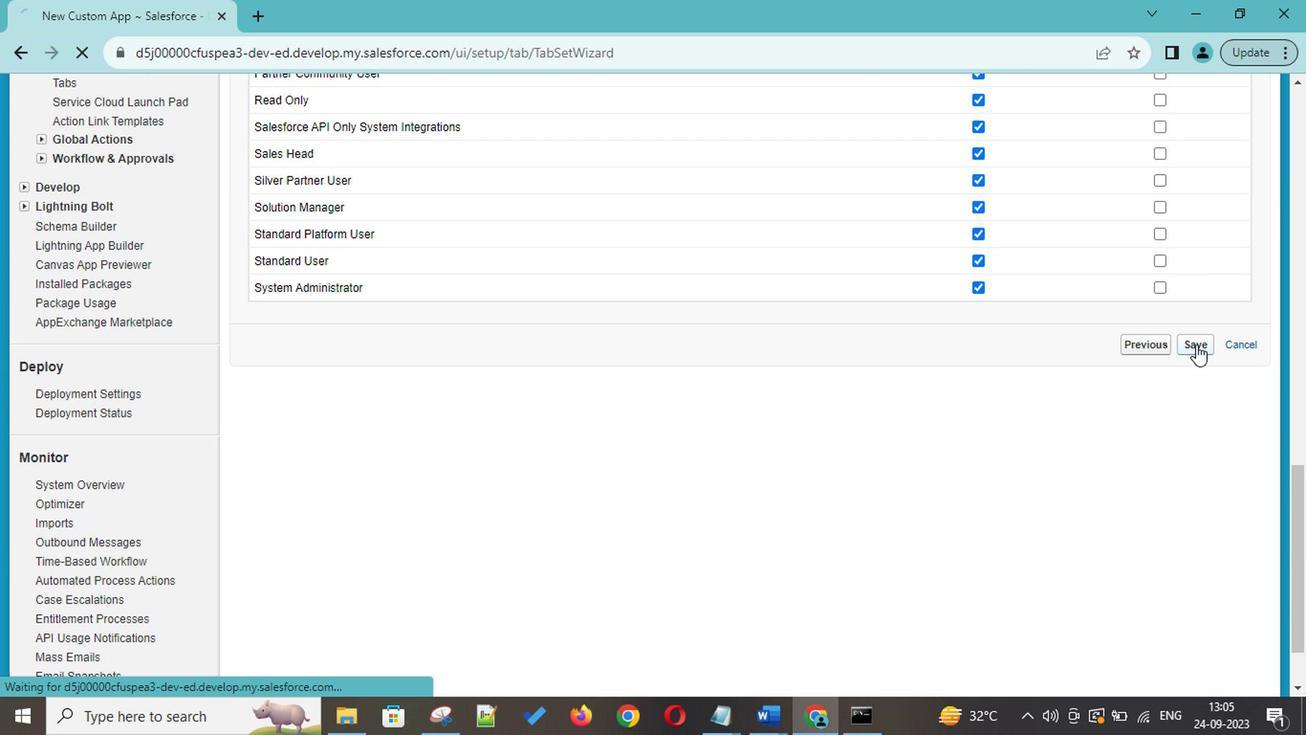 
Action: Mouse pressed left at (1033, 406)
Screenshot: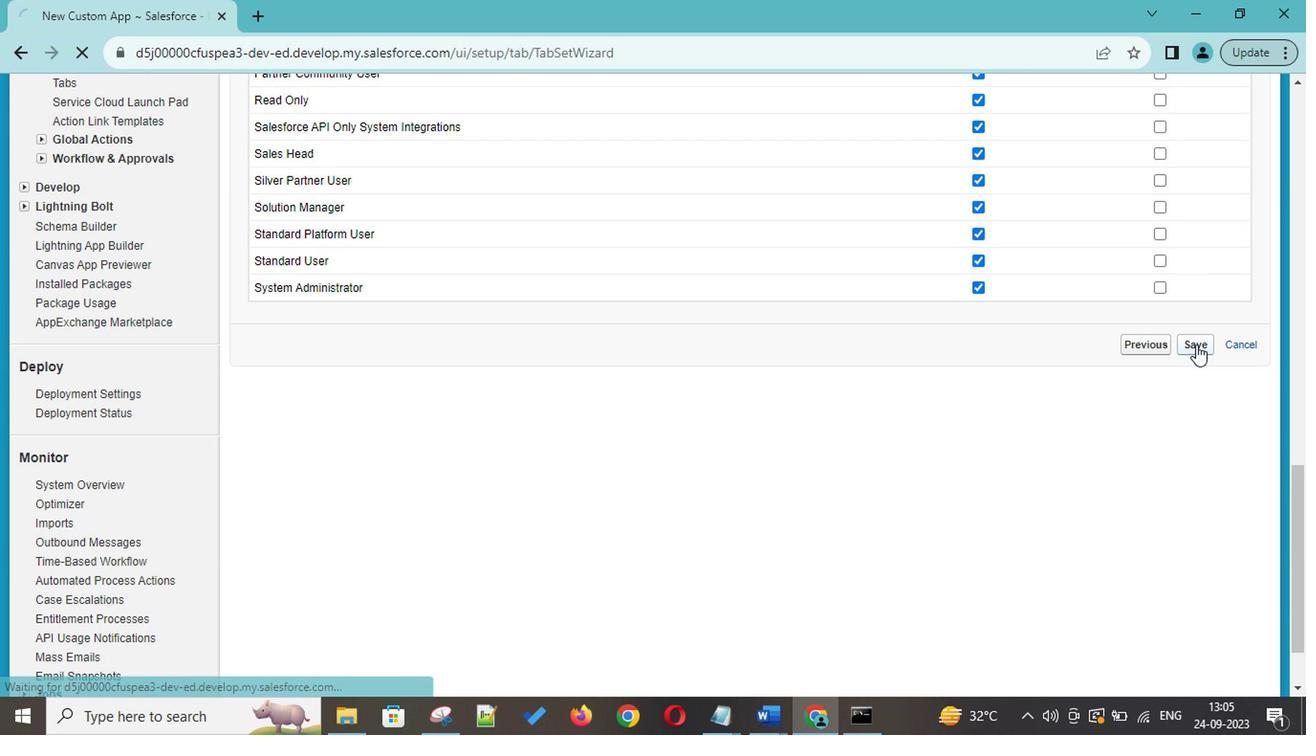 
Action: Mouse moved to (624, 464)
Screenshot: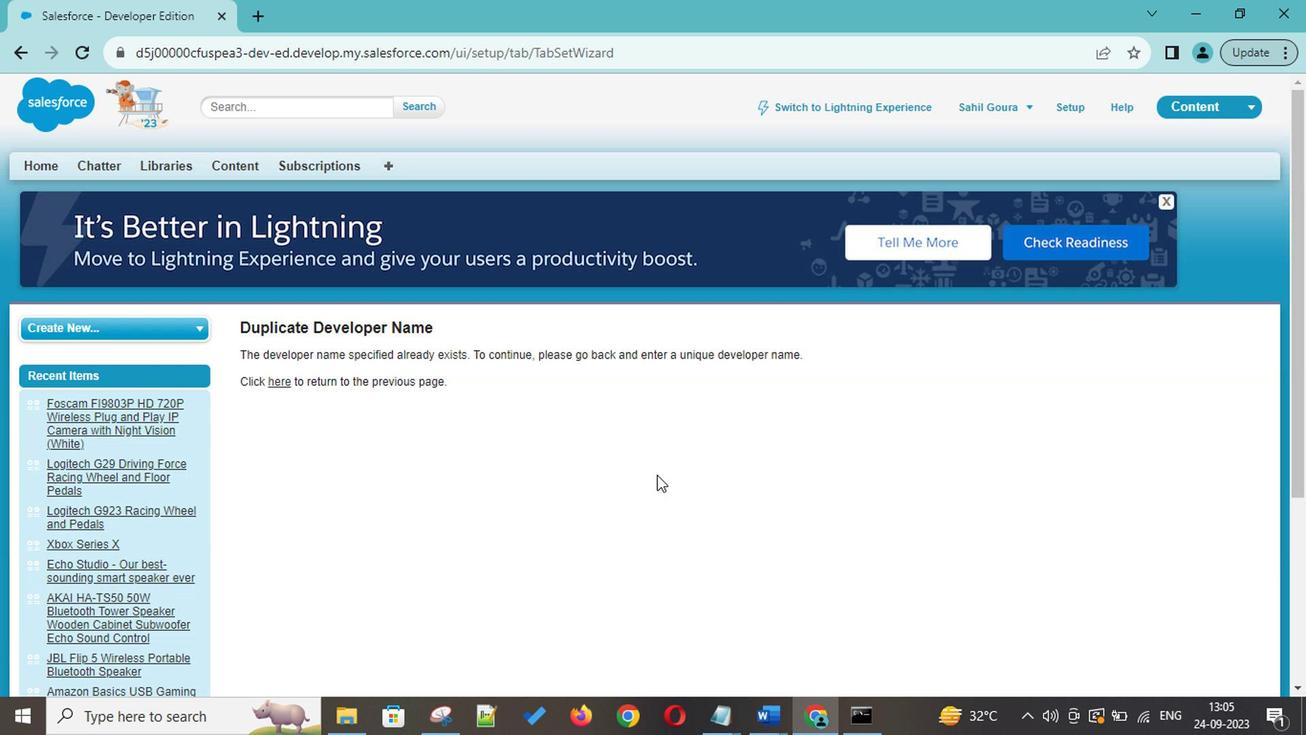 
Action: Mouse scrolled (624, 465) with delta (0, 0)
Screenshot: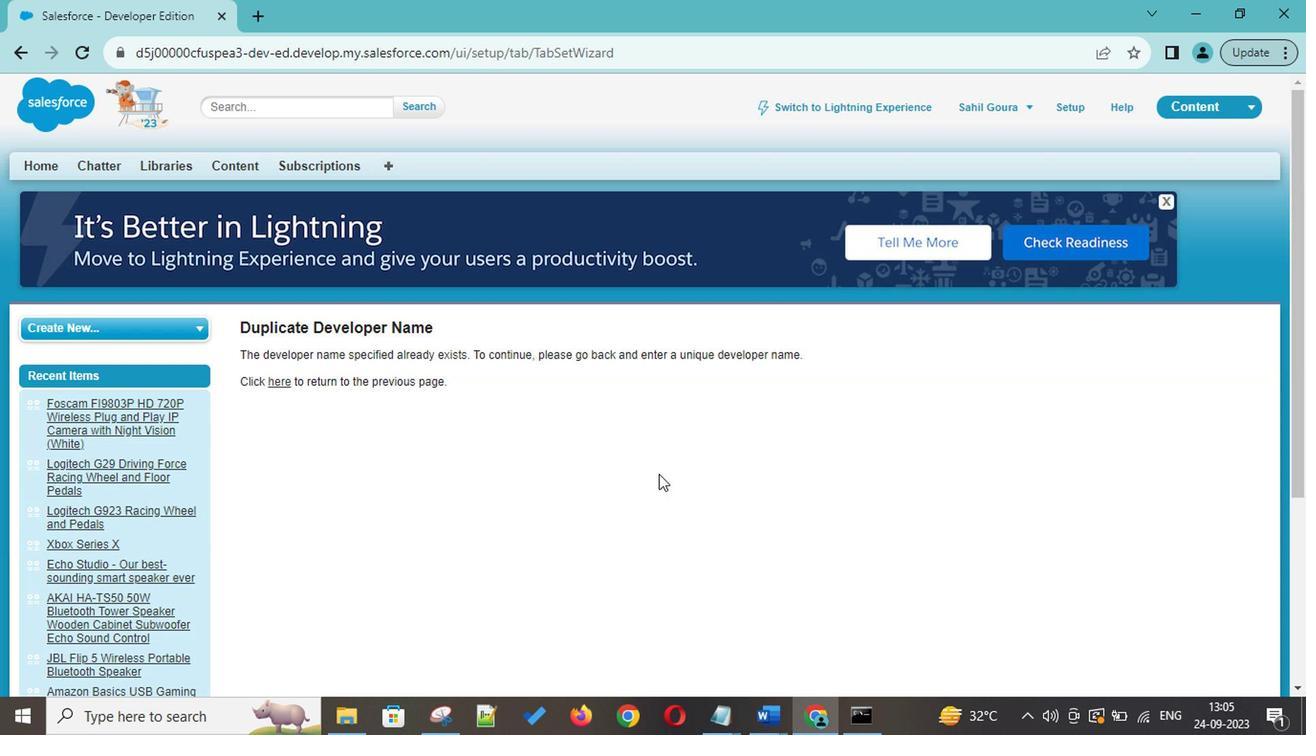 
Action: Mouse scrolled (624, 465) with delta (0, 0)
Screenshot: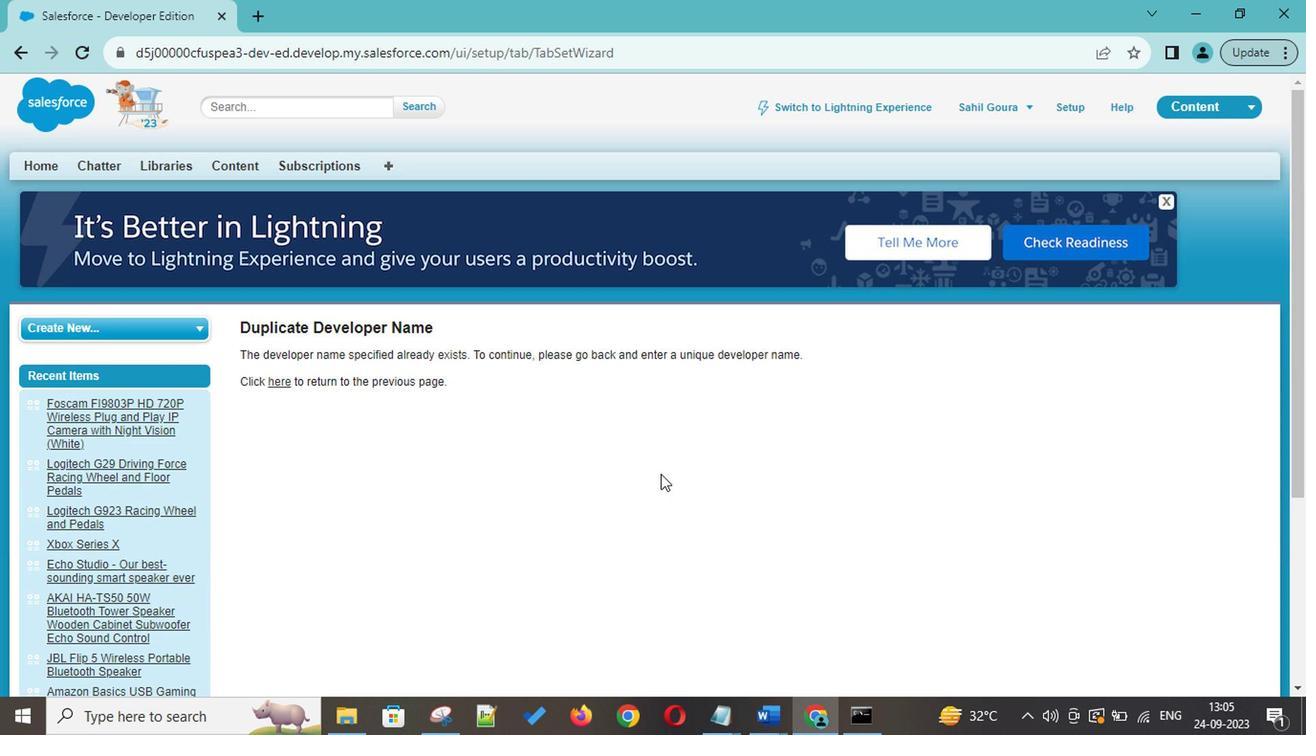 
Action: Mouse scrolled (624, 465) with delta (0, 0)
Screenshot: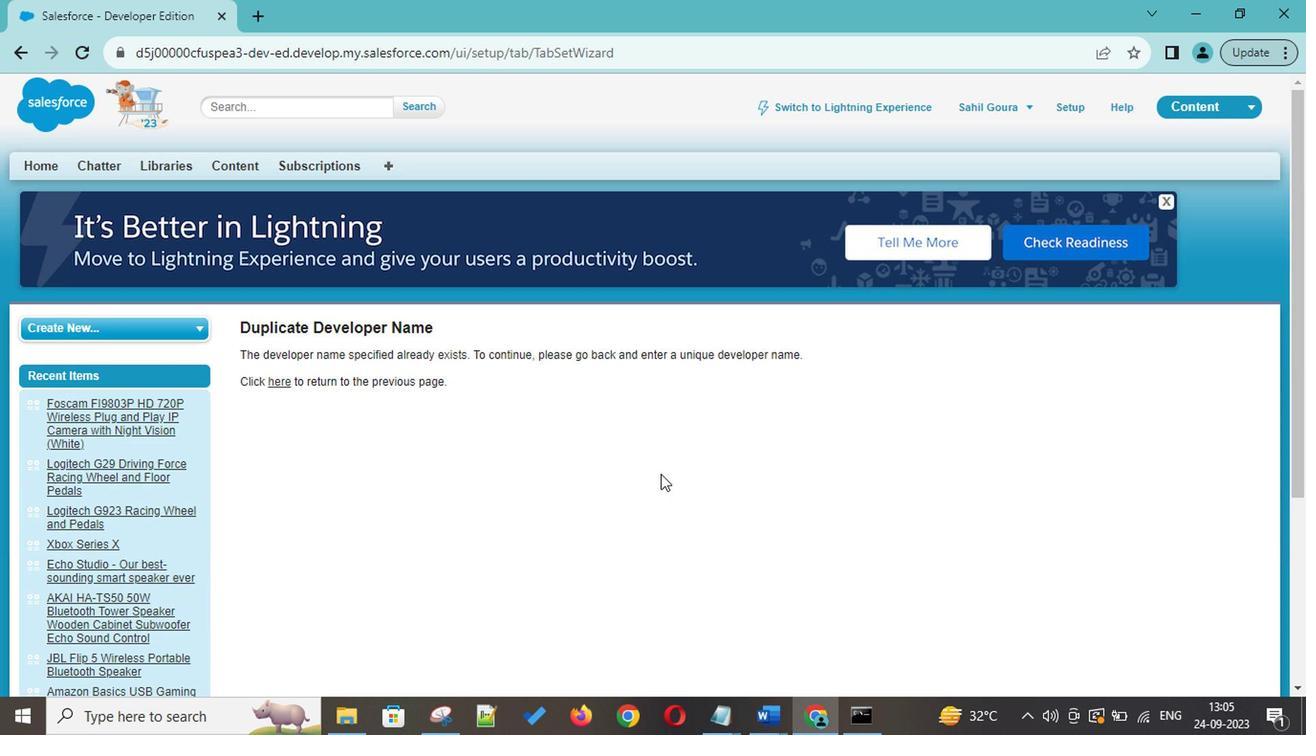
Action: Mouse moved to (335, 423)
Screenshot: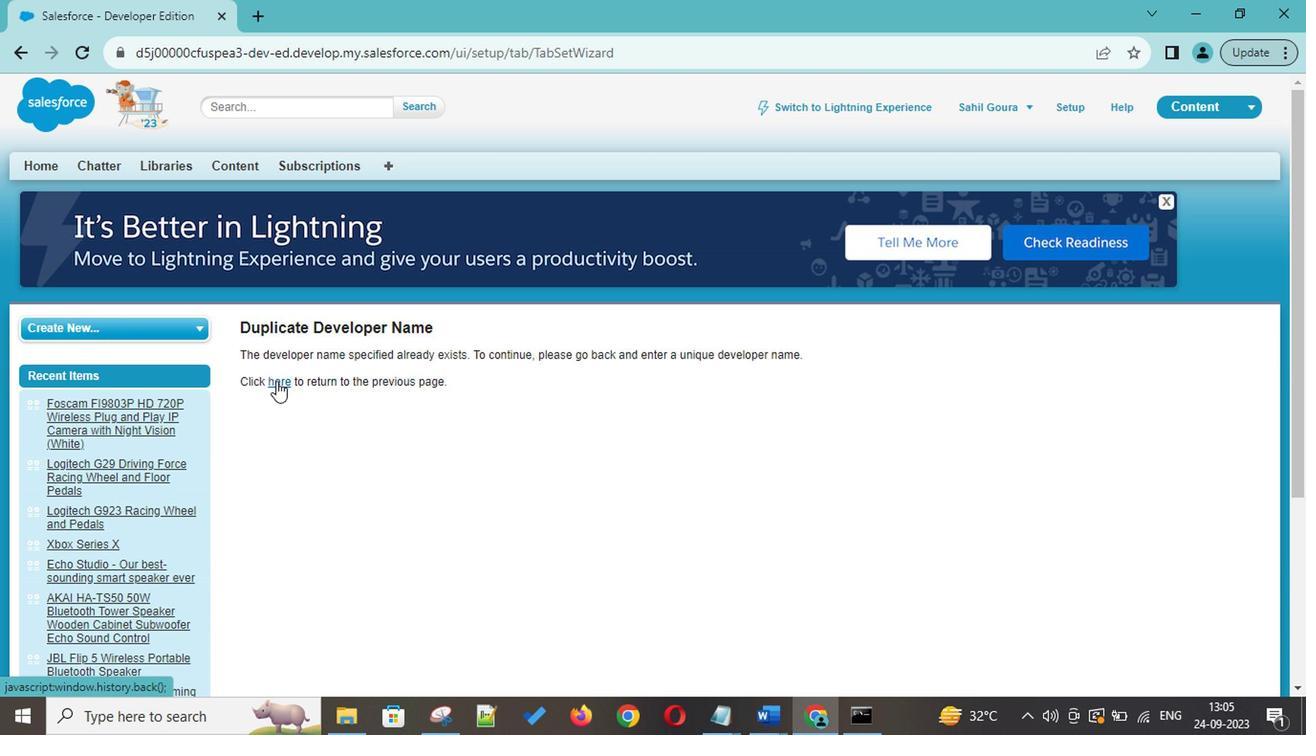 
Action: Mouse pressed left at (335, 423)
Screenshot: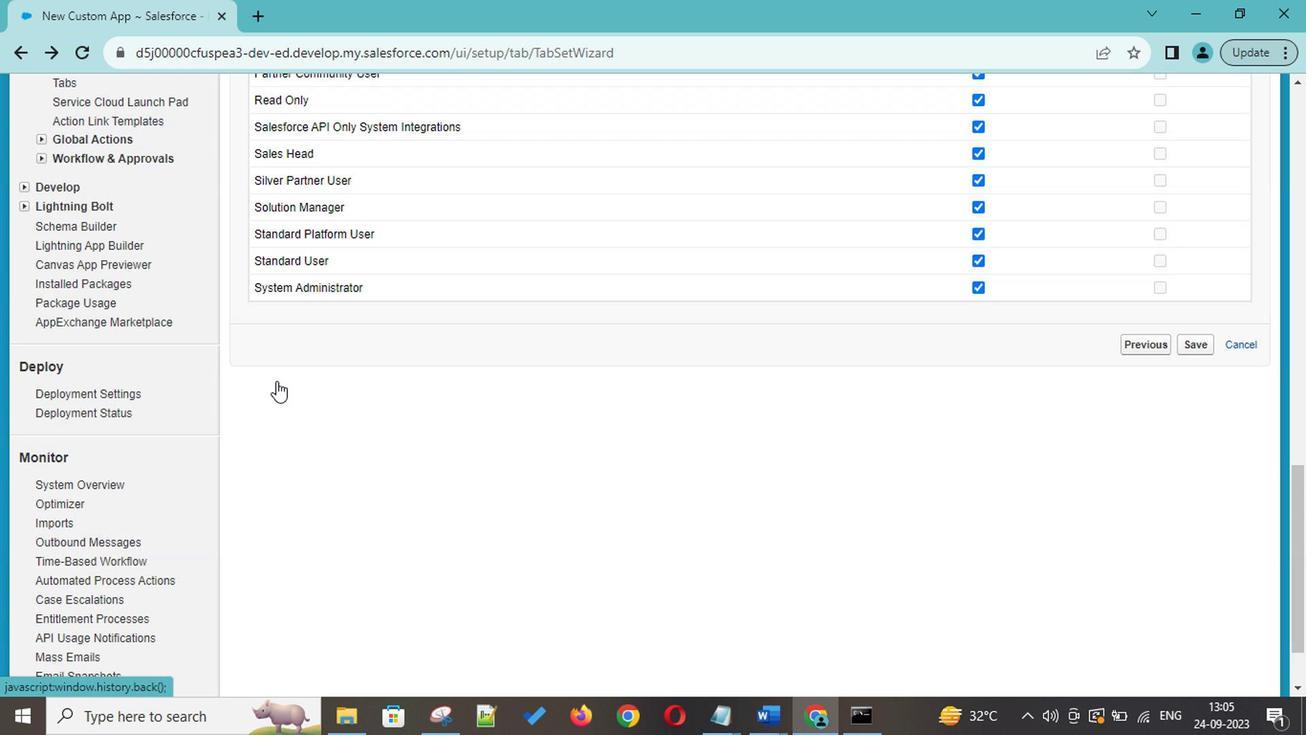 
Action: Mouse moved to (480, 437)
Screenshot: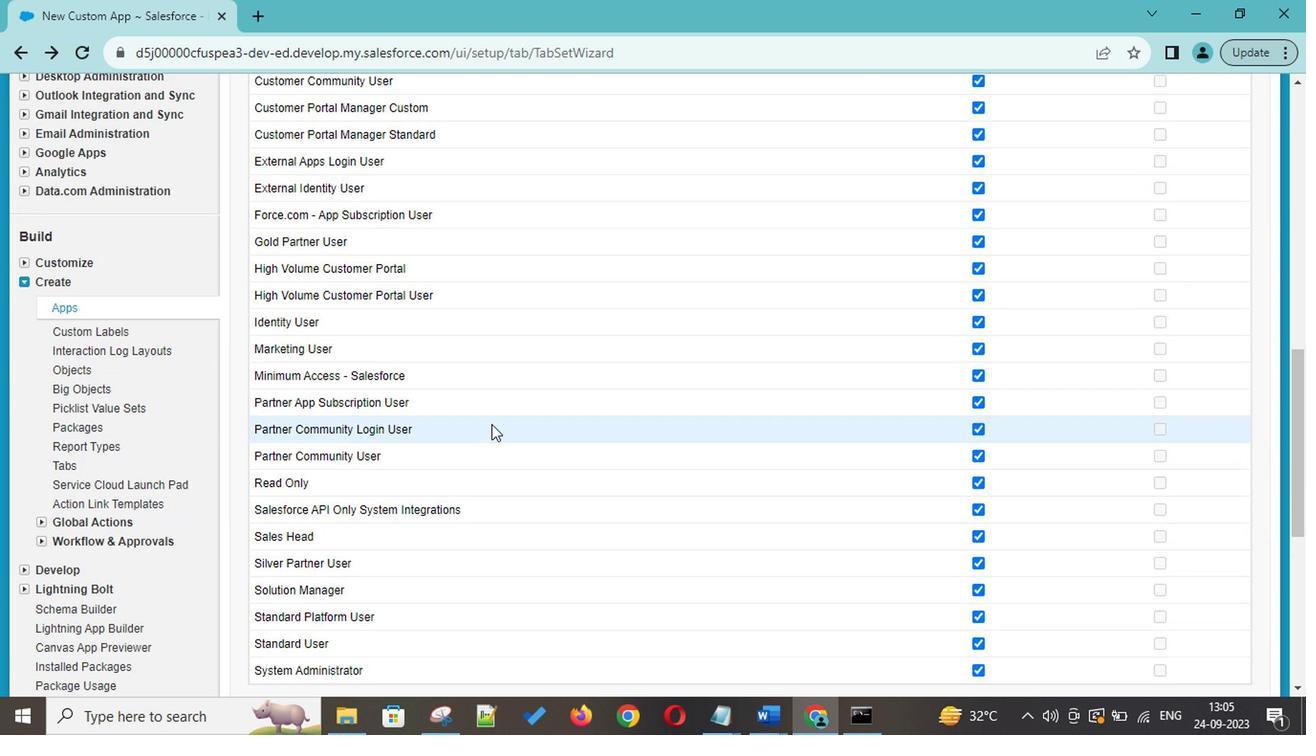 
Action: Mouse scrolled (480, 437) with delta (0, 0)
Screenshot: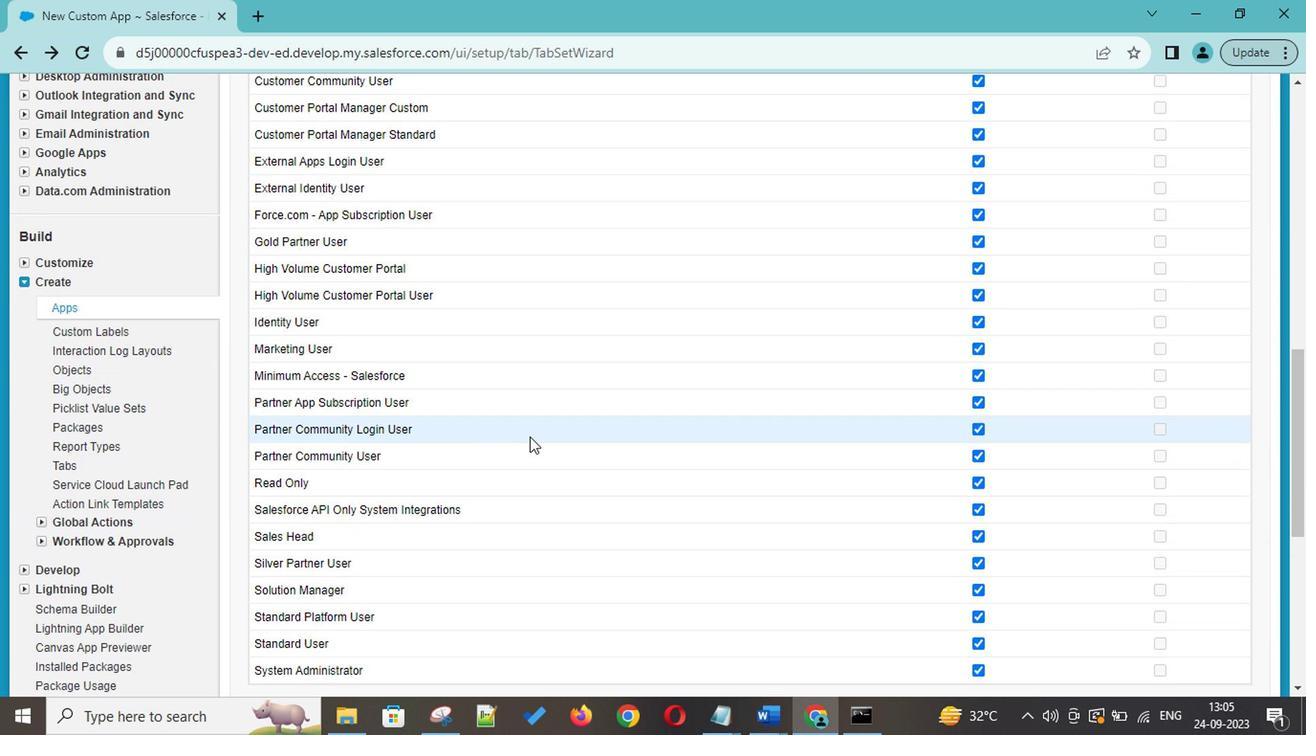 
Action: Mouse scrolled (480, 437) with delta (0, 0)
Screenshot: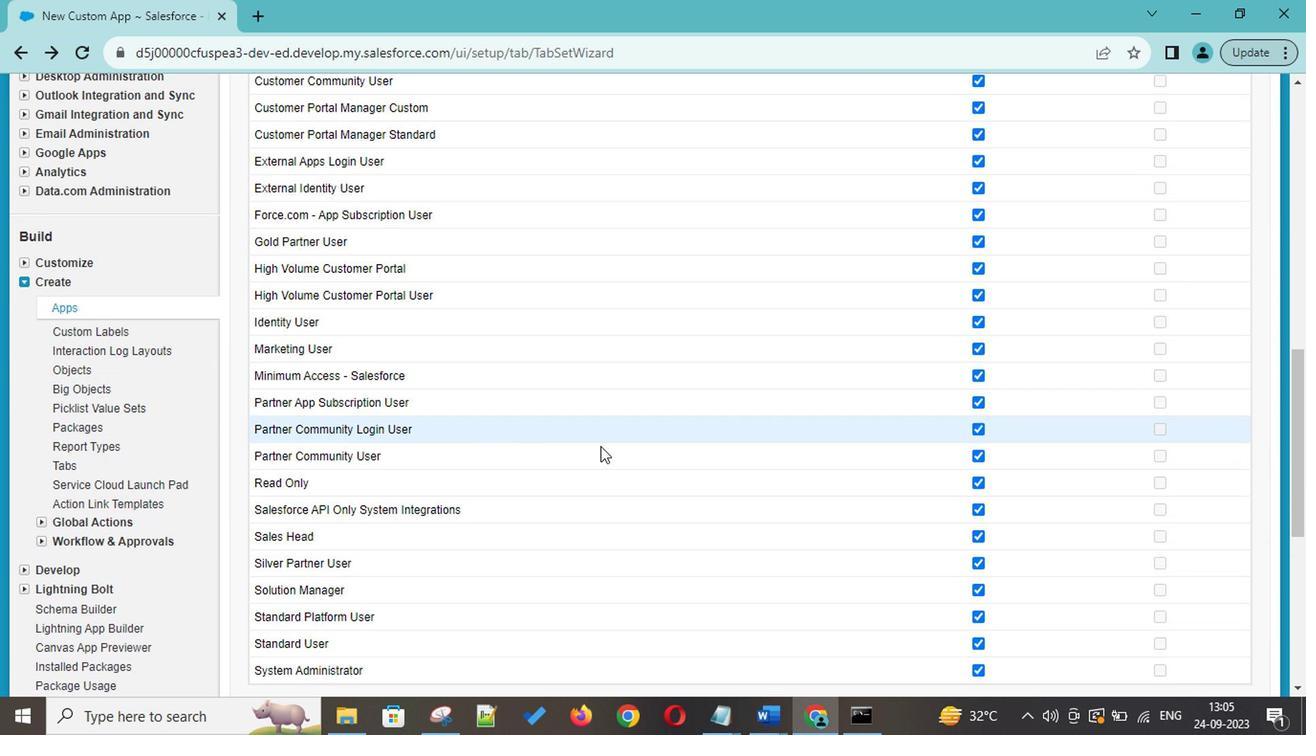 
Action: Mouse moved to (480, 437)
Screenshot: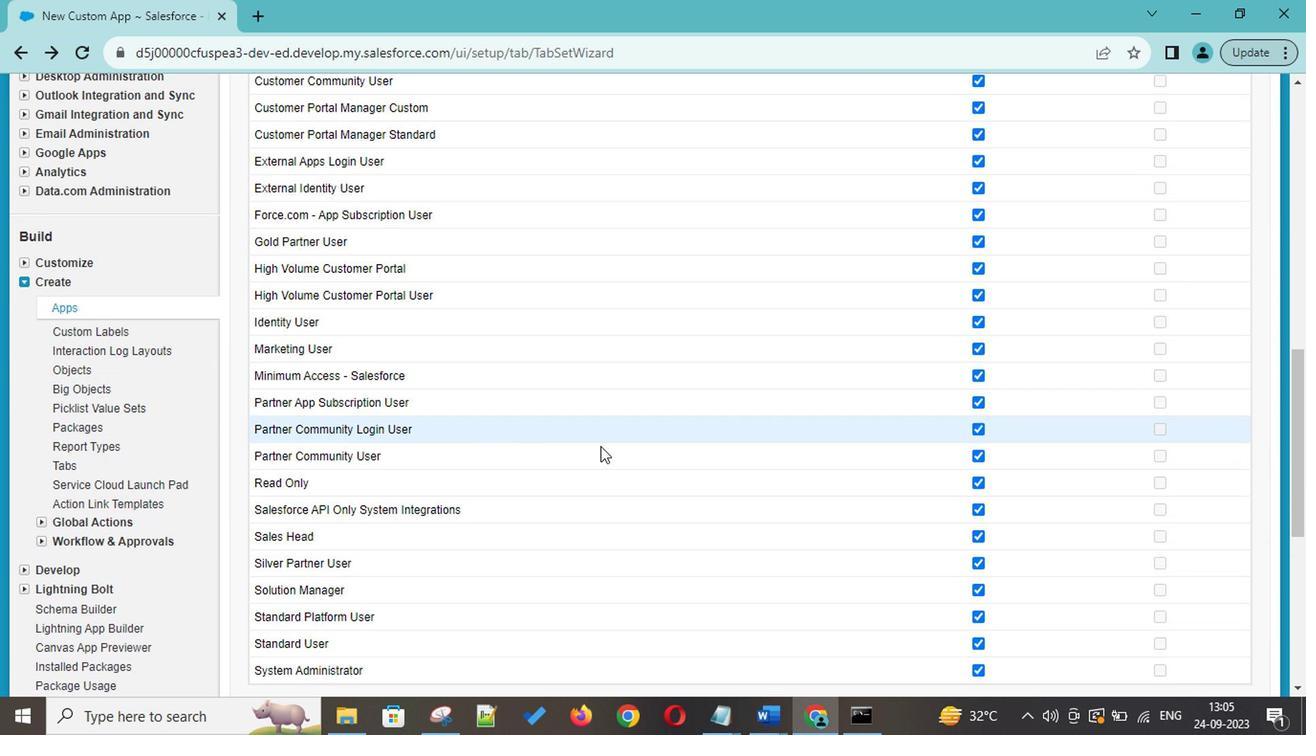 
Action: Mouse scrolled (480, 437) with delta (0, 0)
Screenshot: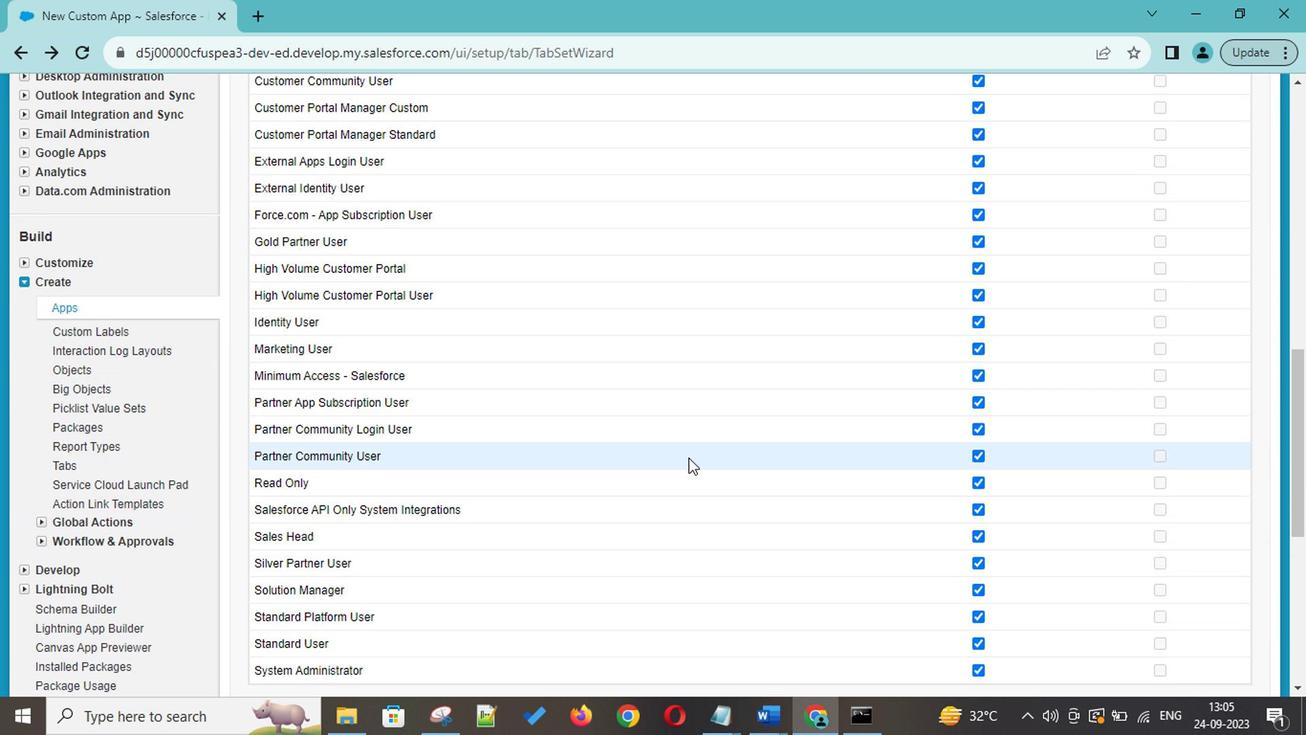 
Action: Mouse moved to (481, 437)
Screenshot: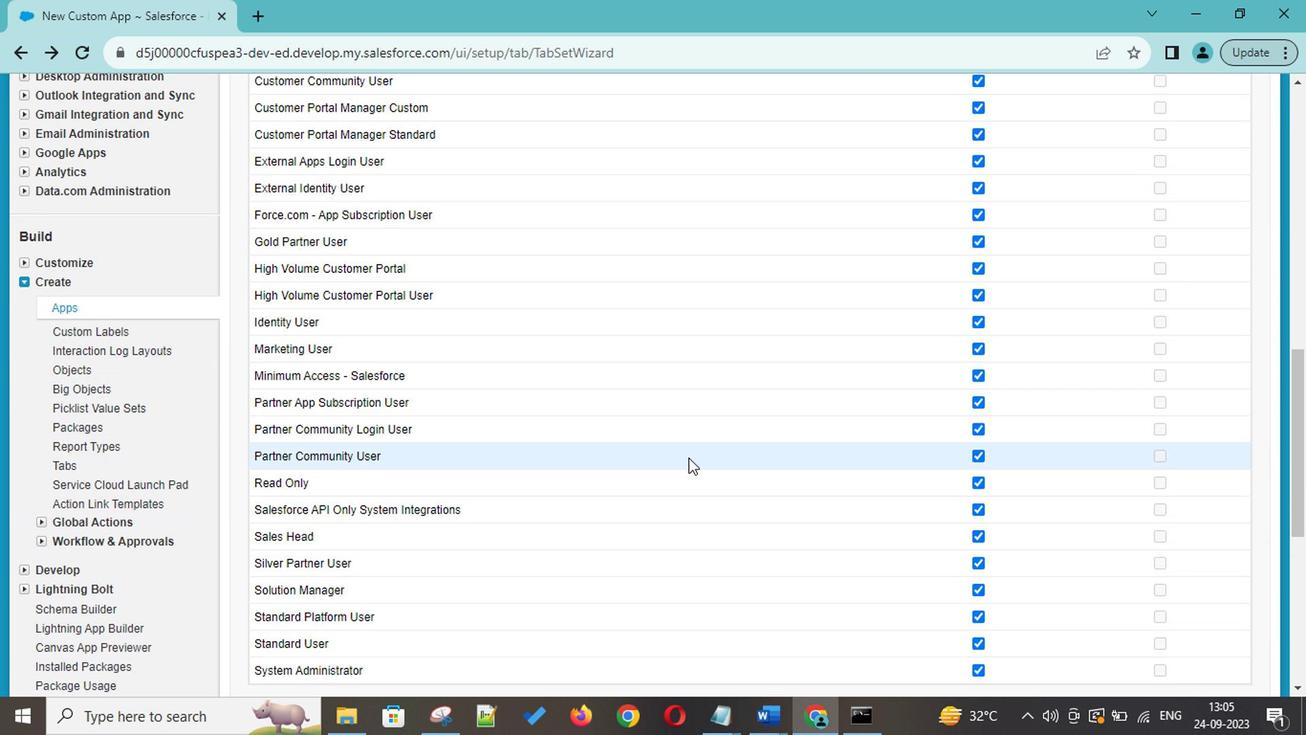 
Action: Mouse scrolled (481, 437) with delta (0, 0)
Screenshot: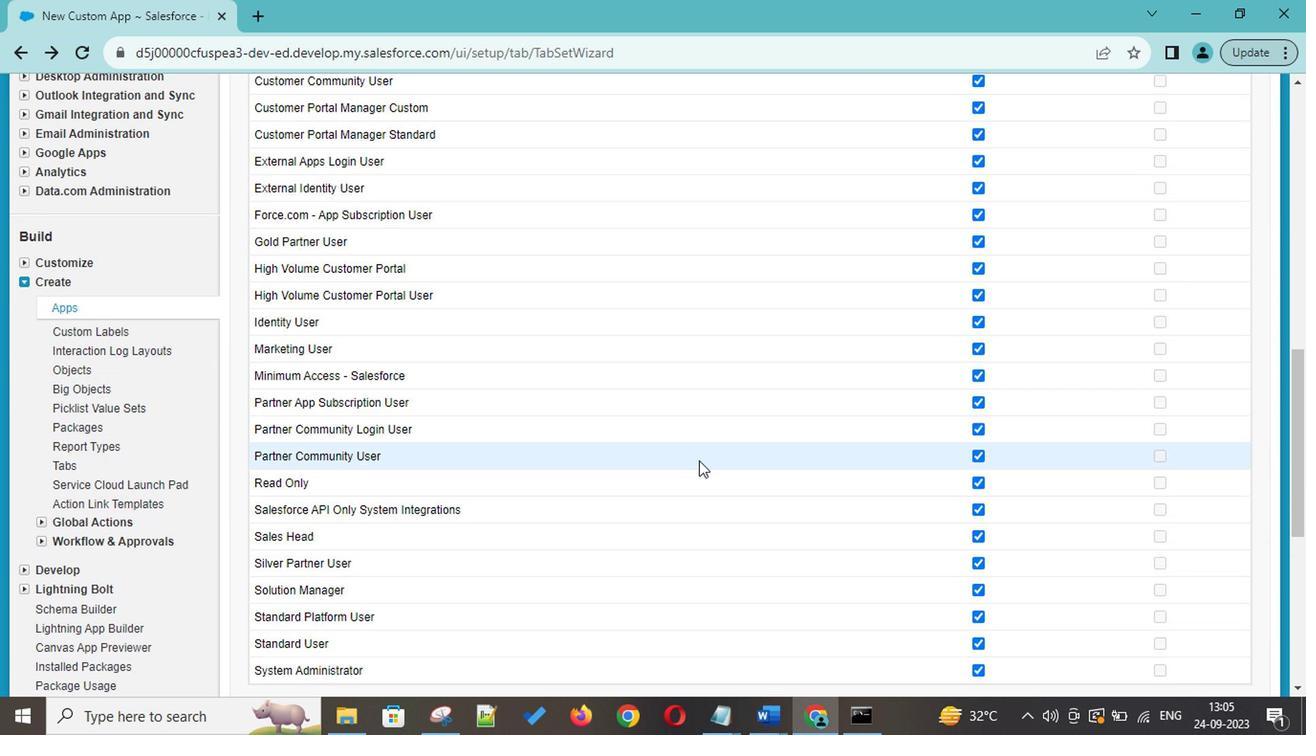 
Action: Mouse moved to (655, 458)
Screenshot: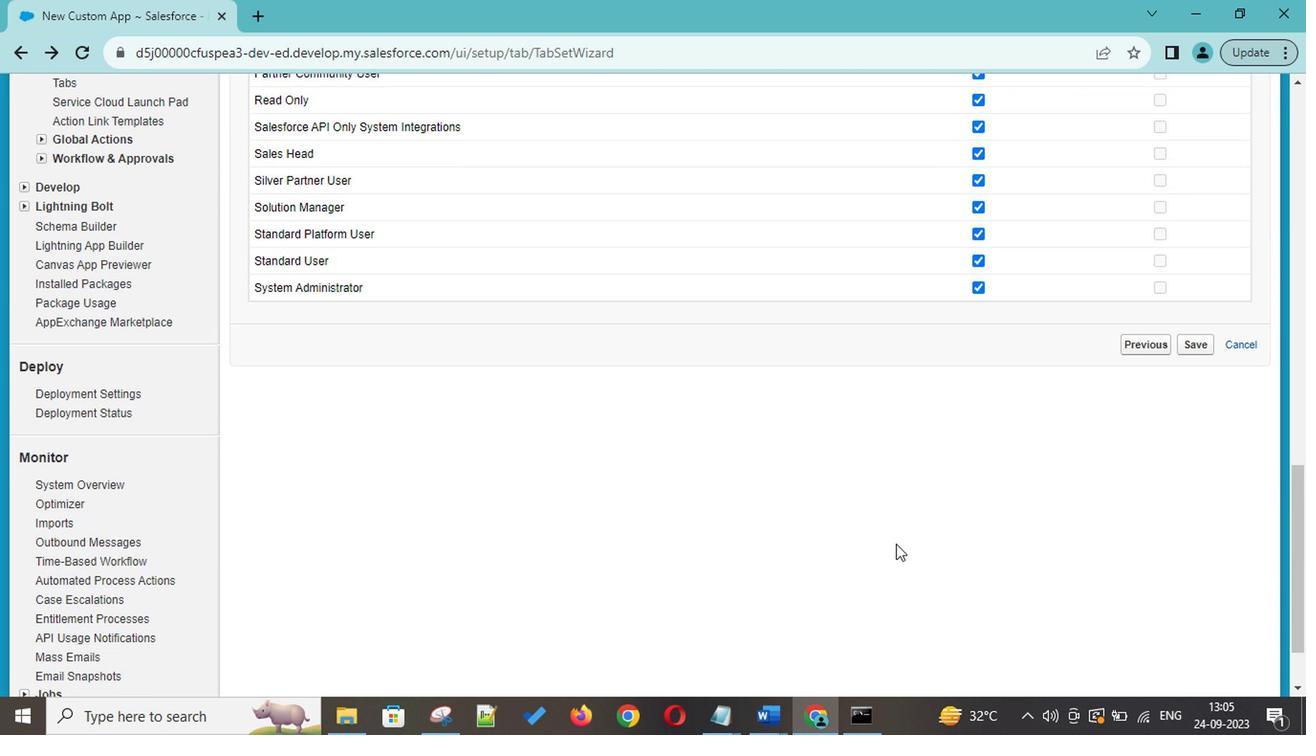 
Action: Mouse scrolled (655, 458) with delta (0, 0)
Screenshot: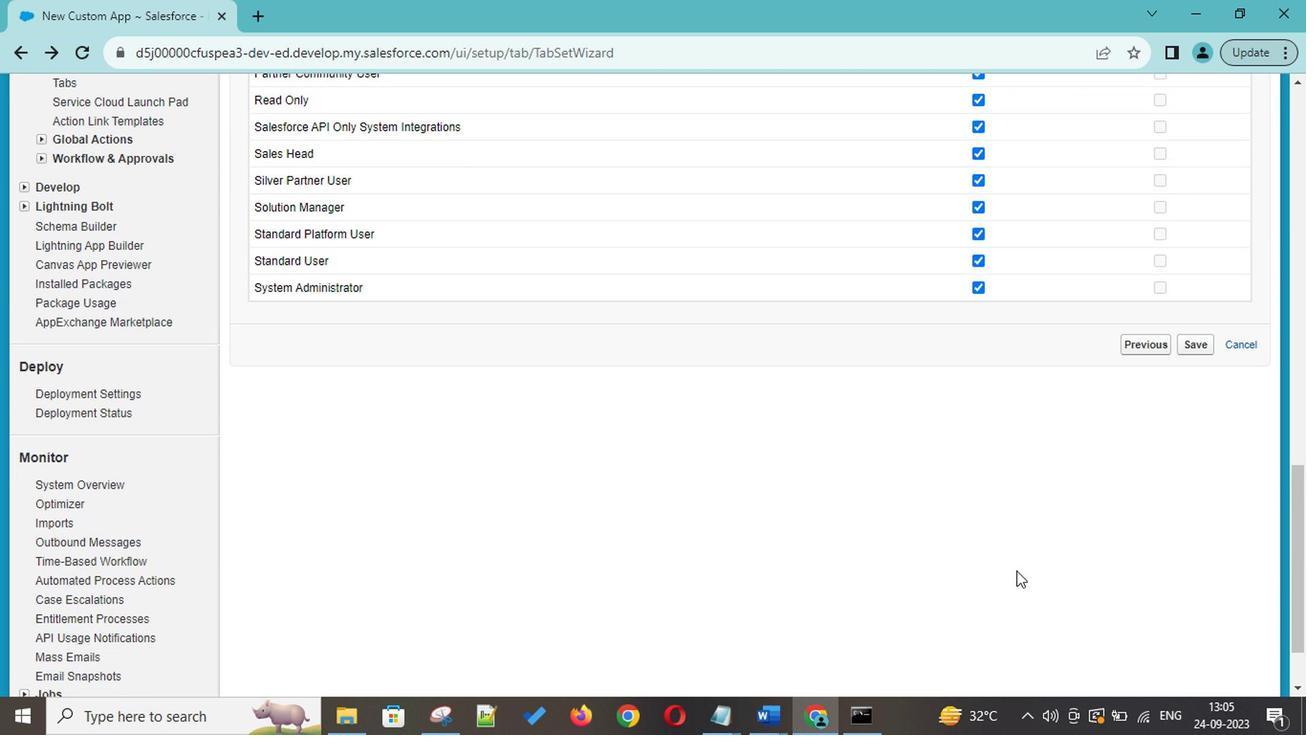 
Action: Mouse moved to (656, 458)
Screenshot: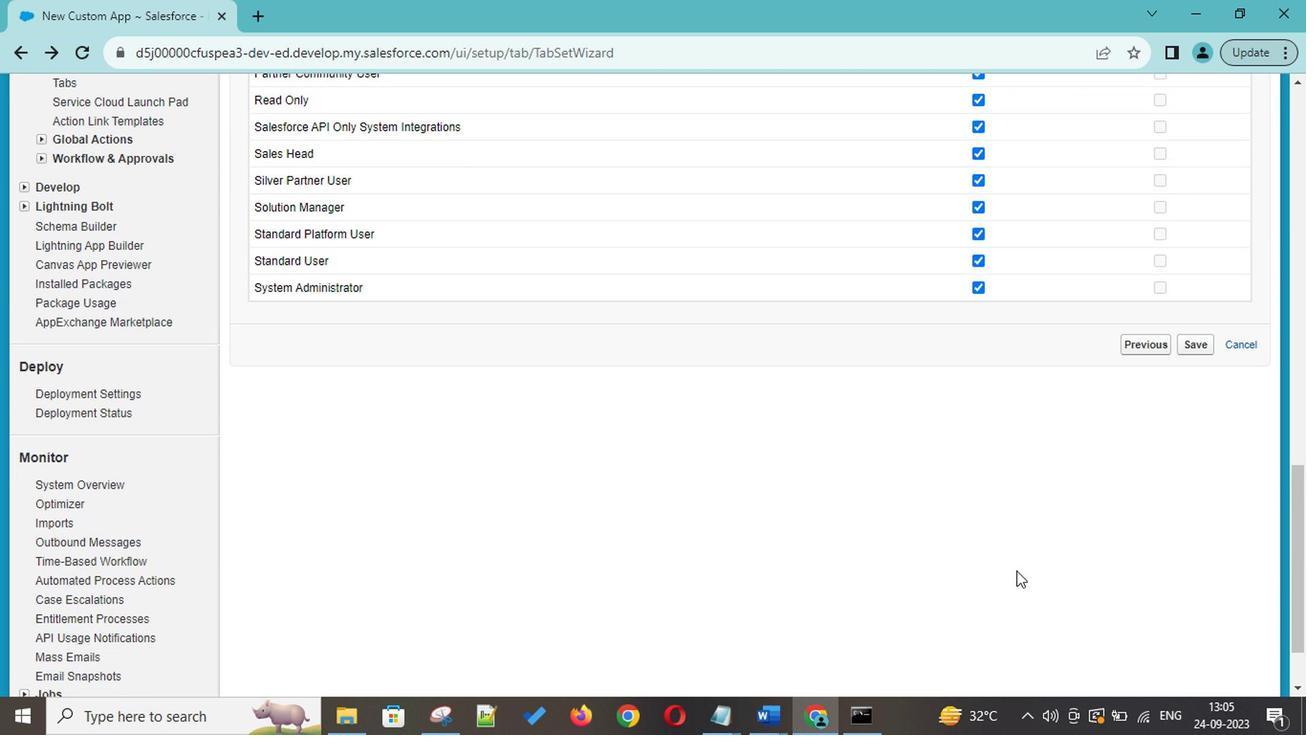 
Action: Mouse scrolled (656, 458) with delta (0, 0)
Screenshot: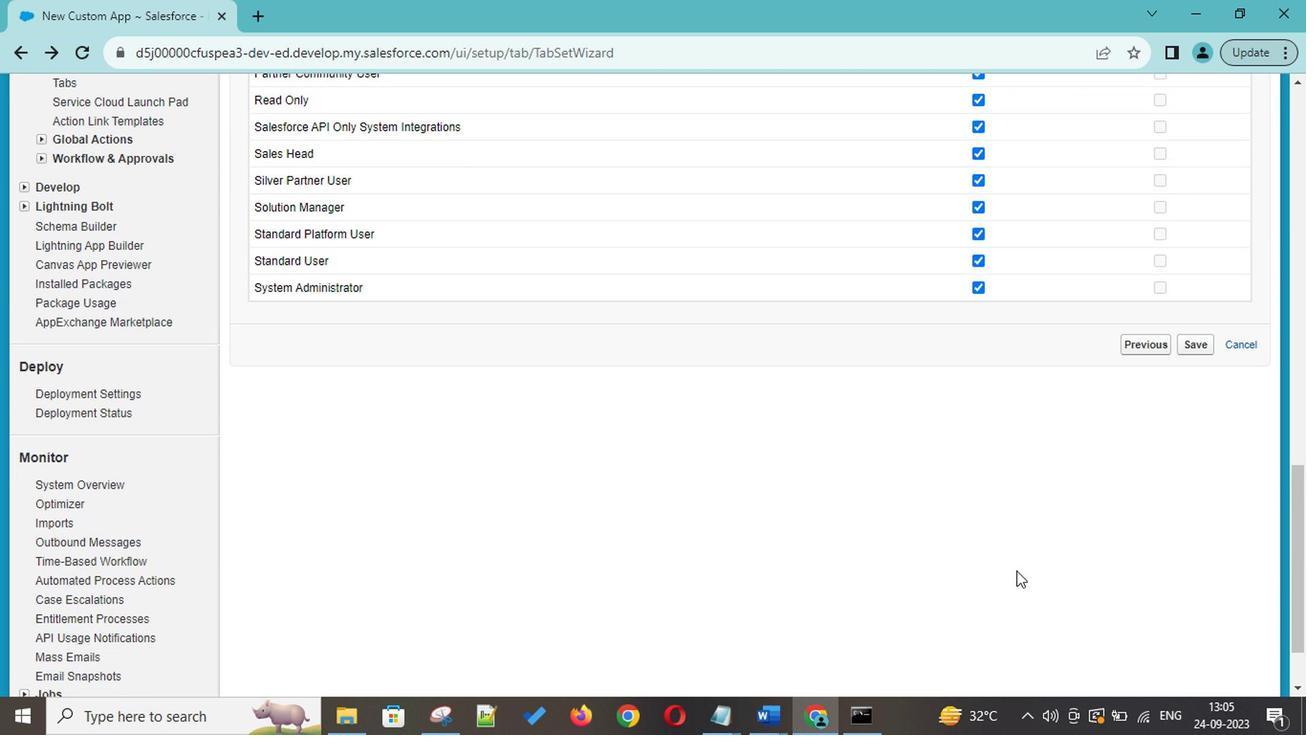 
Action: Mouse scrolled (656, 458) with delta (0, 0)
Screenshot: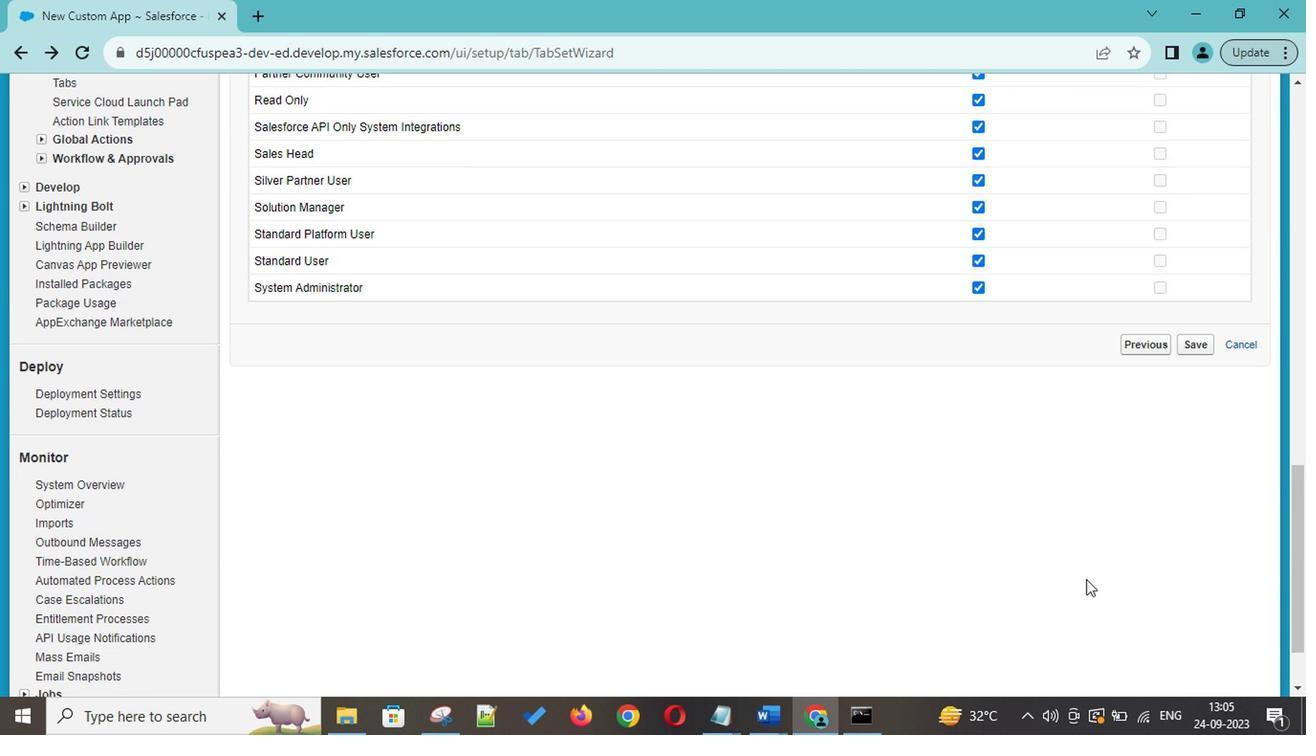 
Action: Mouse scrolled (656, 458) with delta (0, 0)
Screenshot: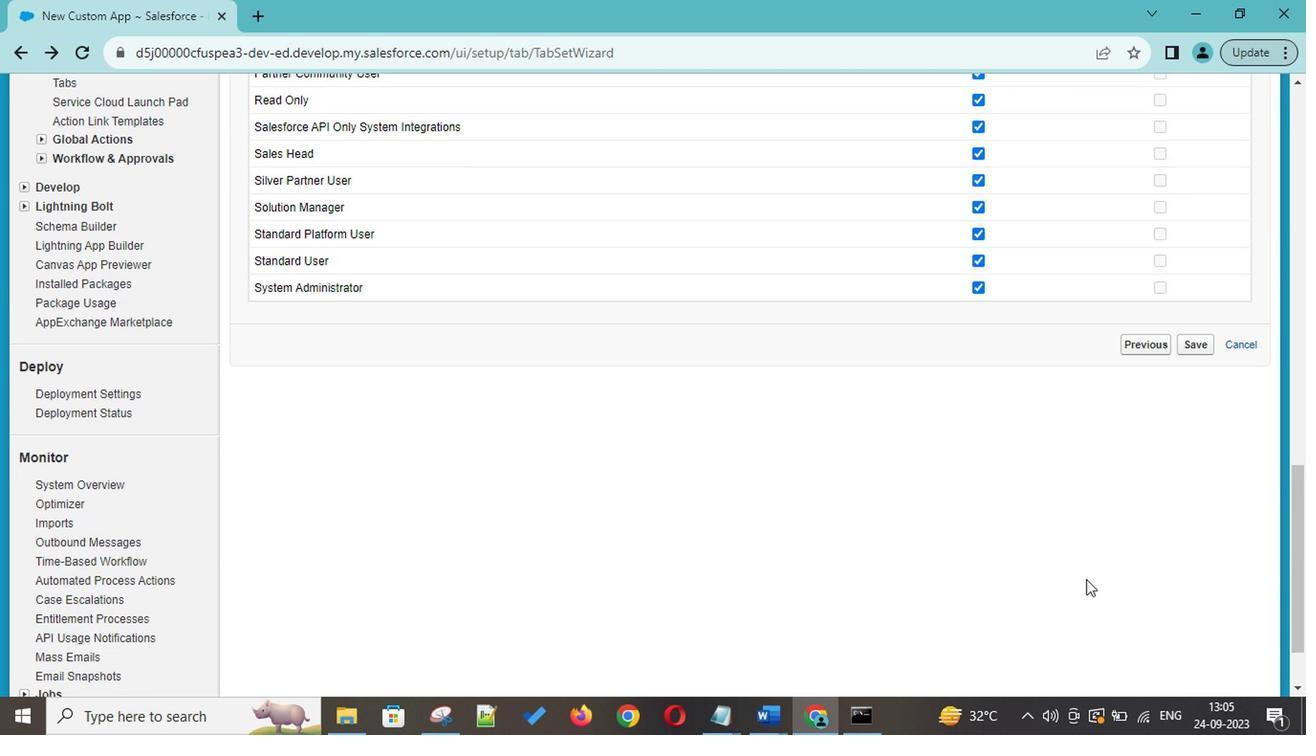 
Action: Mouse moved to (992, 406)
Screenshot: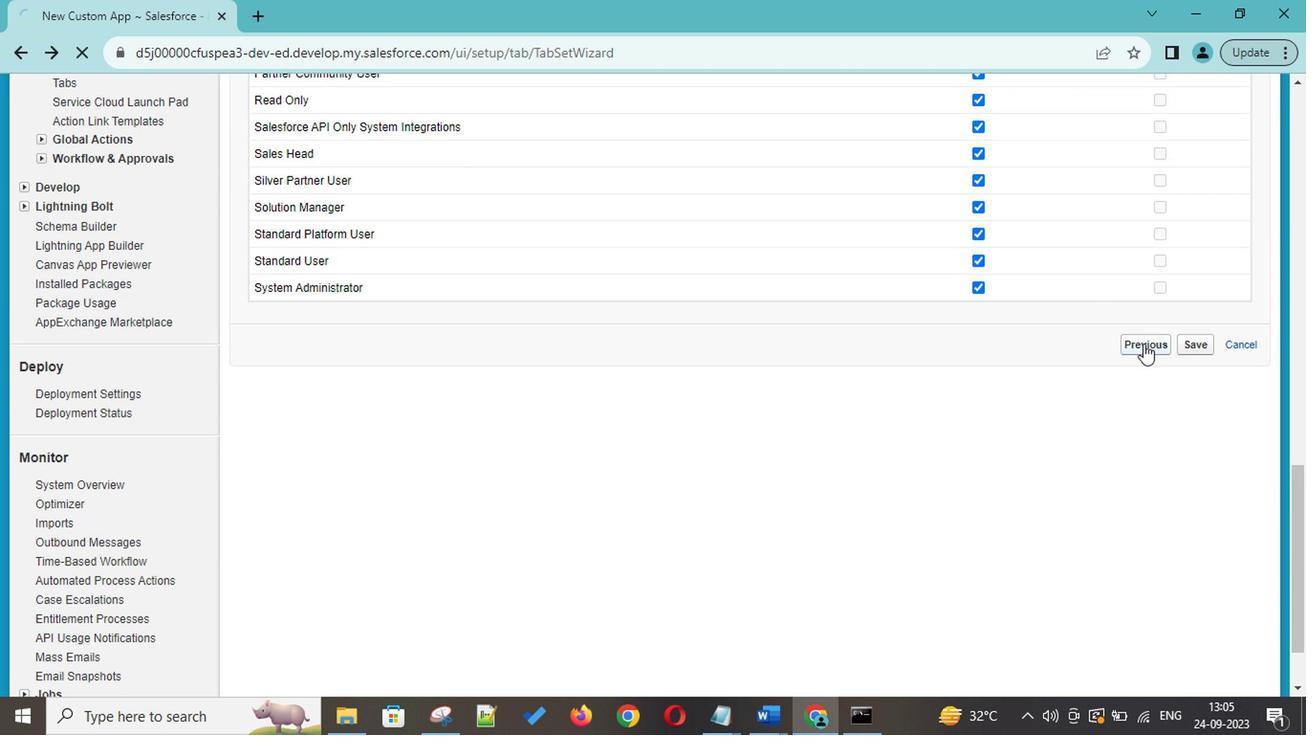 
Action: Mouse pressed left at (992, 406)
Screenshot: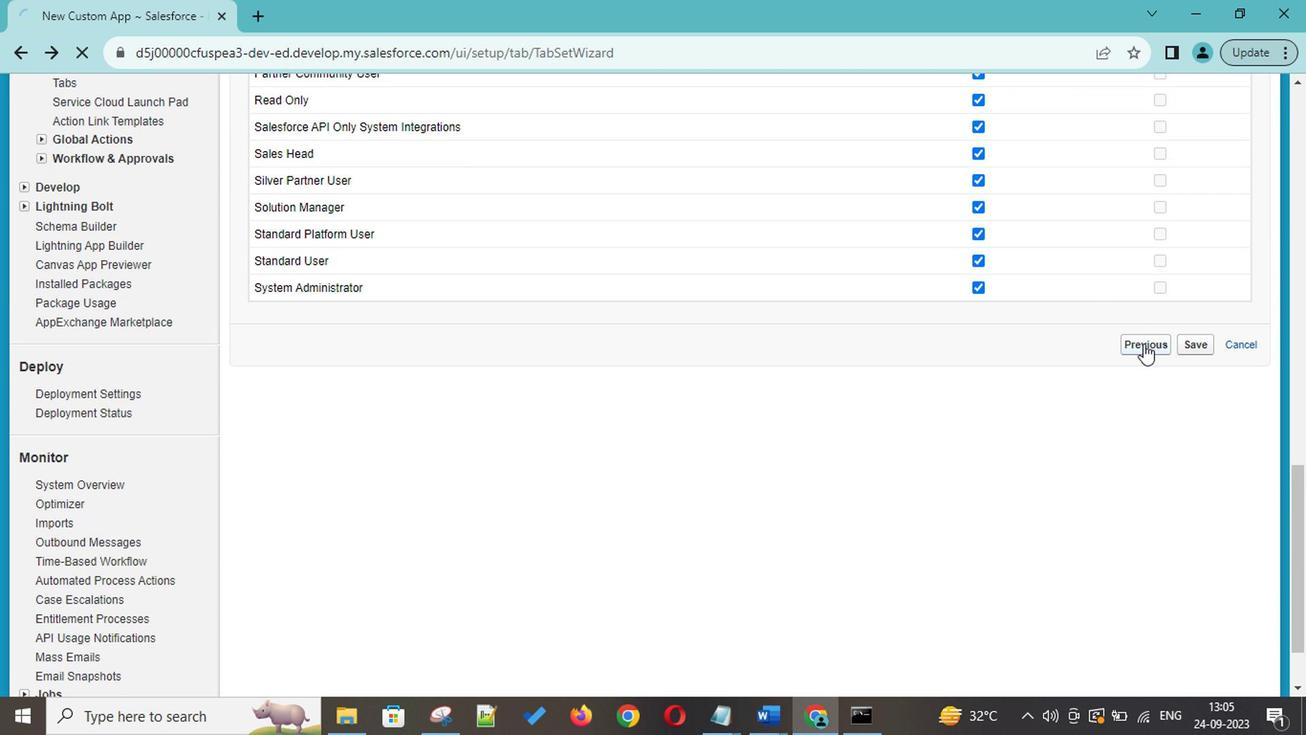 
Action: Mouse moved to (939, 450)
Screenshot: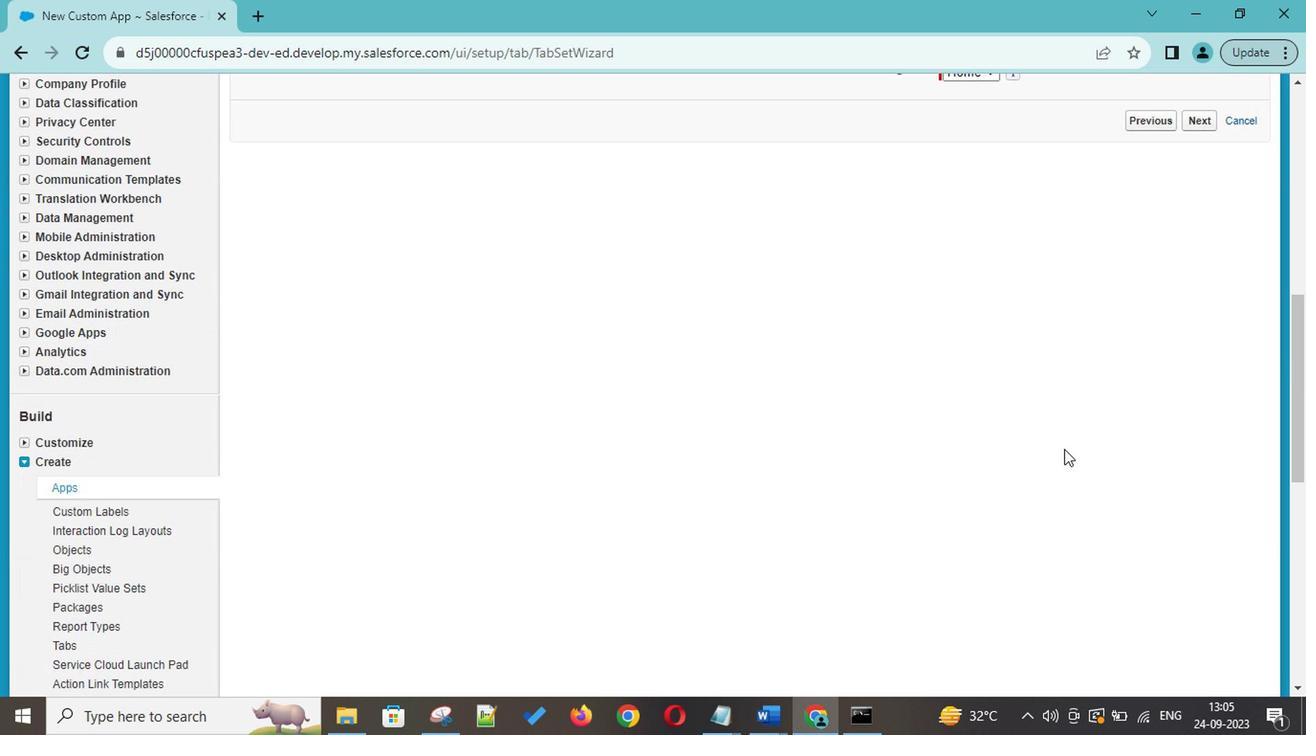 
Action: Mouse scrolled (939, 449) with delta (0, 0)
Screenshot: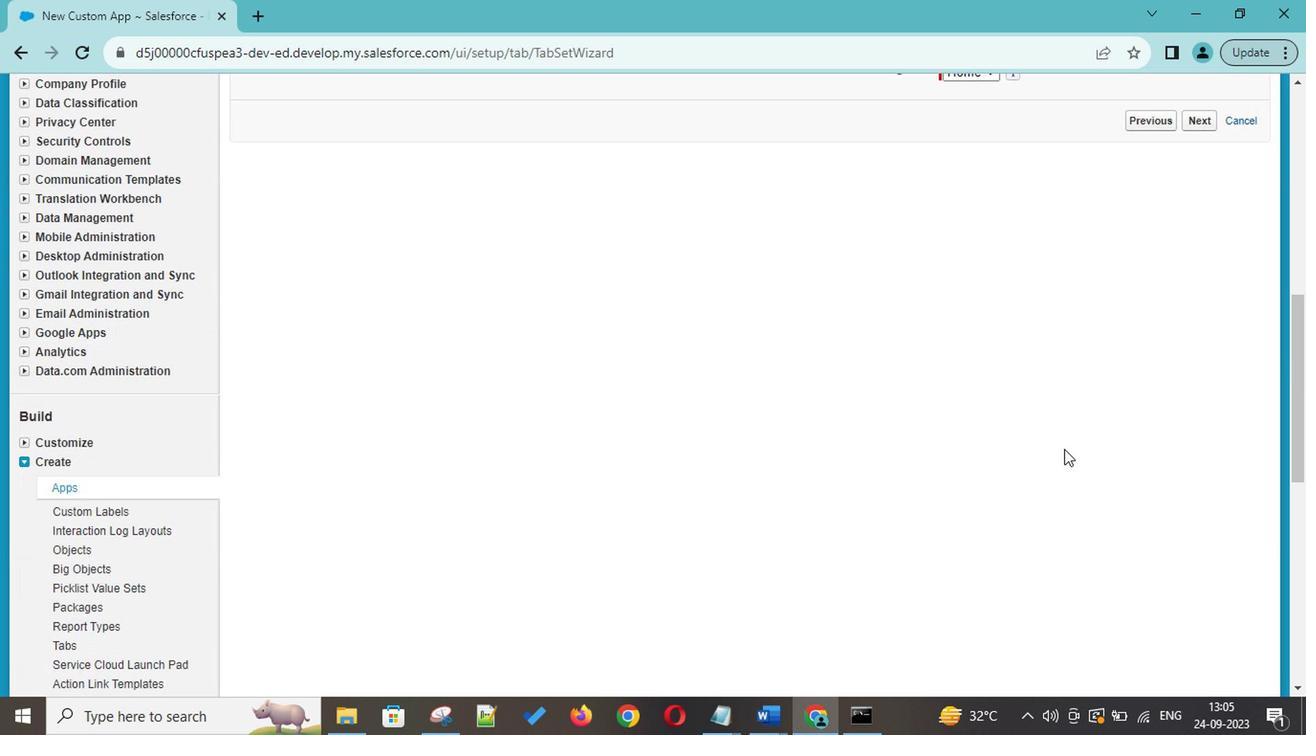 
Action: Mouse moved to (937, 453)
Screenshot: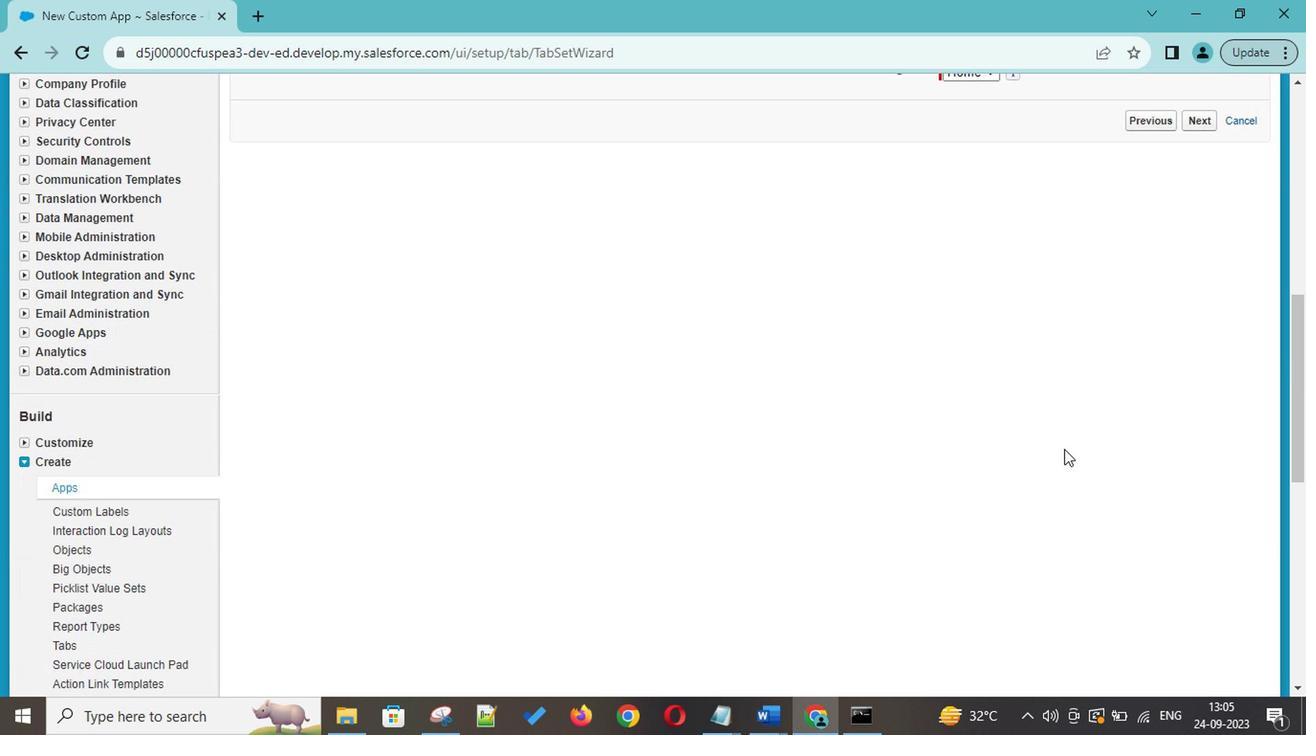 
Action: Mouse scrolled (937, 452) with delta (0, 0)
Screenshot: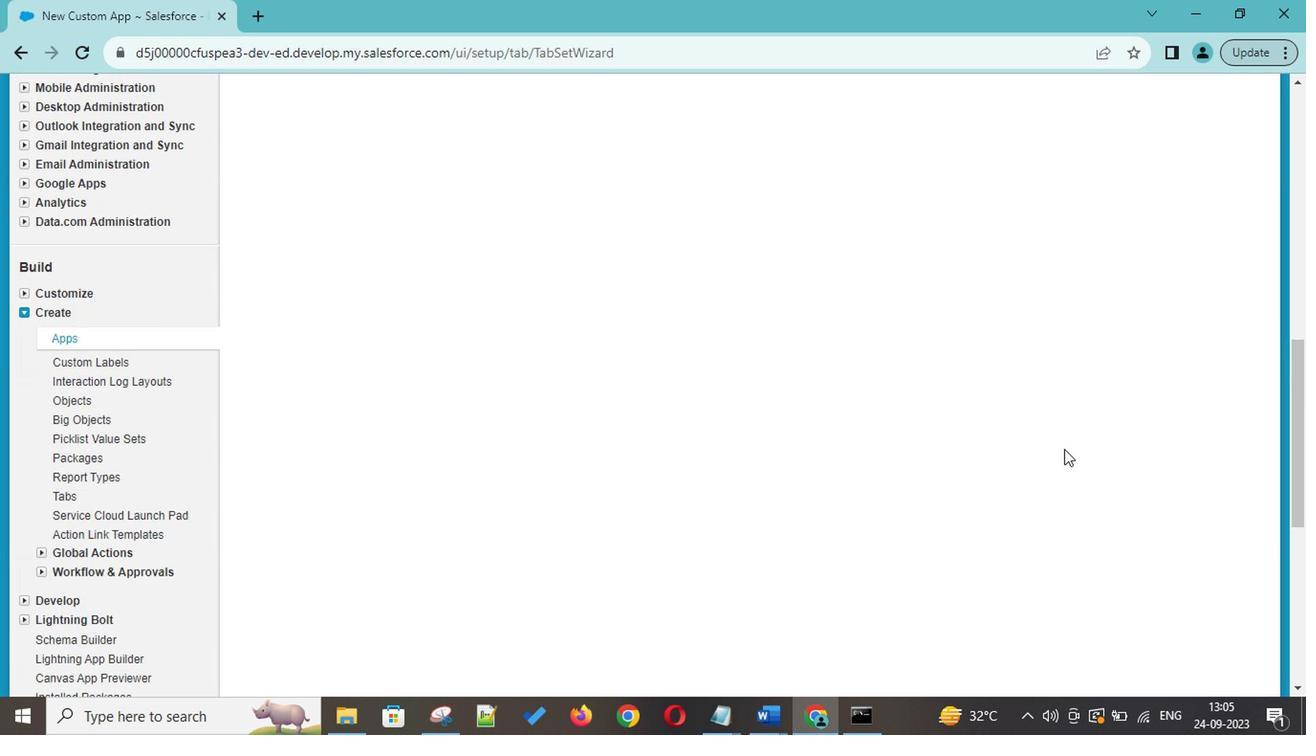 
Action: Mouse moved to (936, 453)
Screenshot: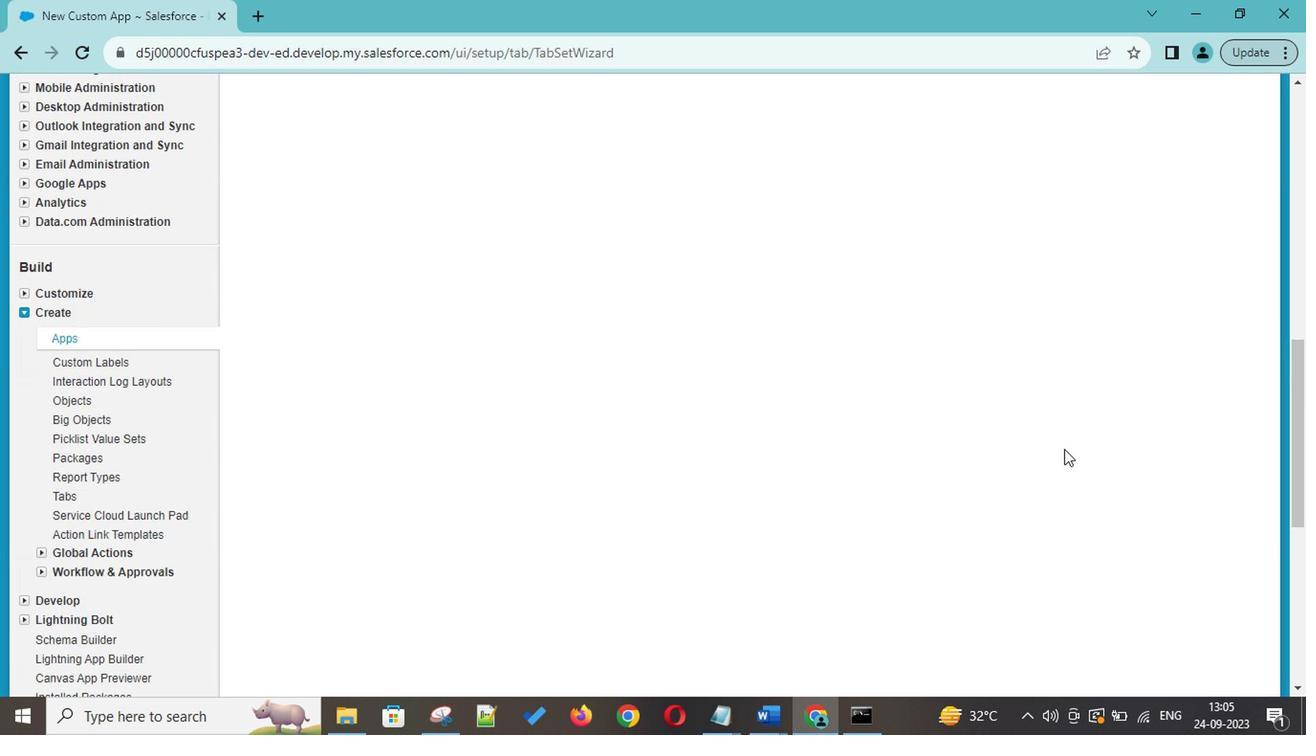 
Action: Mouse scrolled (936, 453) with delta (0, 0)
Screenshot: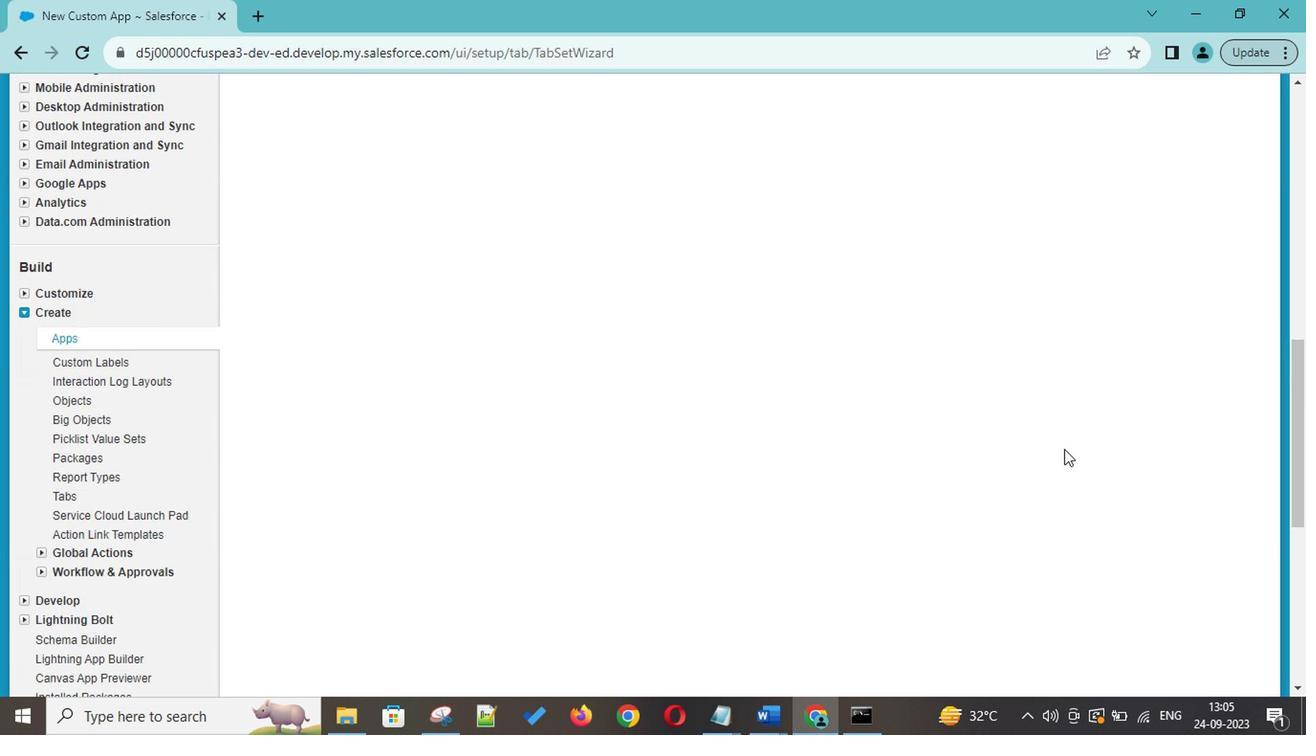 
Action: Mouse scrolled (936, 453) with delta (0, 0)
Screenshot: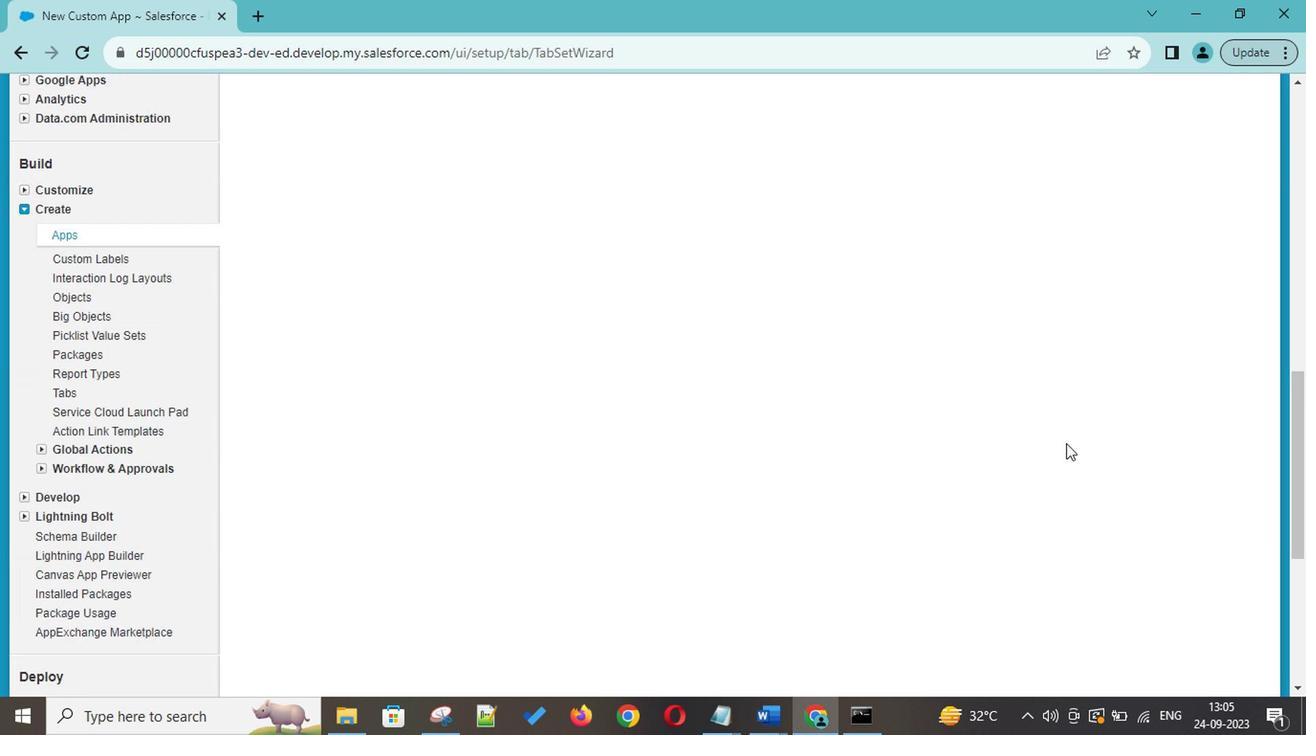 
Action: Mouse scrolled (936, 453) with delta (0, 0)
Screenshot: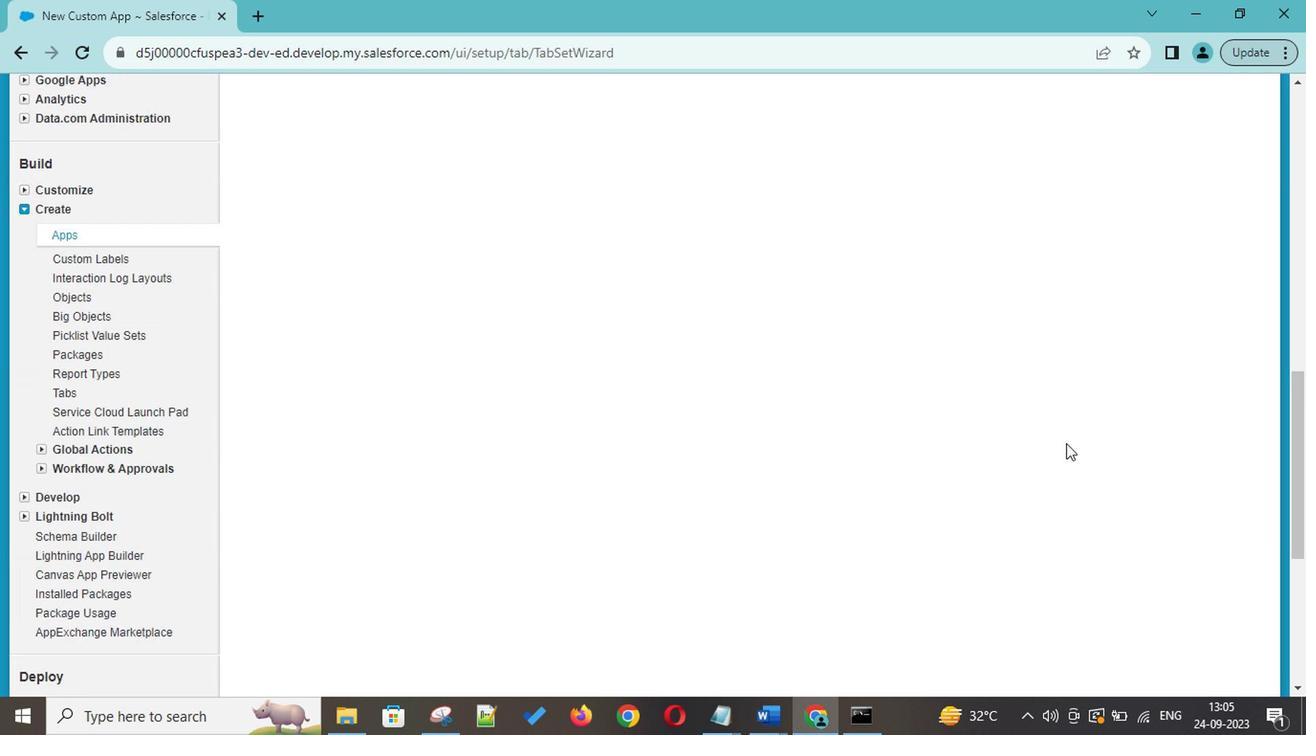 
Action: Mouse moved to (935, 453)
Screenshot: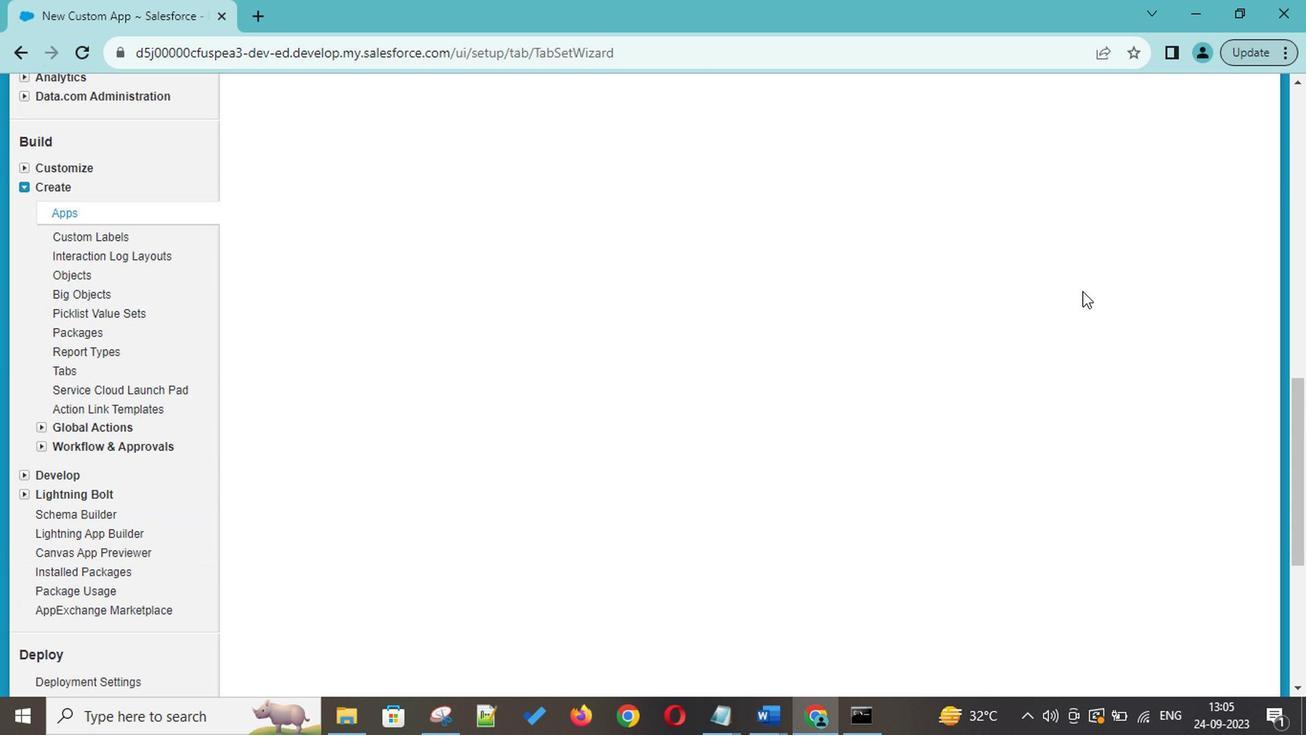 
Action: Mouse scrolled (935, 453) with delta (0, 0)
Screenshot: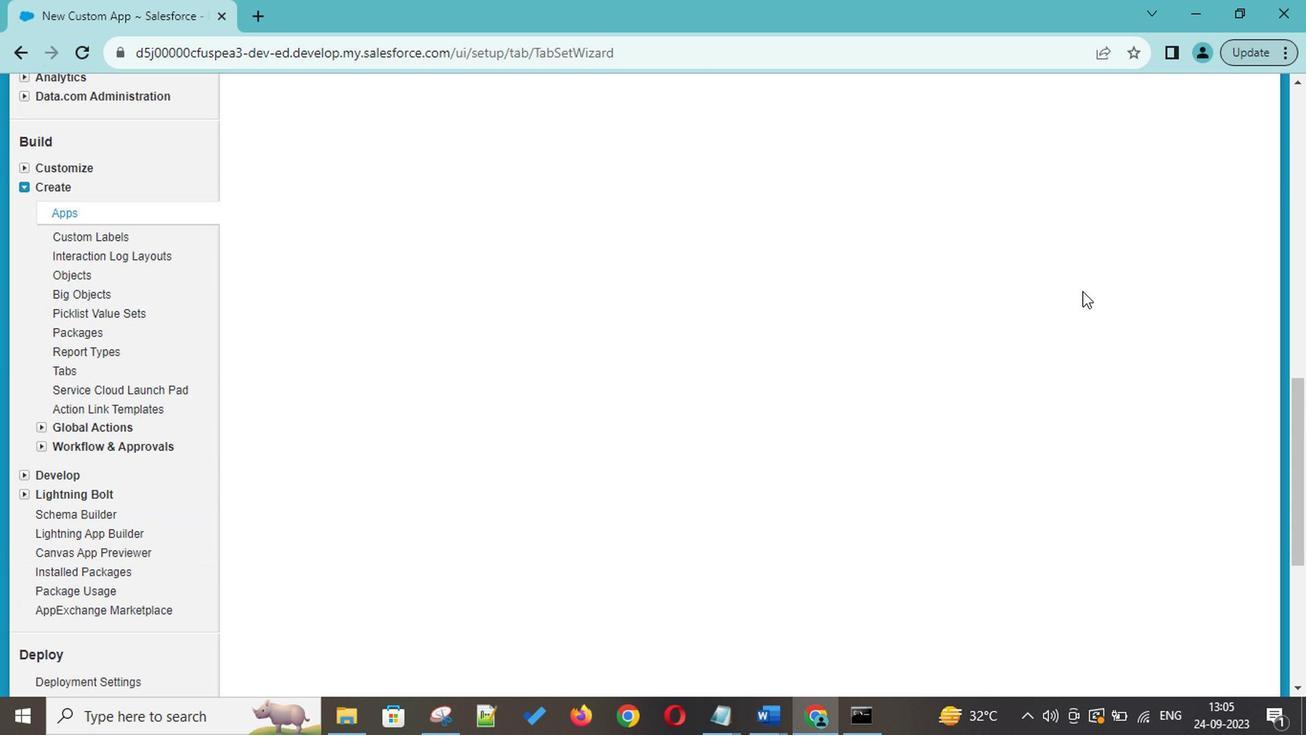 
Action: Mouse moved to (933, 453)
Screenshot: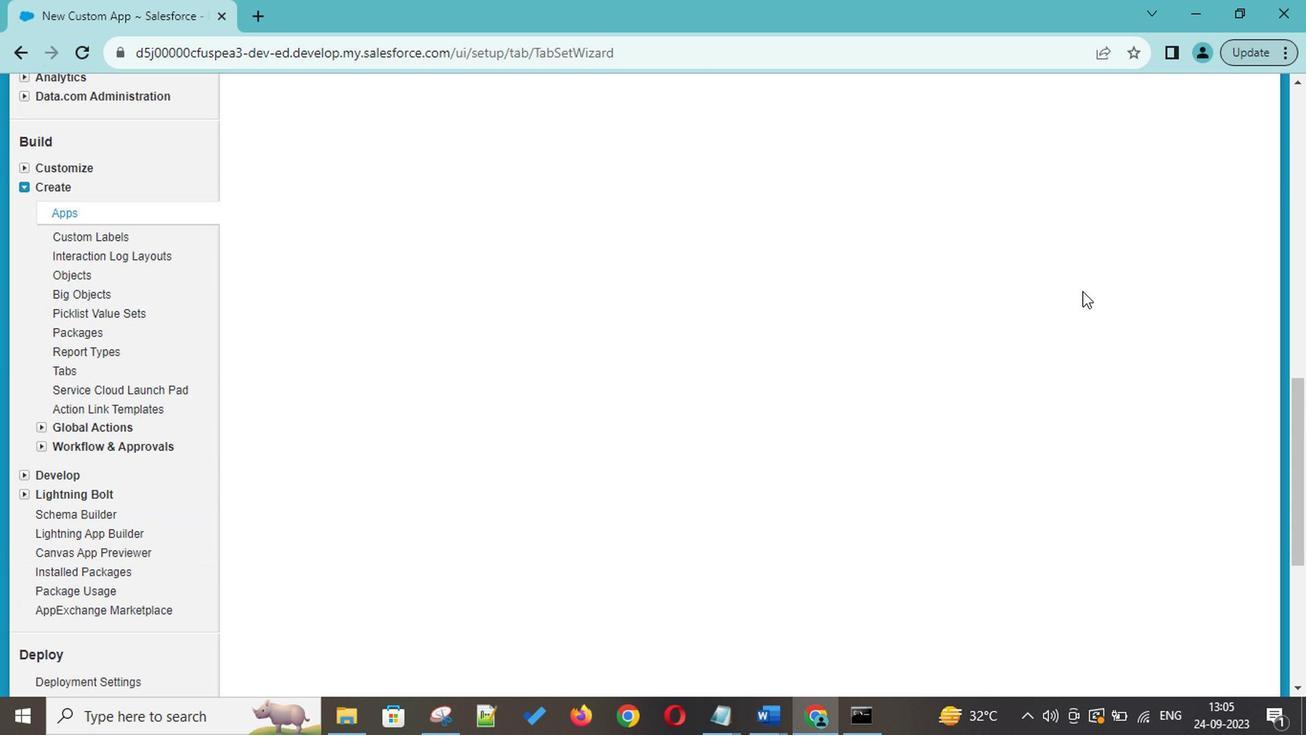 
Action: Mouse scrolled (933, 453) with delta (0, 0)
Screenshot: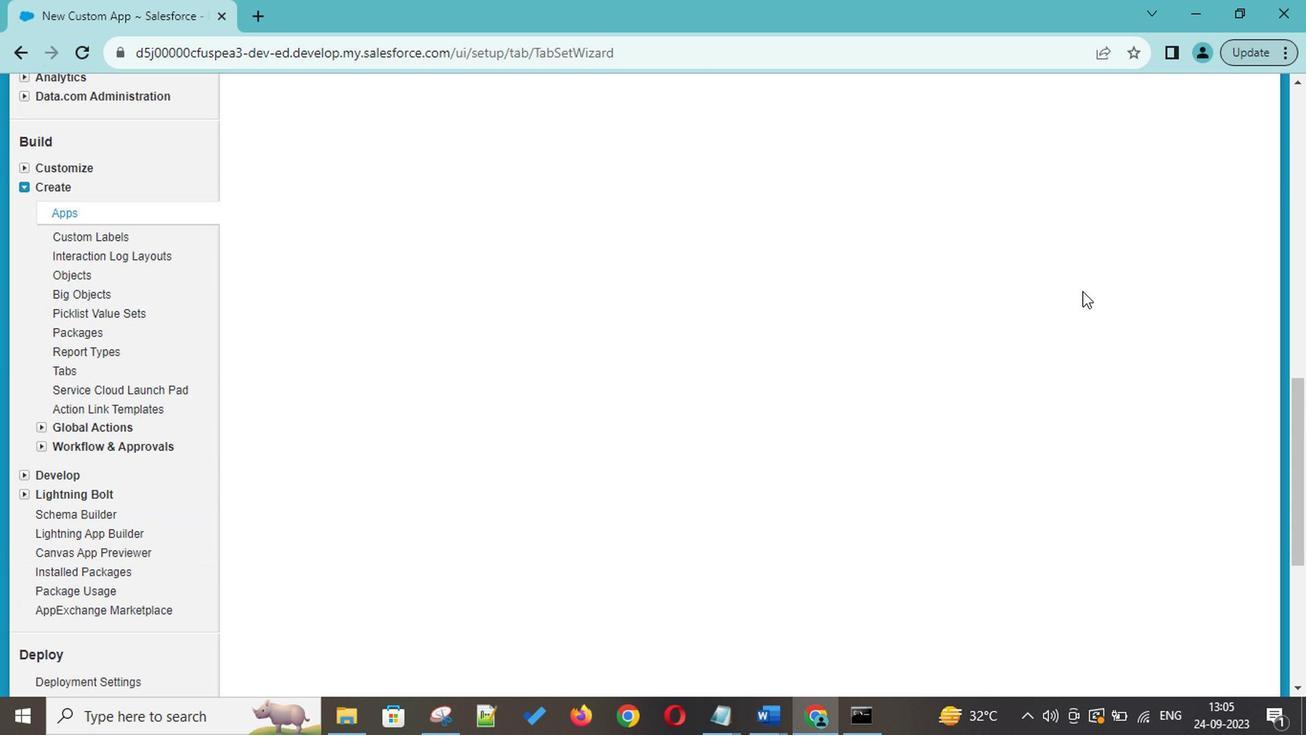 
Action: Mouse scrolled (933, 453) with delta (0, 0)
Screenshot: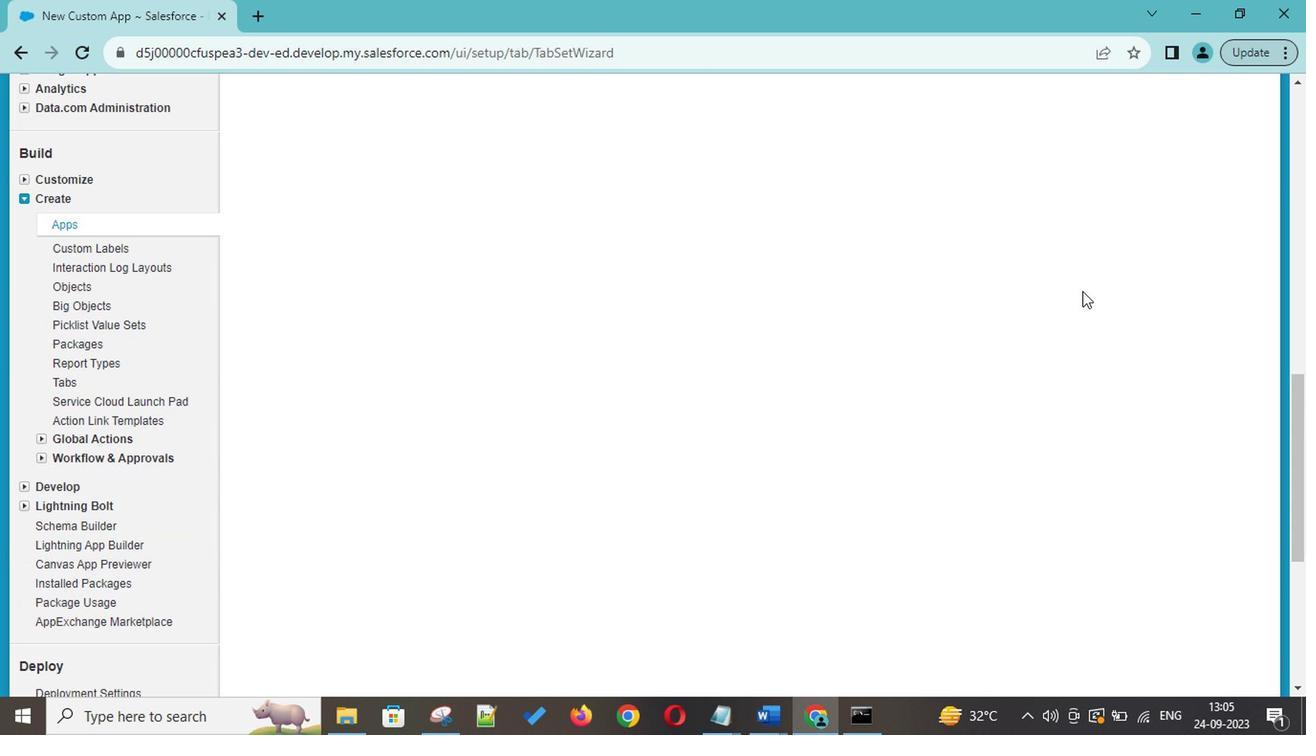 
Action: Mouse scrolled (933, 453) with delta (0, 0)
Screenshot: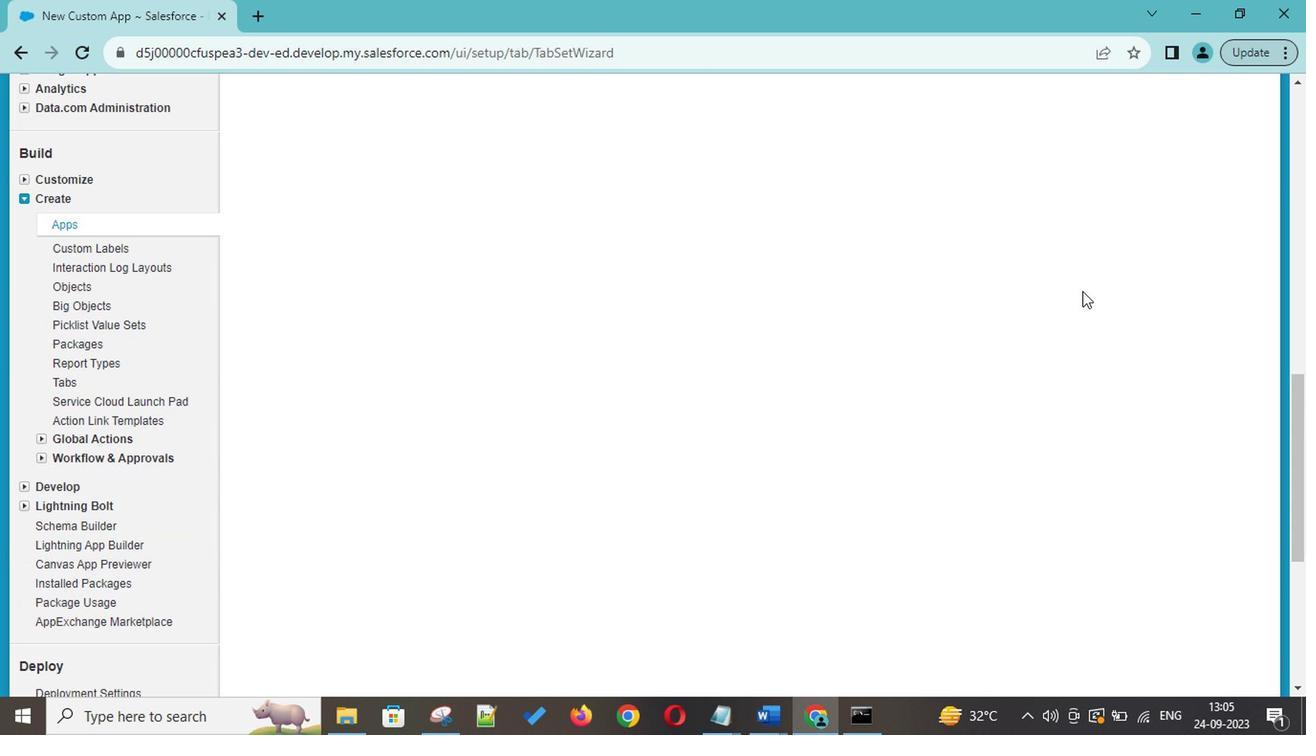 
Action: Mouse scrolled (933, 453) with delta (0, 0)
Screenshot: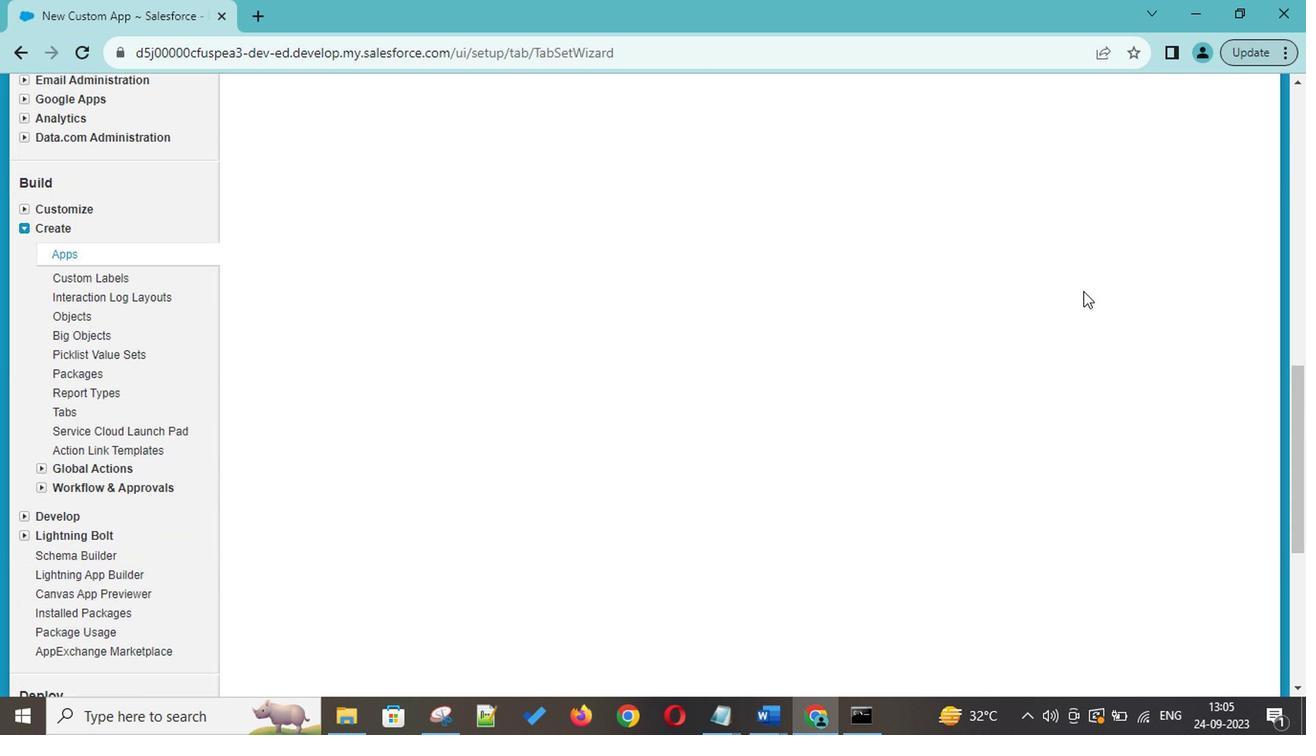 
Action: Mouse moved to (946, 383)
Screenshot: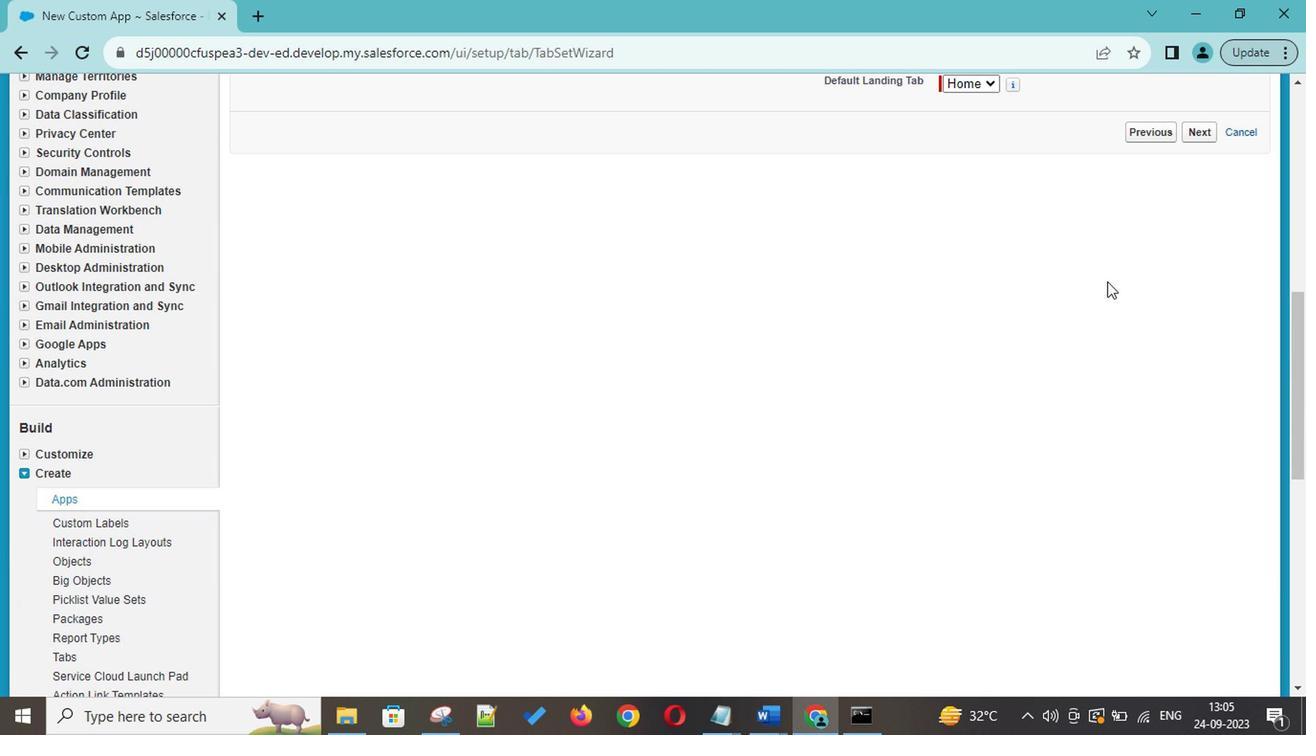 
Action: Mouse scrolled (946, 383) with delta (0, 0)
Screenshot: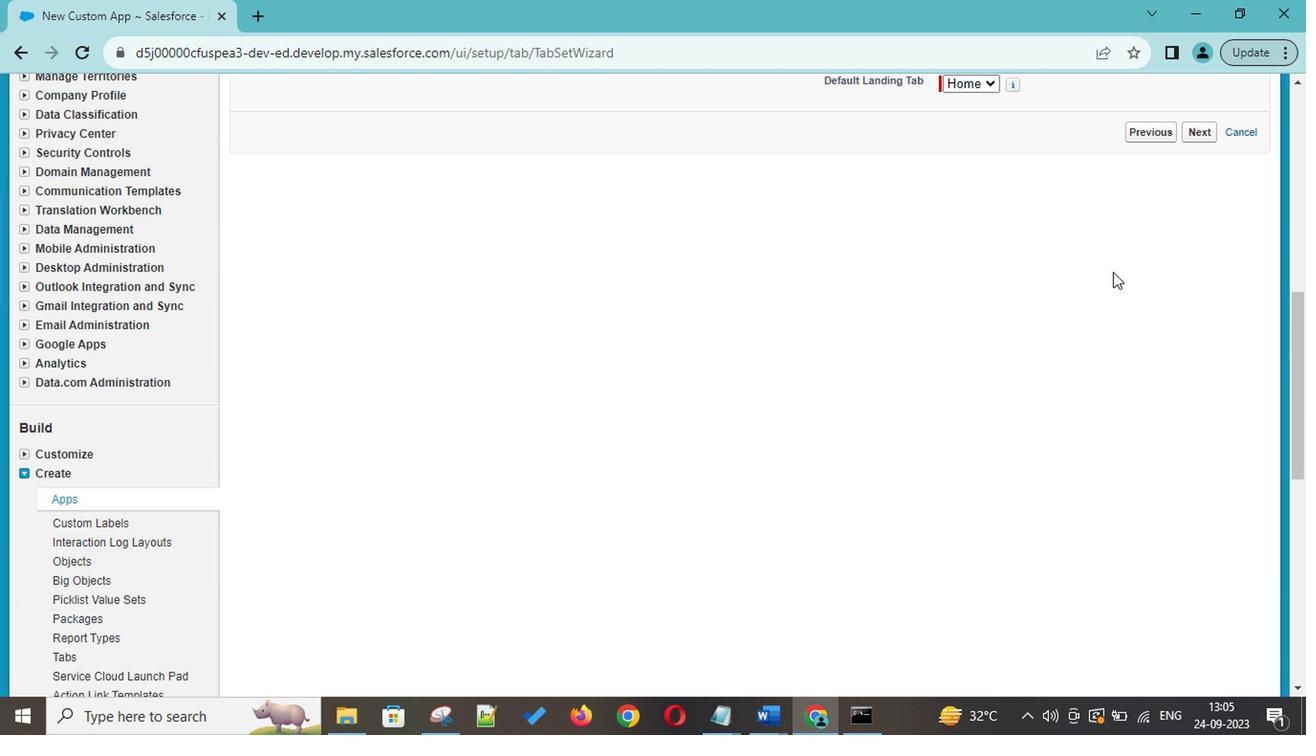 
Action: Mouse scrolled (946, 383) with delta (0, 0)
Screenshot: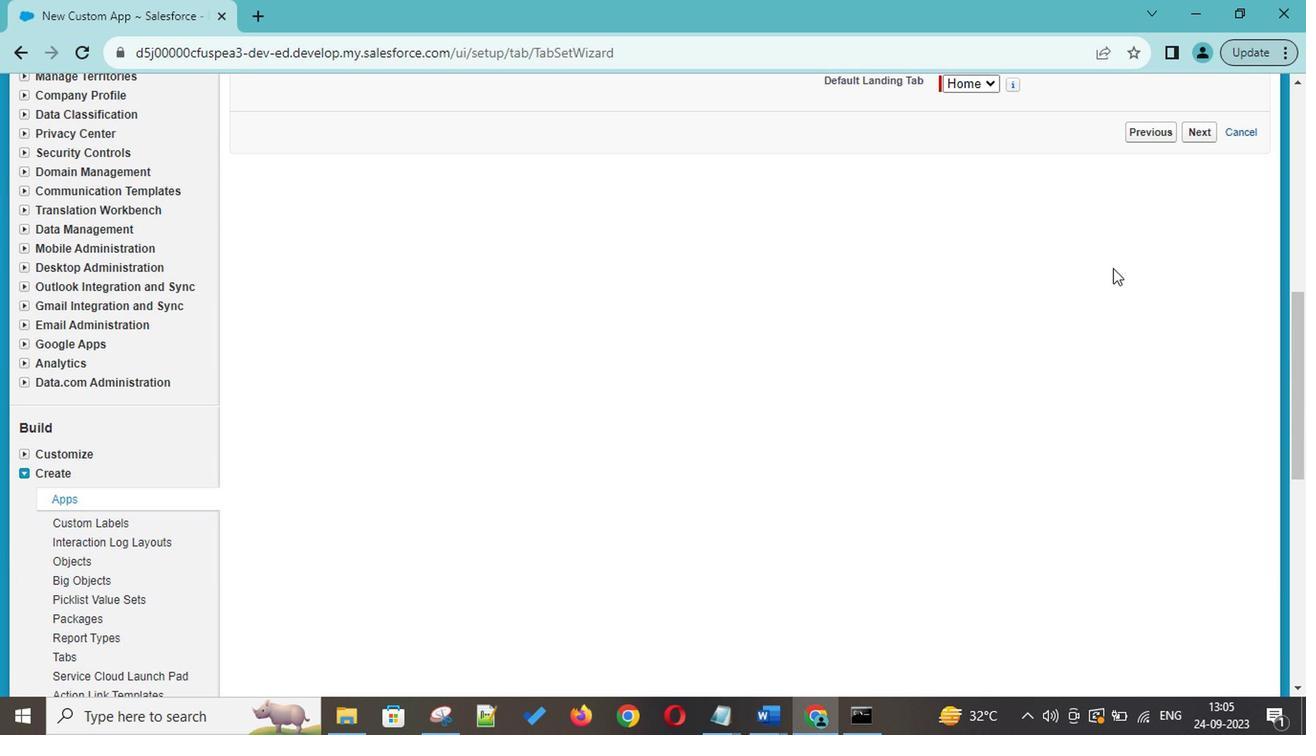 
Action: Mouse scrolled (946, 383) with delta (0, 0)
Screenshot: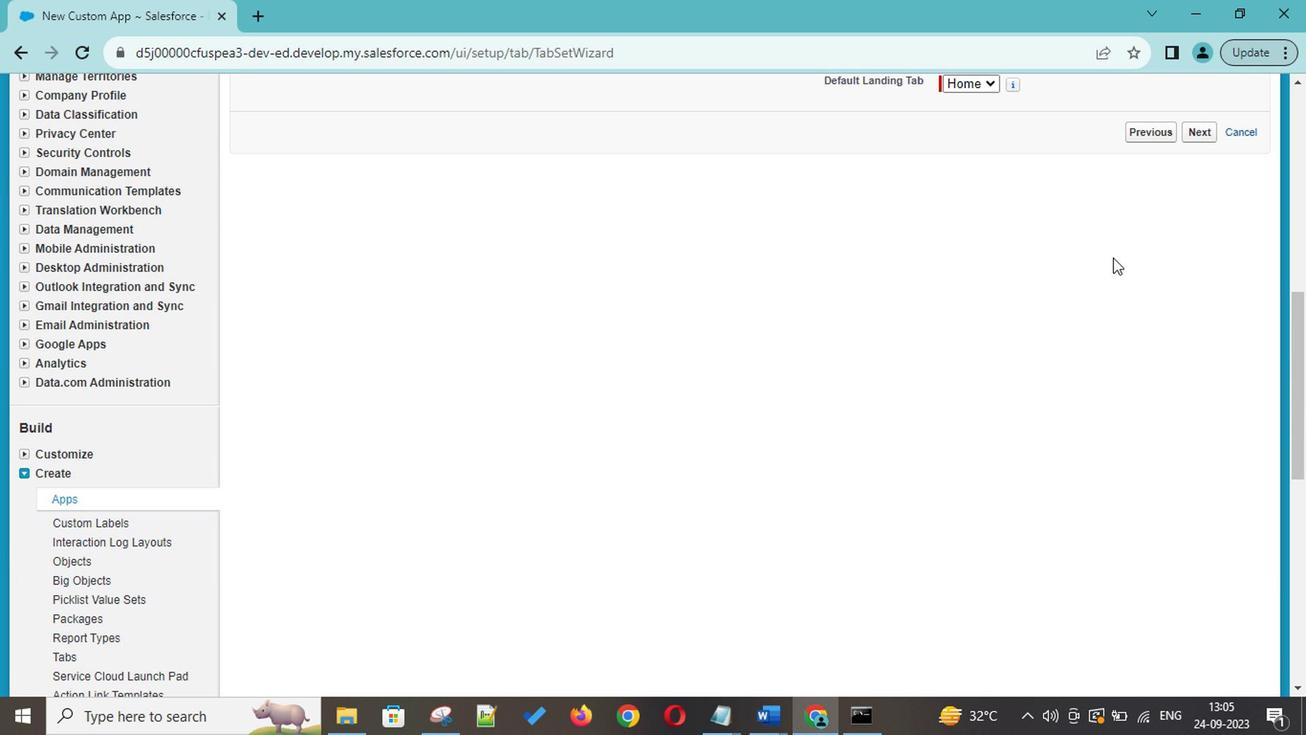 
Action: Mouse moved to (995, 315)
Screenshot: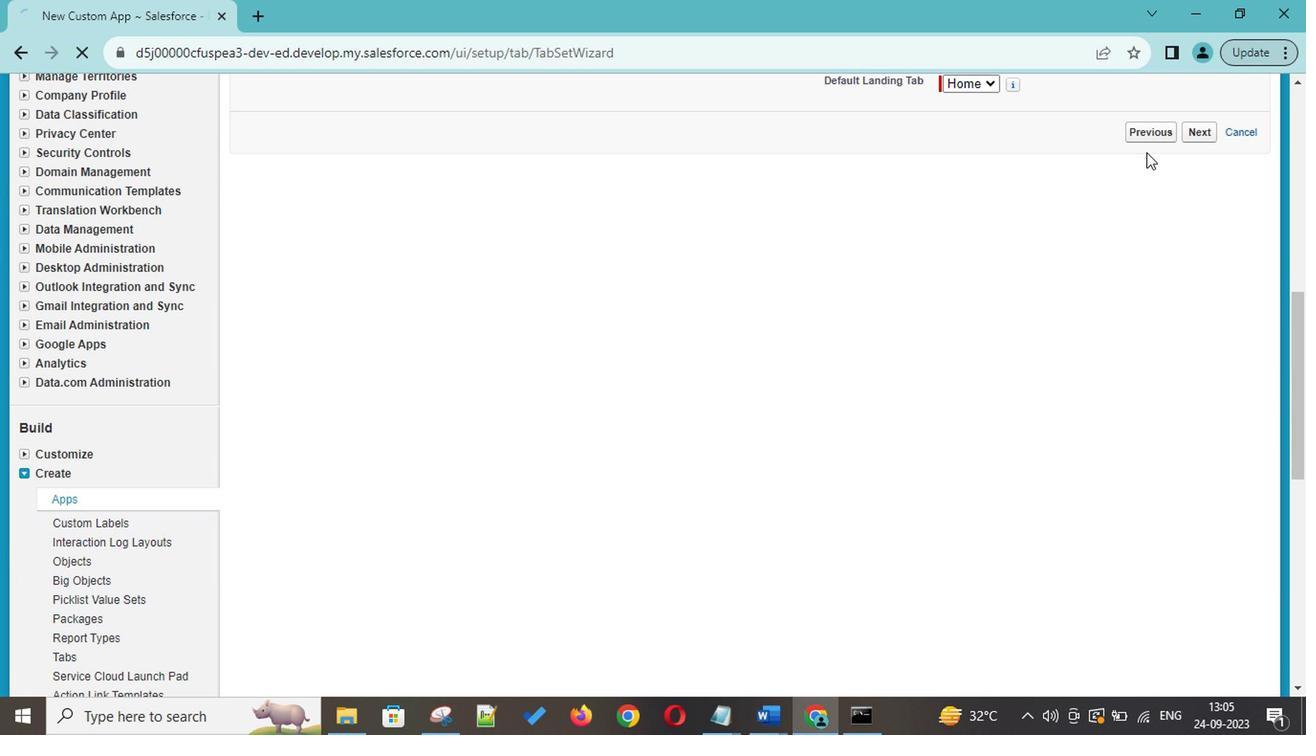 
Action: Mouse pressed left at (995, 315)
Screenshot: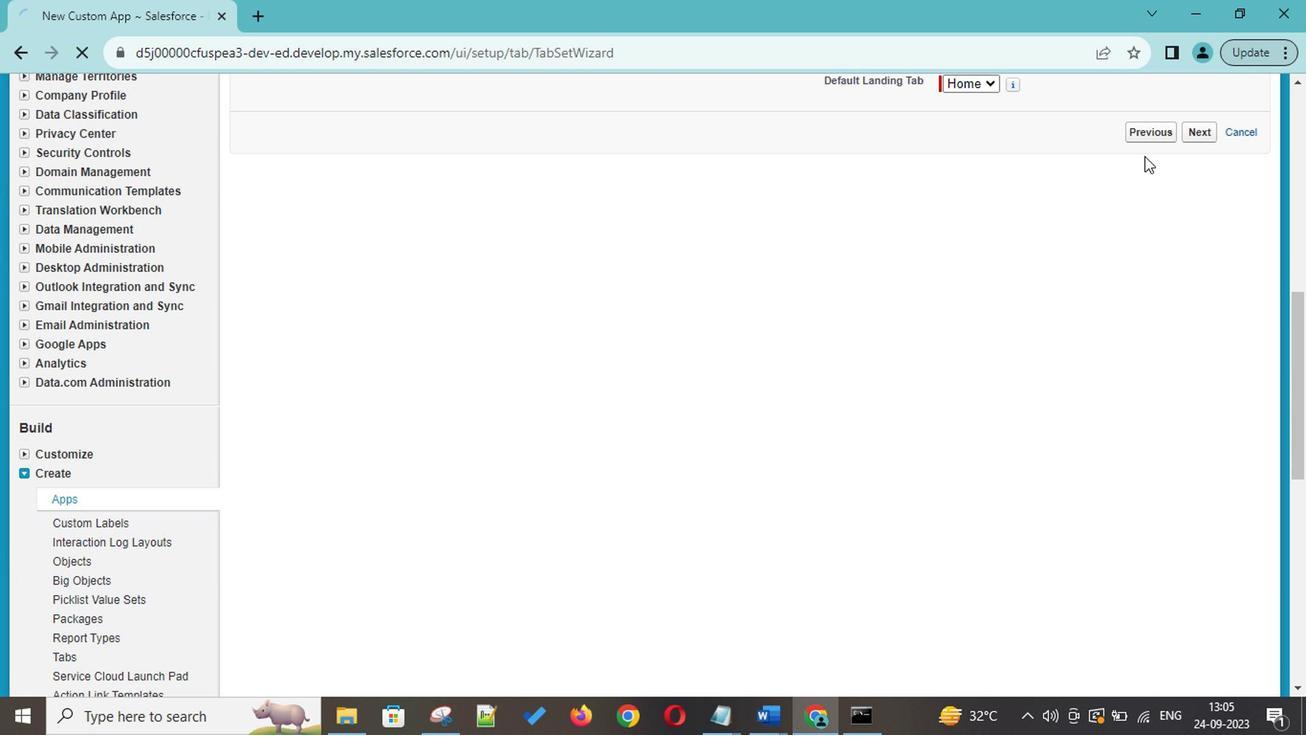 
Action: Mouse moved to (917, 392)
Screenshot: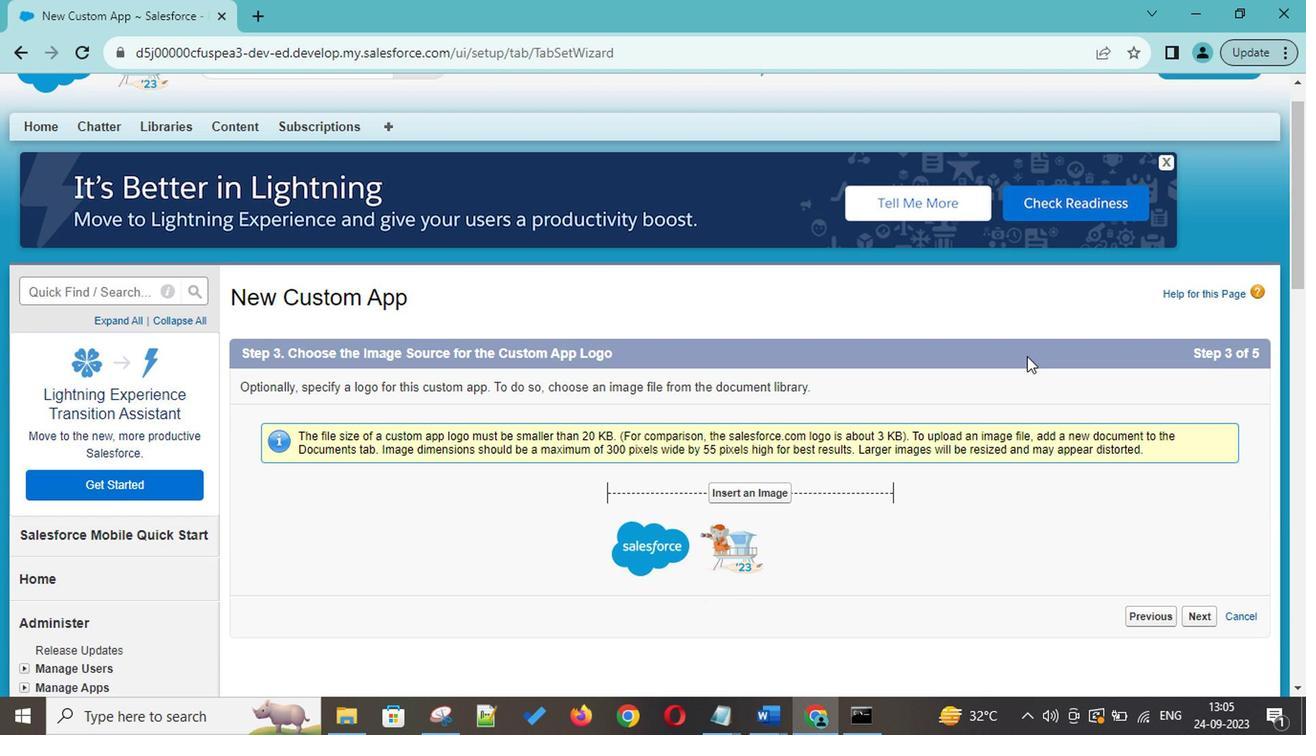 
Action: Mouse scrolled (917, 392) with delta (0, 0)
Screenshot: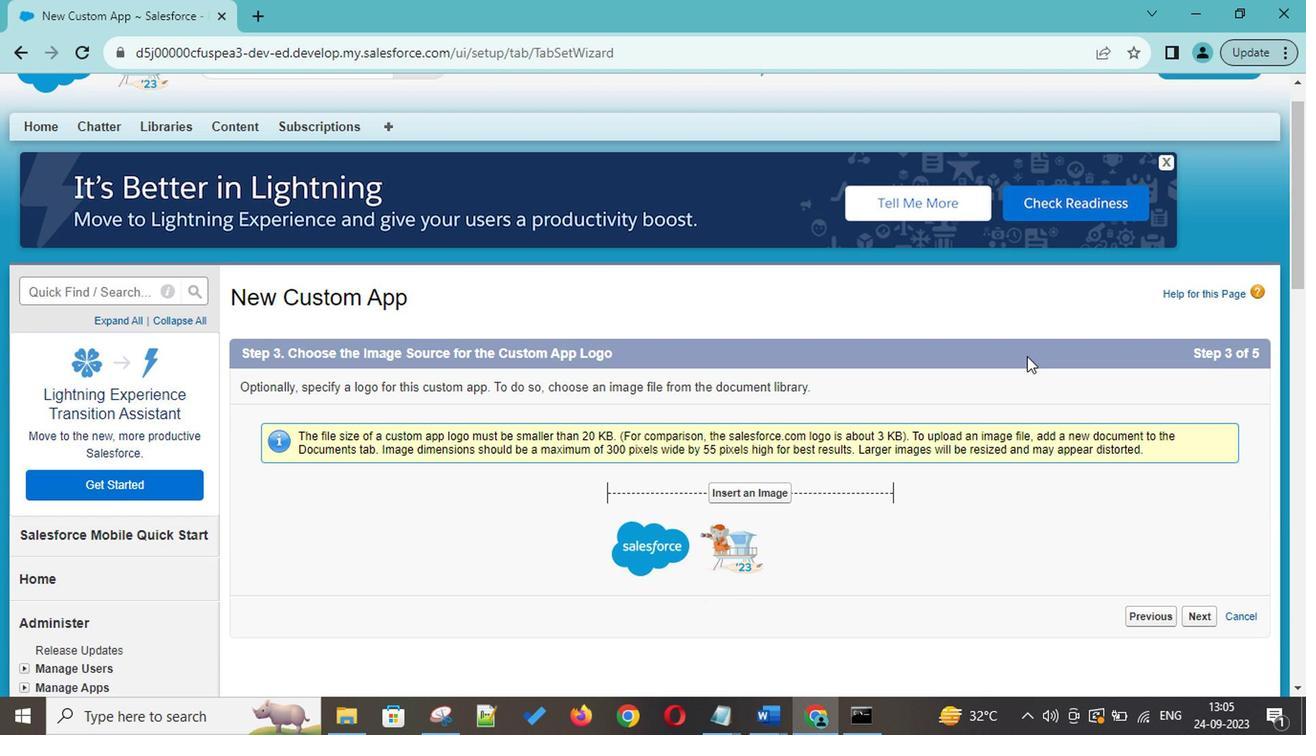 
Action: Mouse moved to (916, 392)
Screenshot: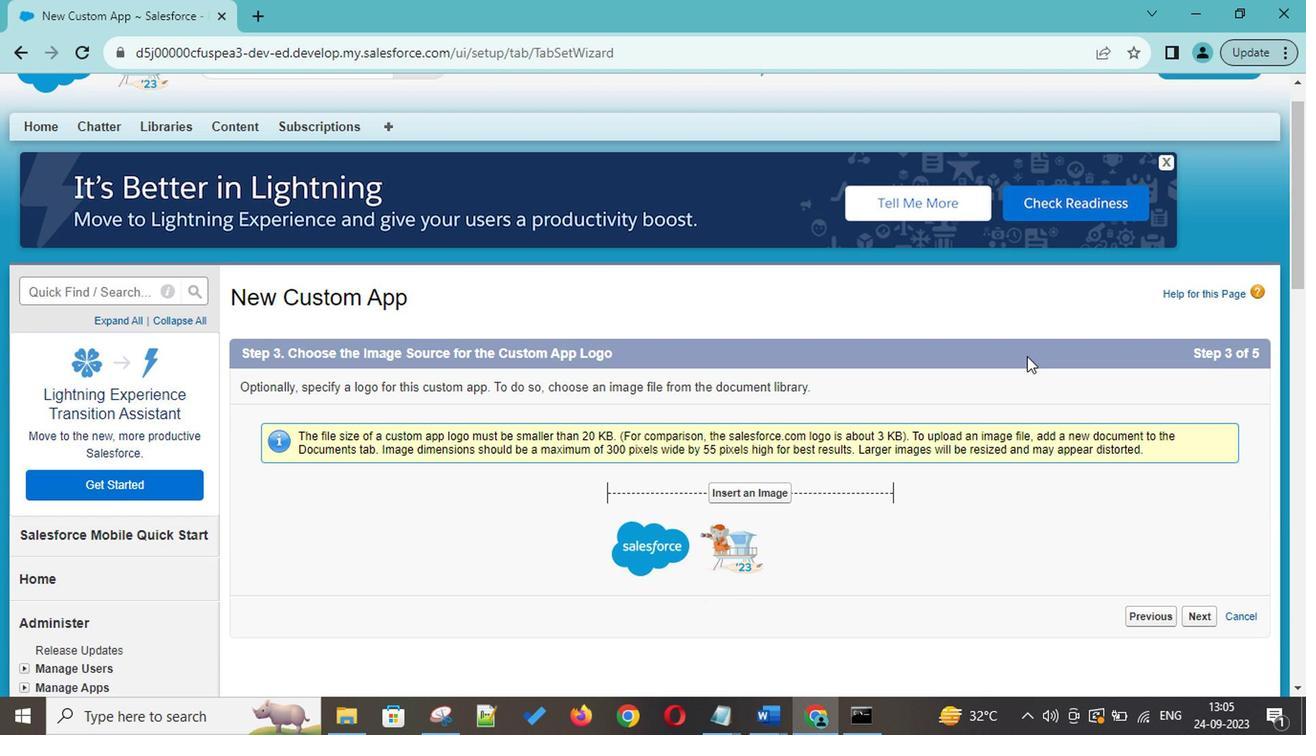 
Action: Mouse scrolled (916, 392) with delta (0, 0)
Screenshot: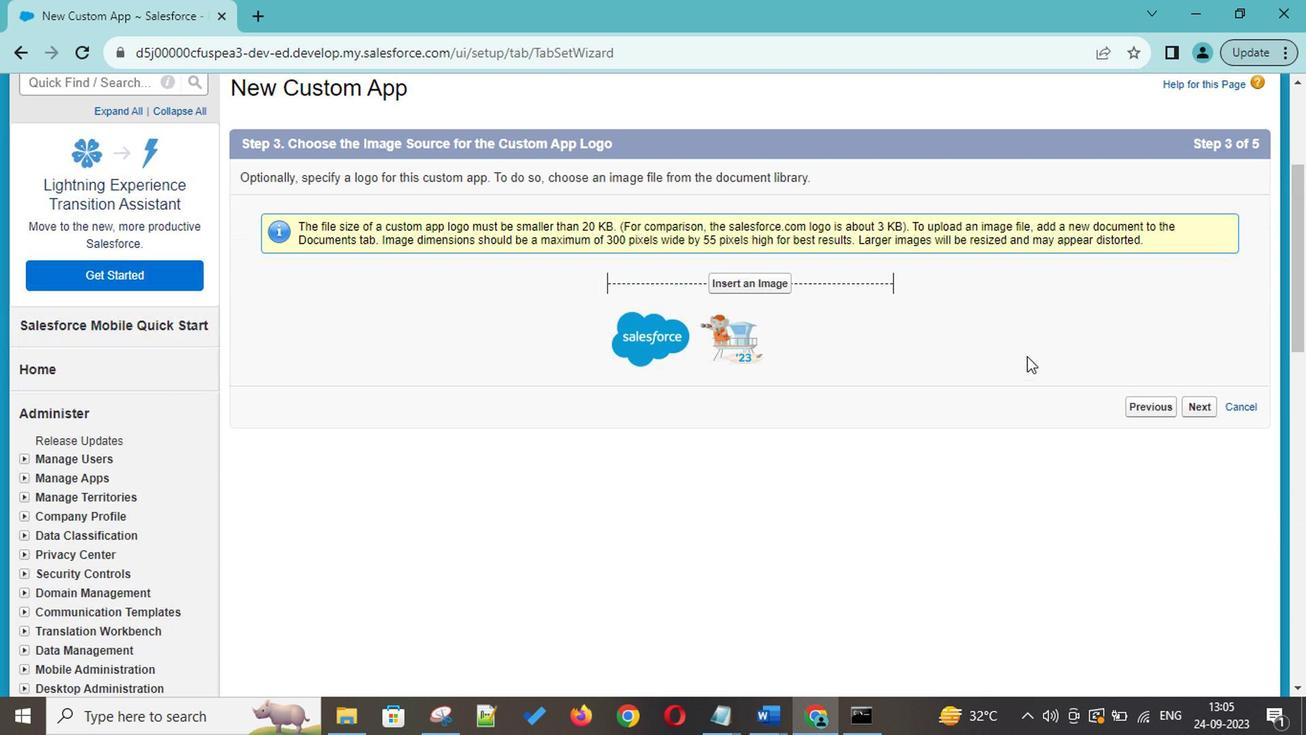 
Action: Mouse moved to (909, 406)
Screenshot: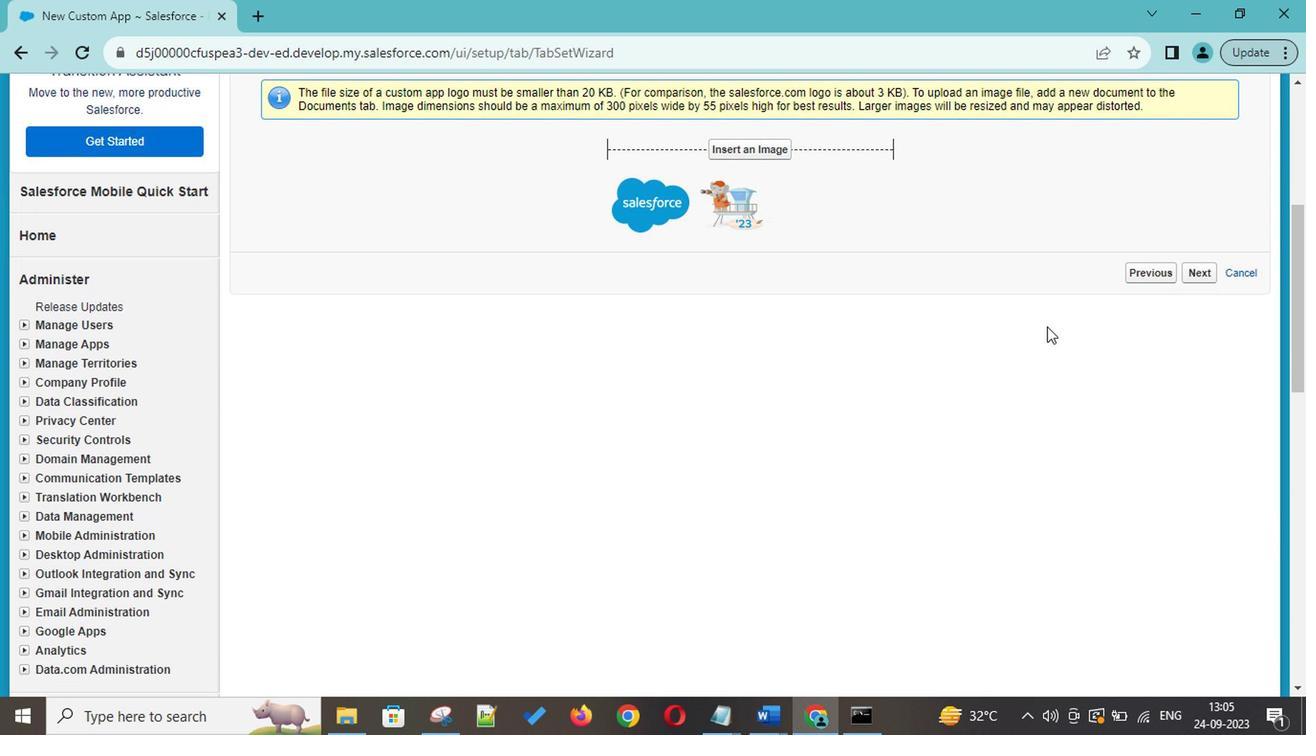 
Action: Mouse scrolled (909, 406) with delta (0, 0)
Screenshot: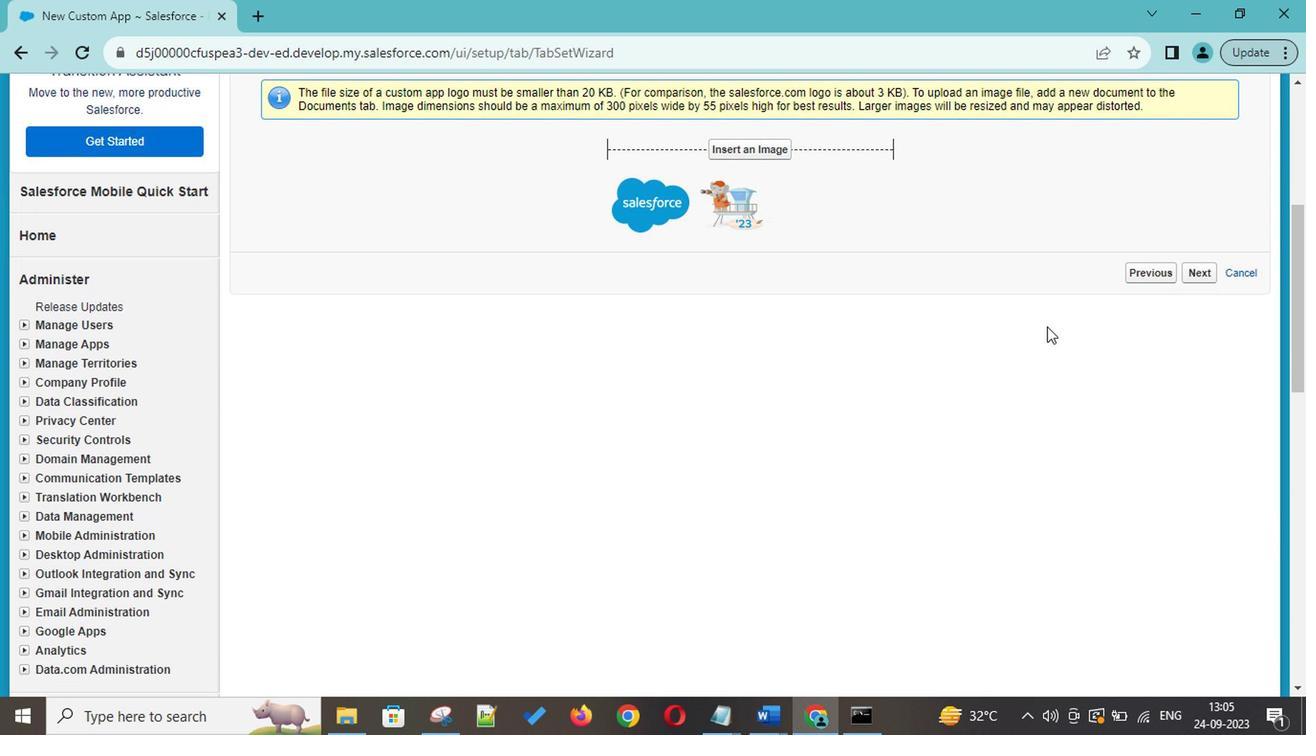 
Action: Mouse moved to (905, 410)
Screenshot: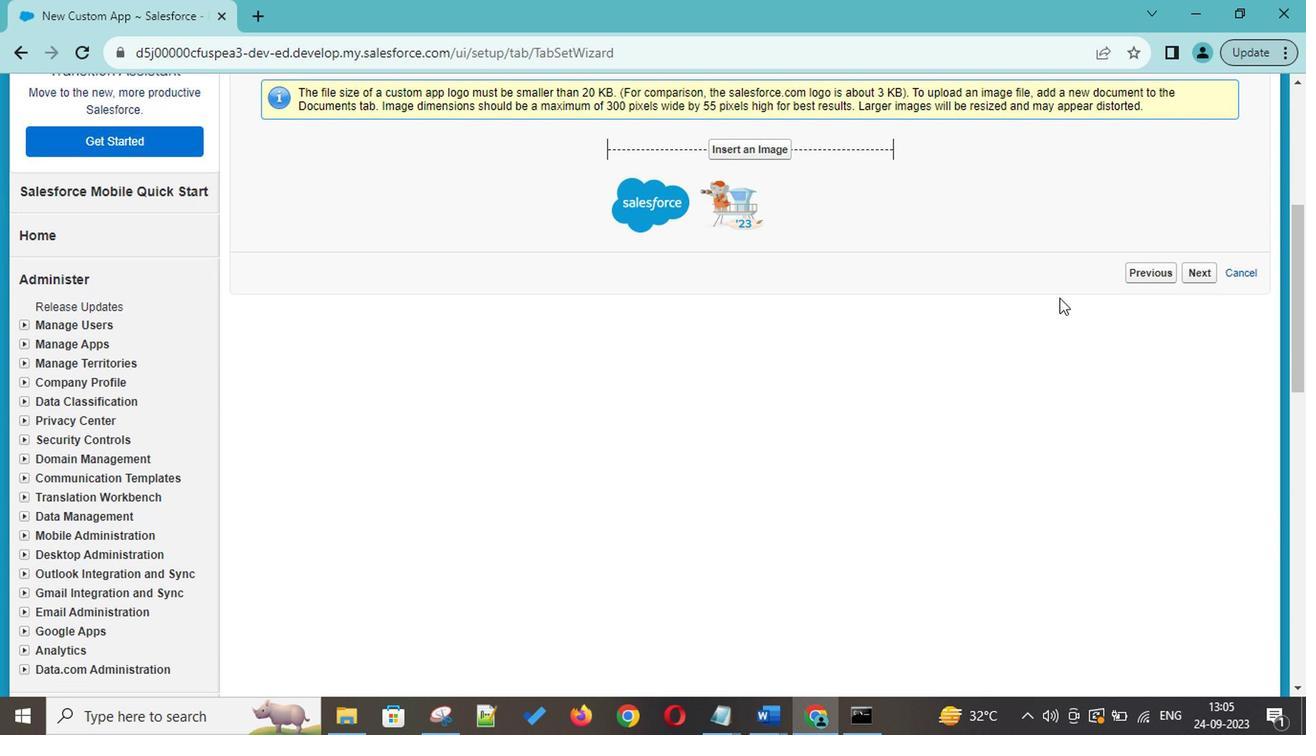 
Action: Mouse scrolled (905, 409) with delta (0, 0)
Screenshot: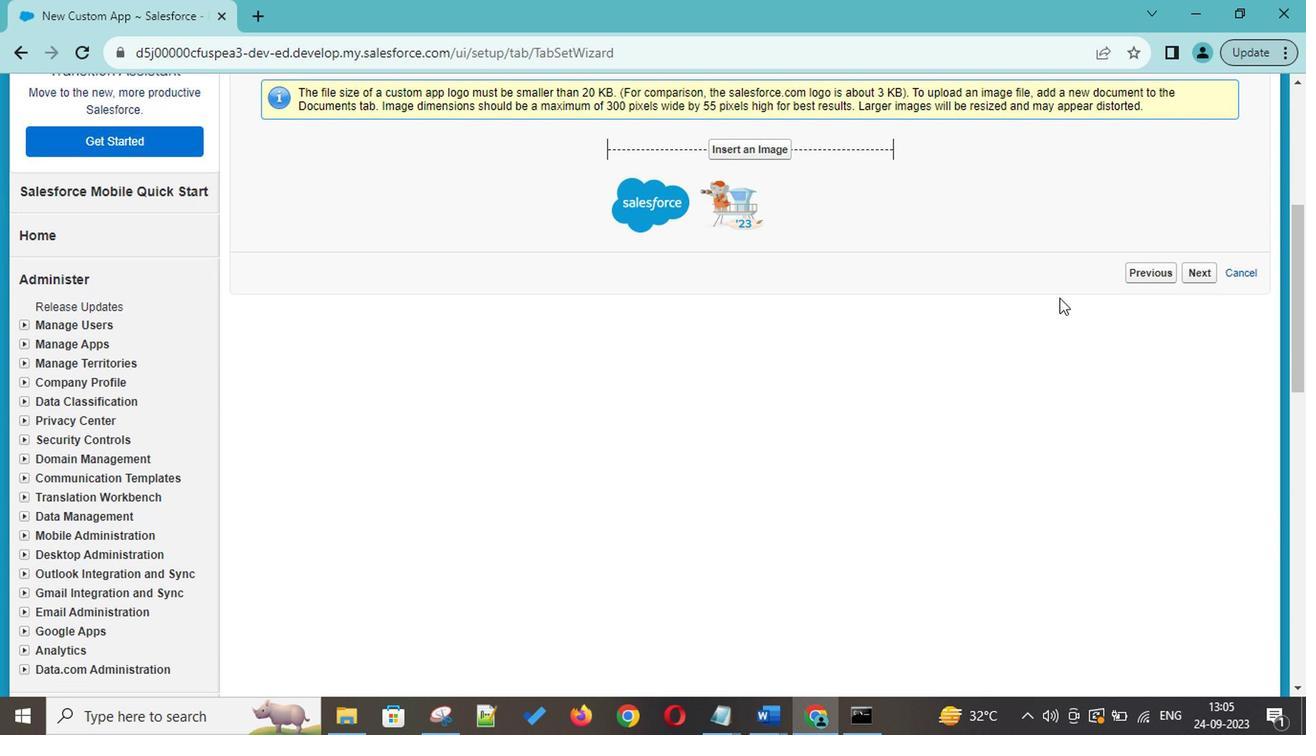 
Action: Mouse moved to (904, 411)
Screenshot: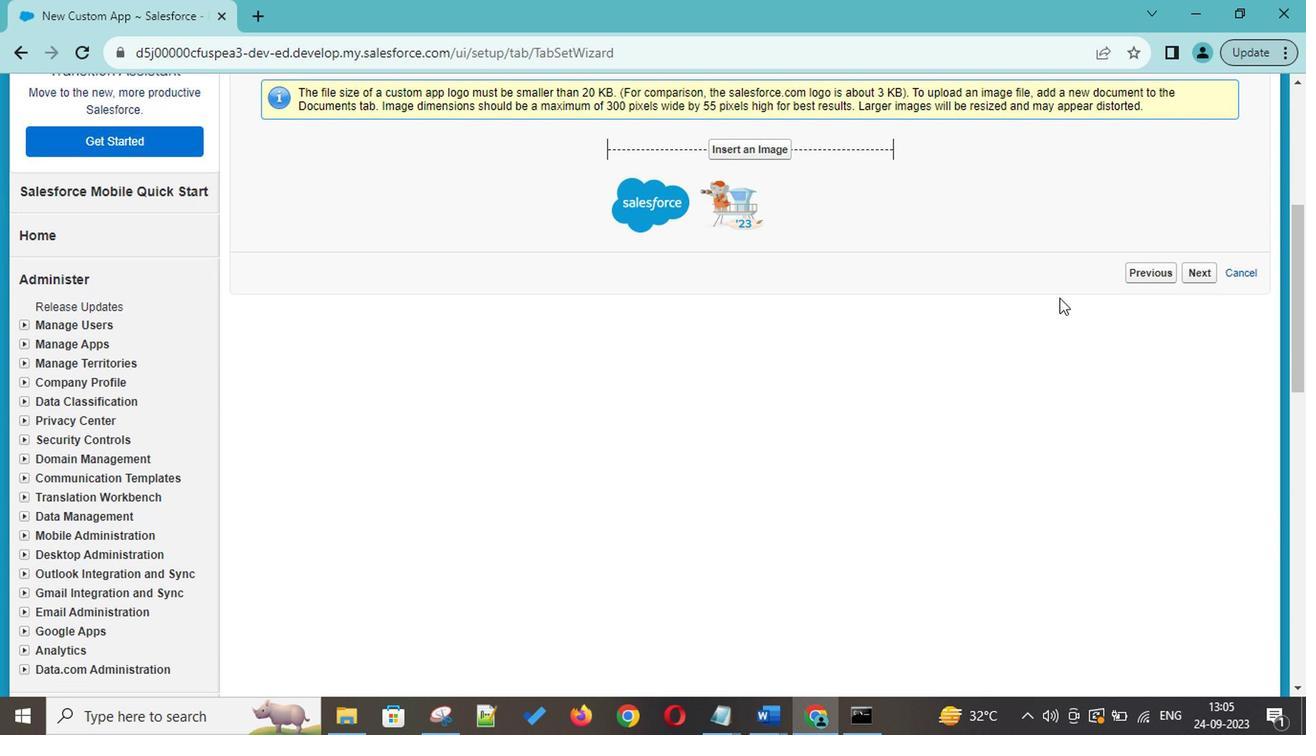 
Action: Mouse scrolled (904, 411) with delta (0, 0)
Screenshot: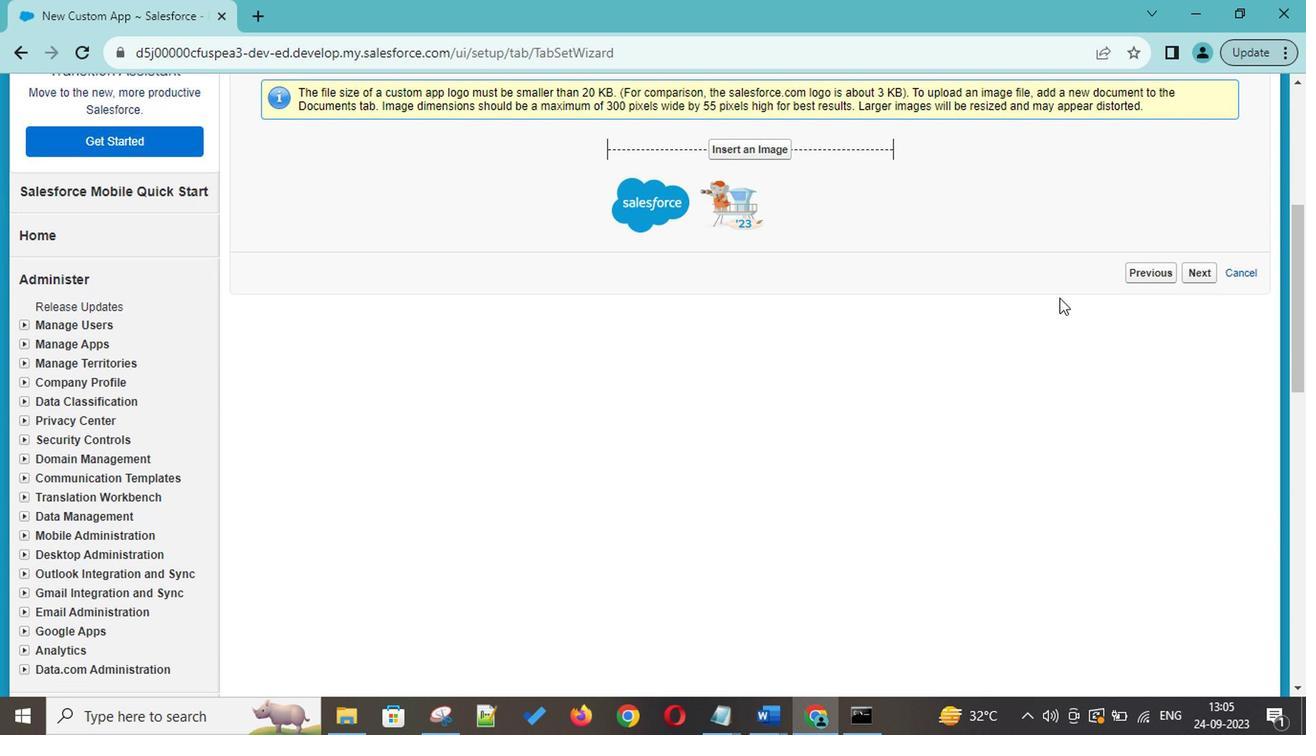 
Action: Mouse scrolled (904, 411) with delta (0, 0)
Screenshot: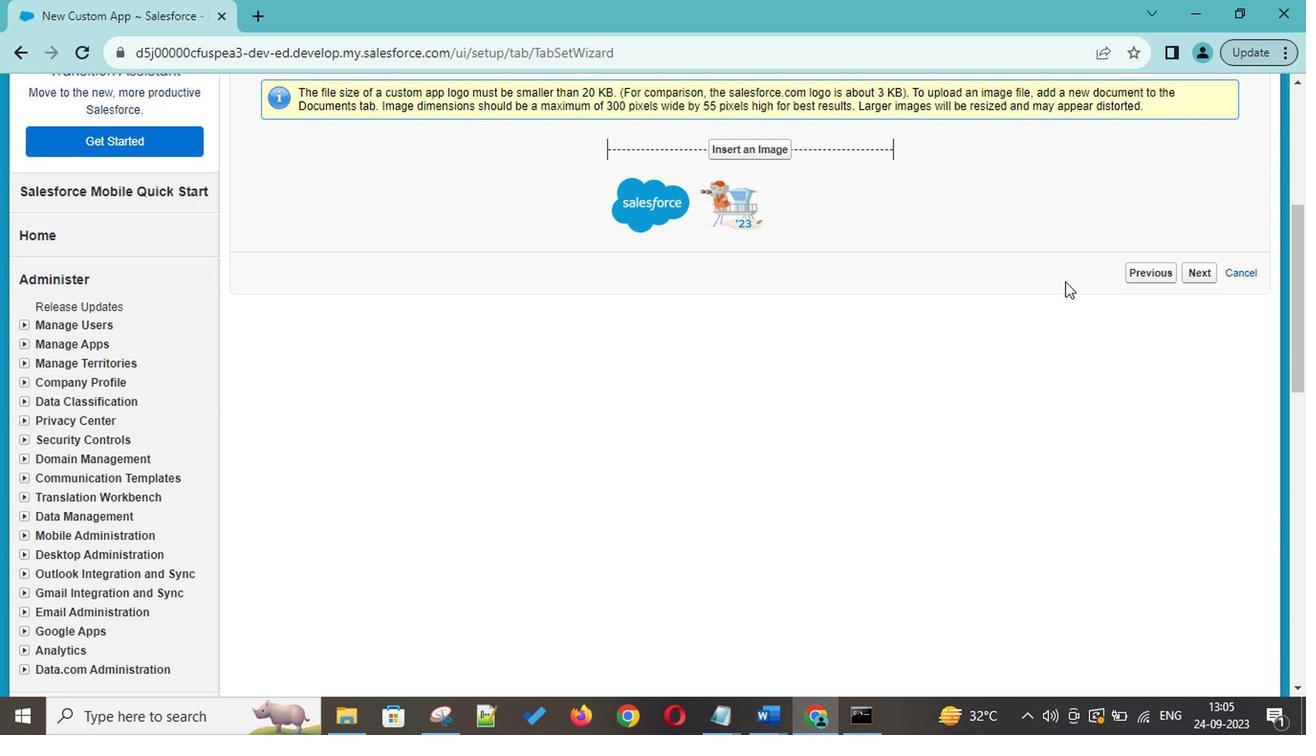 
Action: Mouse moved to (982, 370)
Screenshot: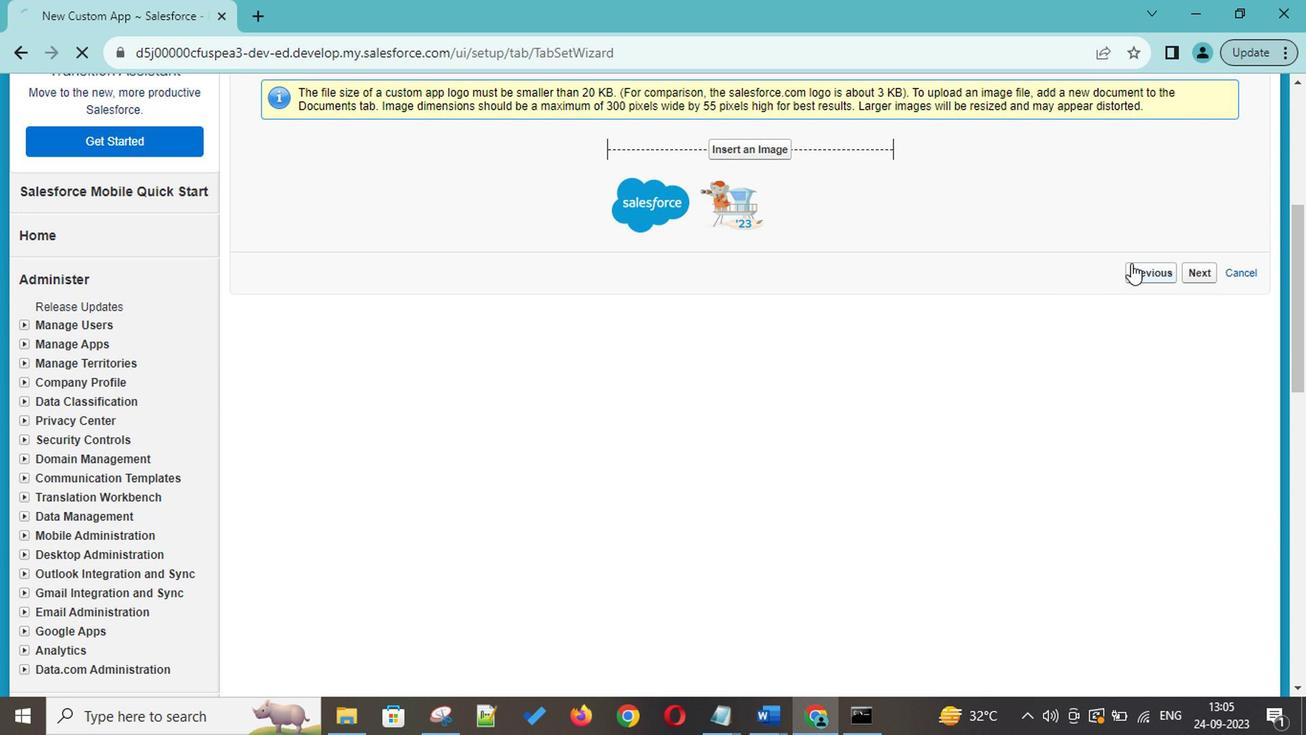 
Action: Mouse pressed left at (982, 370)
Screenshot: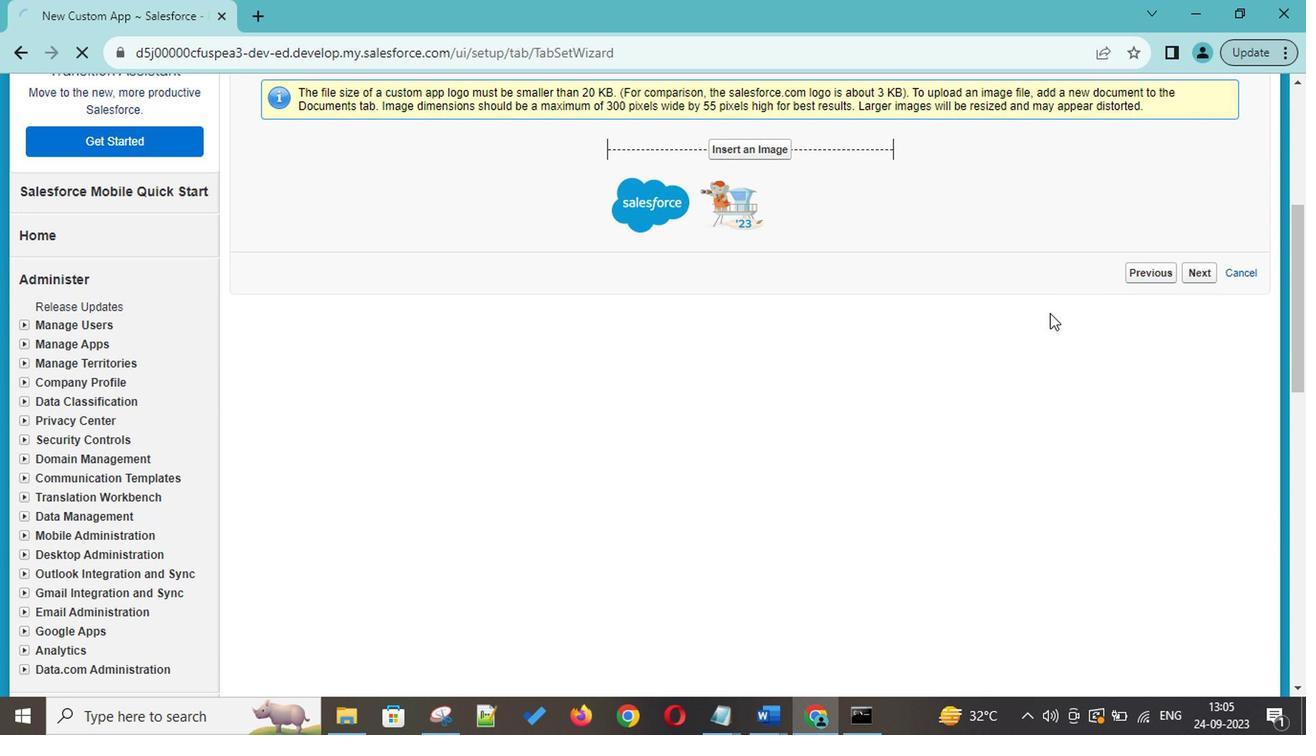 
Action: Mouse moved to (682, 478)
Screenshot: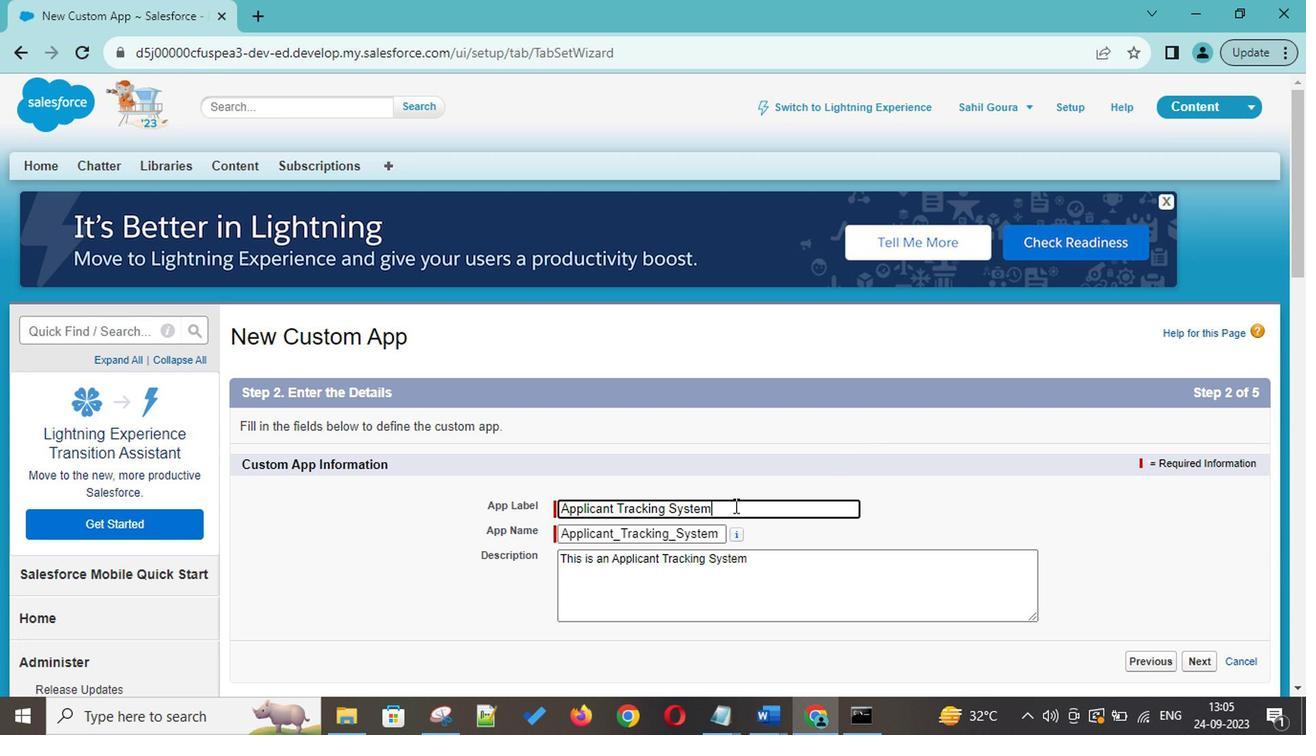
Action: Mouse pressed left at (682, 478)
Screenshot: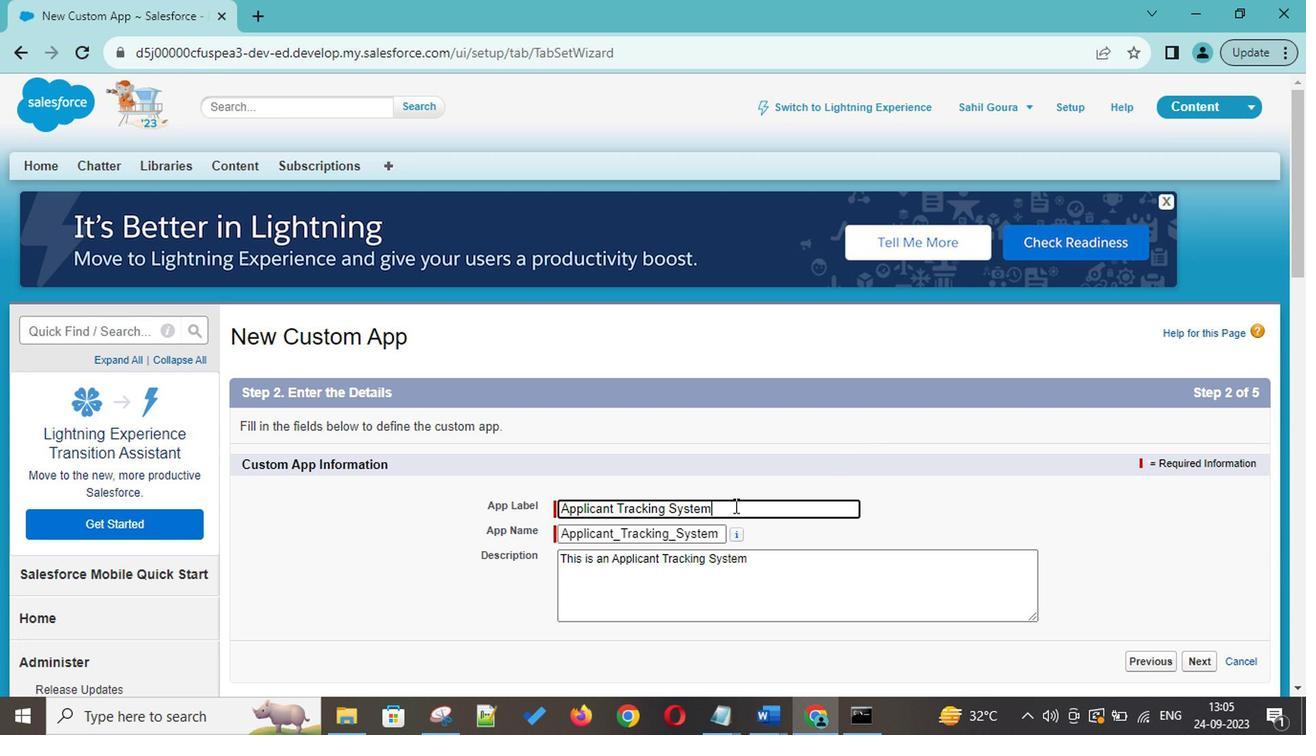 
Action: Key pressed <Key.space>for<Key.space><Key.backspace><Key.backspace>r<Key.space><Key.shift>Recruiters
Screenshot: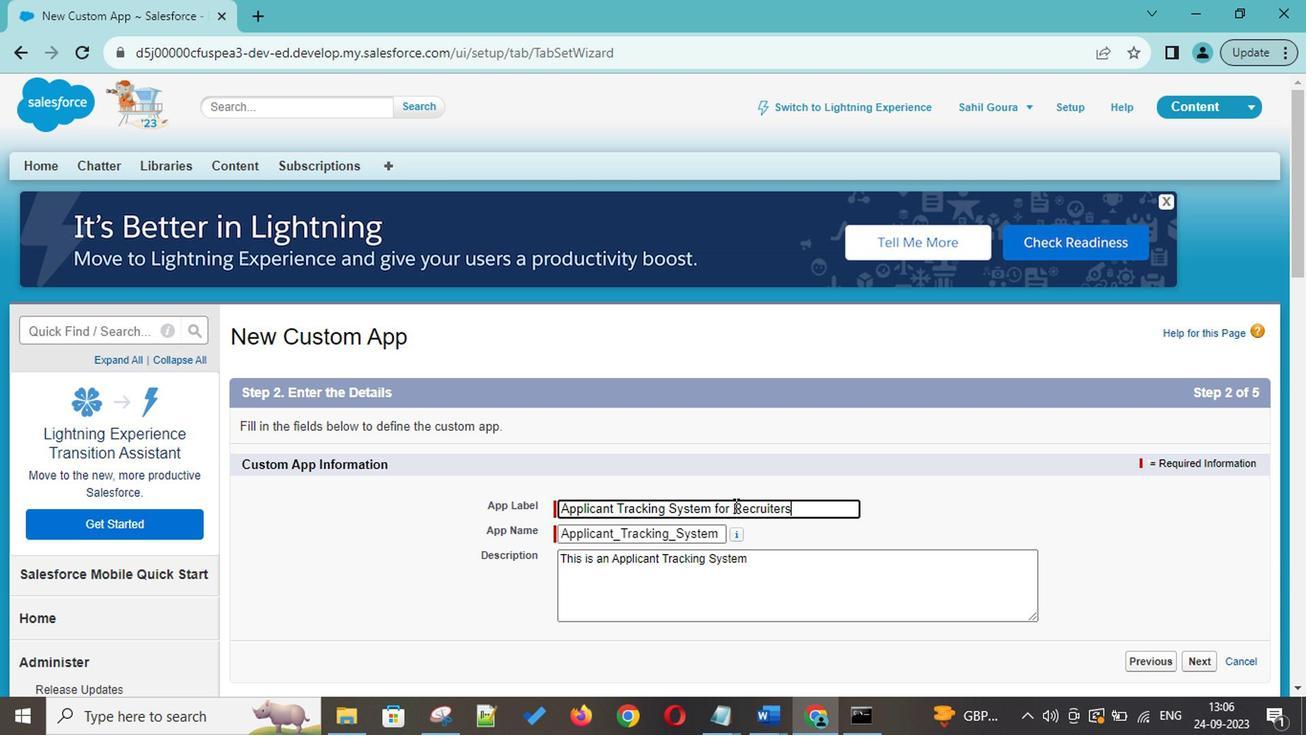 
Action: Mouse moved to (706, 517)
Screenshot: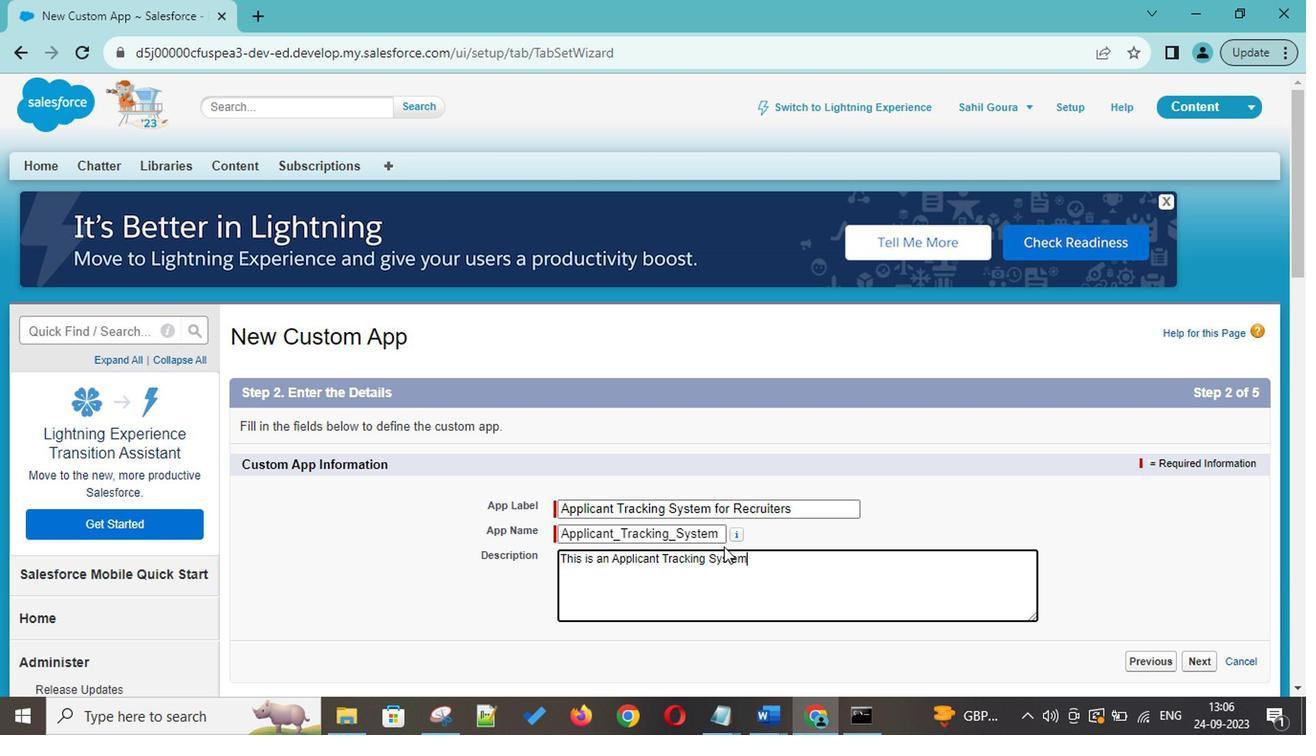 
Action: Mouse pressed left at (706, 517)
Screenshot: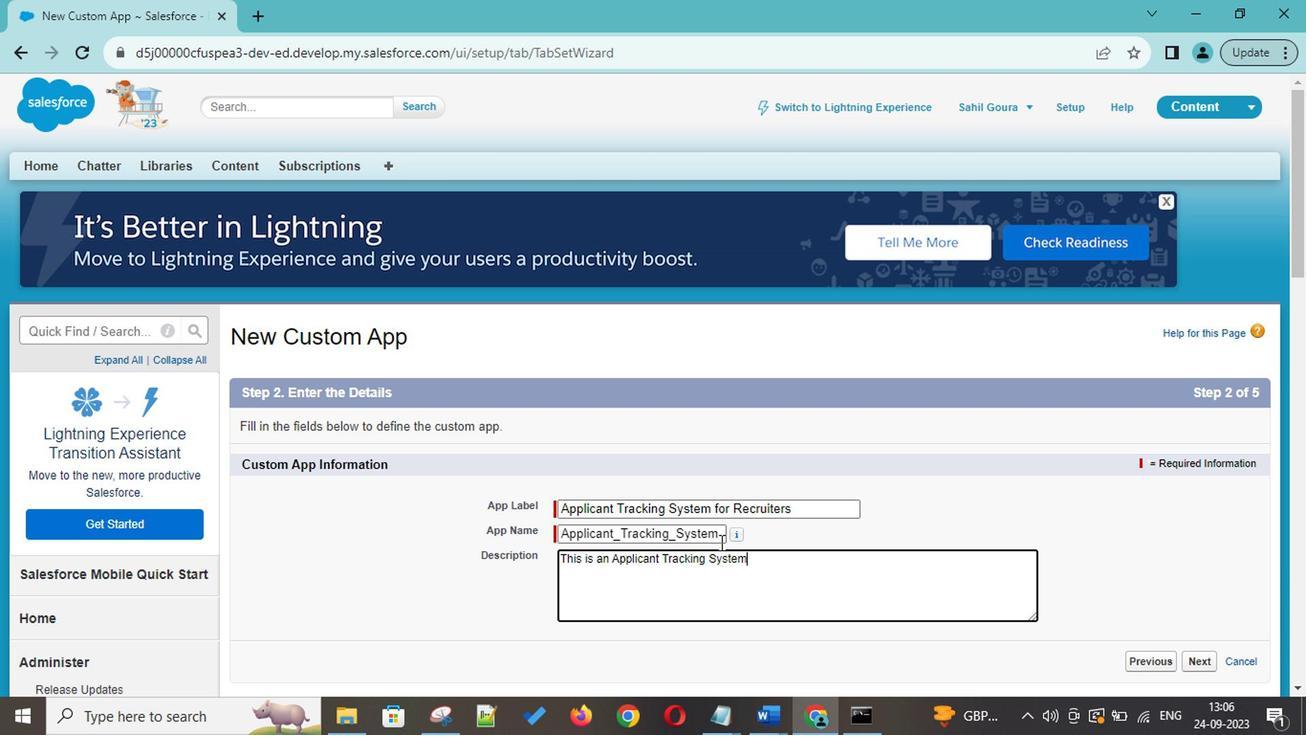 
Action: Mouse moved to (666, 491)
Screenshot: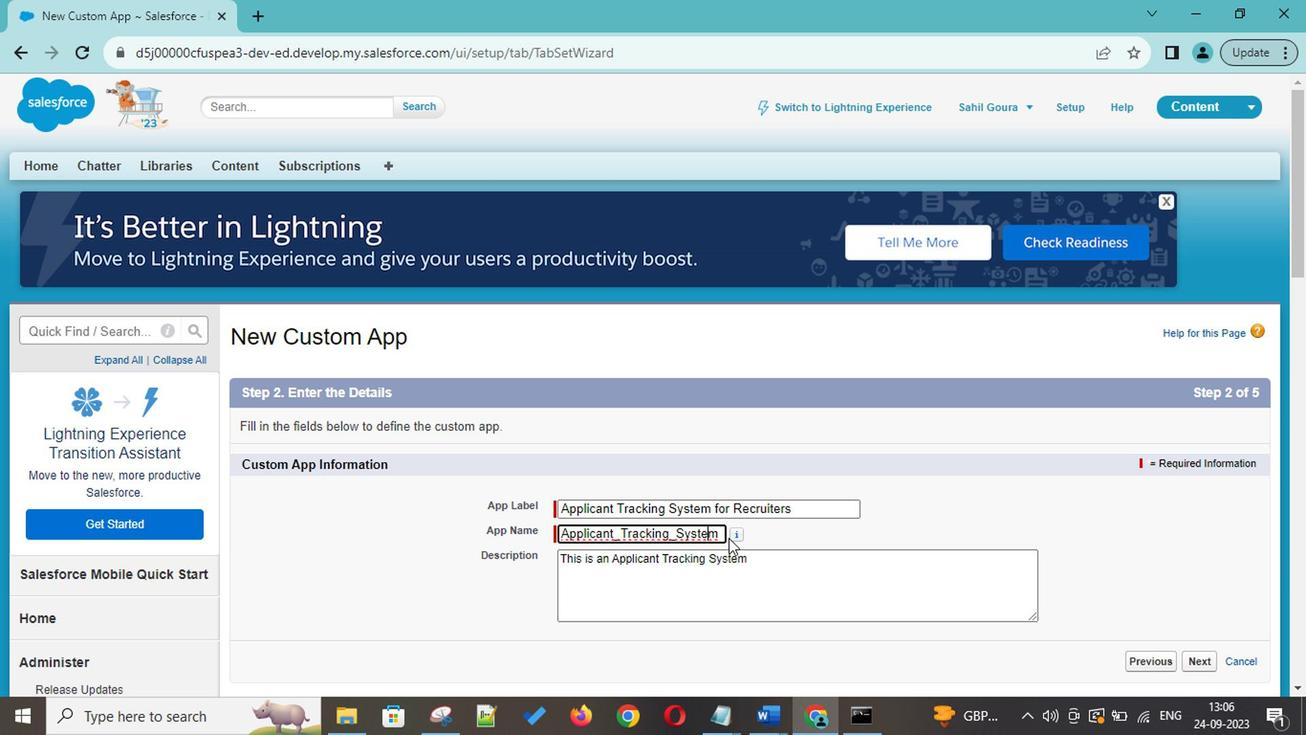 
Action: Mouse pressed left at (666, 491)
Screenshot: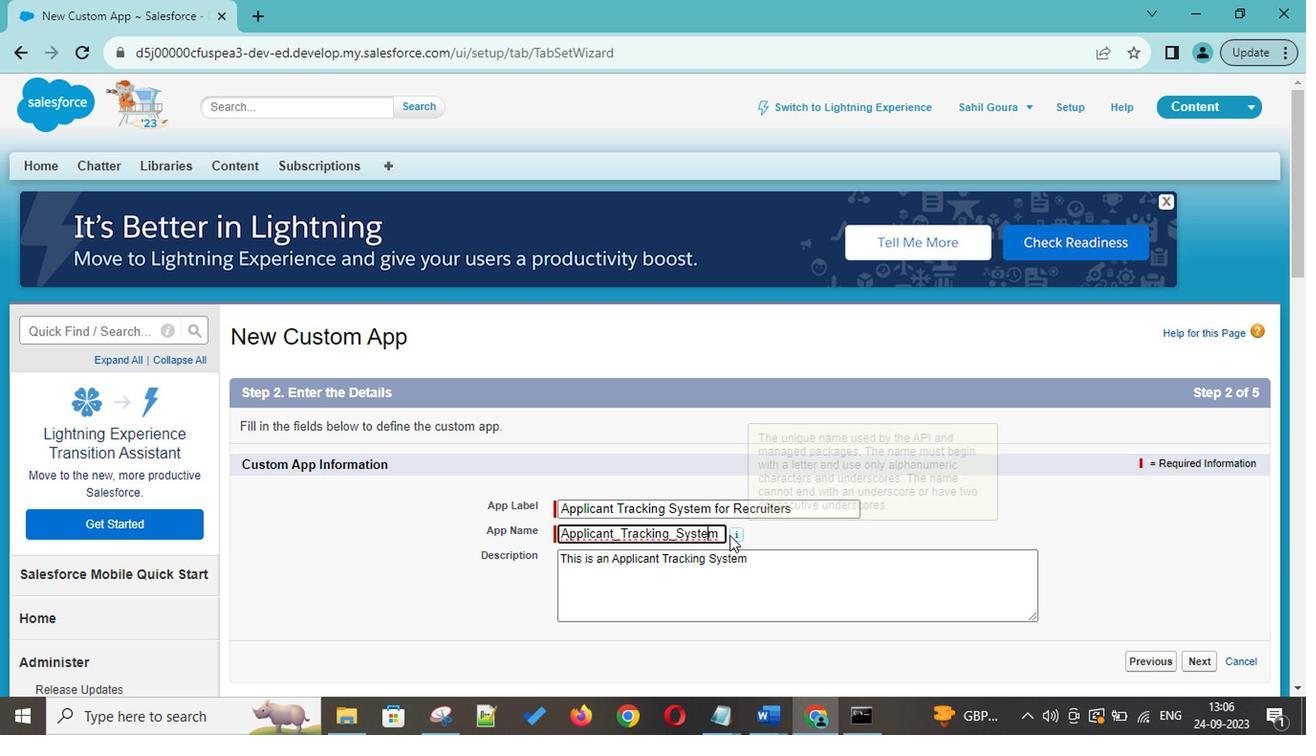 
Action: Mouse moved to (673, 489)
Screenshot: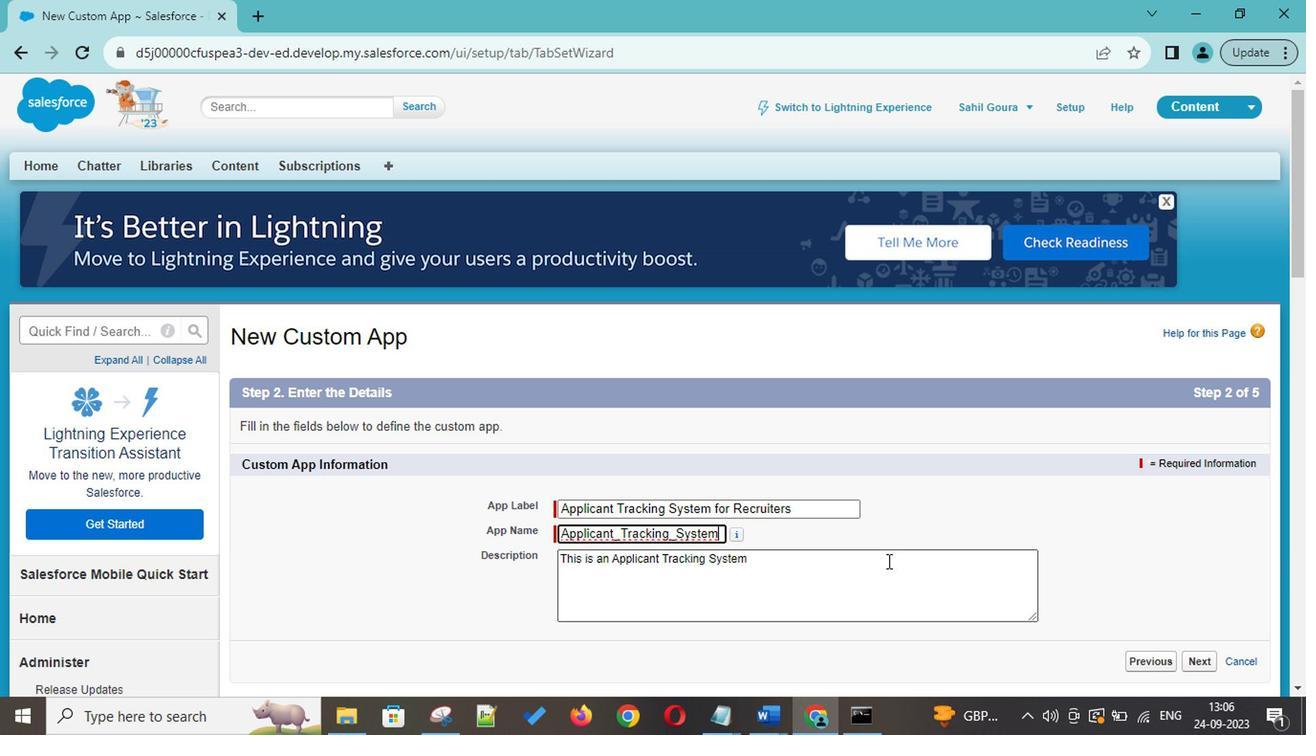 
Action: Mouse pressed left at (673, 489)
Screenshot: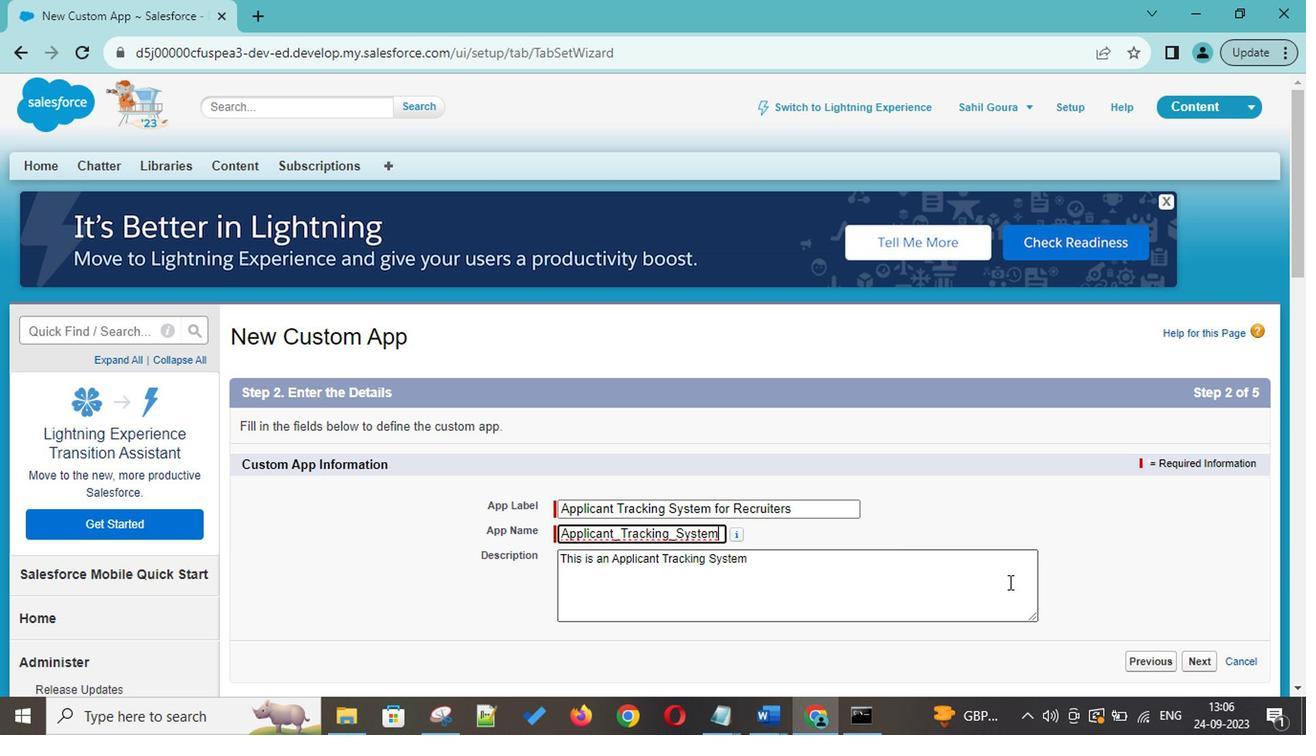 
Action: Mouse moved to (1035, 546)
Screenshot: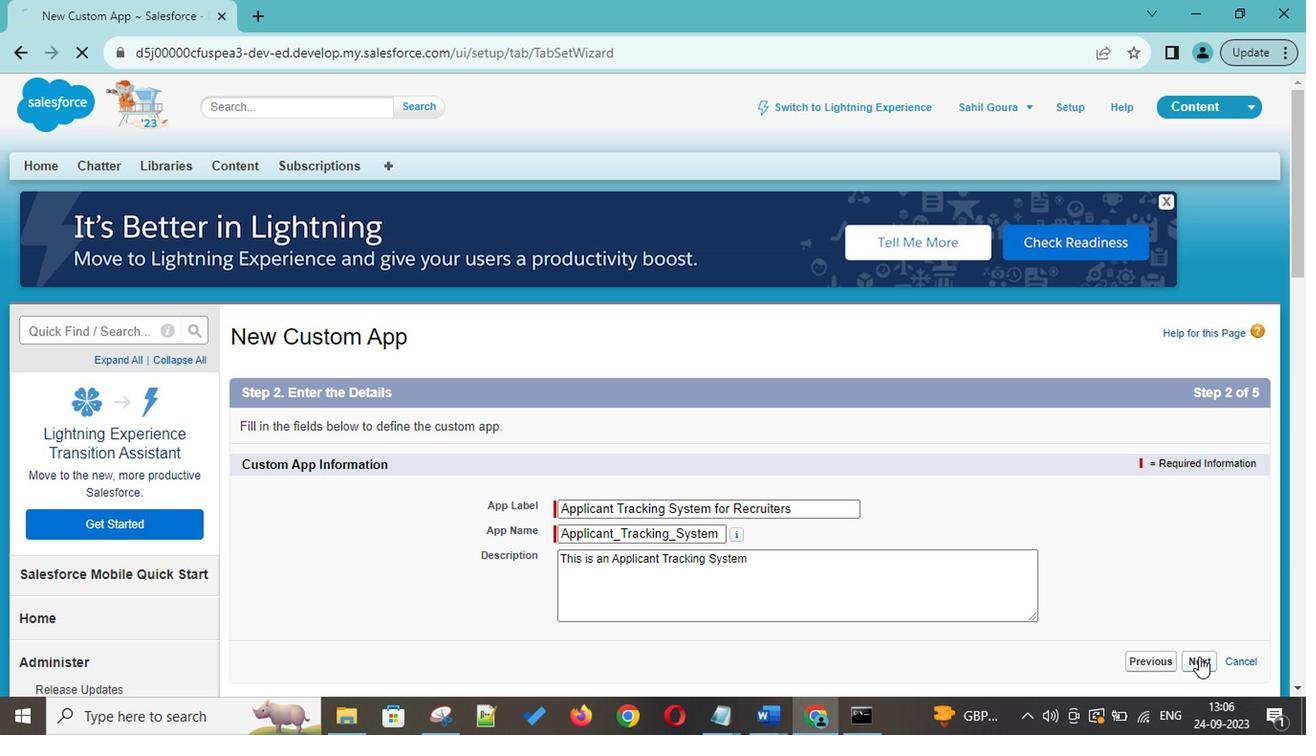 
Action: Mouse pressed left at (1035, 546)
Screenshot: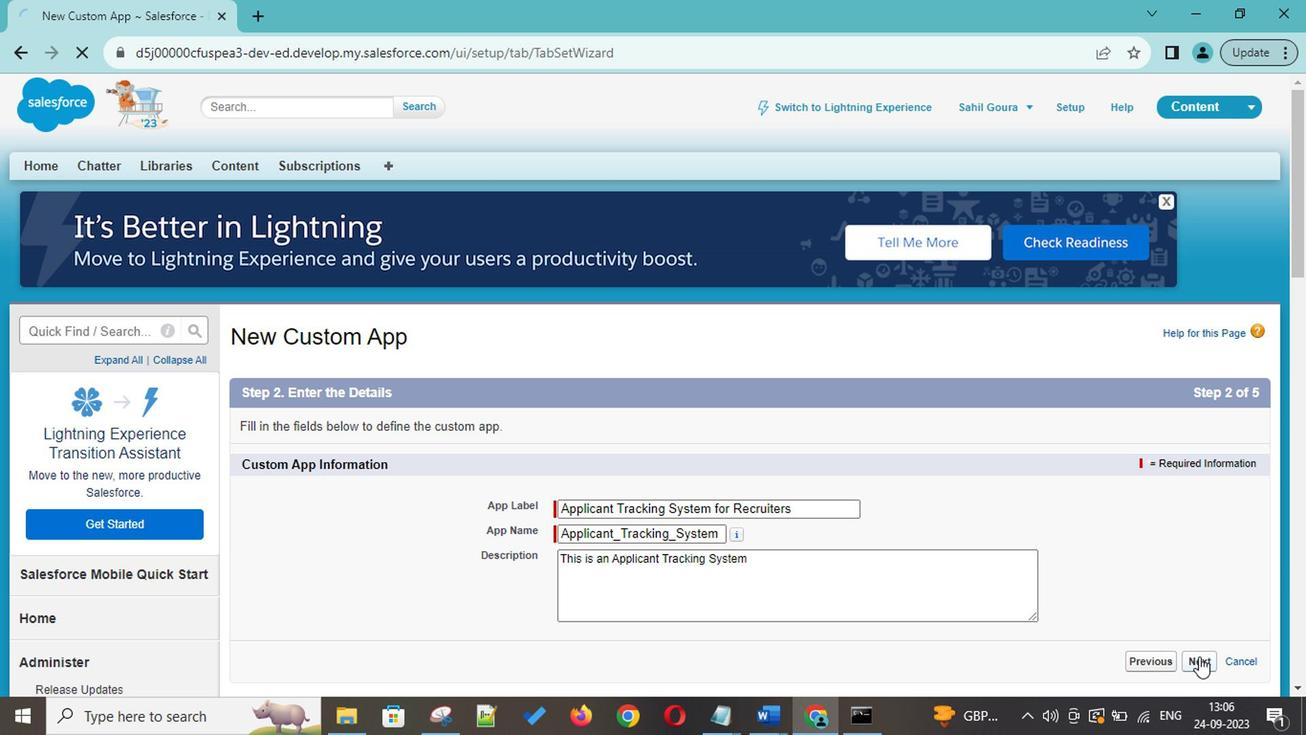 
Action: Mouse moved to (1020, 524)
Screenshot: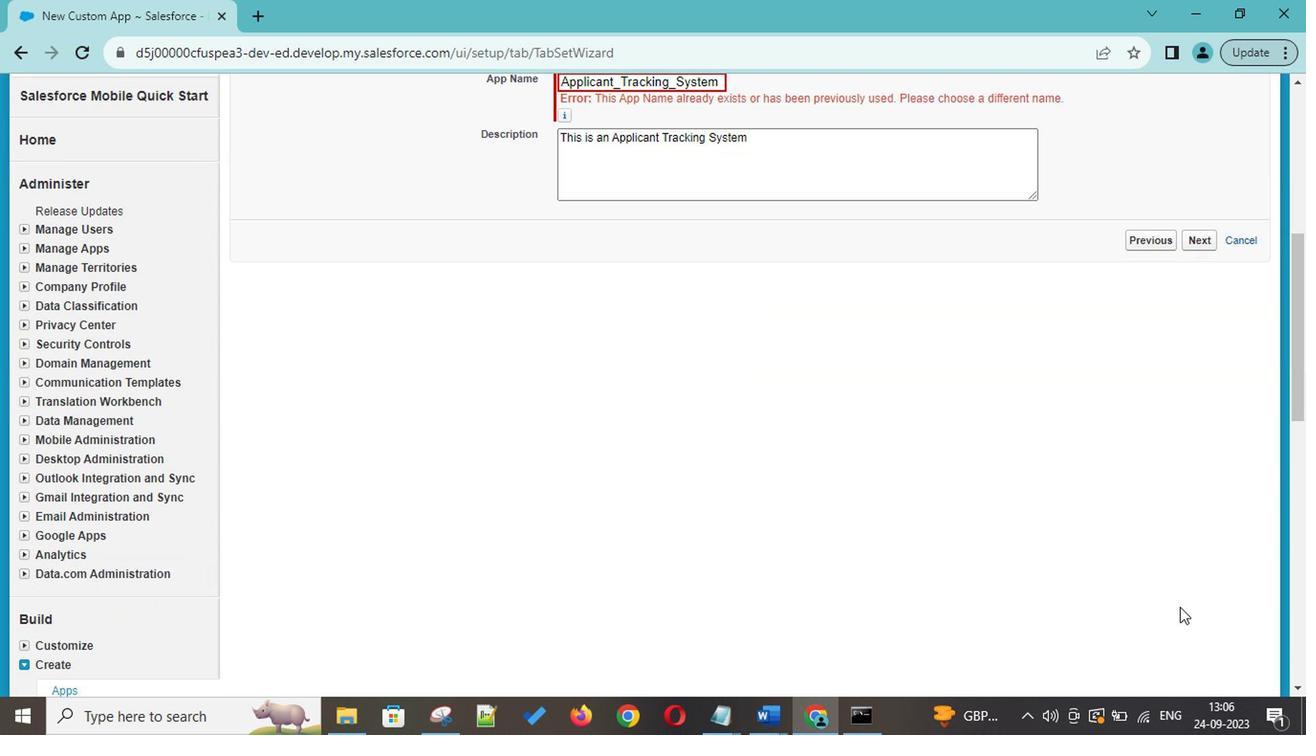 
Action: Mouse scrolled (1020, 524) with delta (0, 0)
Screenshot: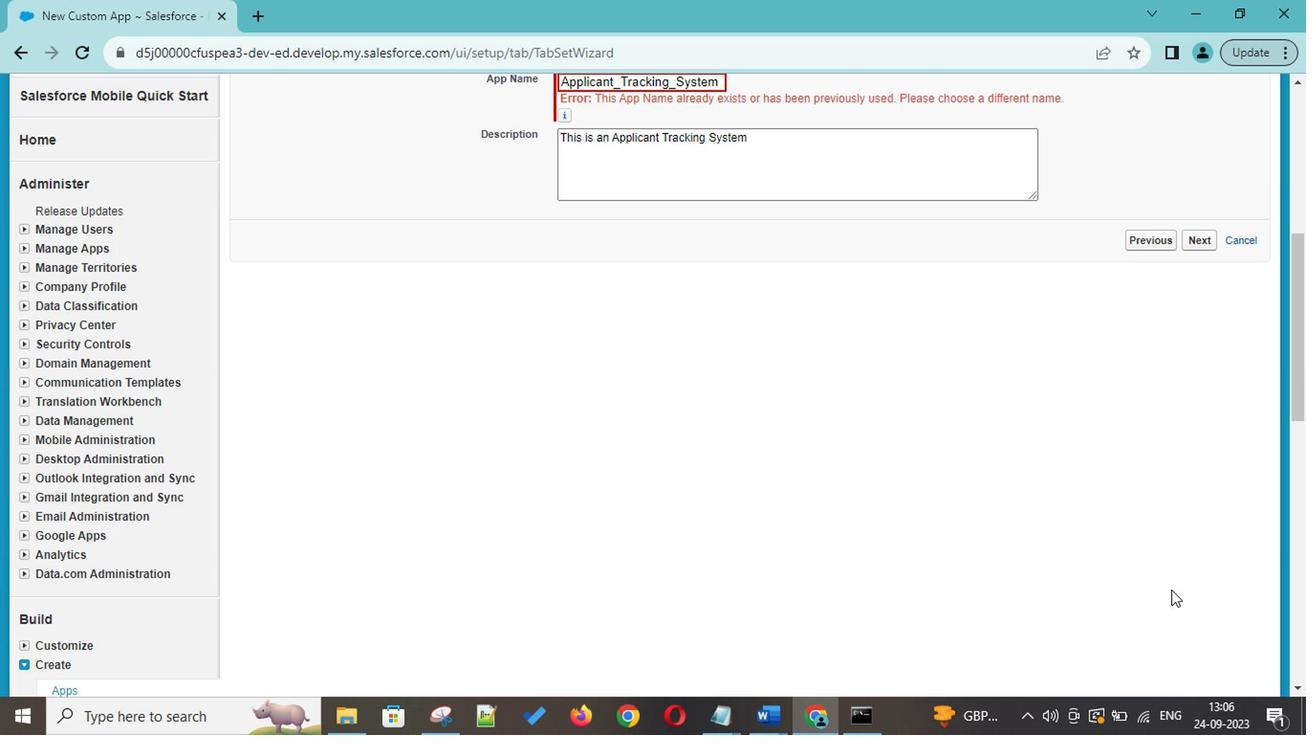
Action: Mouse scrolled (1020, 524) with delta (0, 0)
Screenshot: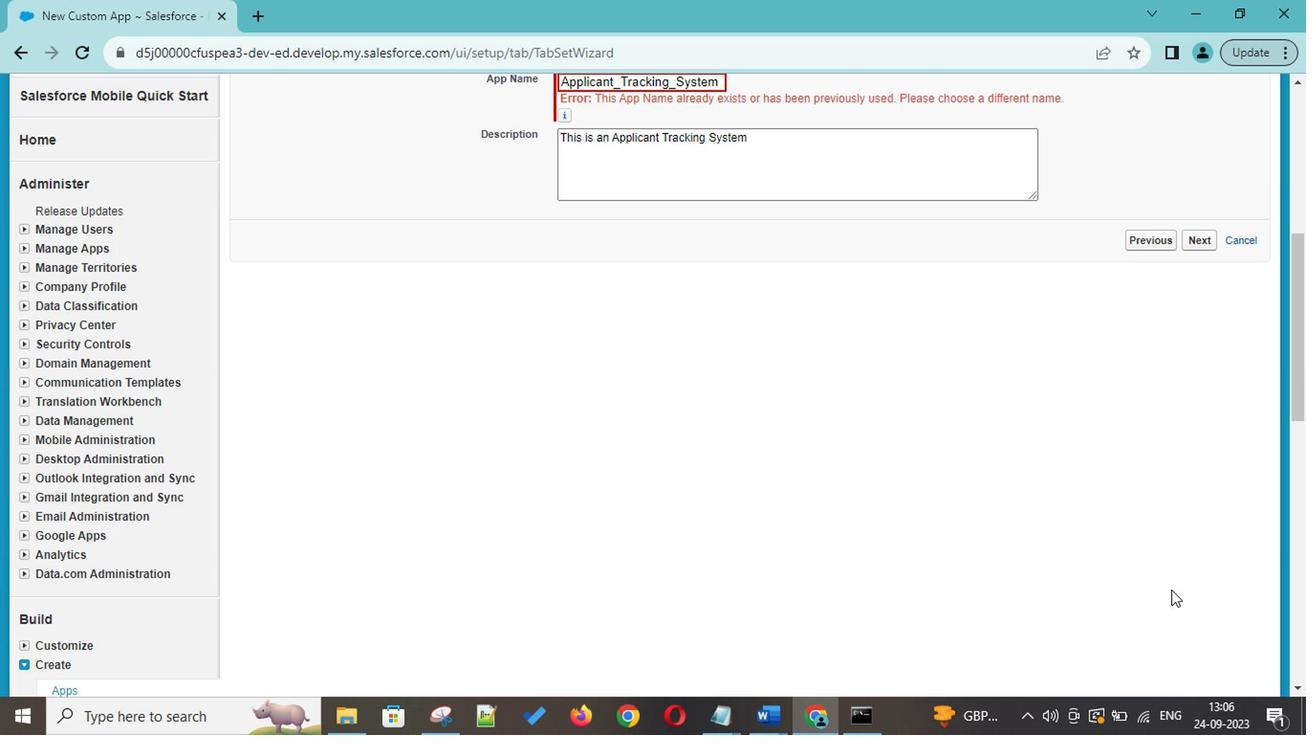 
Action: Mouse scrolled (1020, 524) with delta (0, 0)
Screenshot: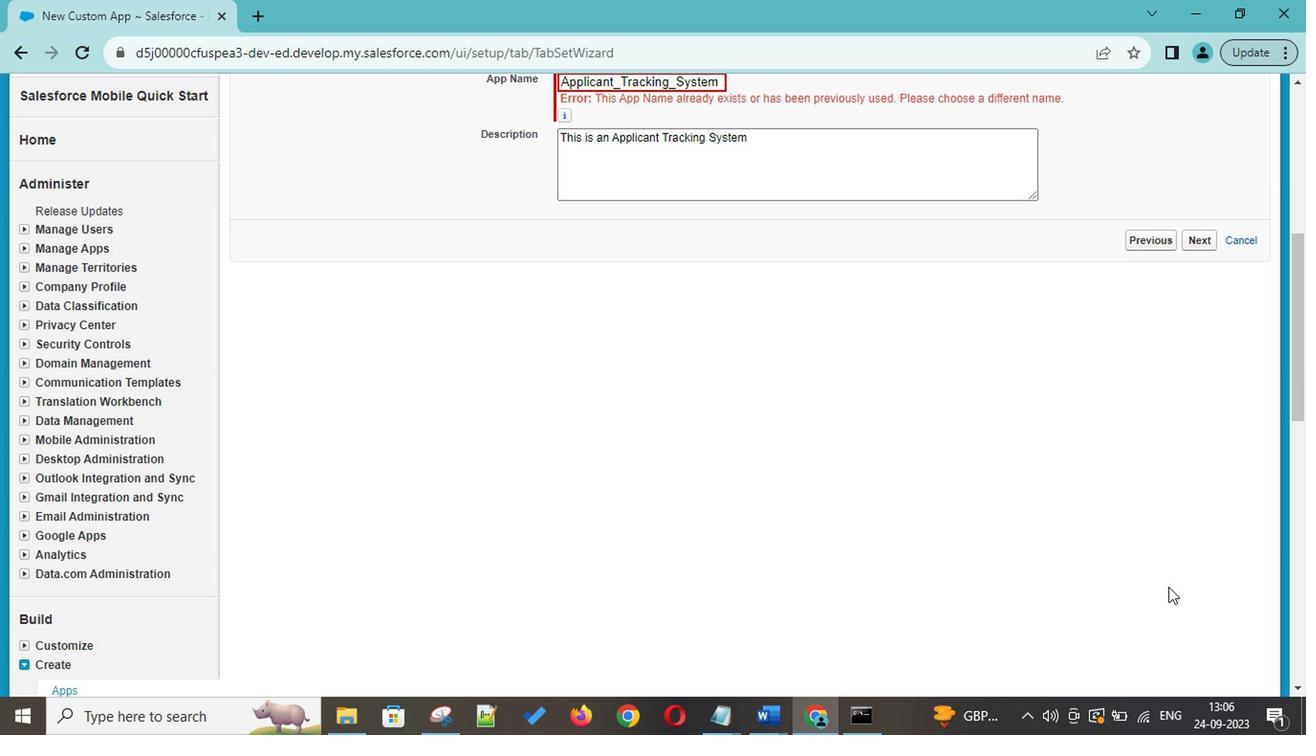 
Action: Mouse scrolled (1020, 524) with delta (0, 0)
Screenshot: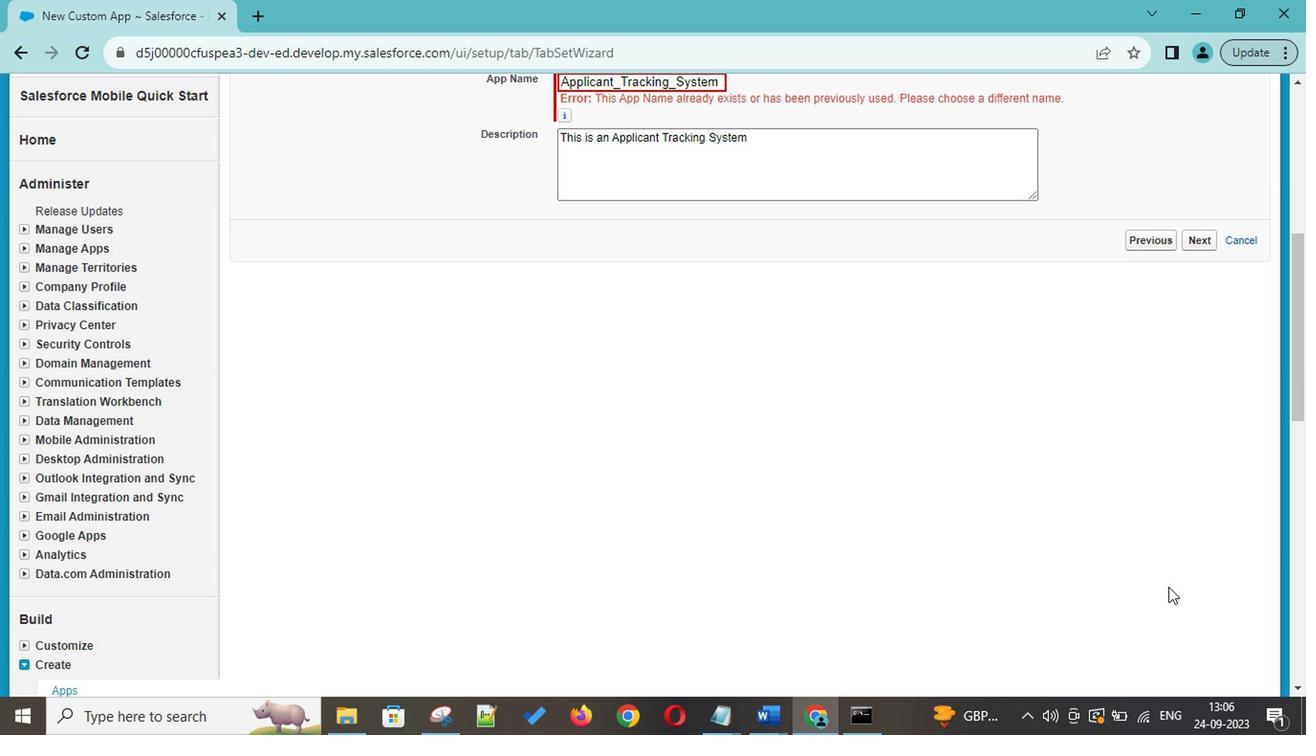 
Action: Mouse scrolled (1020, 524) with delta (0, 0)
Screenshot: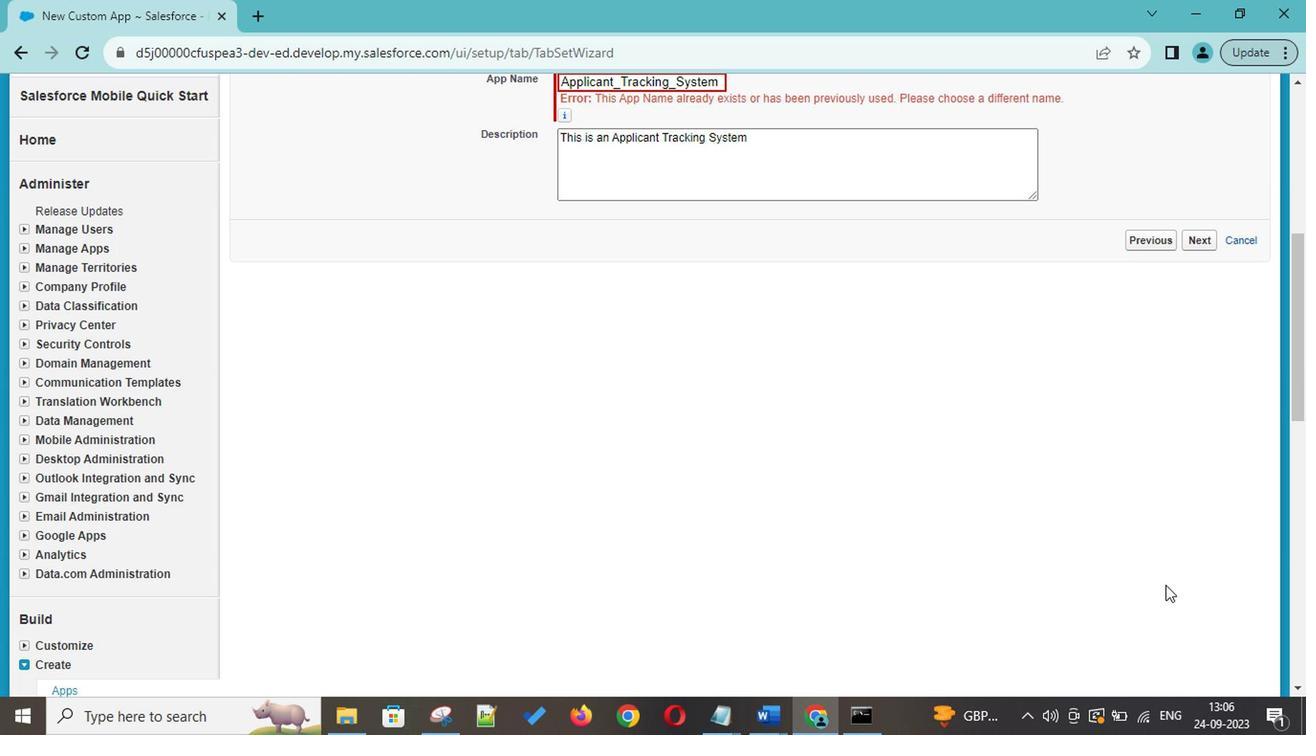 
Action: Mouse moved to (1007, 513)
Screenshot: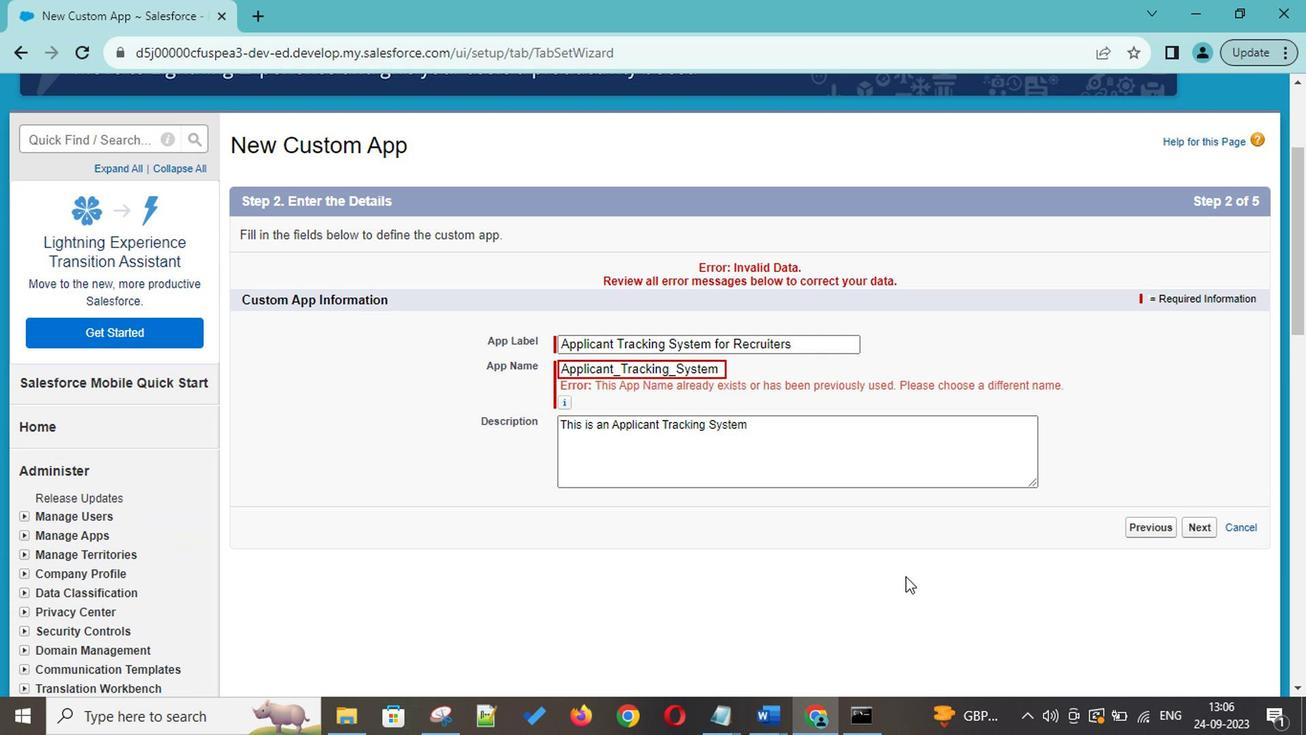 
Action: Mouse scrolled (1007, 514) with delta (0, 0)
Screenshot: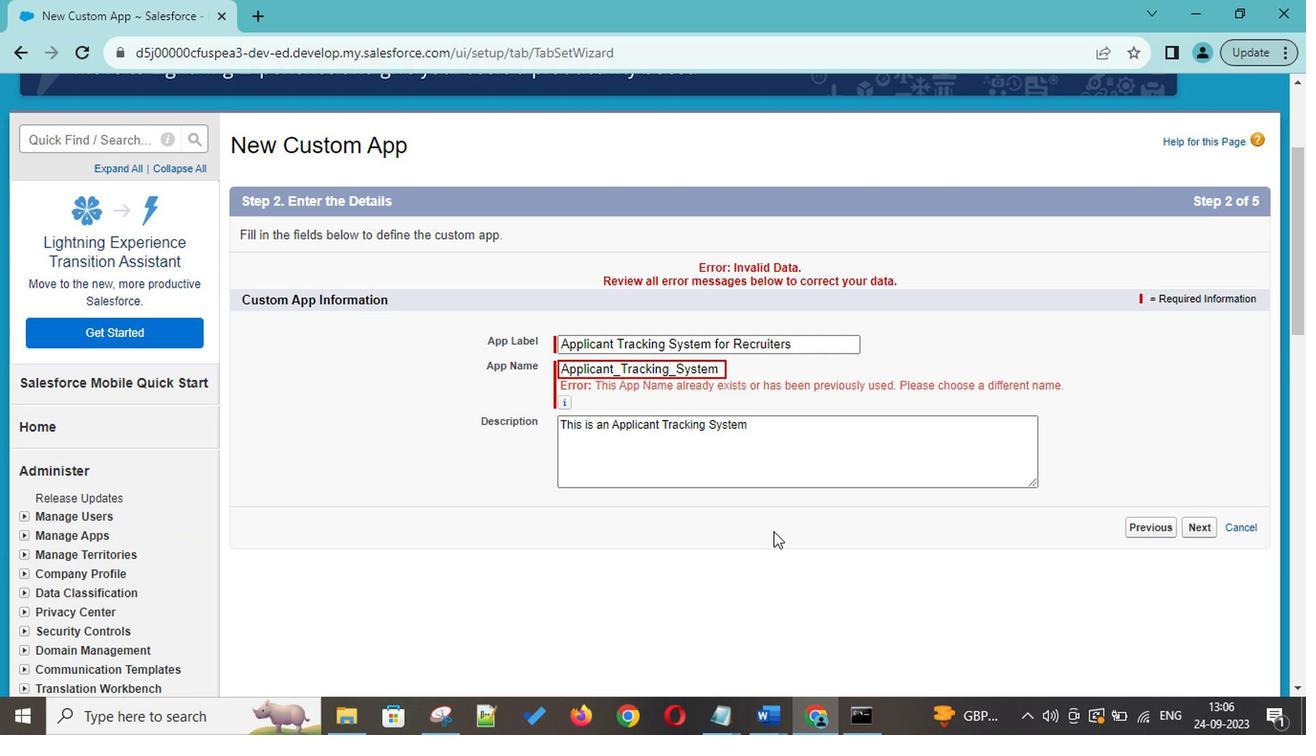 
Action: Mouse scrolled (1007, 514) with delta (0, 0)
Screenshot: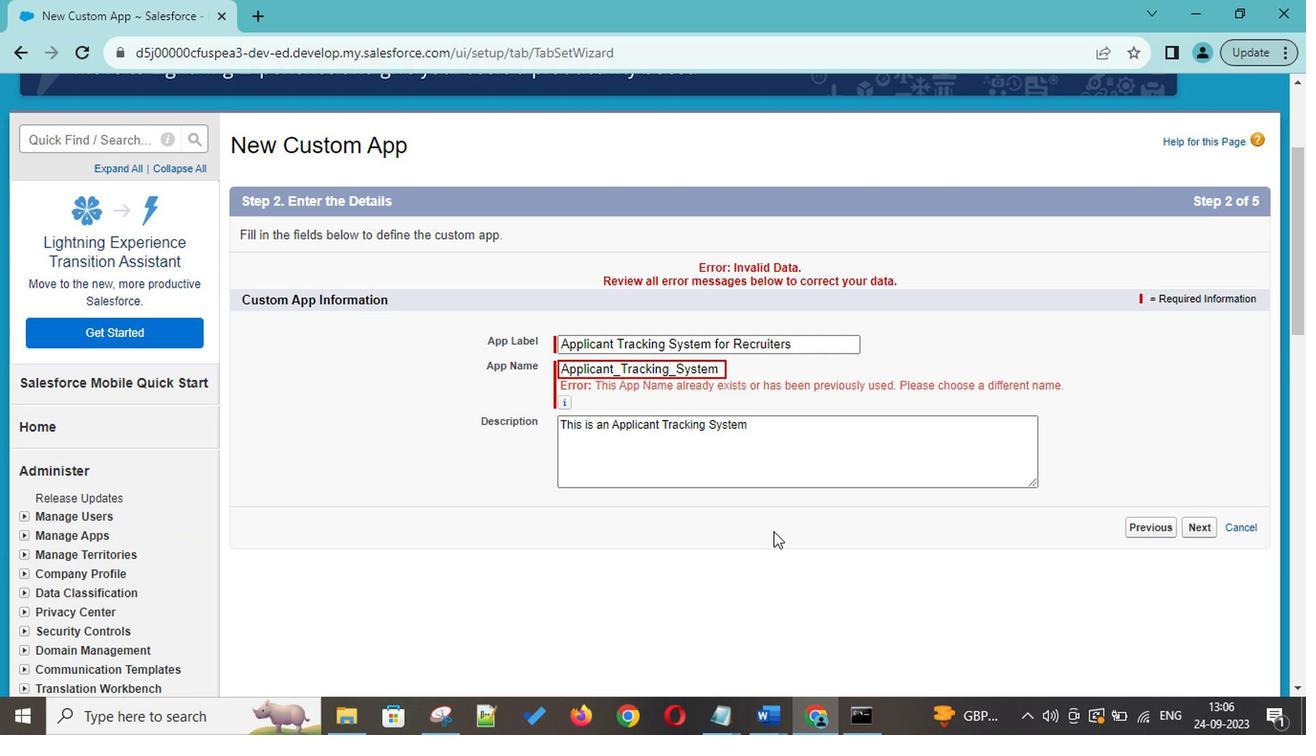 
Action: Mouse scrolled (1007, 514) with delta (0, 0)
Screenshot: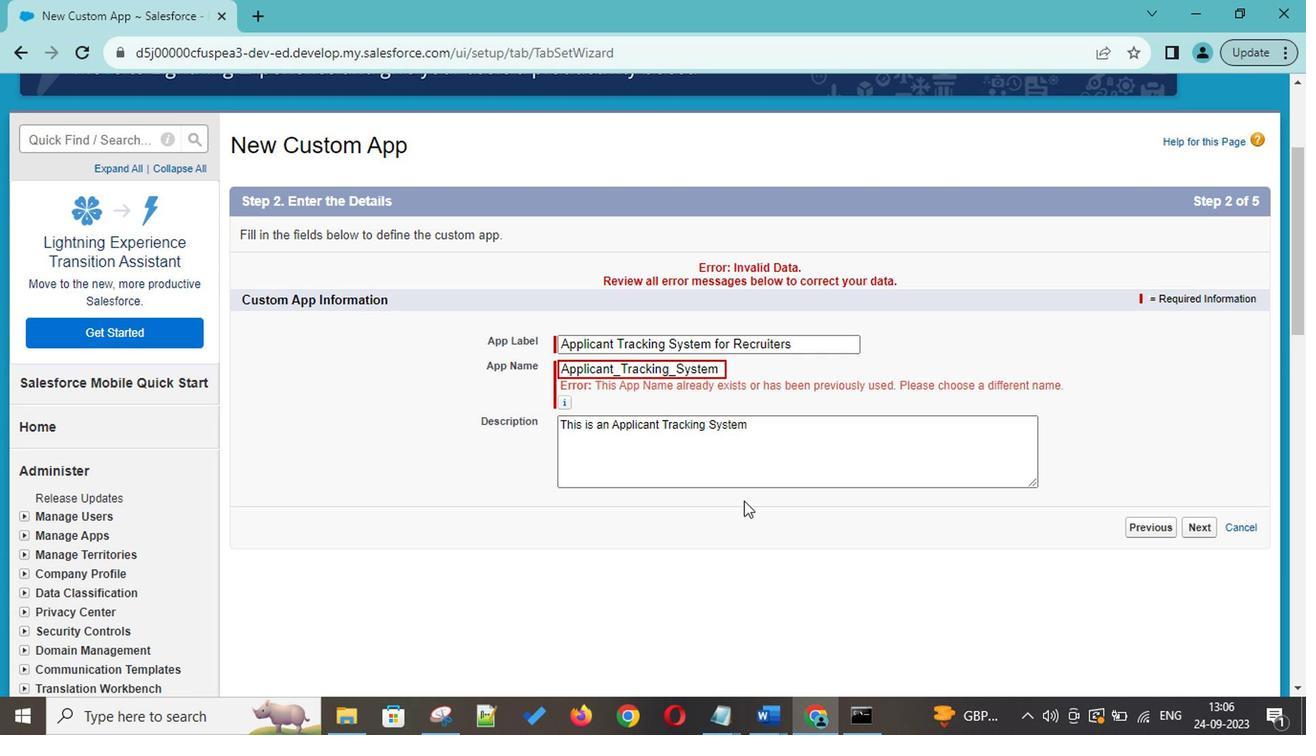 
Action: Mouse moved to (670, 416)
Screenshot: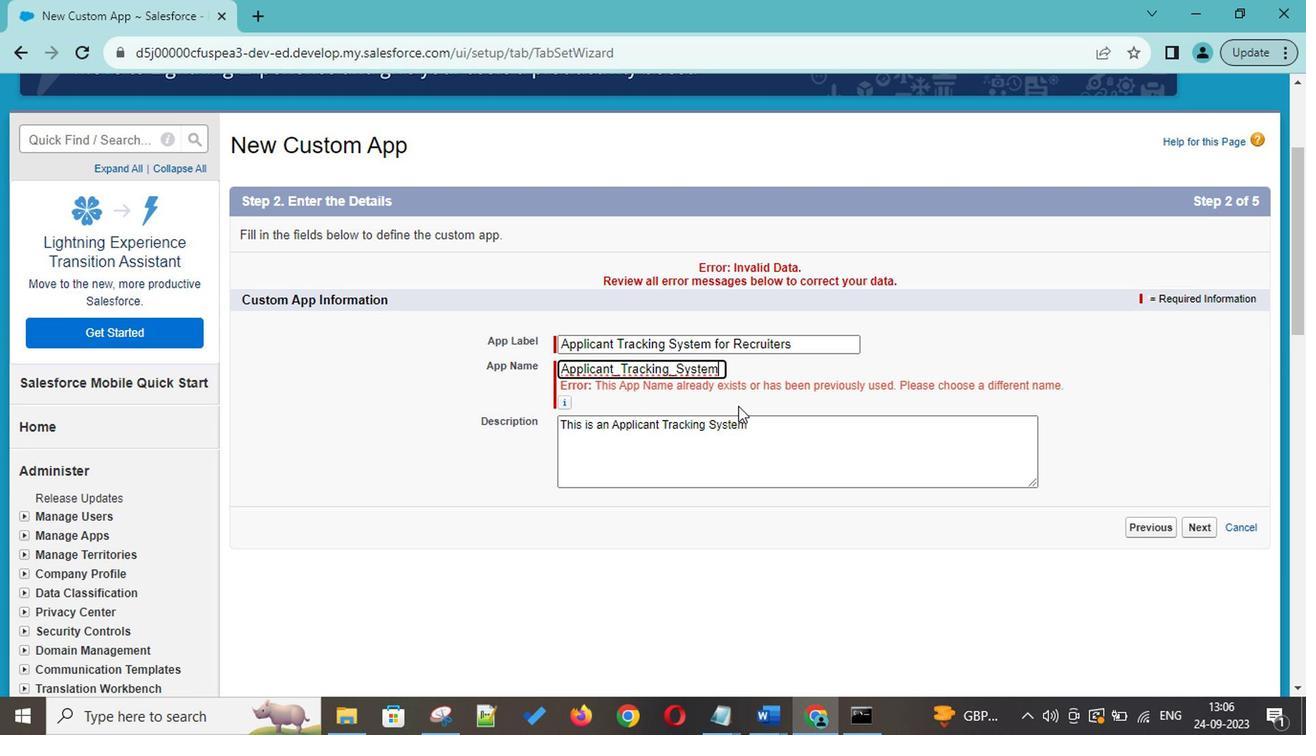 
Action: Mouse pressed left at (670, 416)
Screenshot: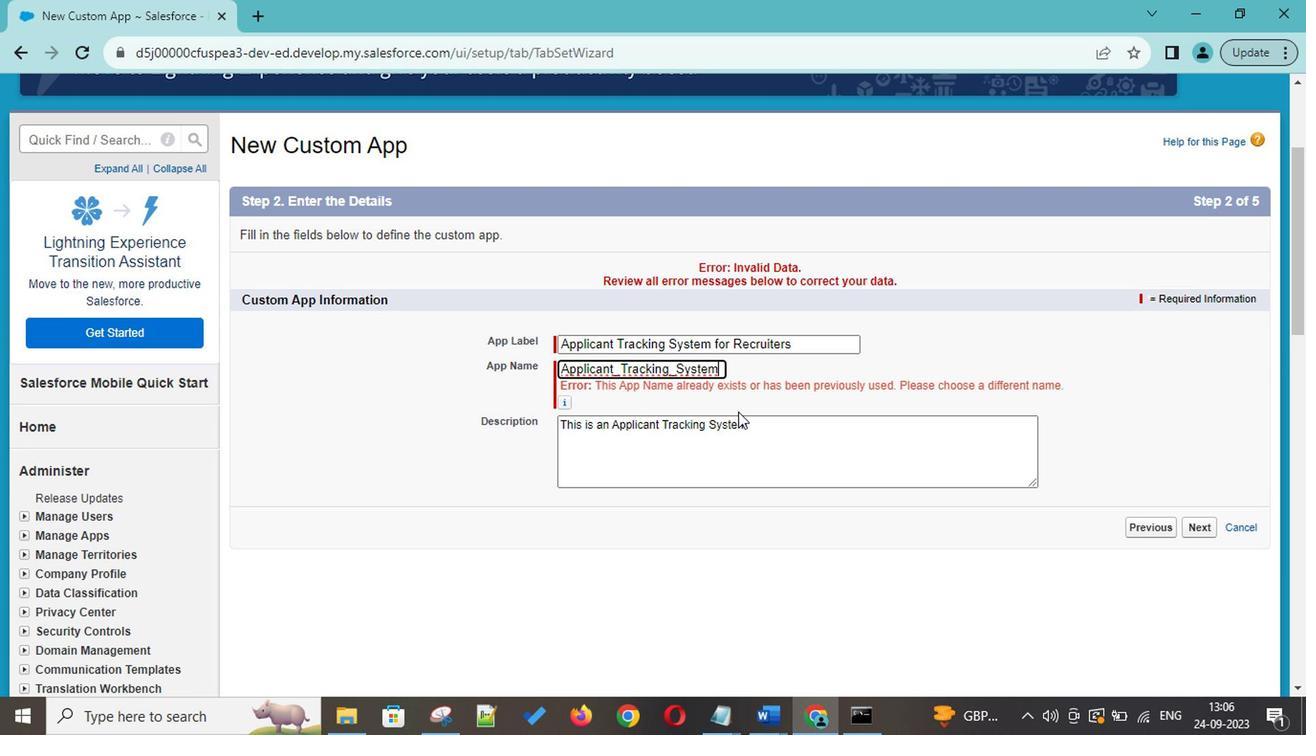 
Action: Mouse moved to (686, 436)
Screenshot: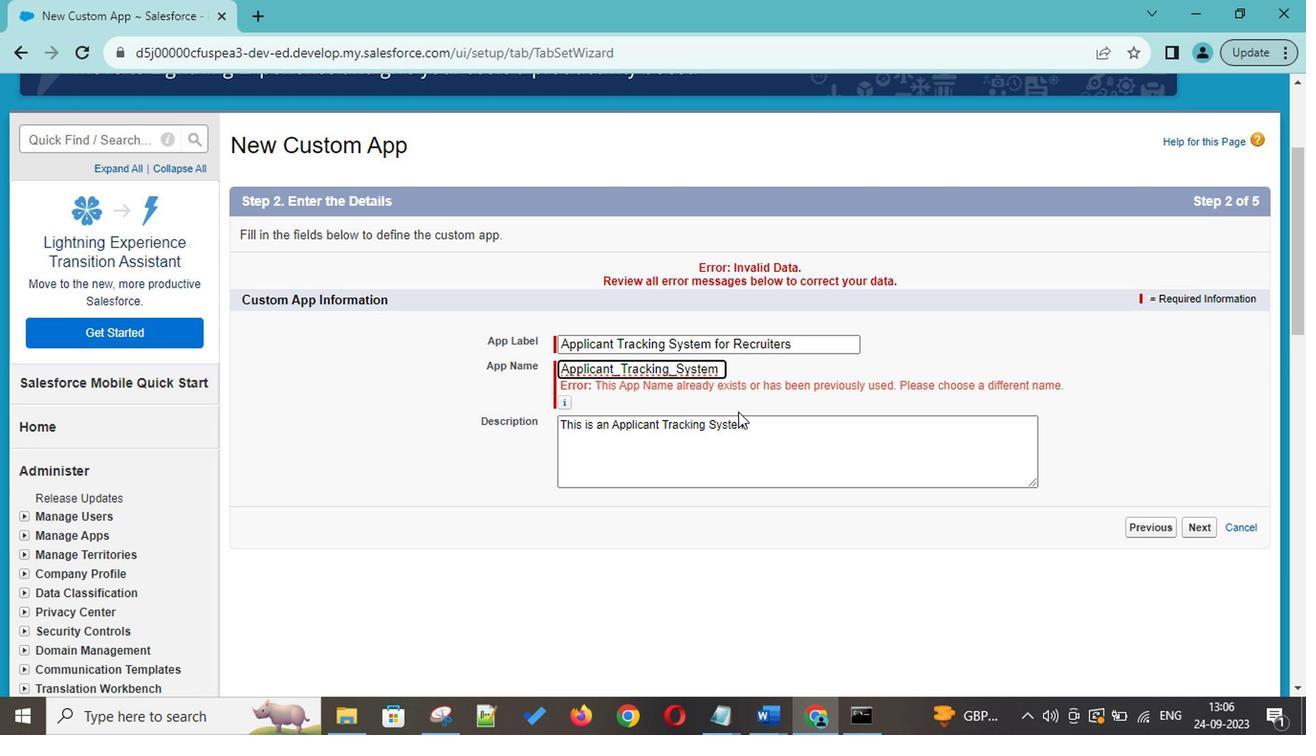 
Action: Key pressed <Key.shift>_for<Key.shift>_<Key.shift>Recruiters
Screenshot: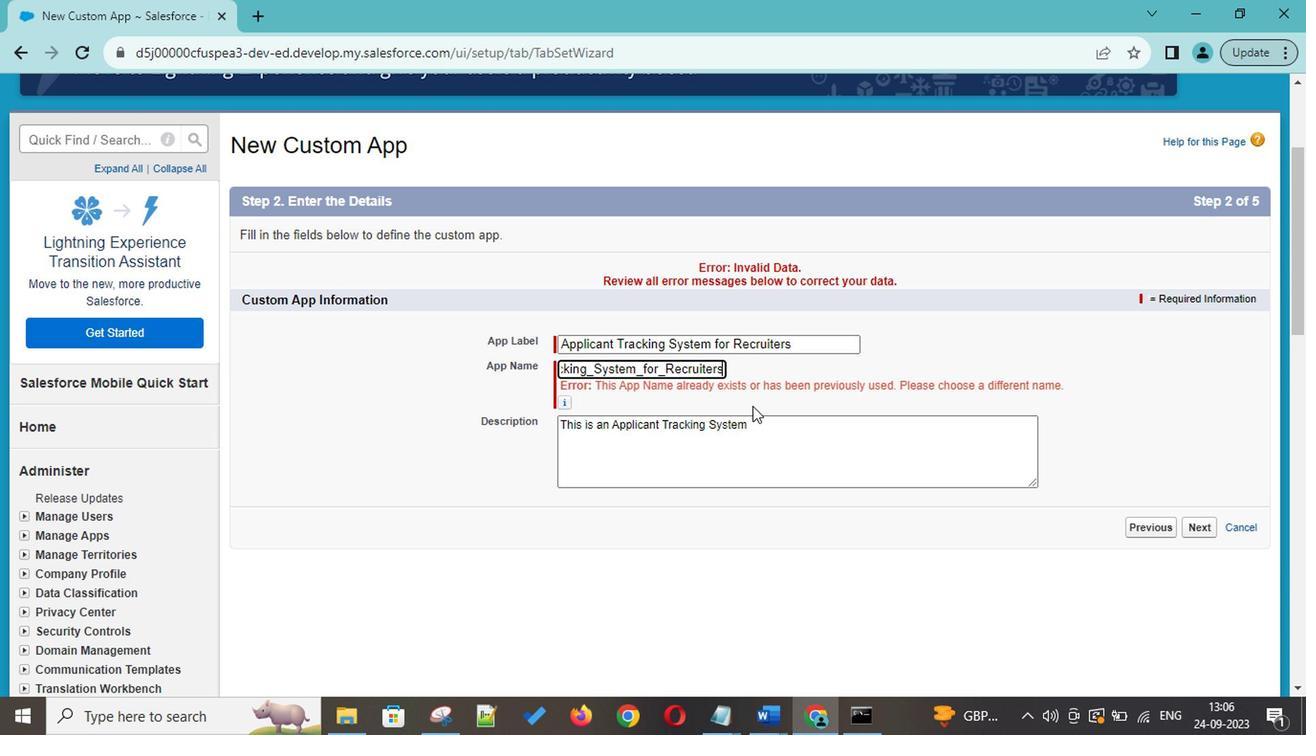 
Action: Mouse moved to (1042, 487)
Screenshot: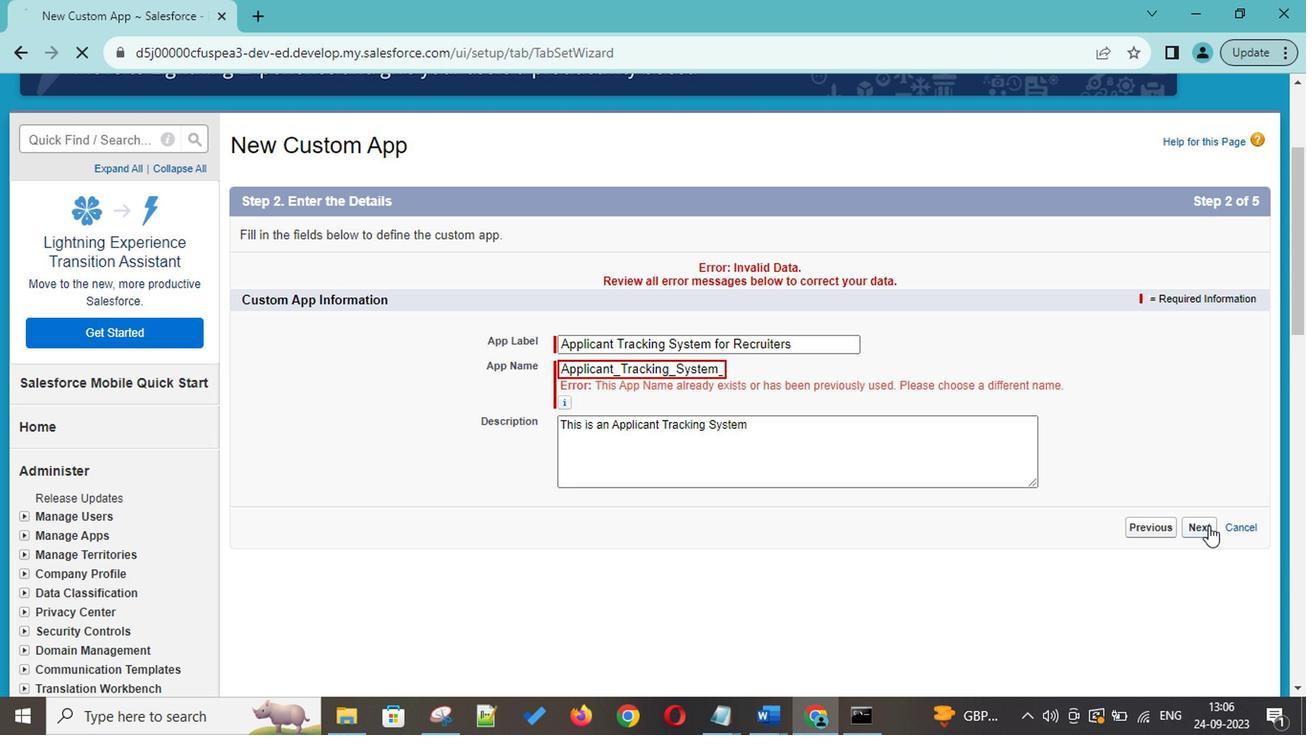 
Action: Mouse pressed left at (1042, 487)
Screenshot: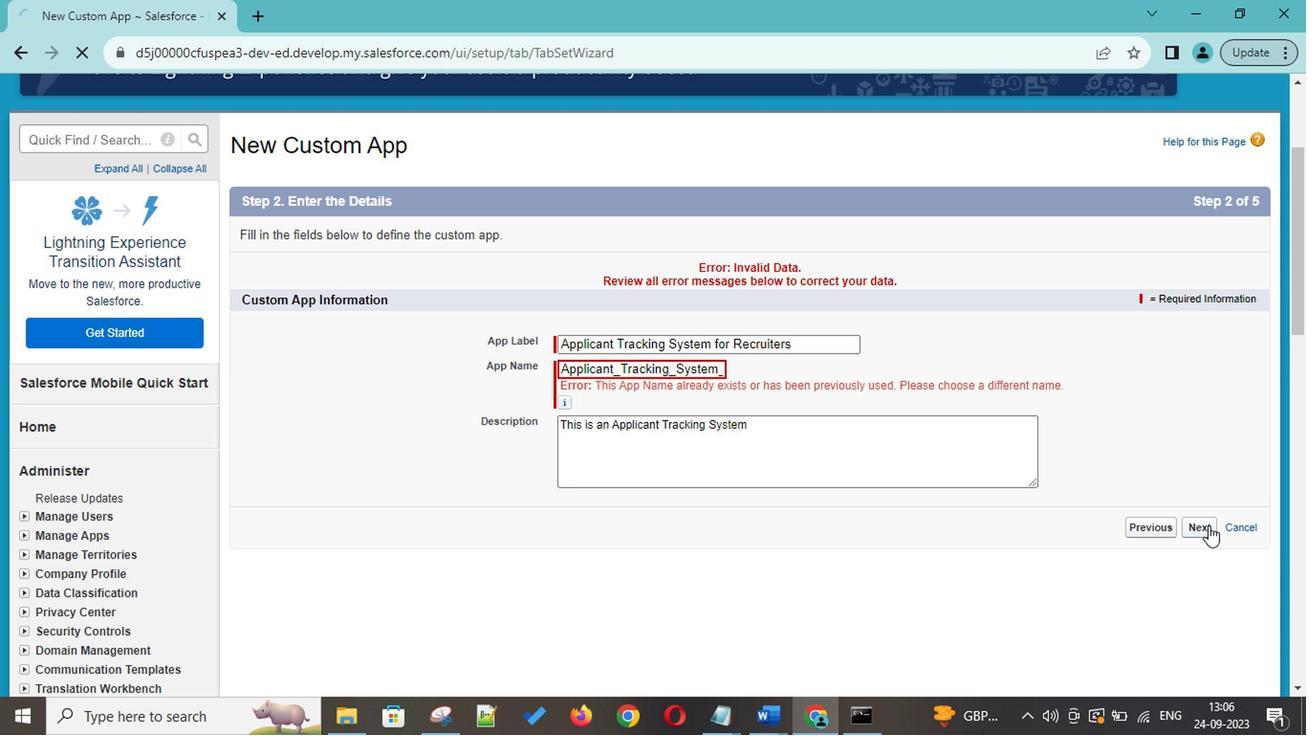 
Action: Mouse moved to (1039, 547)
Screenshot: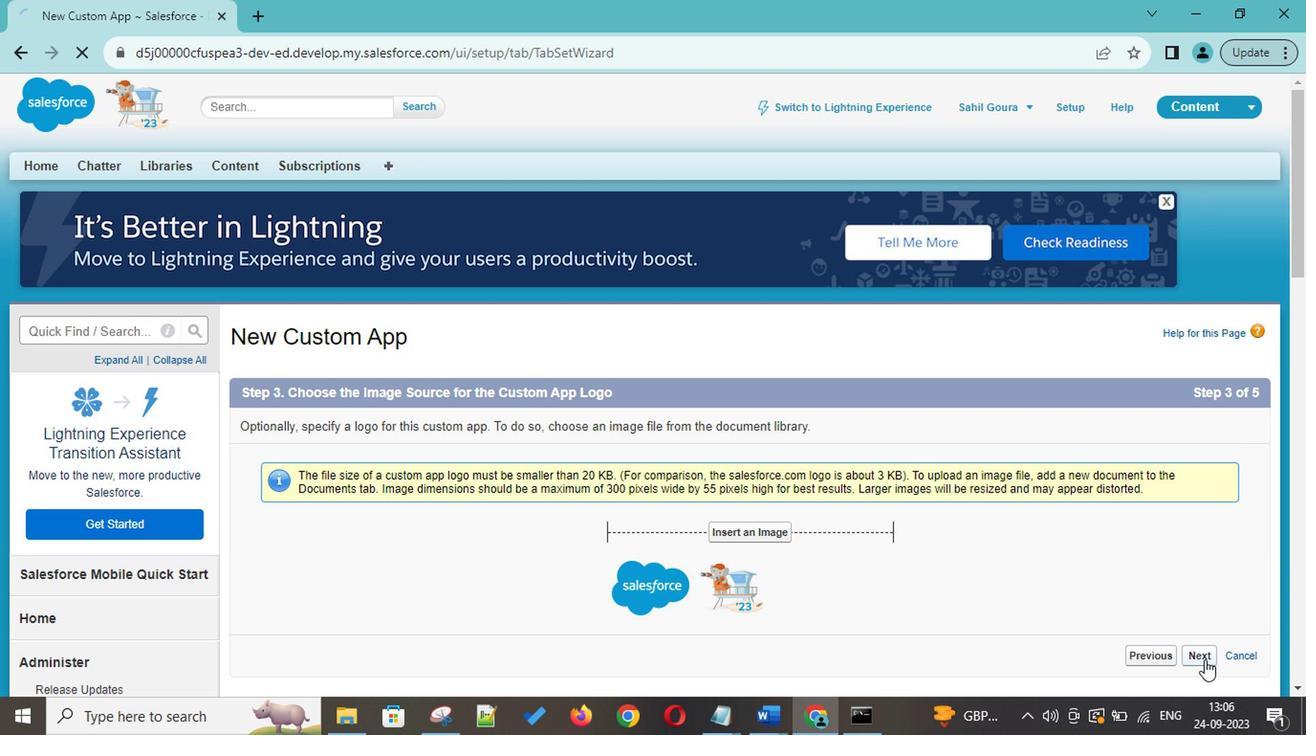 
Action: Mouse pressed left at (1039, 547)
Screenshot: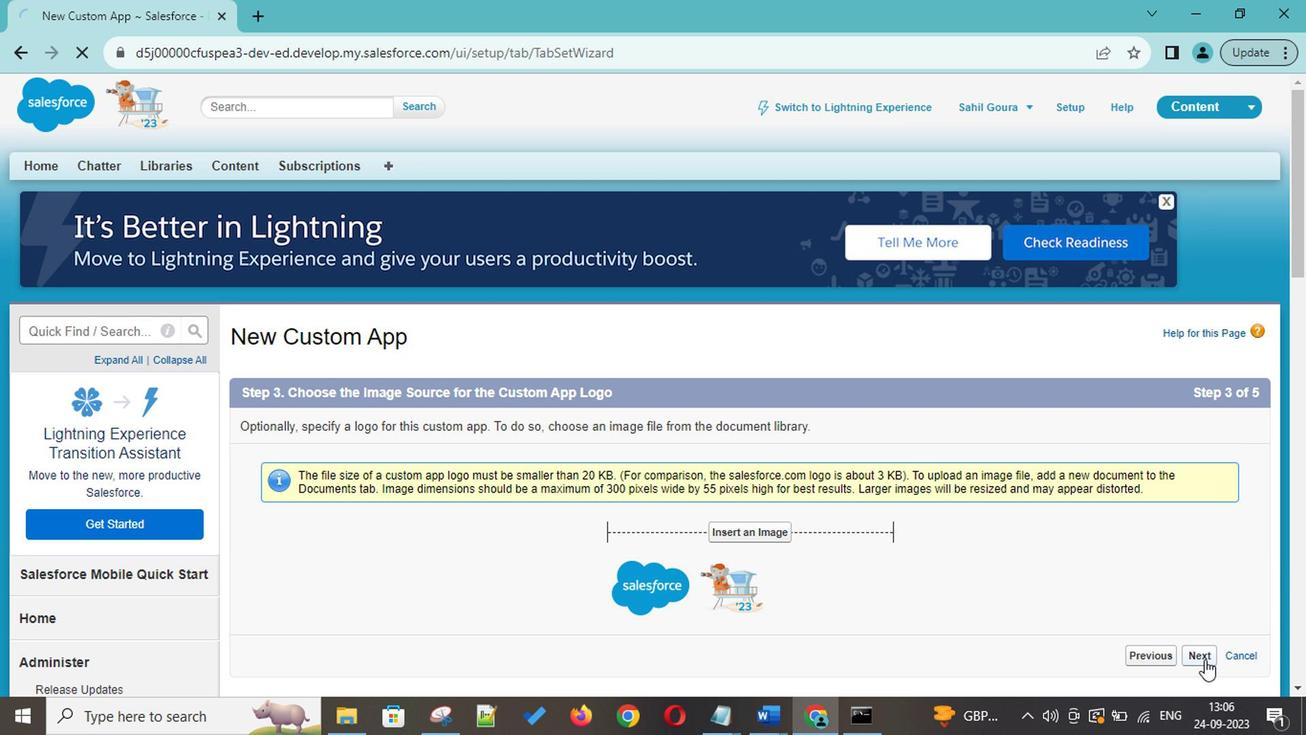 
Action: Mouse moved to (1021, 537)
Screenshot: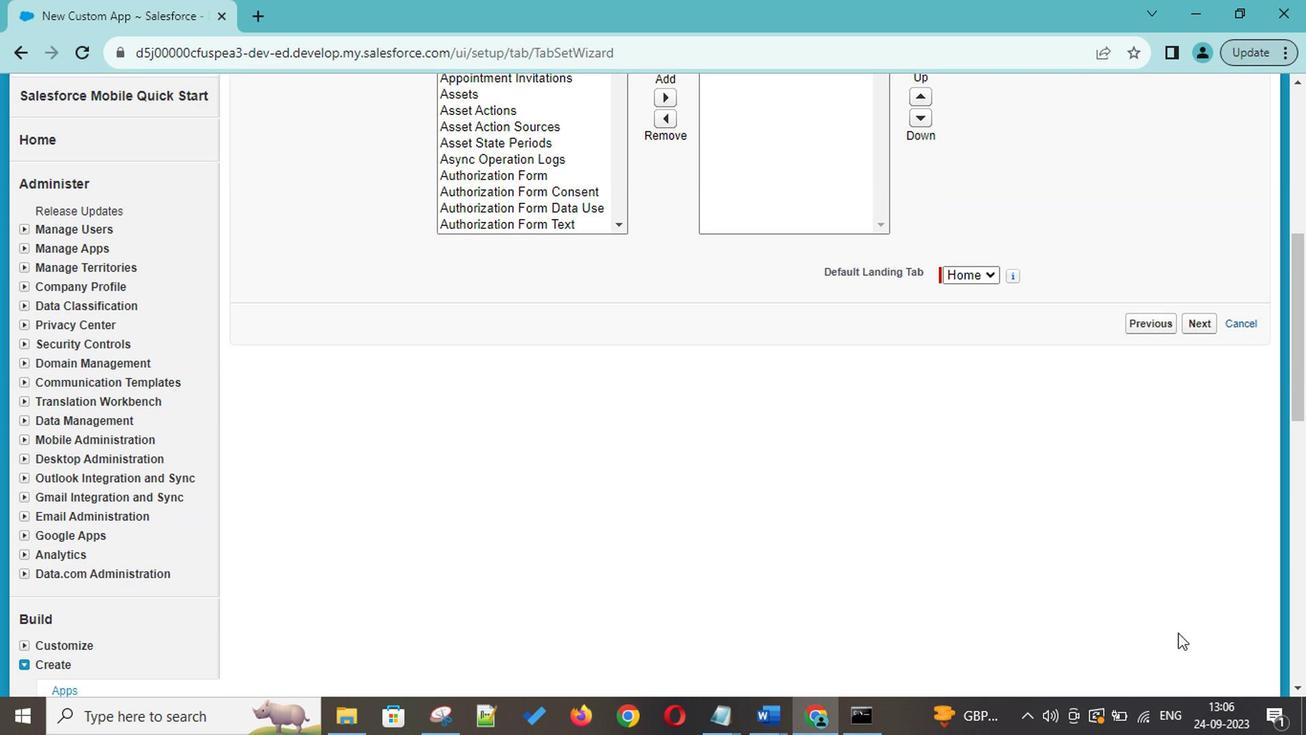 
Action: Mouse scrolled (1021, 537) with delta (0, 0)
Screenshot: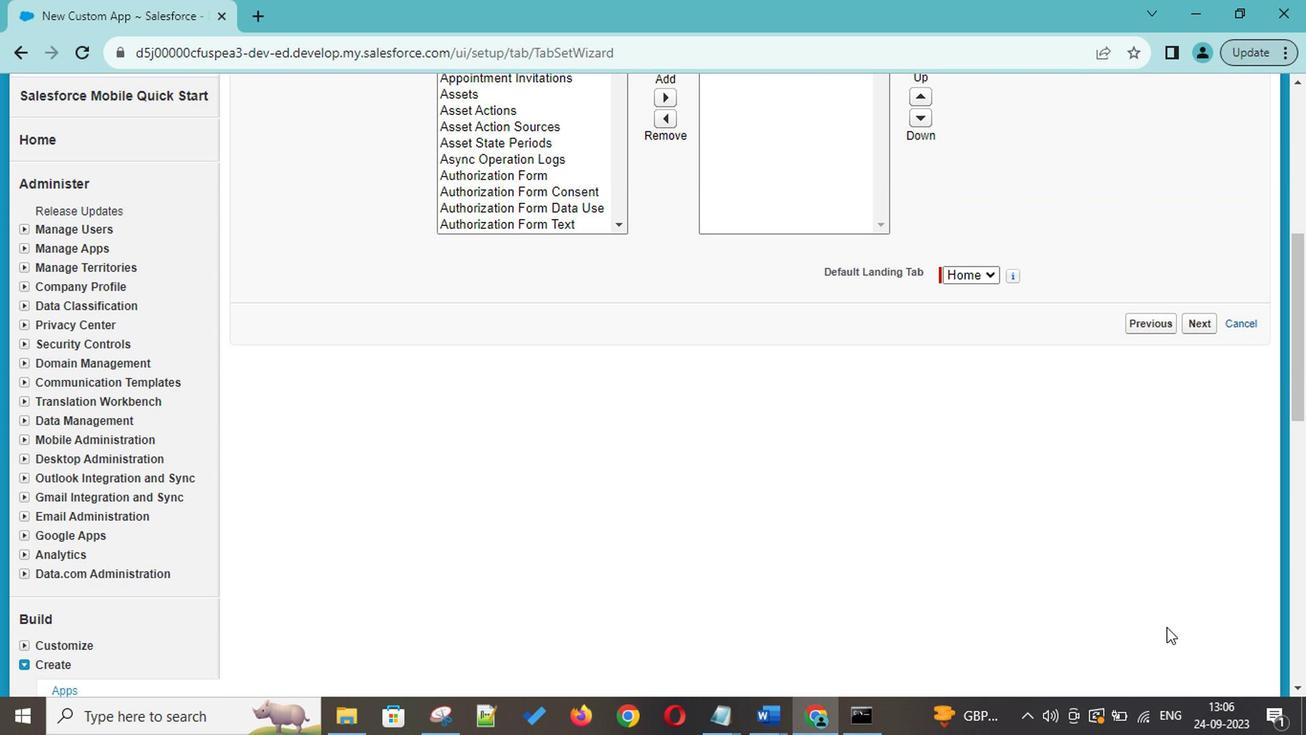 
Action: Mouse moved to (1021, 537)
Screenshot: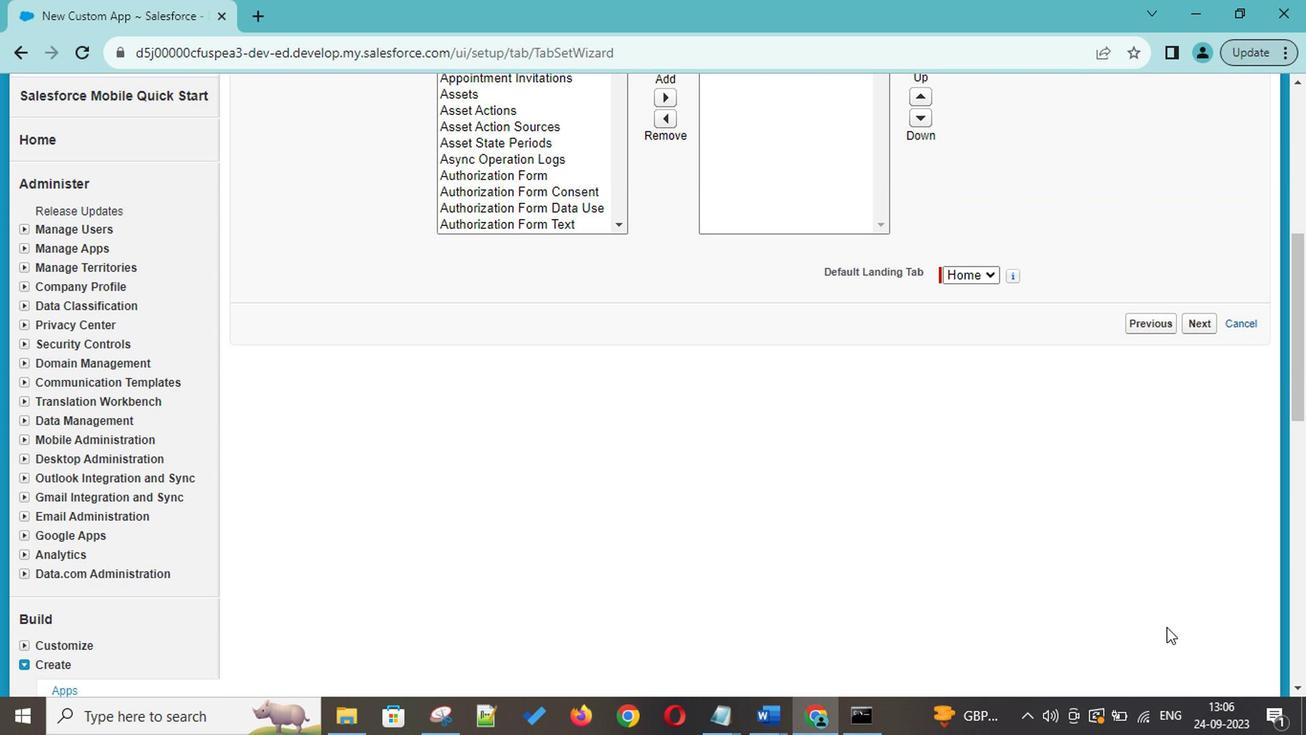 
Action: Mouse scrolled (1021, 536) with delta (0, 0)
Screenshot: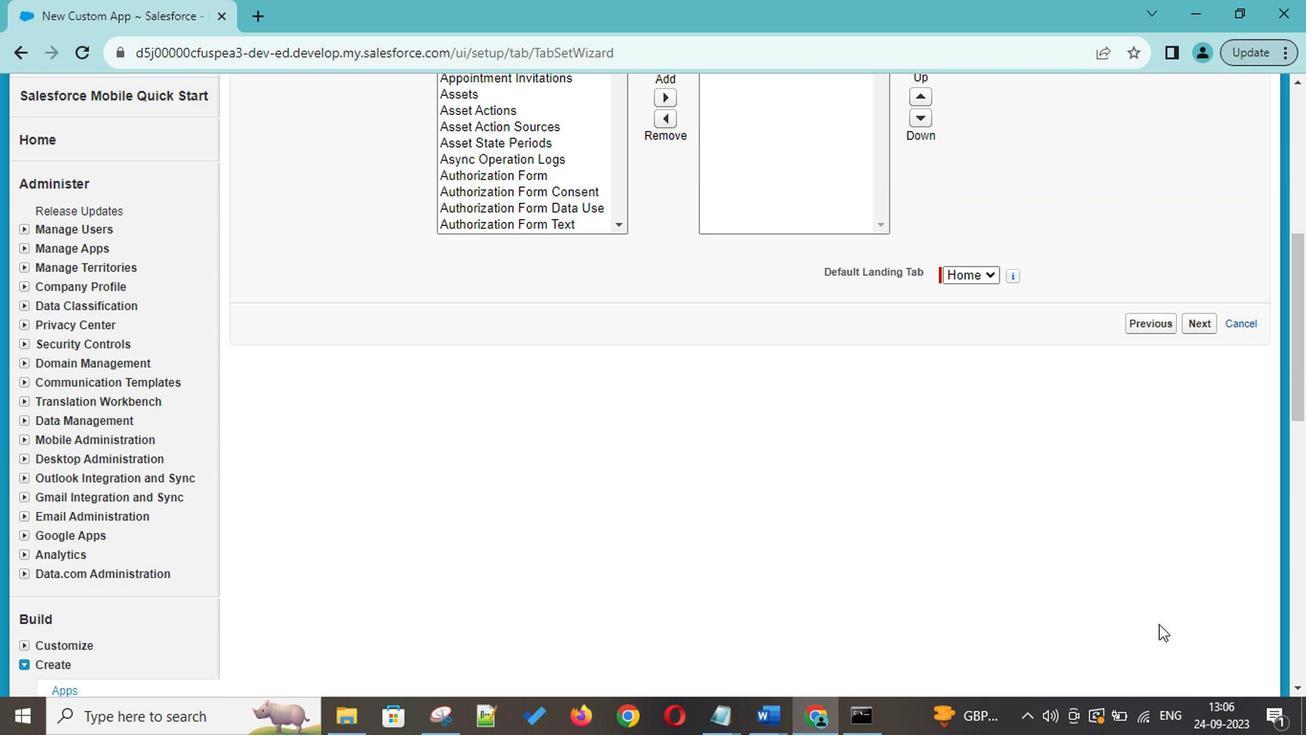 
Action: Mouse scrolled (1021, 536) with delta (0, 0)
Screenshot: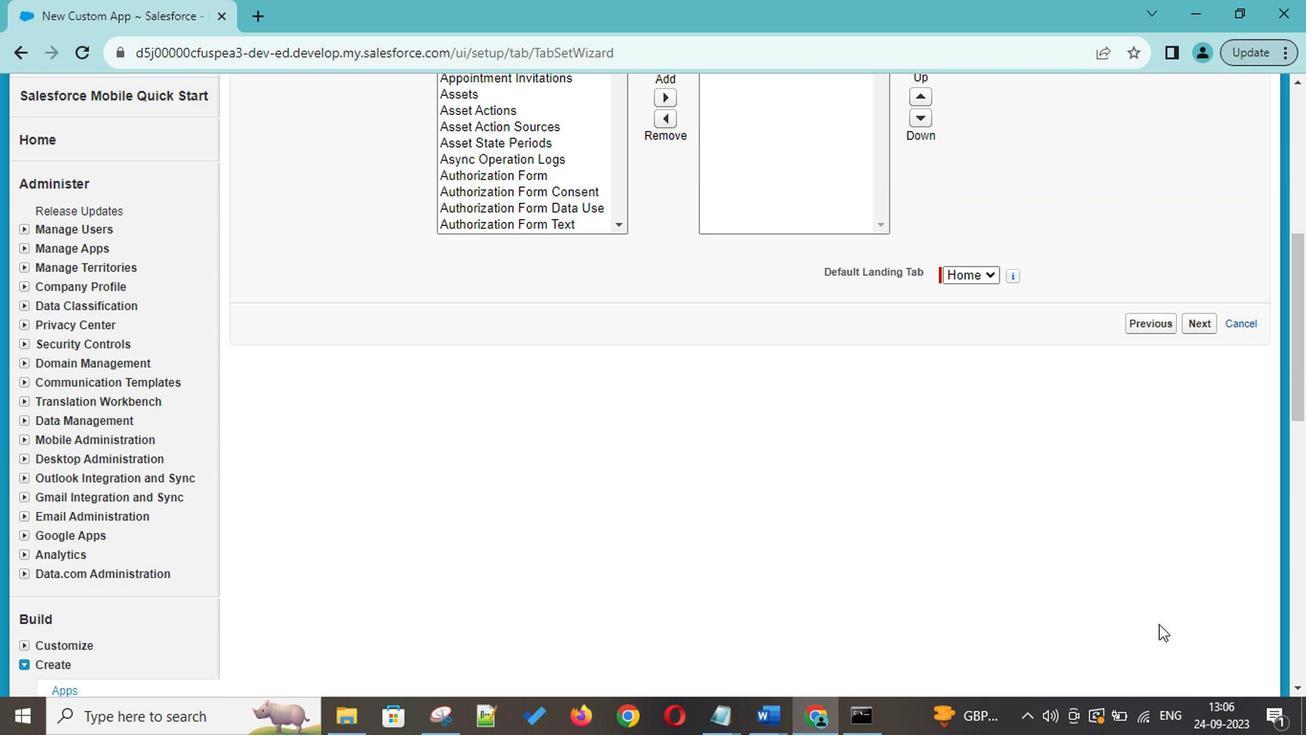 
Action: Mouse scrolled (1021, 536) with delta (0, 0)
Screenshot: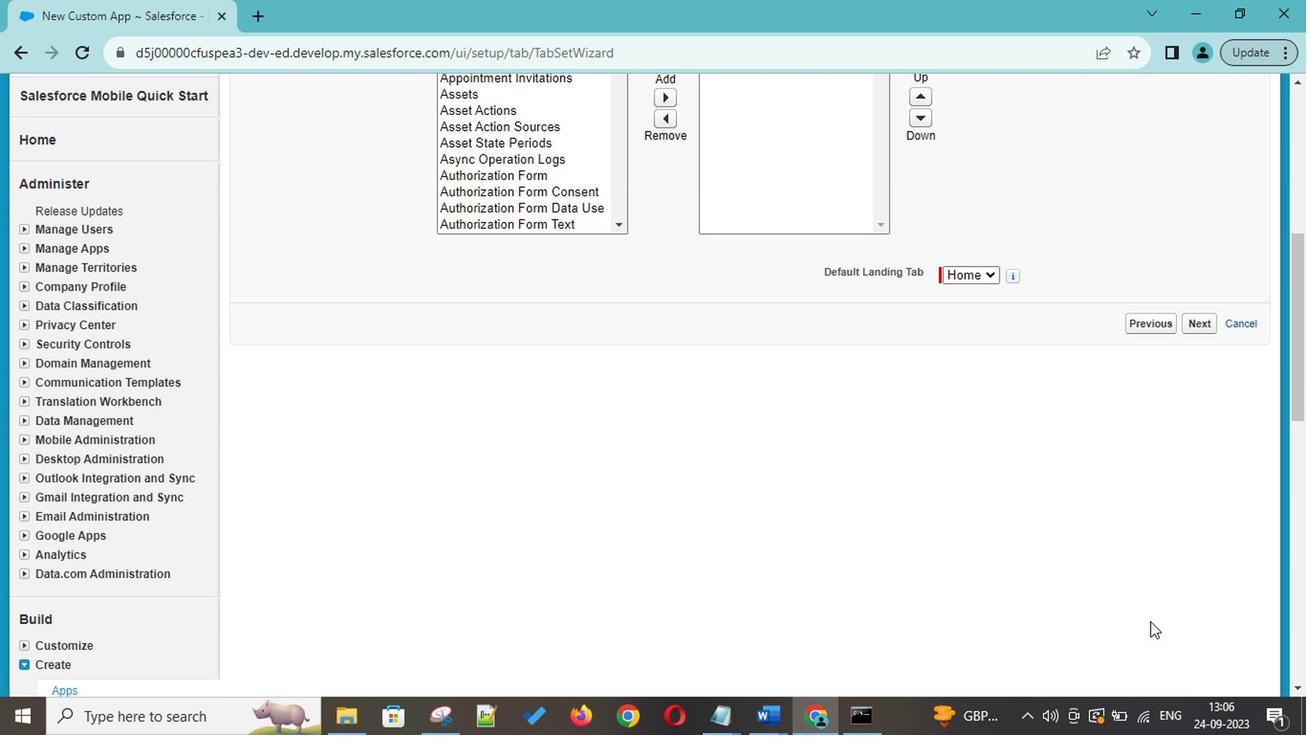 
Action: Mouse scrolled (1021, 536) with delta (0, 0)
Screenshot: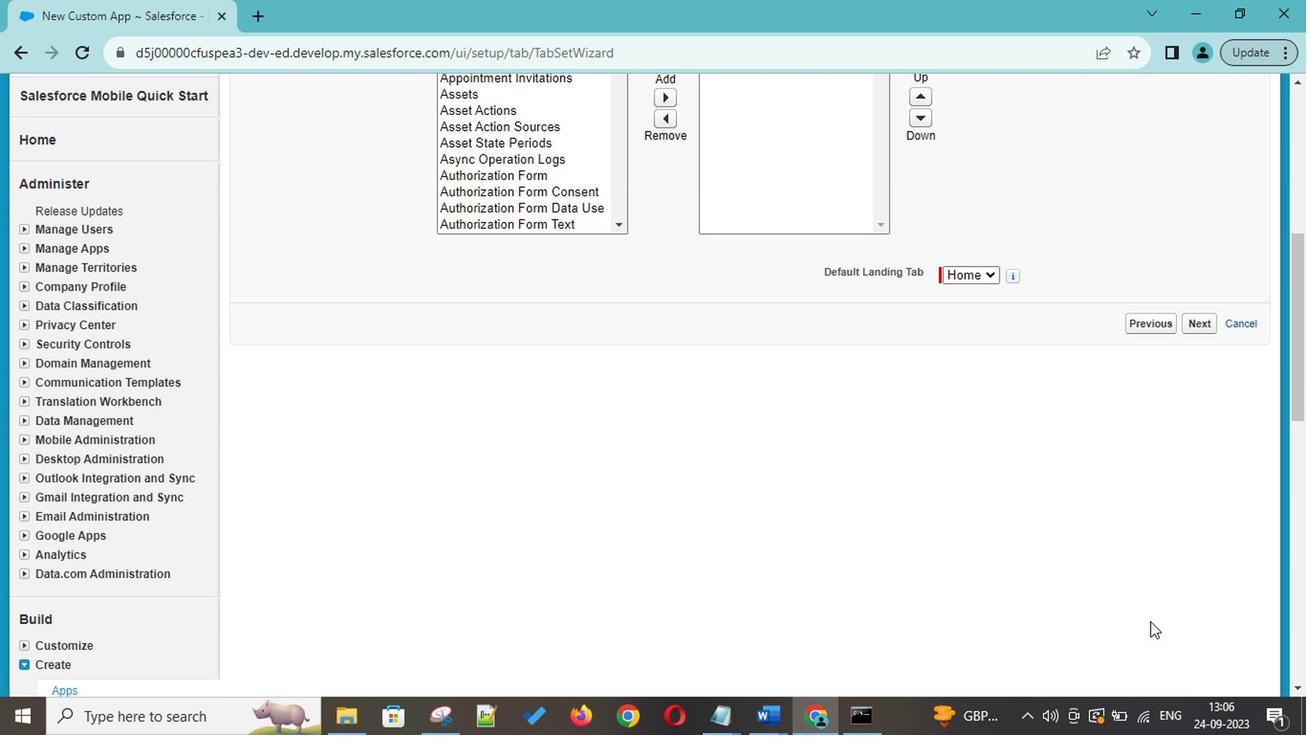 
Action: Mouse moved to (1033, 399)
Screenshot: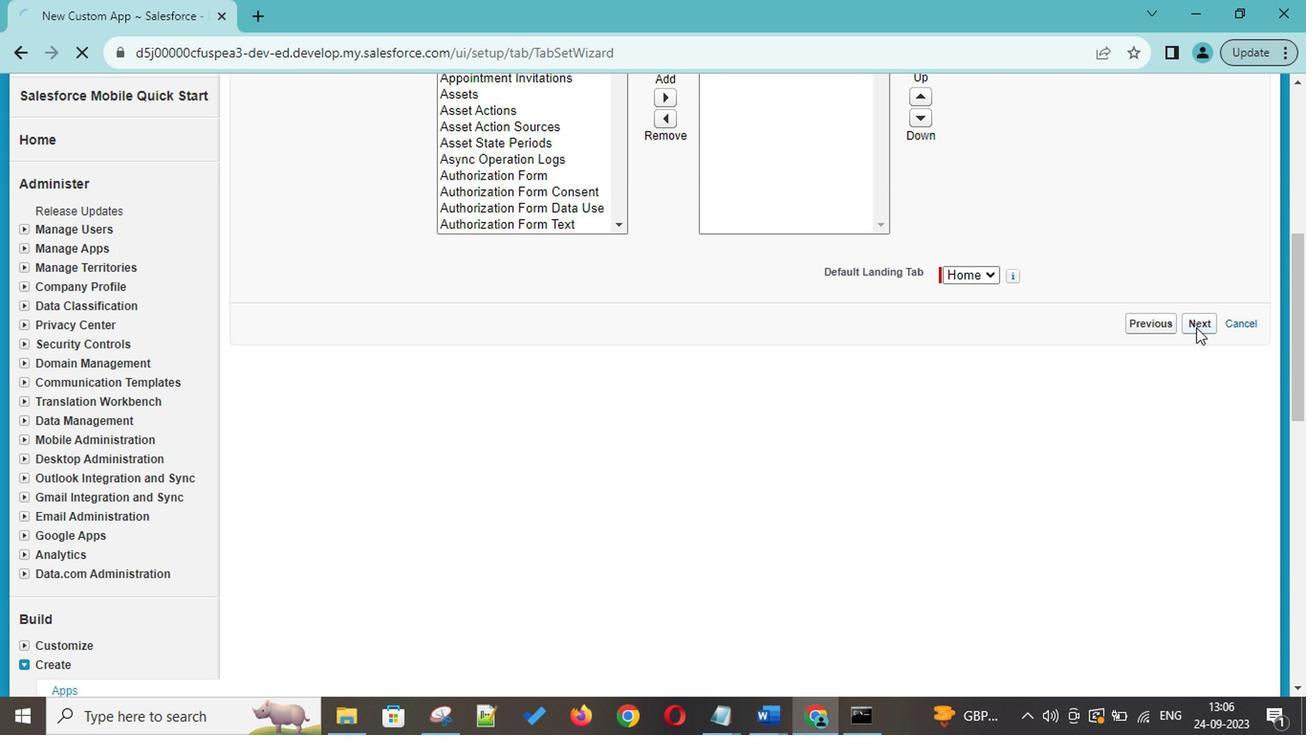
Action: Mouse pressed left at (1033, 399)
Screenshot: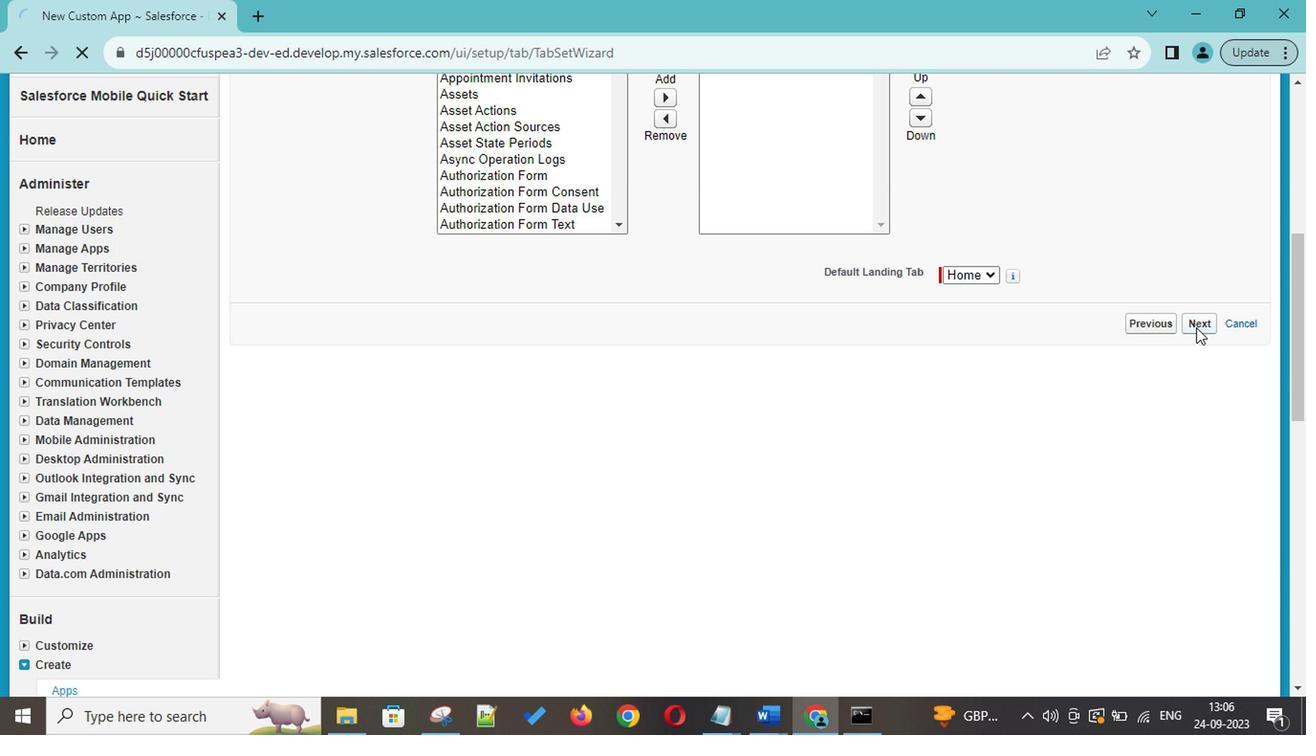 
Action: Mouse moved to (890, 465)
Screenshot: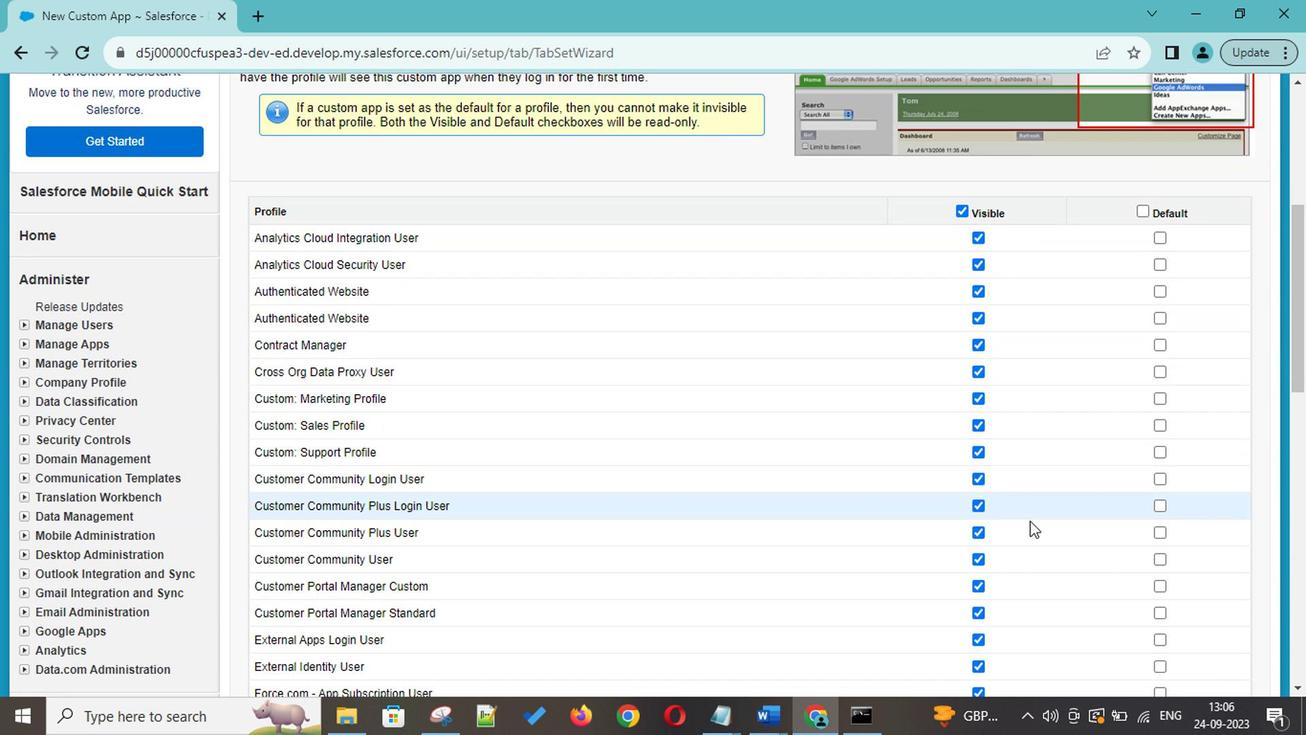 
Action: Mouse scrolled (890, 464) with delta (0, 0)
Screenshot: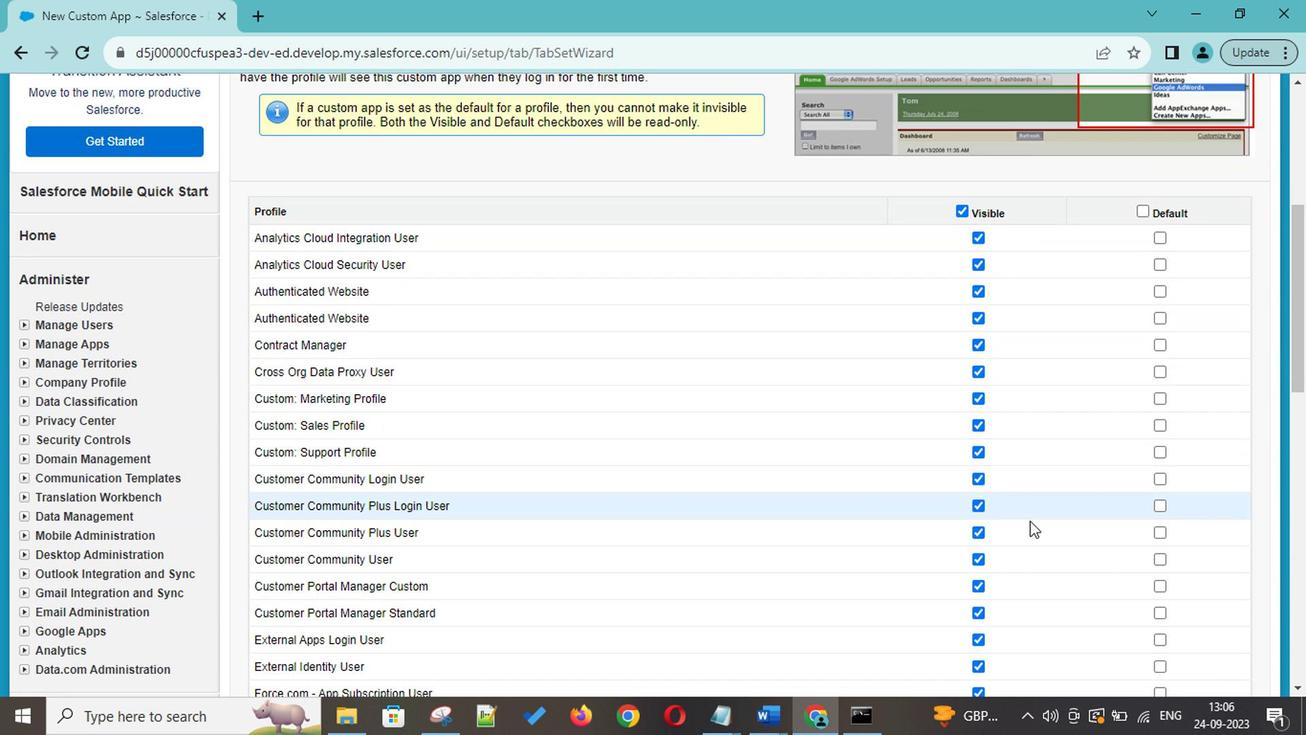 
Action: Mouse moved to (887, 468)
Screenshot: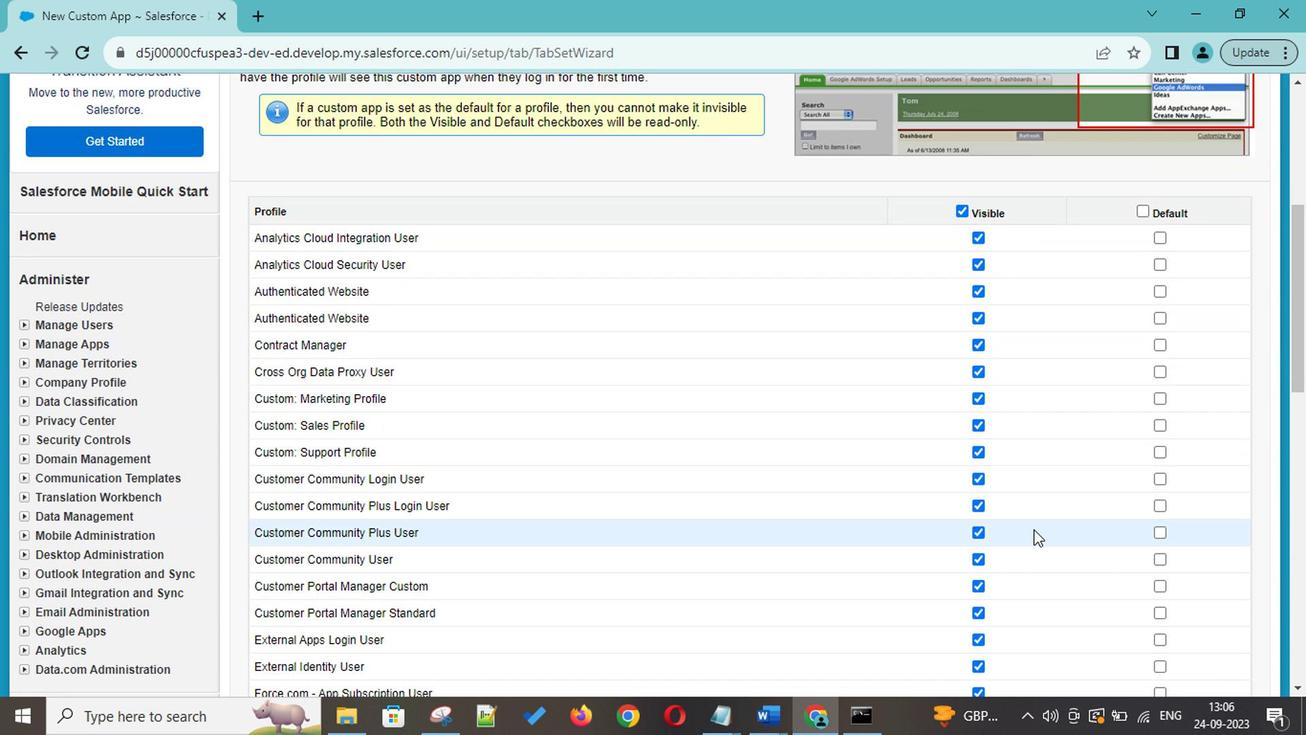 
Action: Mouse scrolled (887, 468) with delta (0, 0)
Screenshot: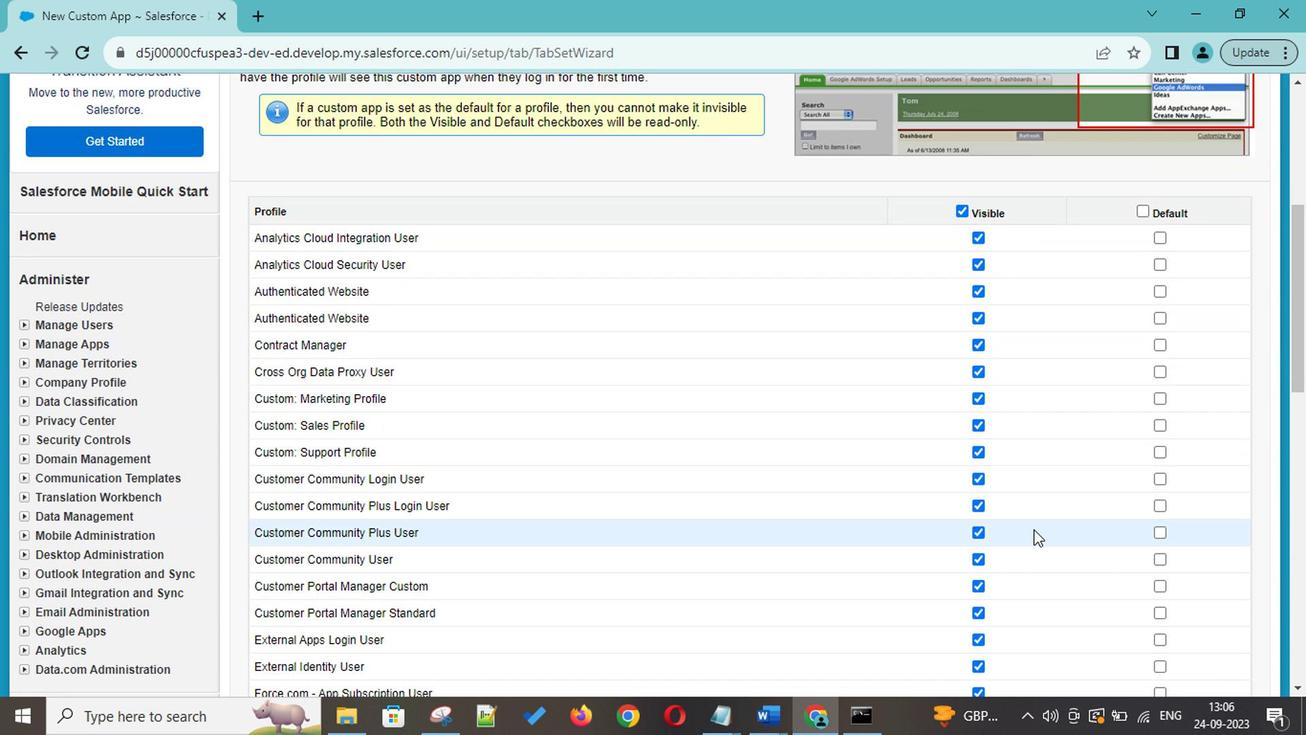 
Action: Mouse moved to (885, 469)
Screenshot: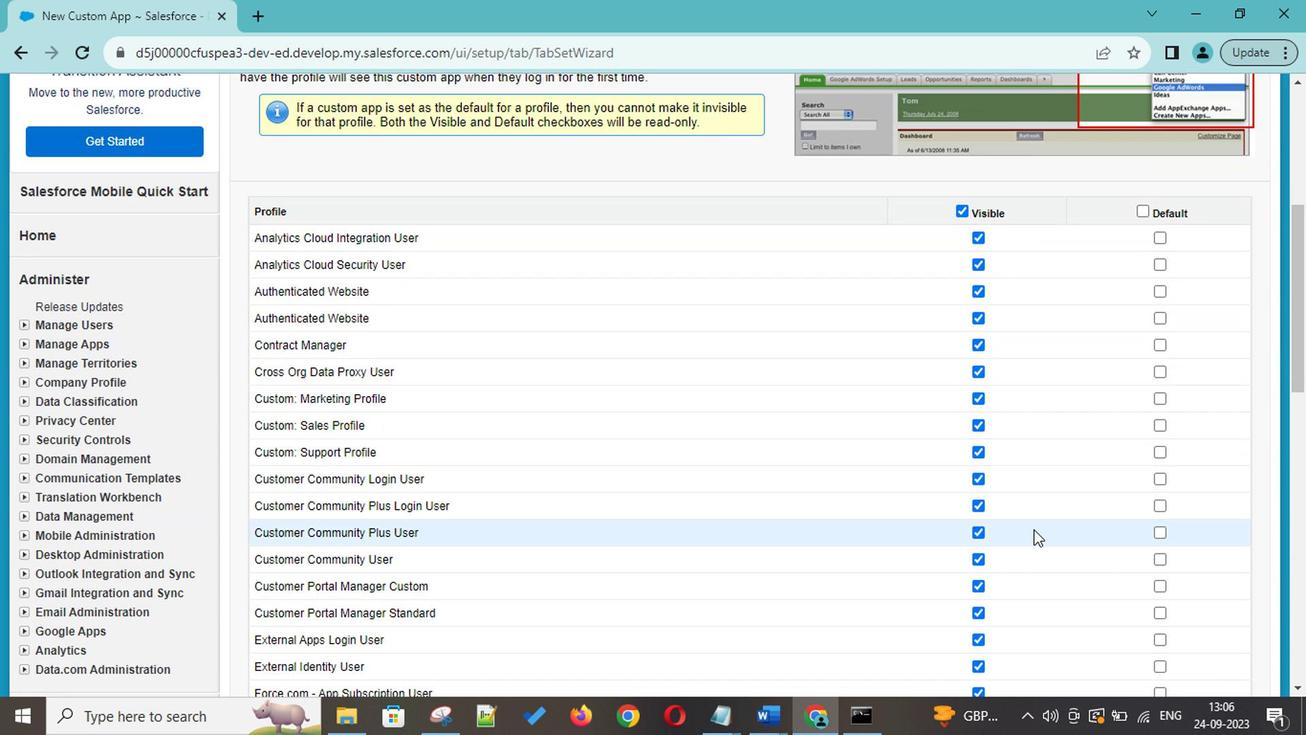 
Action: Mouse scrolled (885, 469) with delta (0, 0)
Screenshot: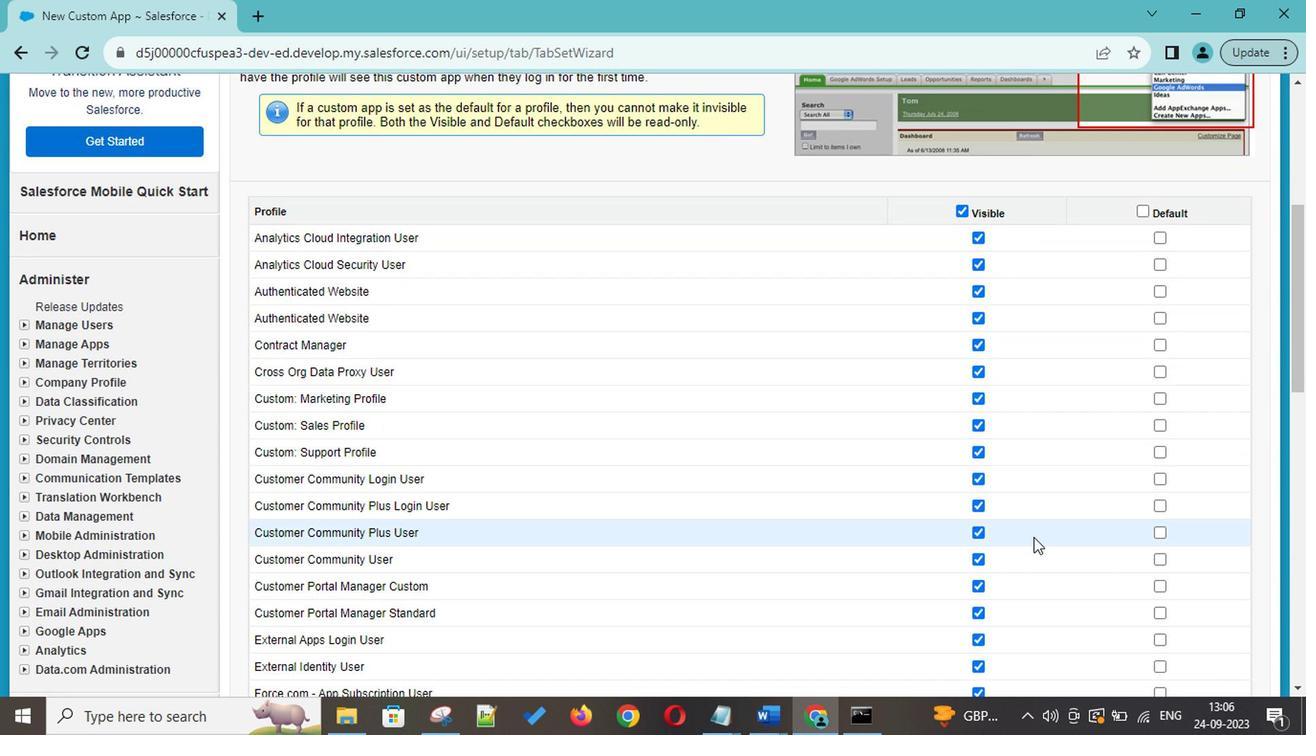 
Action: Mouse scrolled (885, 469) with delta (0, 0)
Screenshot: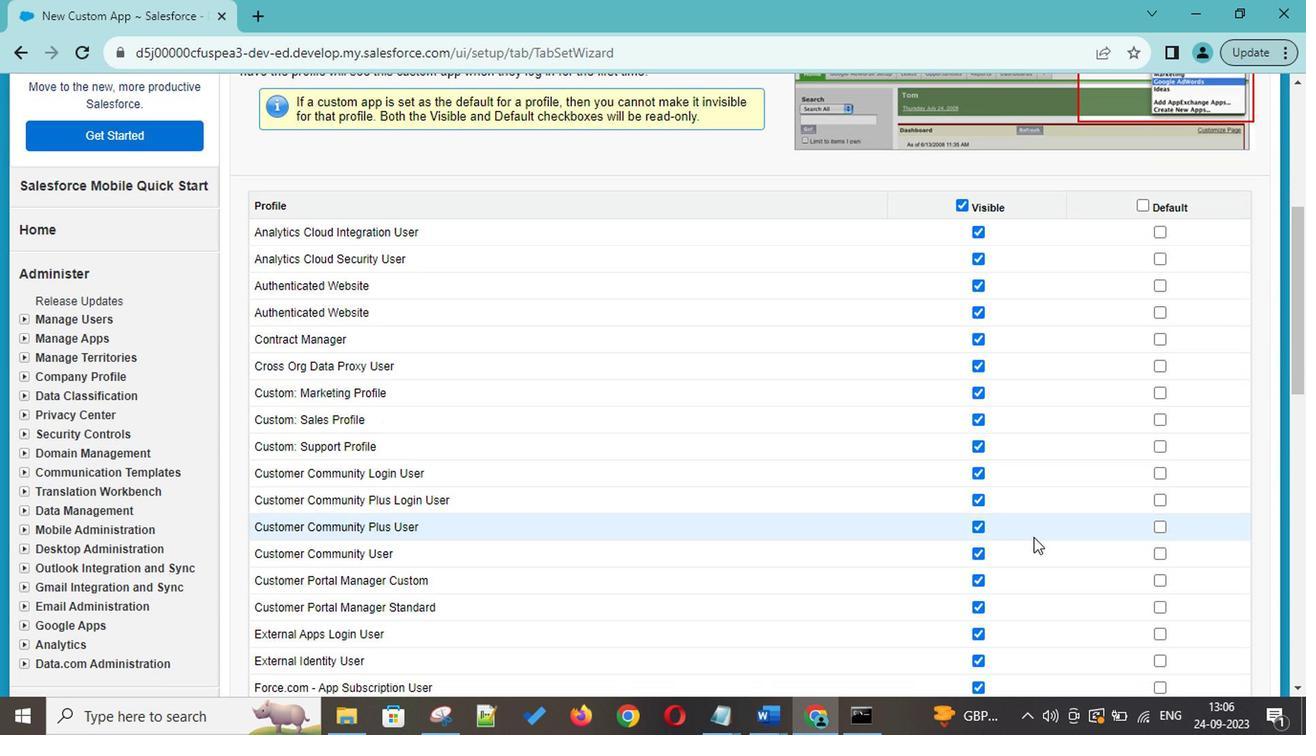 
Action: Mouse moved to (909, 489)
Screenshot: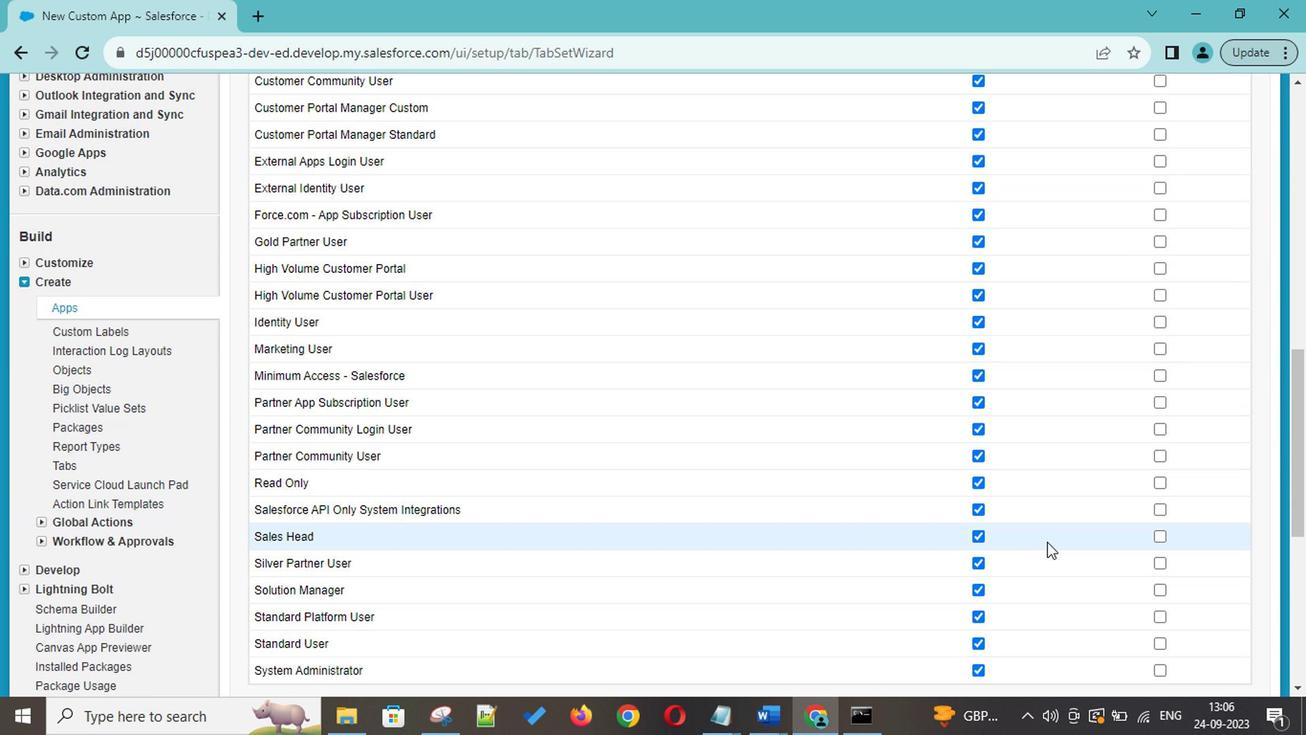 
Action: Mouse scrolled (909, 489) with delta (0, 0)
Screenshot: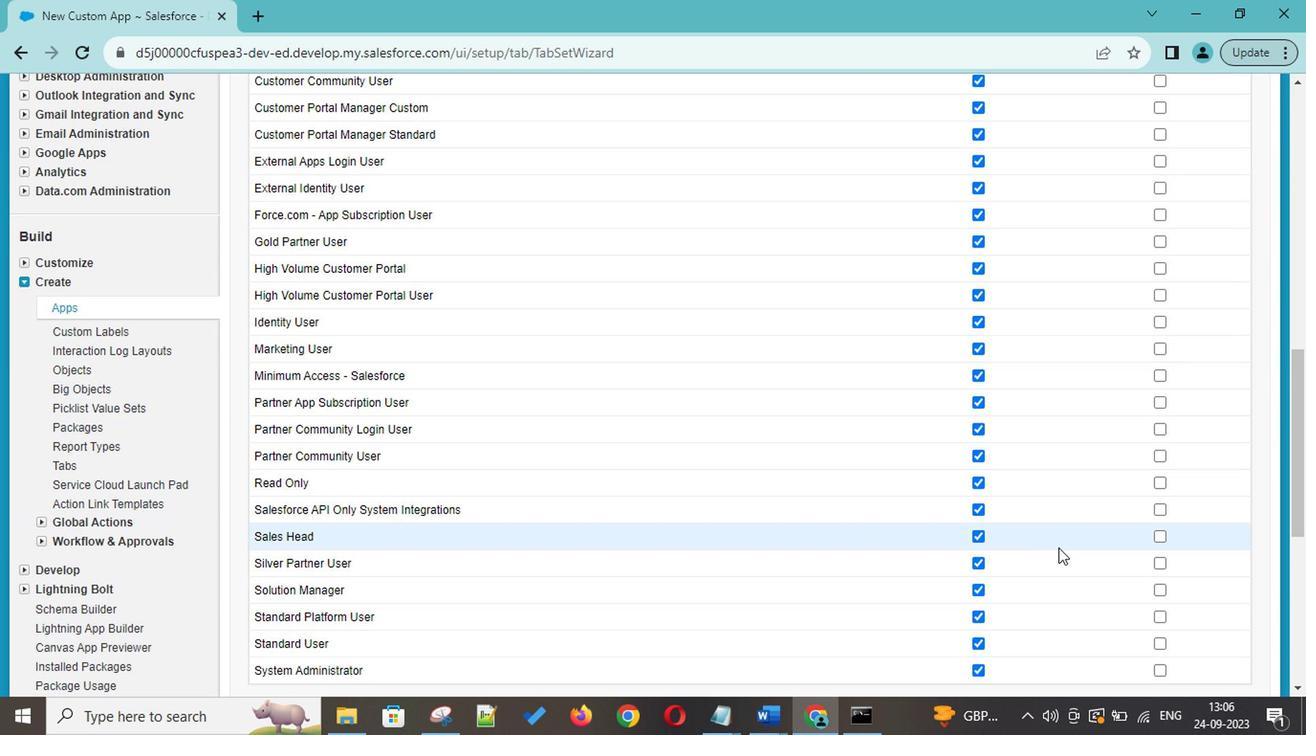 
Action: Mouse moved to (909, 492)
Screenshot: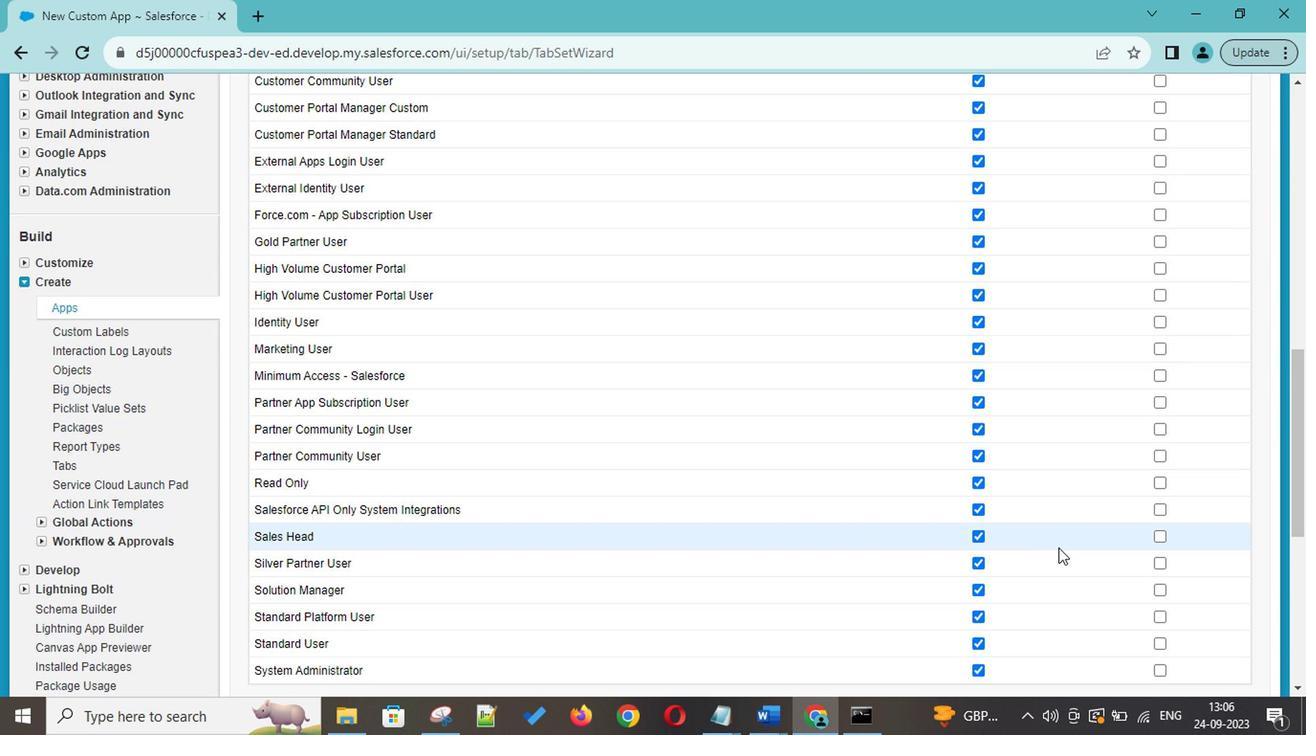 
Action: Mouse scrolled (909, 492) with delta (0, 0)
Screenshot: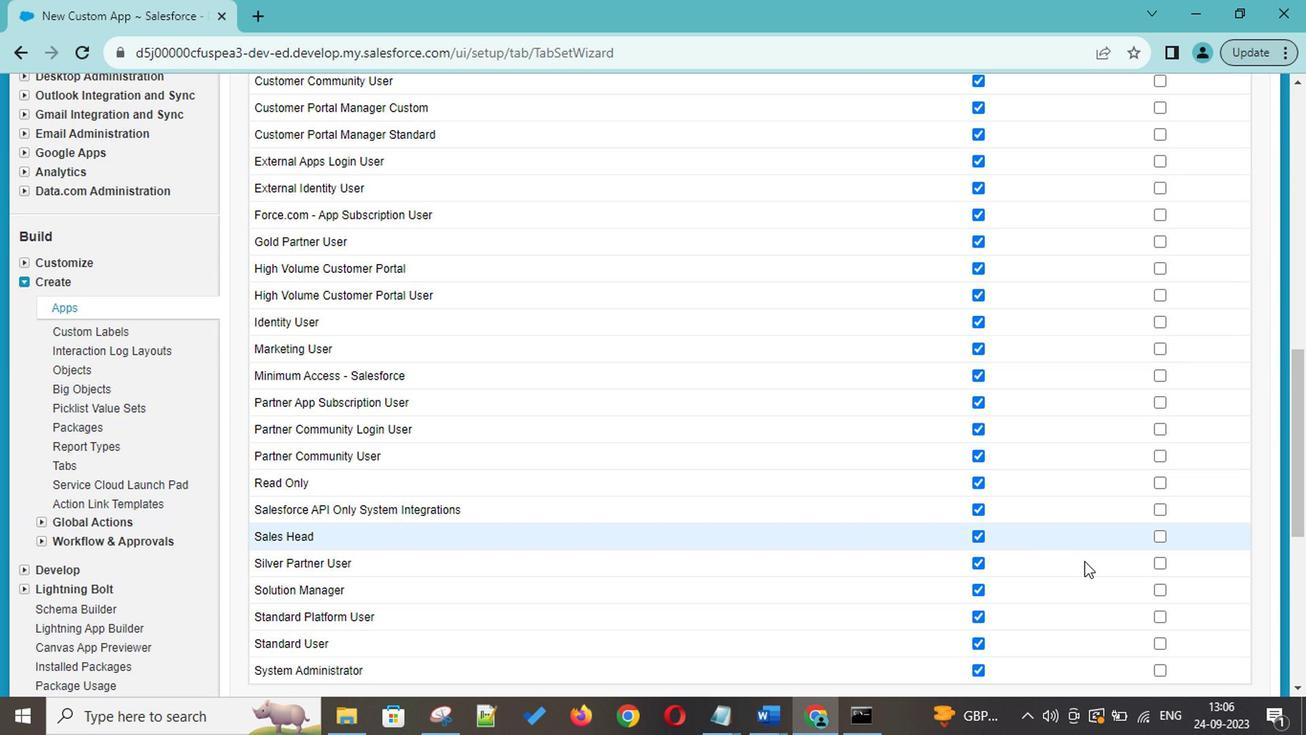 
Action: Mouse scrolled (909, 492) with delta (0, 0)
Screenshot: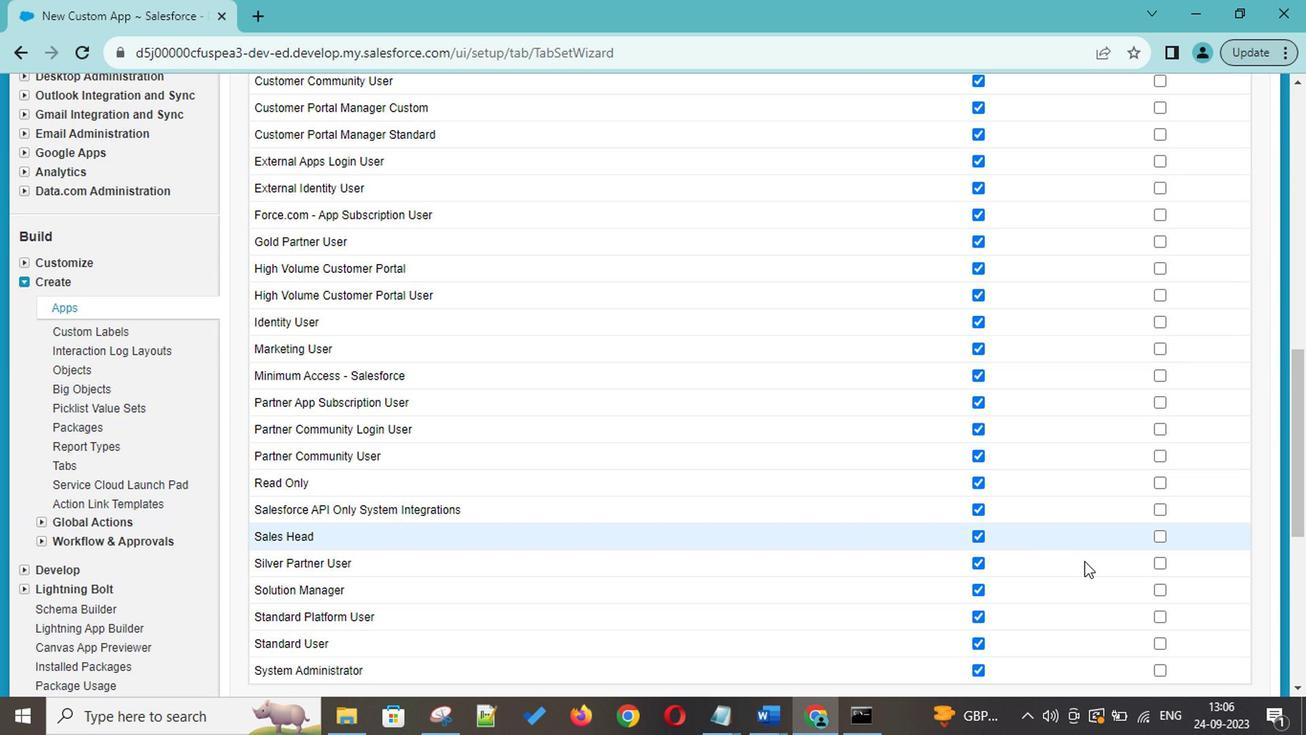 
Action: Mouse scrolled (909, 492) with delta (0, 0)
